 Task: Create a business company presentation with infographics template.
Action: Mouse moved to (362, 166)
Screenshot: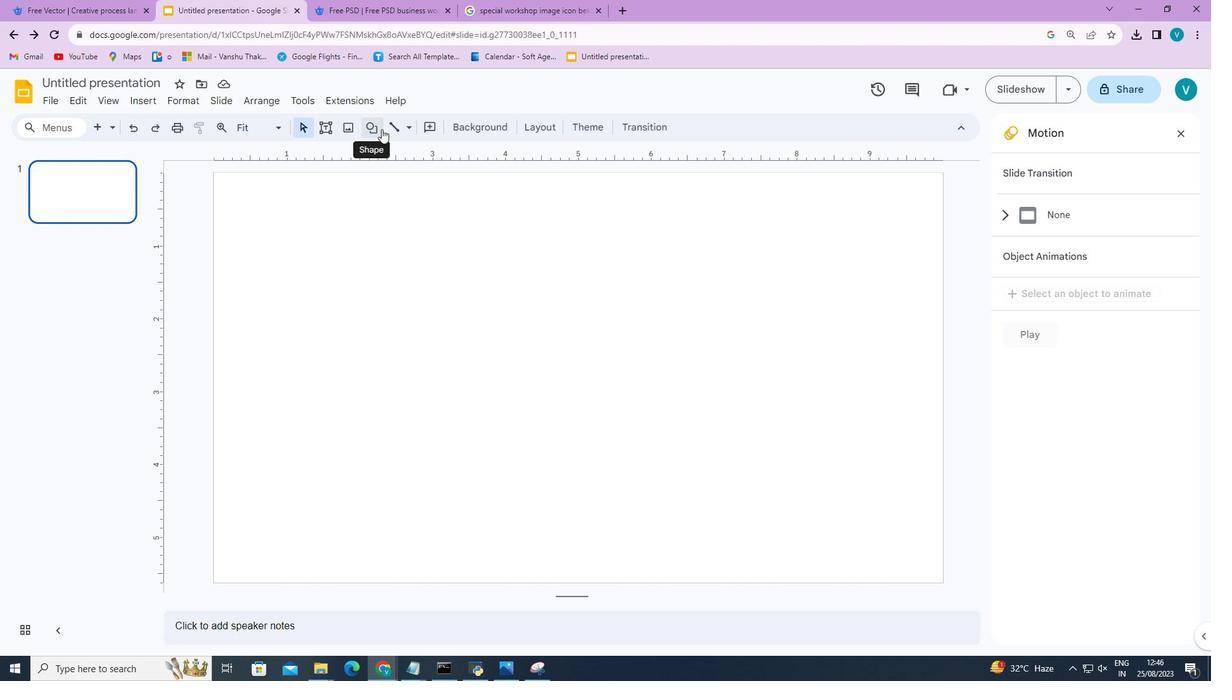 
Action: Mouse pressed left at (362, 166)
Screenshot: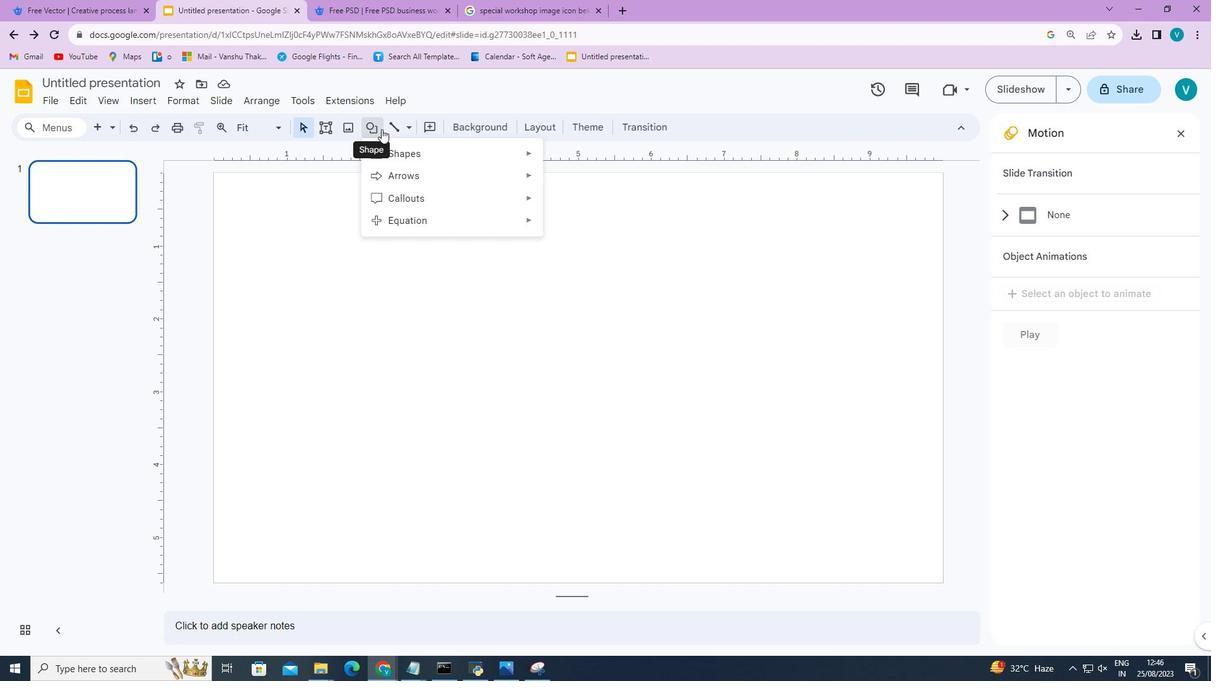 
Action: Mouse moved to (451, 165)
Screenshot: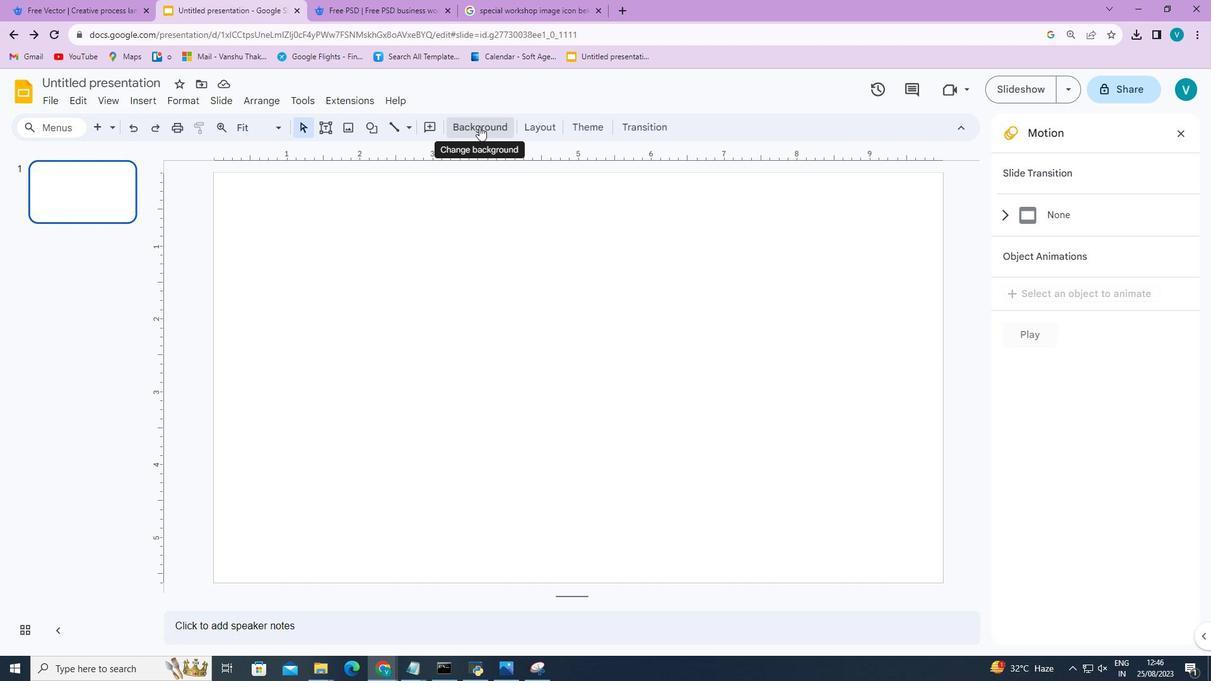 
Action: Mouse pressed left at (451, 165)
Screenshot: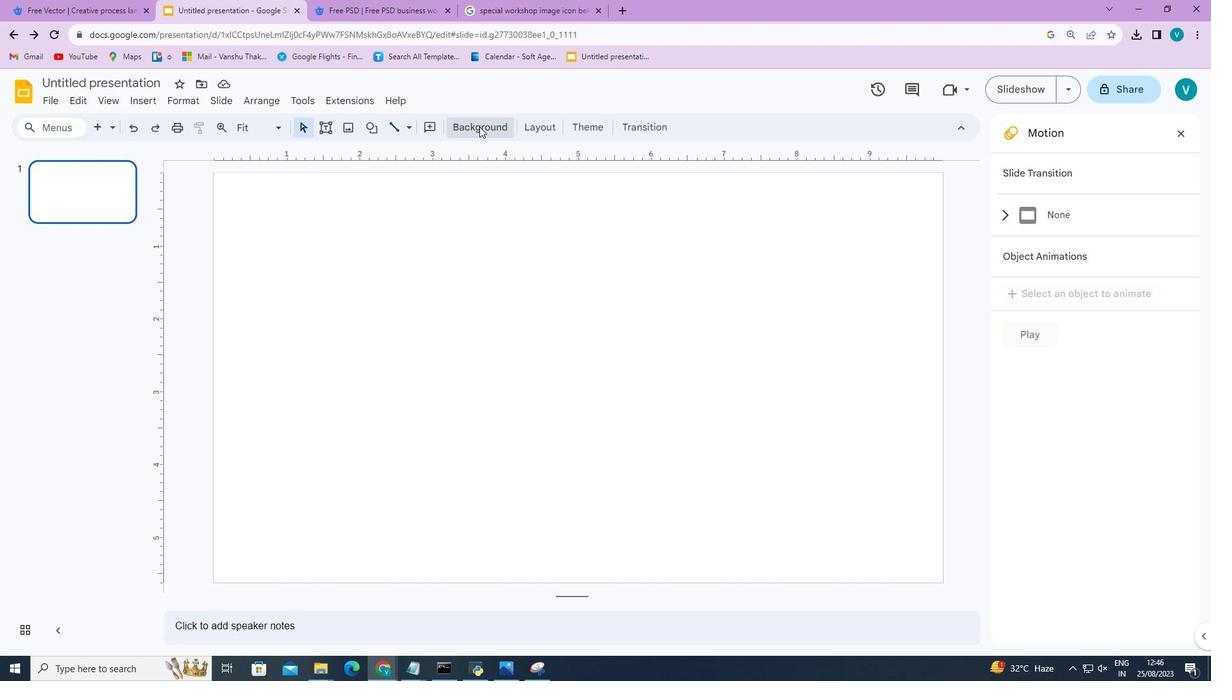 
Action: Mouse moved to (645, 256)
Screenshot: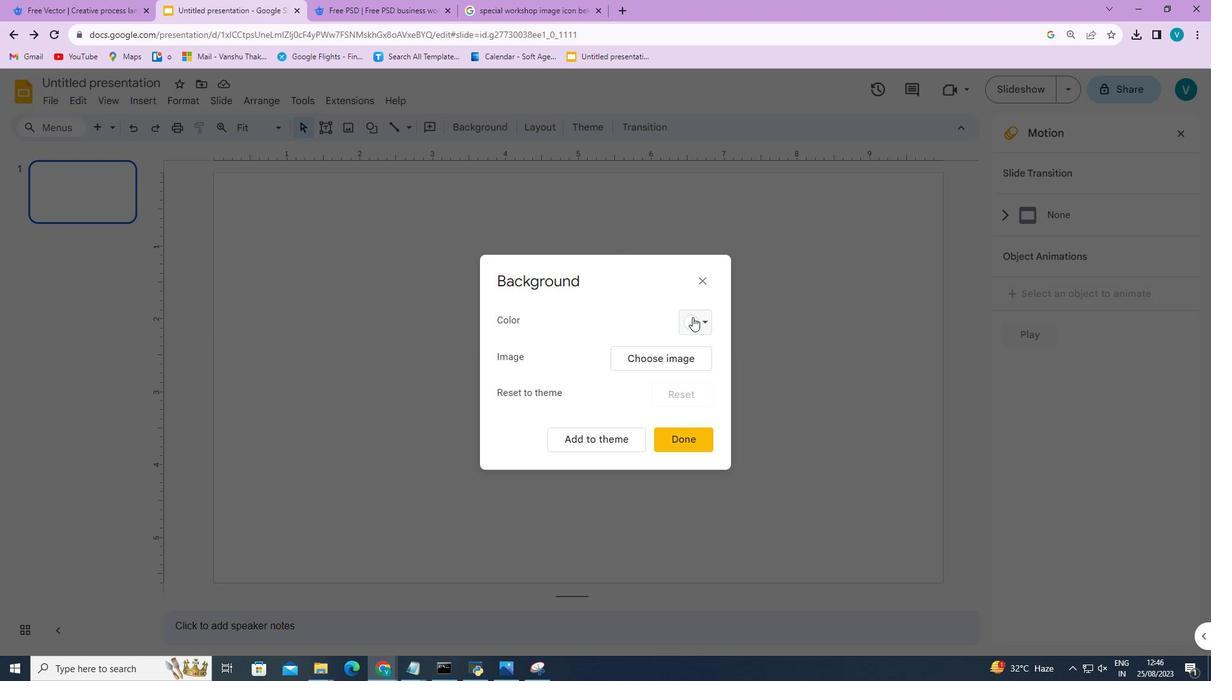 
Action: Mouse pressed left at (645, 256)
Screenshot: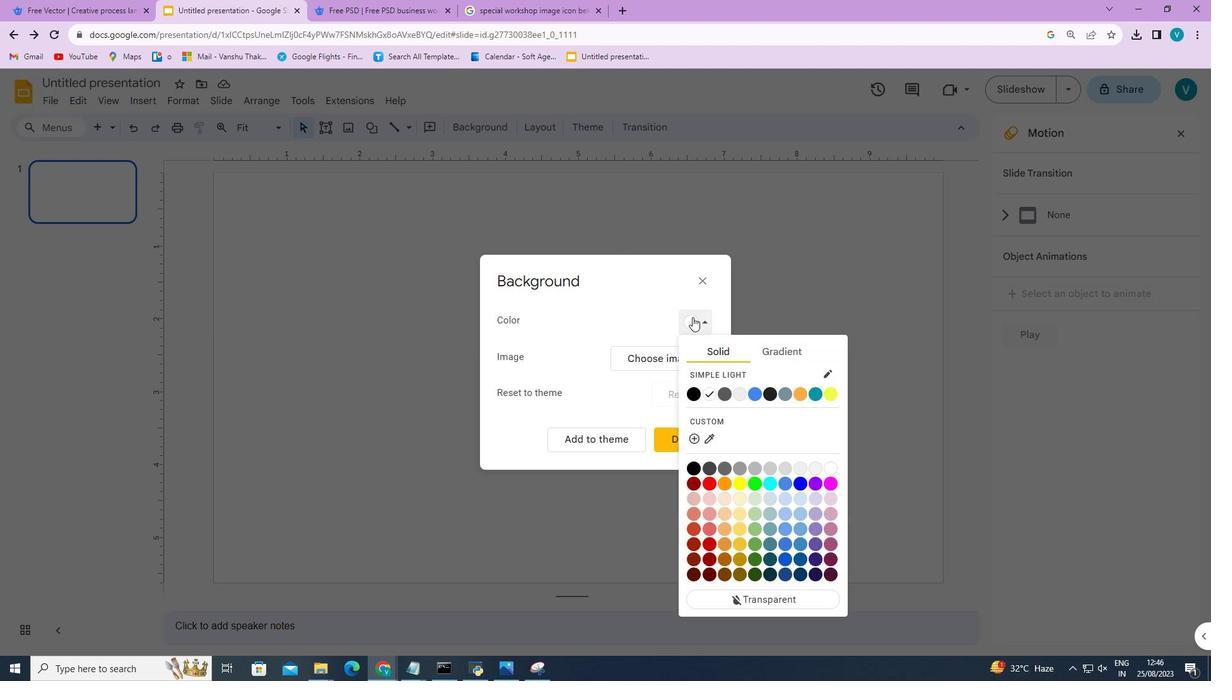 
Action: Mouse moved to (688, 291)
Screenshot: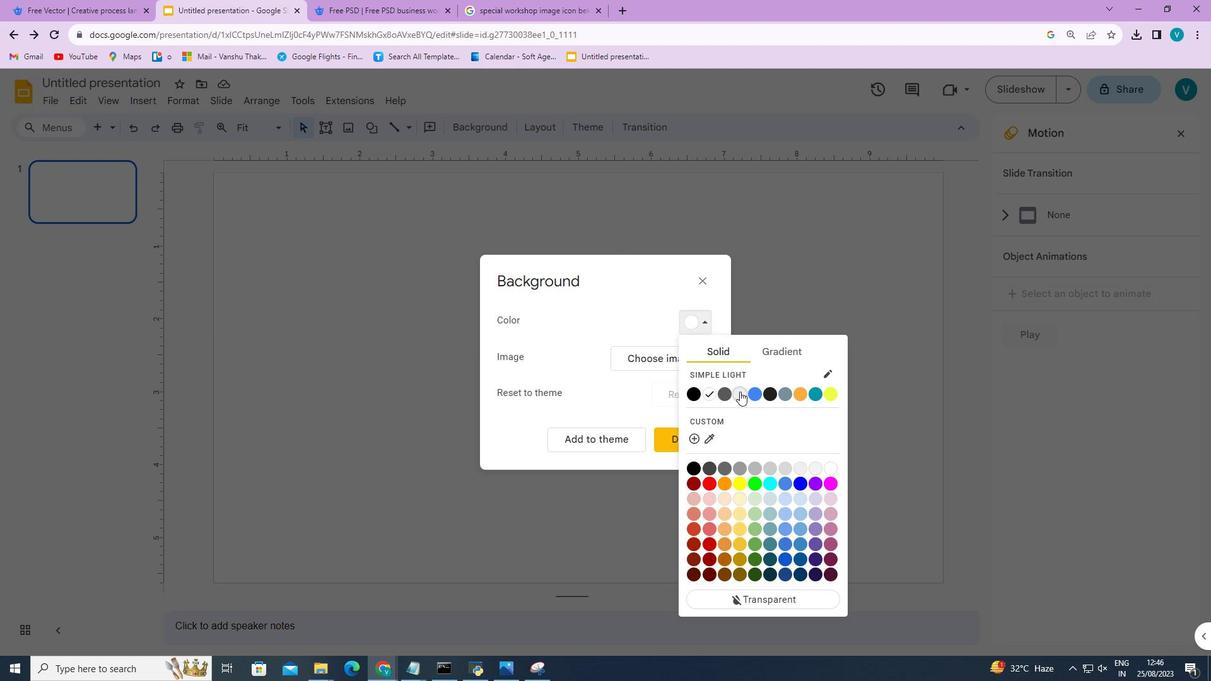 
Action: Mouse pressed left at (688, 291)
Screenshot: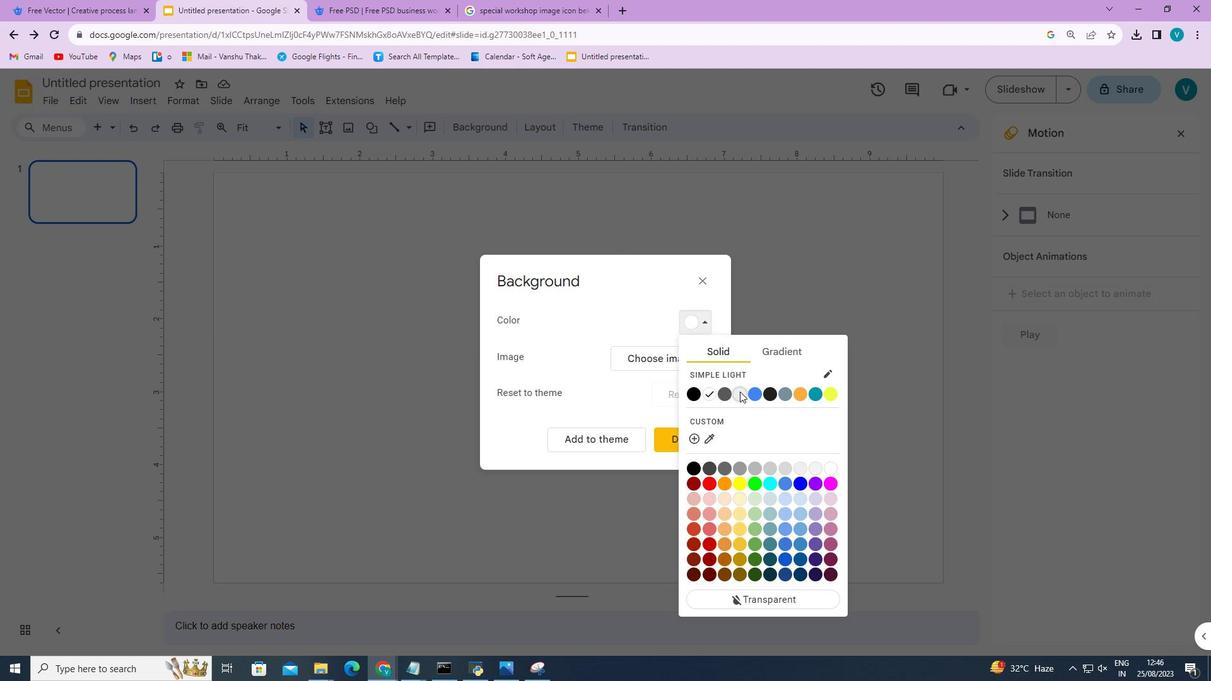 
Action: Mouse moved to (636, 314)
Screenshot: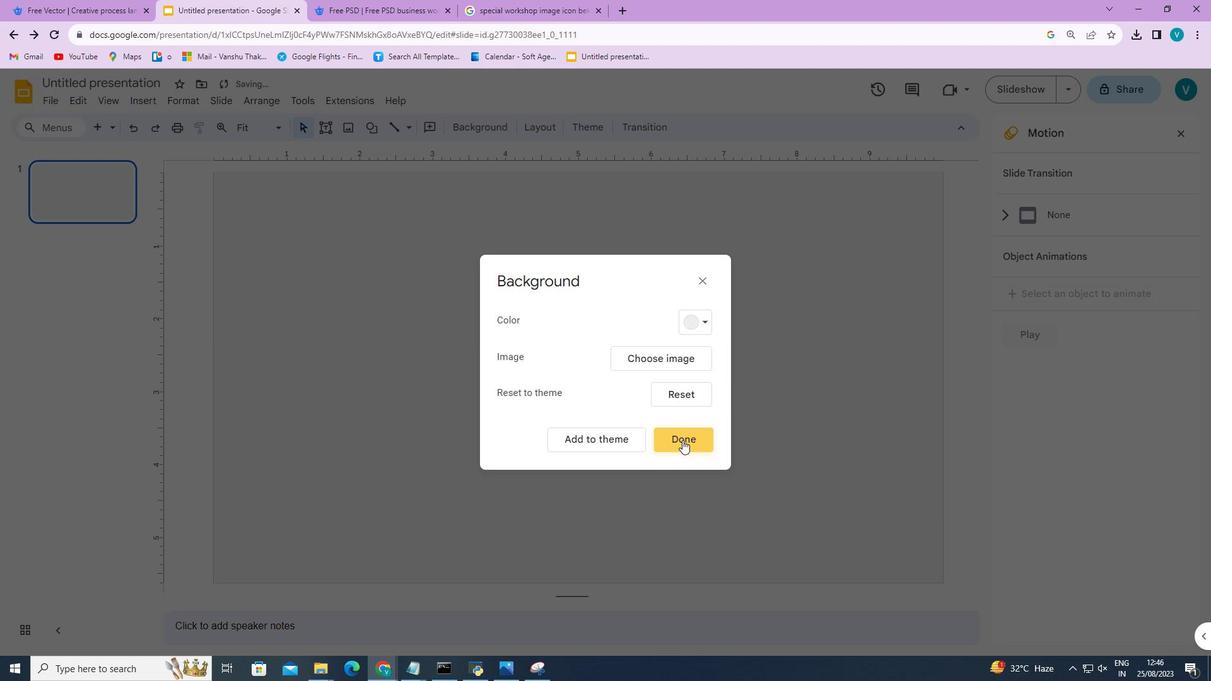 
Action: Mouse pressed left at (636, 314)
Screenshot: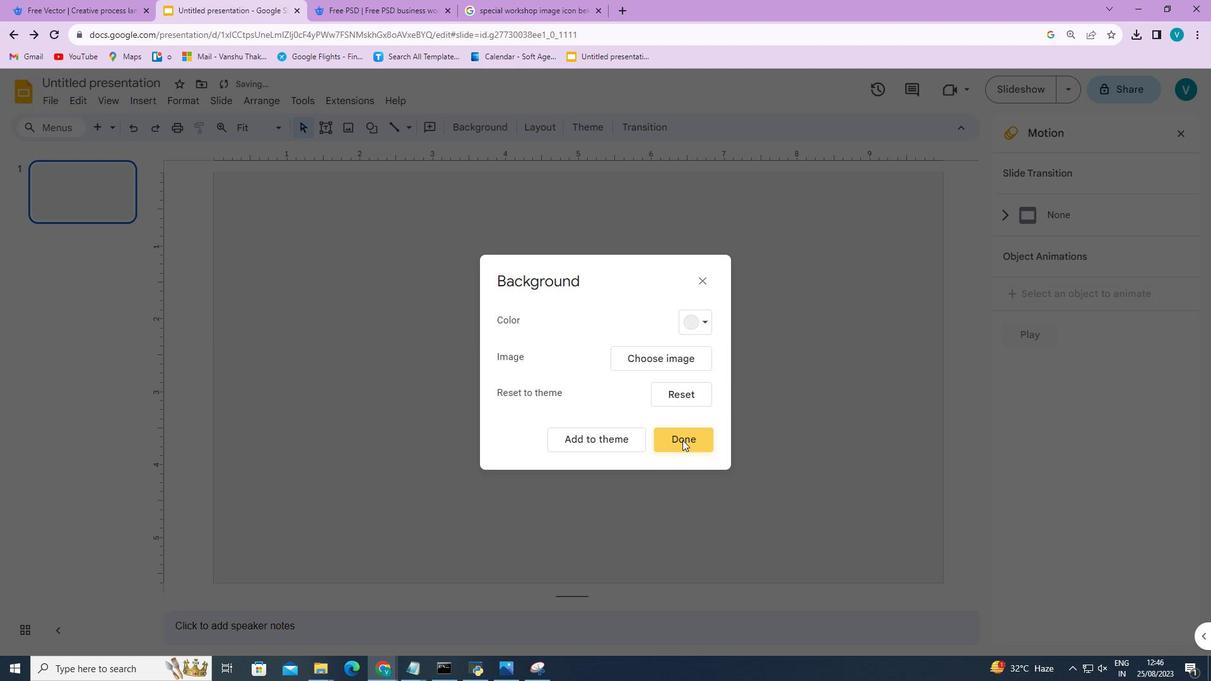 
Action: Mouse moved to (478, 277)
Screenshot: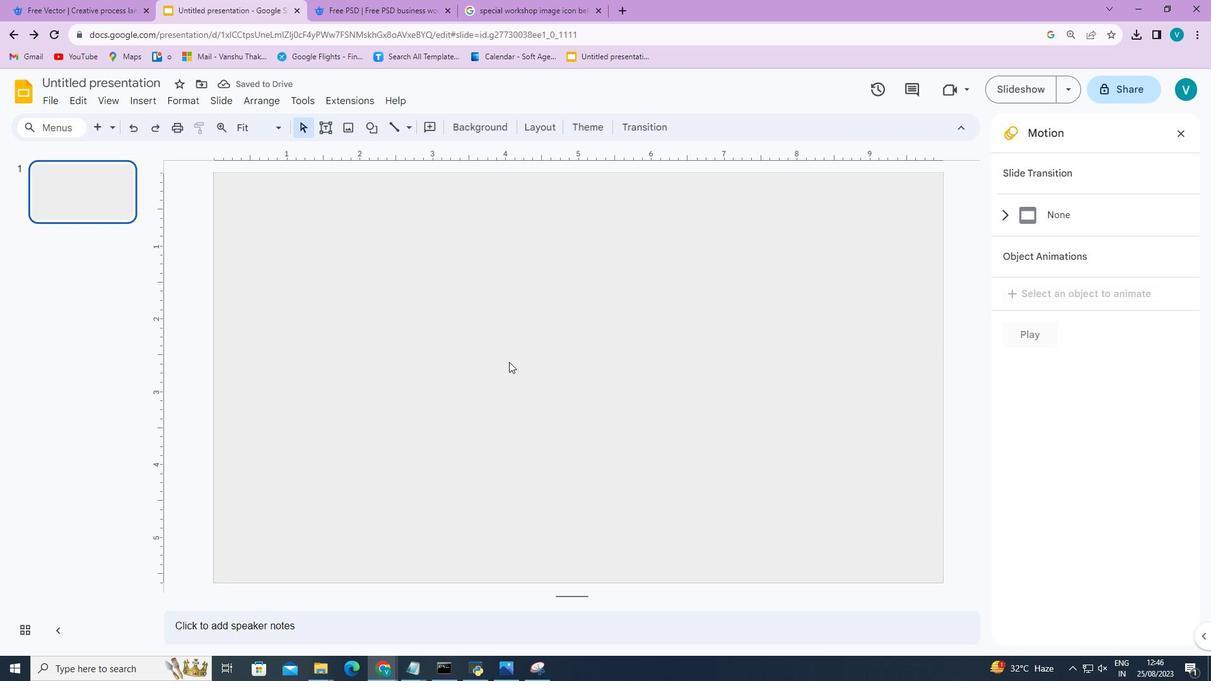 
Action: Mouse pressed left at (478, 277)
Screenshot: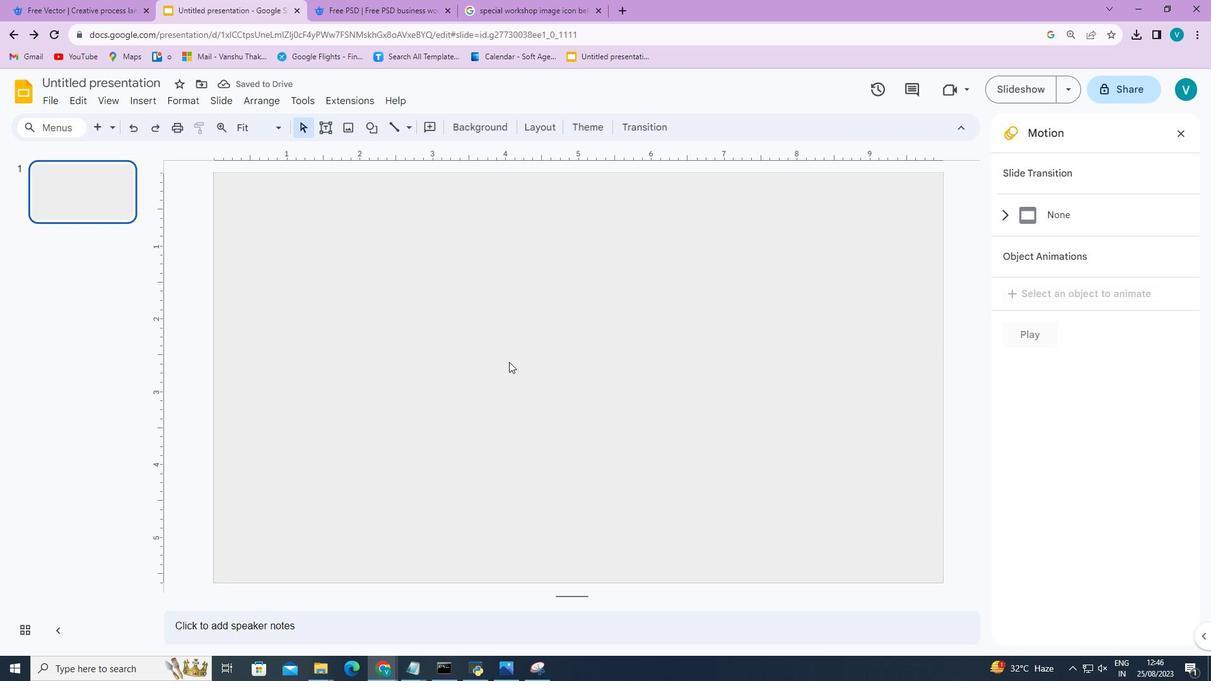 
Action: Mouse moved to (481, 242)
Screenshot: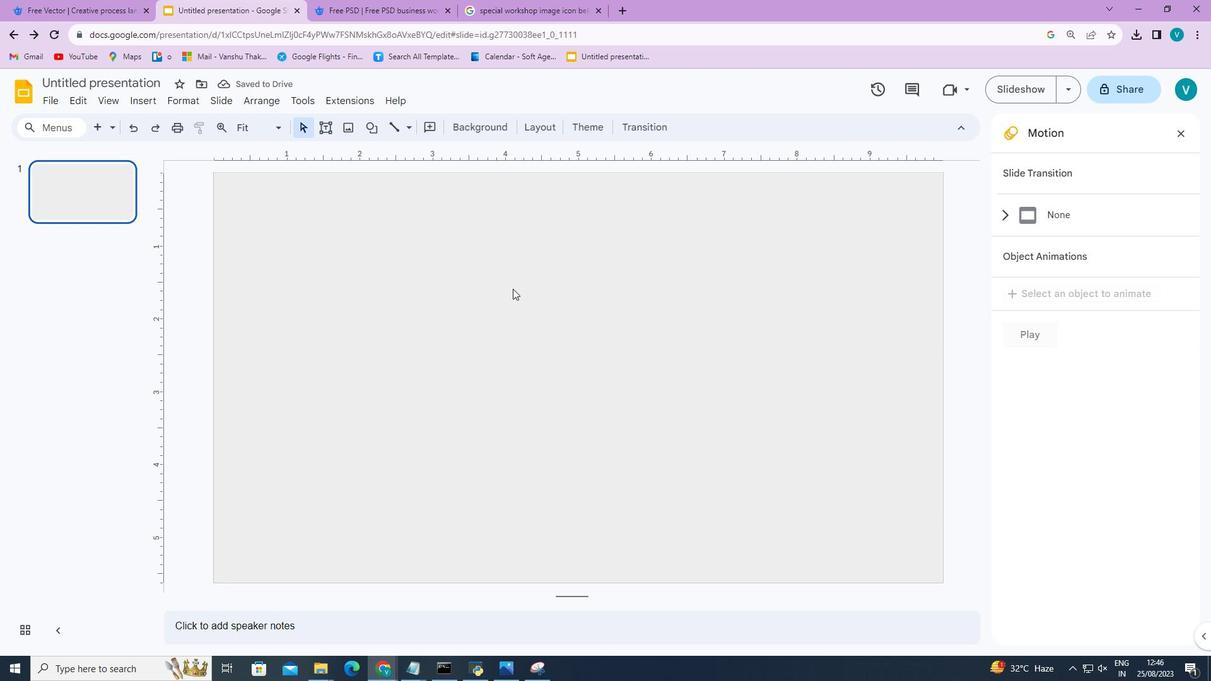 
Action: Mouse pressed left at (481, 242)
Screenshot: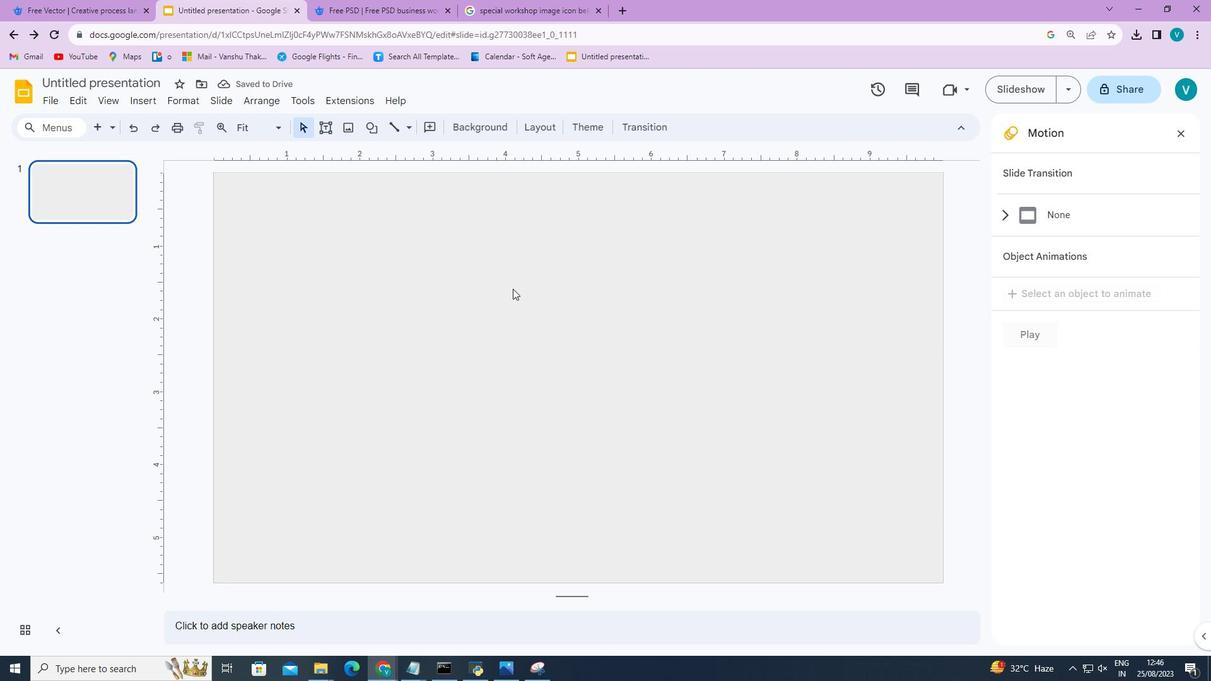 
Action: Mouse moved to (357, 165)
Screenshot: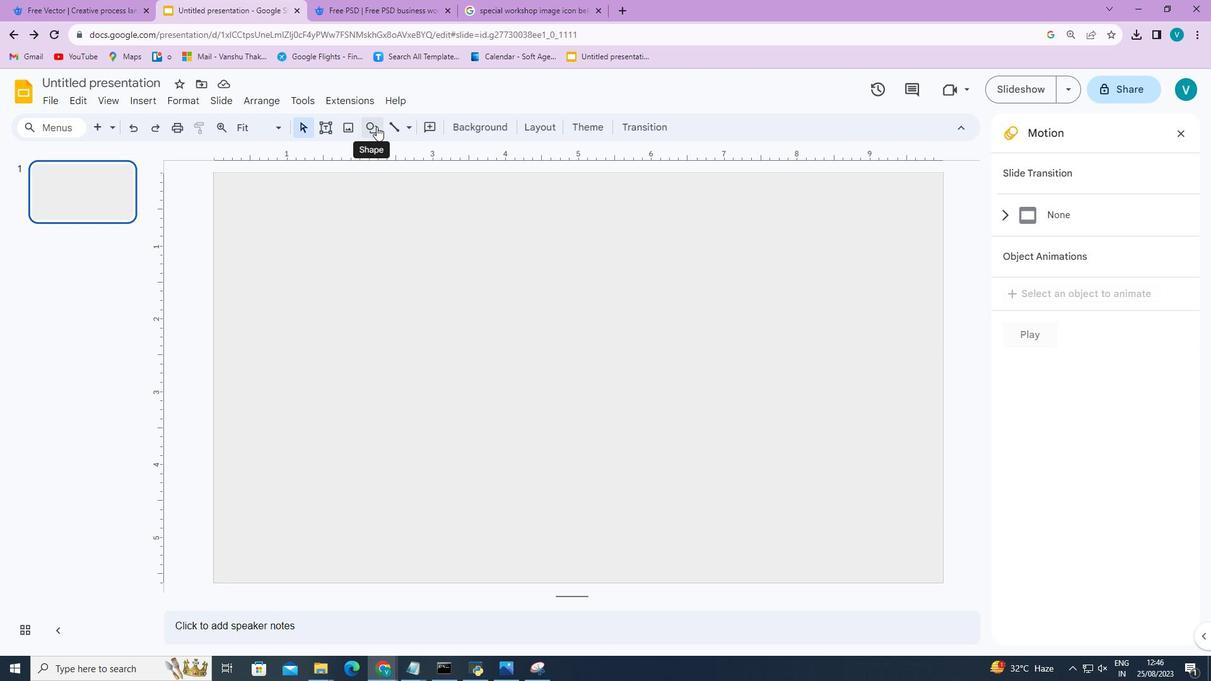 
Action: Mouse pressed left at (357, 165)
Screenshot: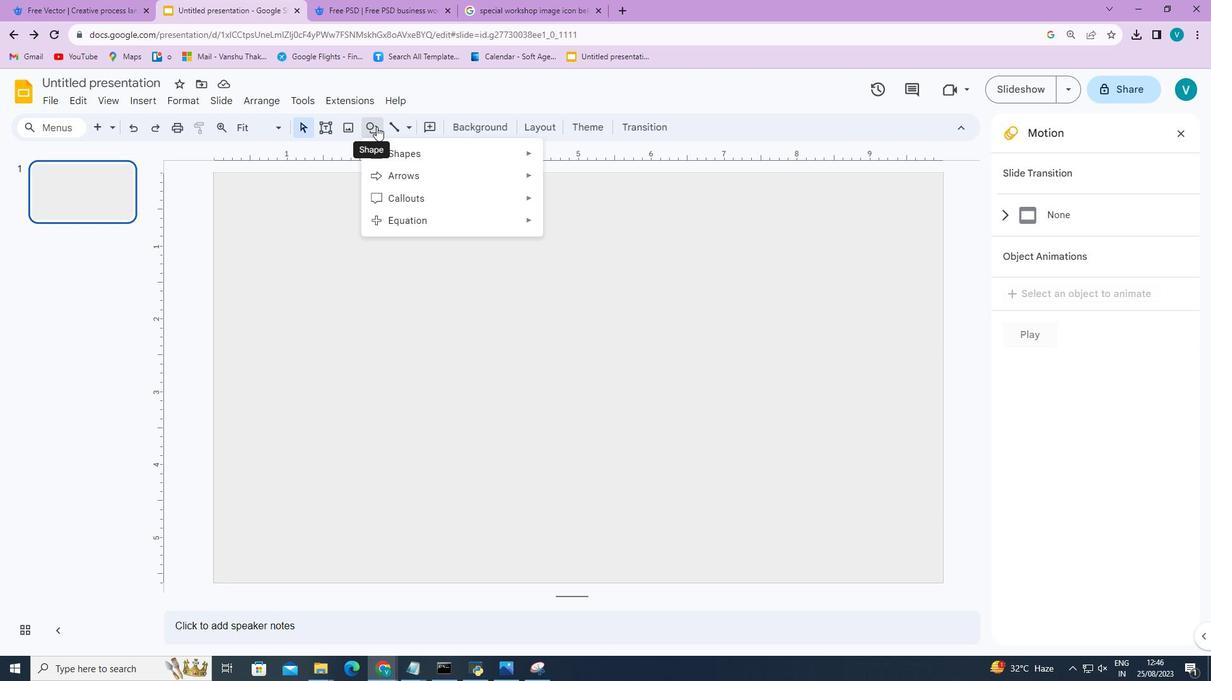 
Action: Mouse moved to (518, 227)
Screenshot: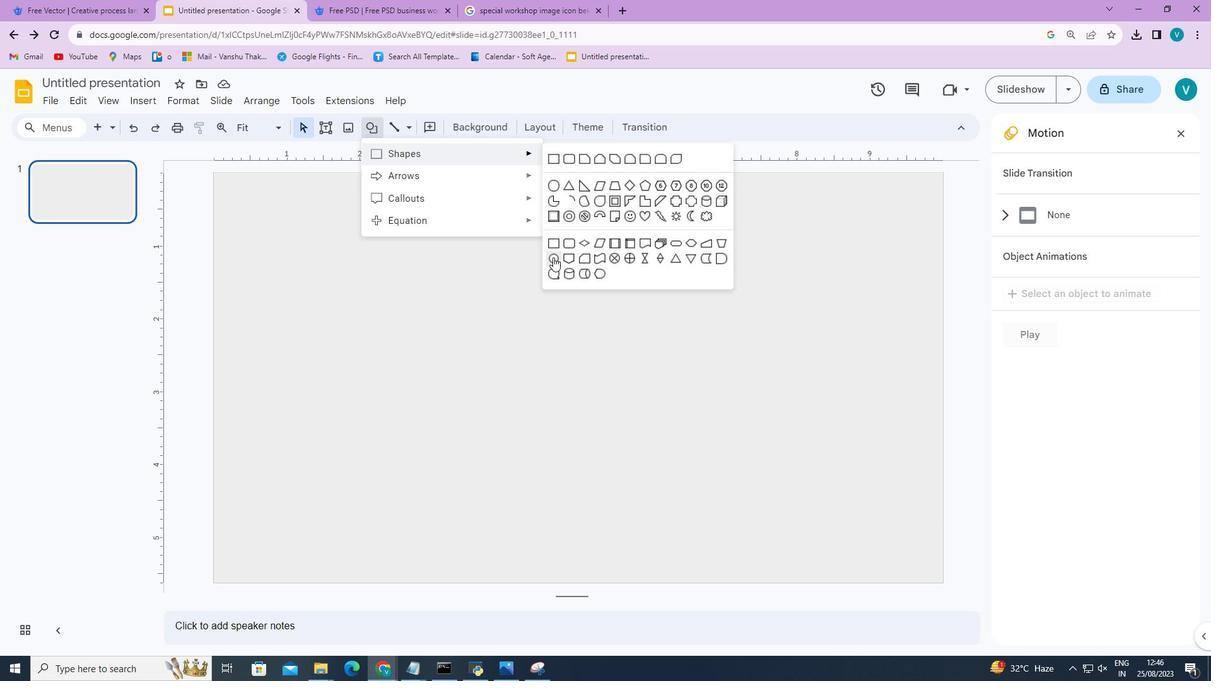 
Action: Mouse pressed left at (518, 227)
Screenshot: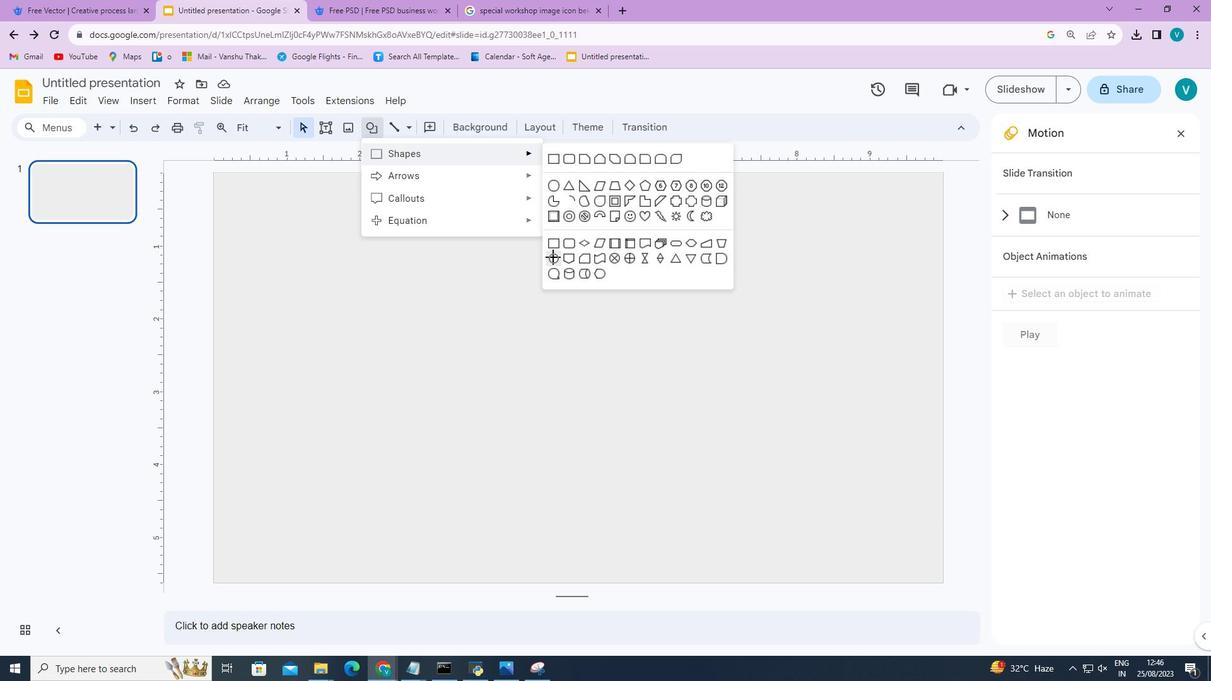 
Action: Mouse moved to (559, 198)
Screenshot: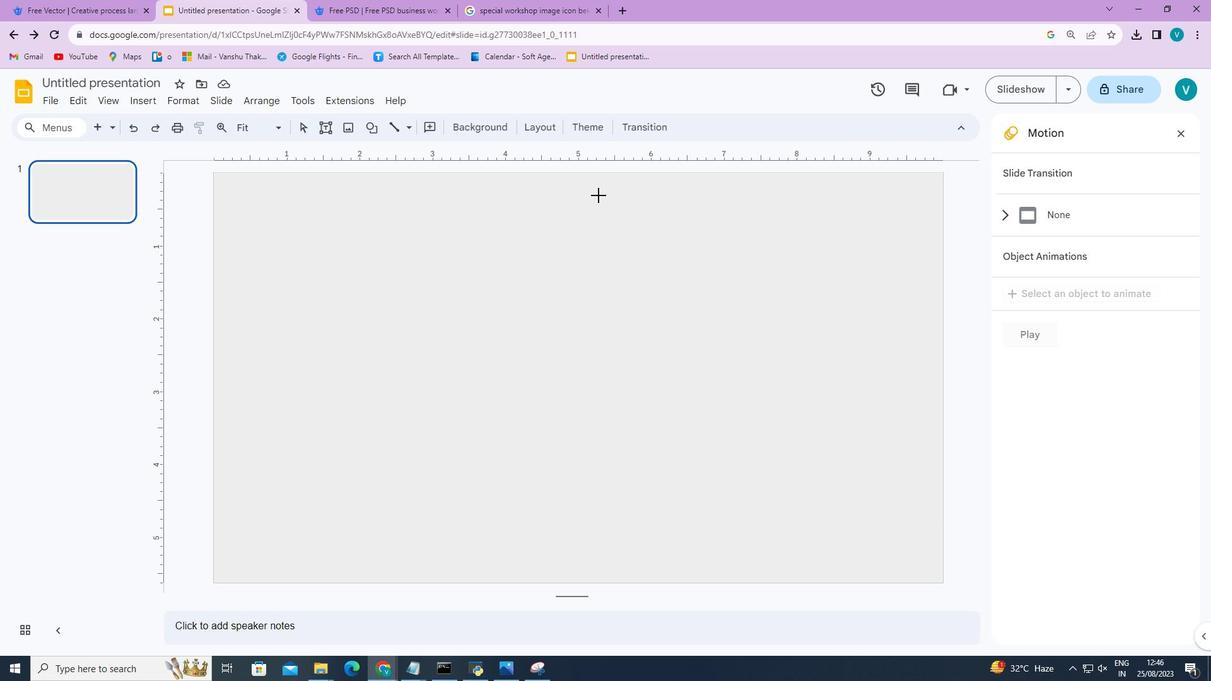 
Action: Mouse pressed left at (559, 198)
Screenshot: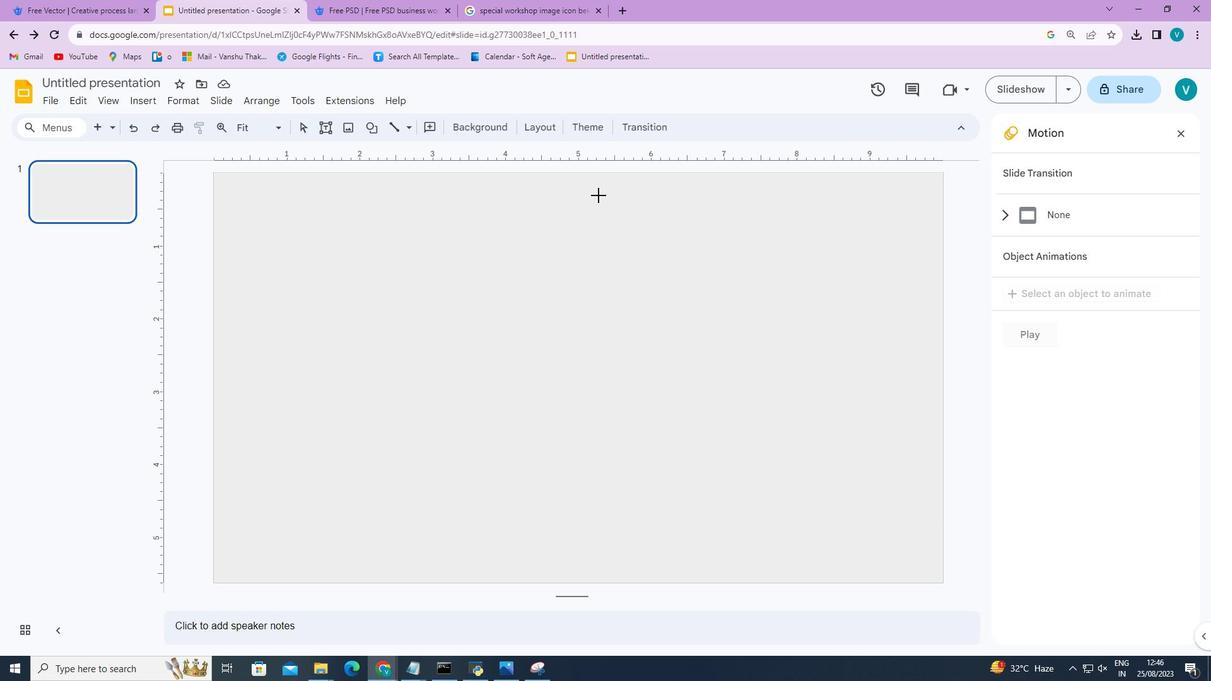 
Action: Mouse moved to (406, 167)
Screenshot: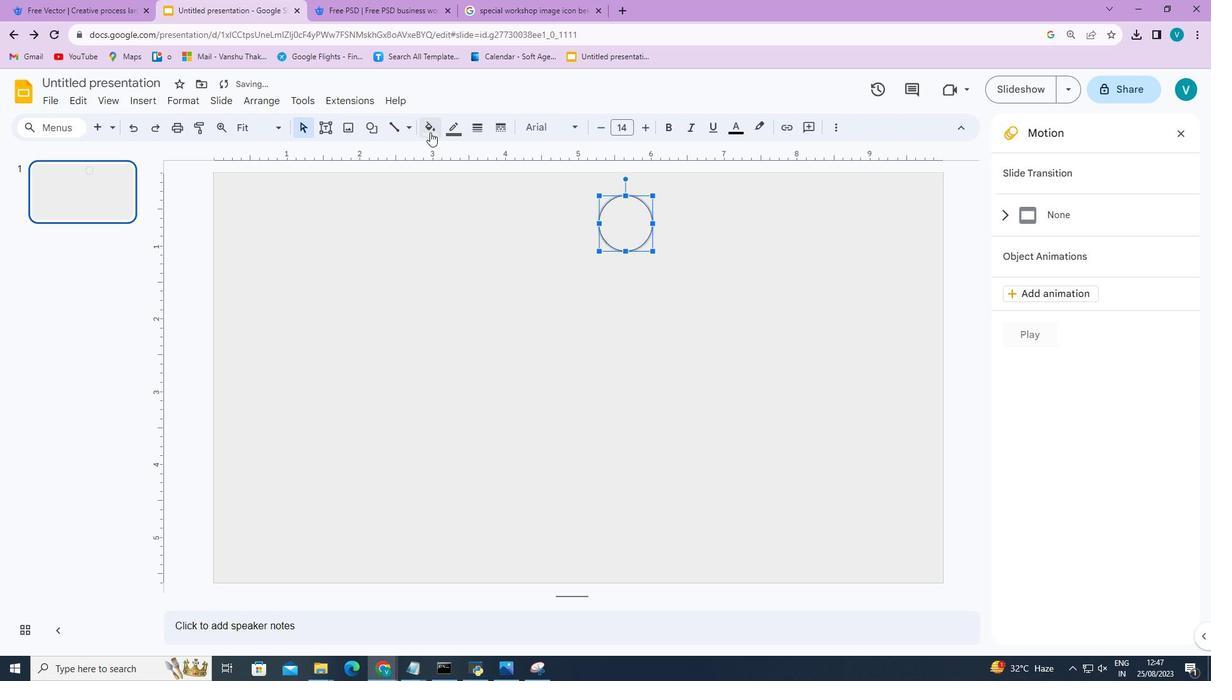 
Action: Mouse pressed left at (406, 167)
Screenshot: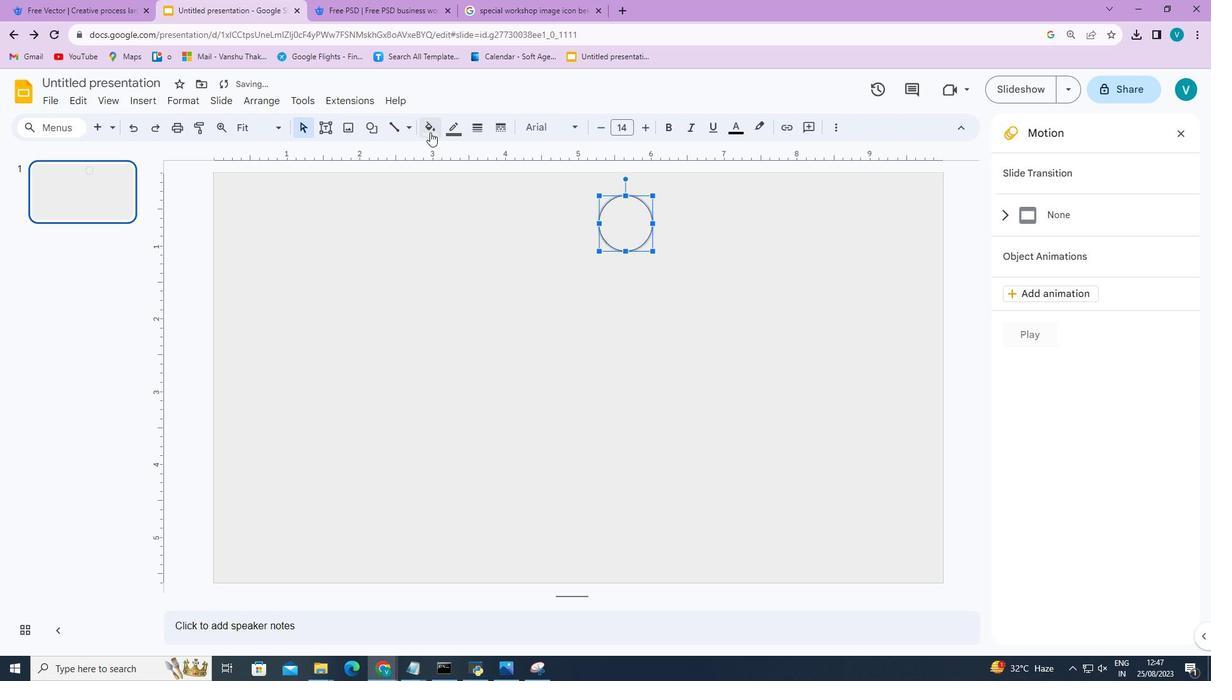 
Action: Mouse moved to (466, 199)
Screenshot: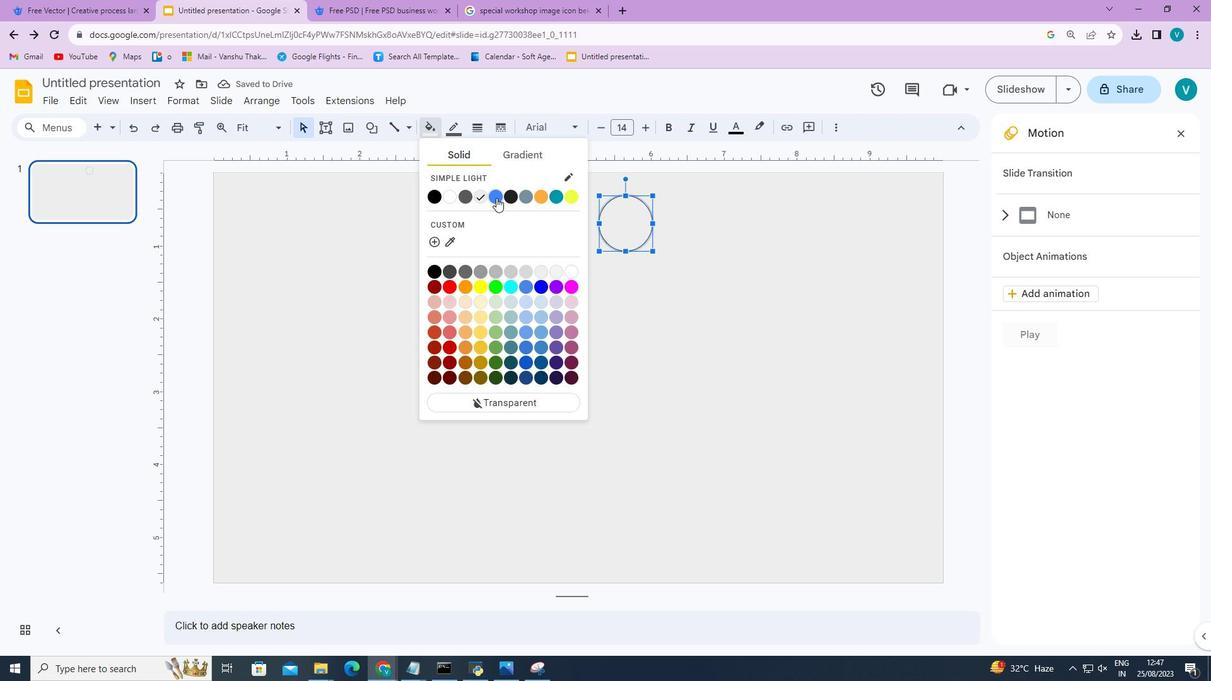 
Action: Mouse pressed left at (466, 199)
Screenshot: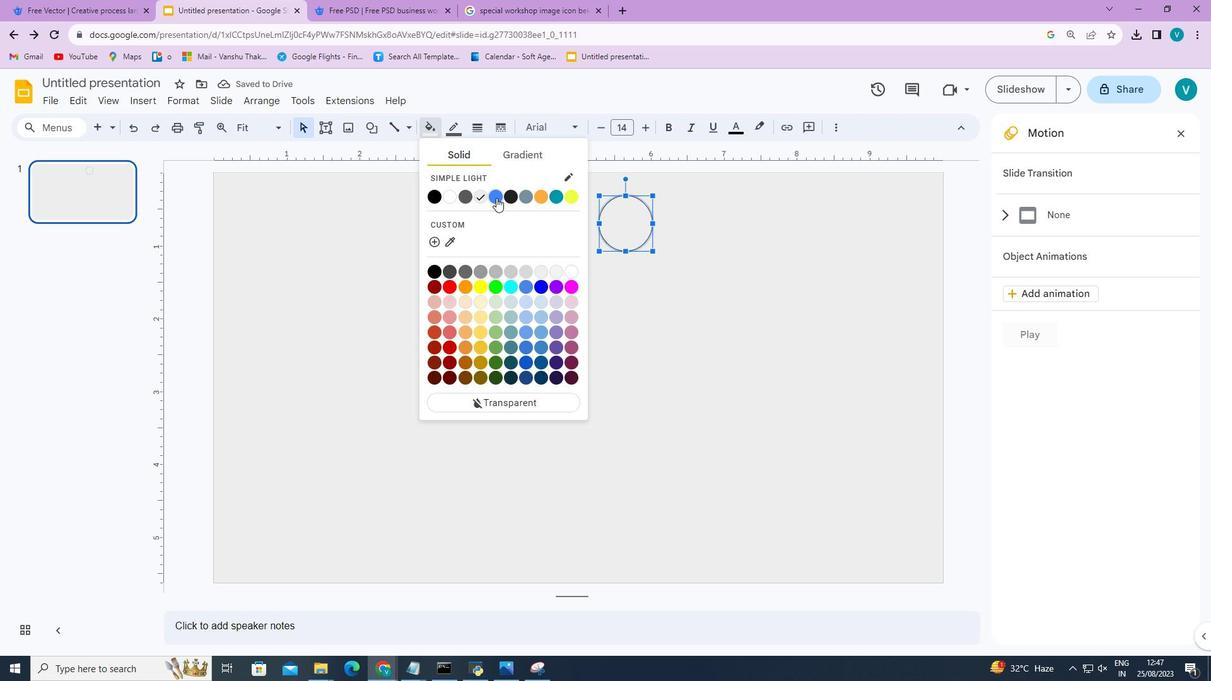 
Action: Mouse moved to (533, 246)
Screenshot: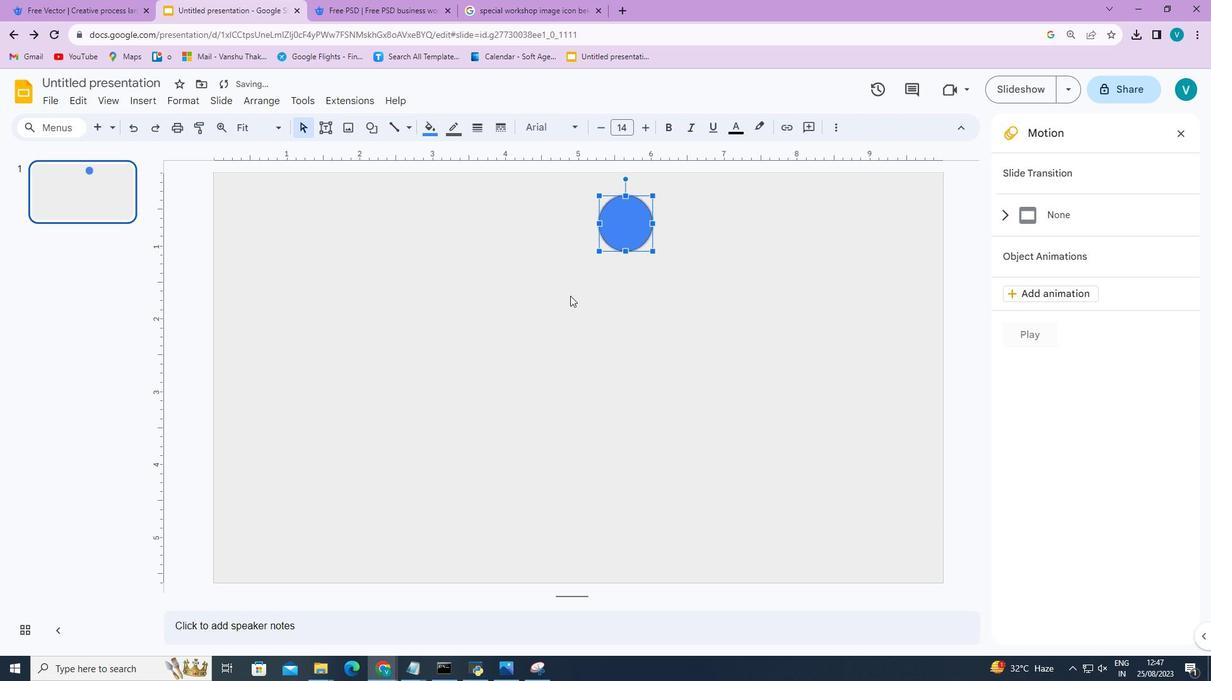 
Action: Mouse pressed left at (533, 246)
Screenshot: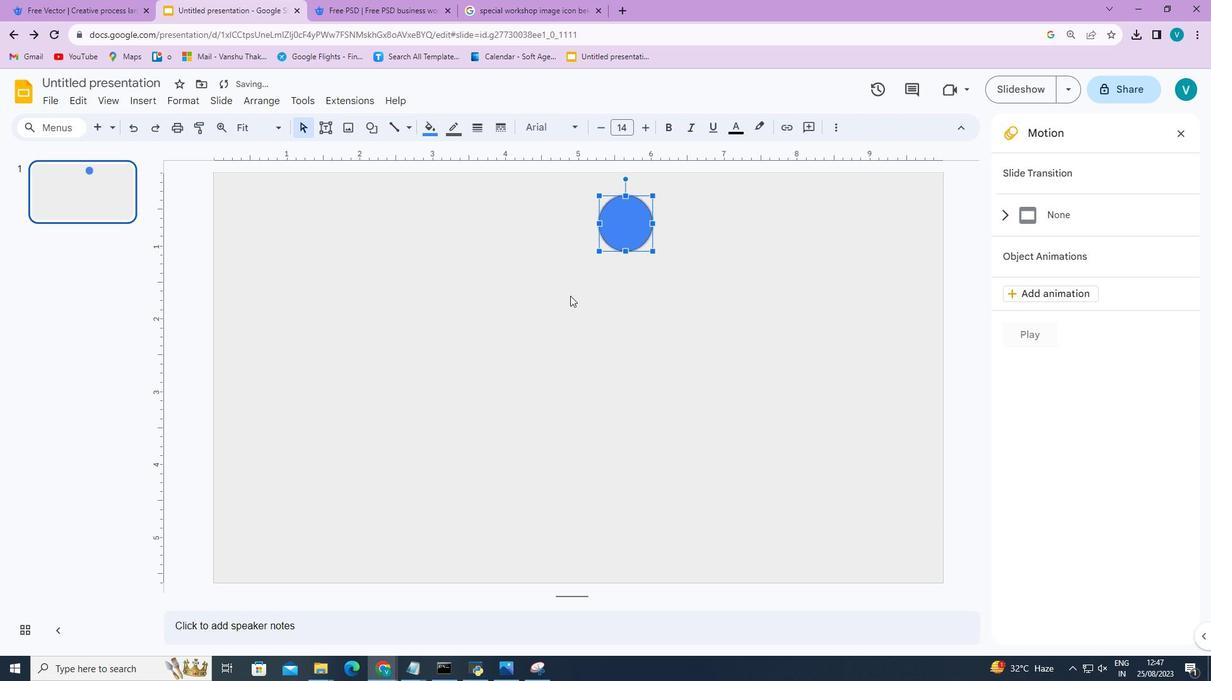
Action: Mouse moved to (685, 234)
Screenshot: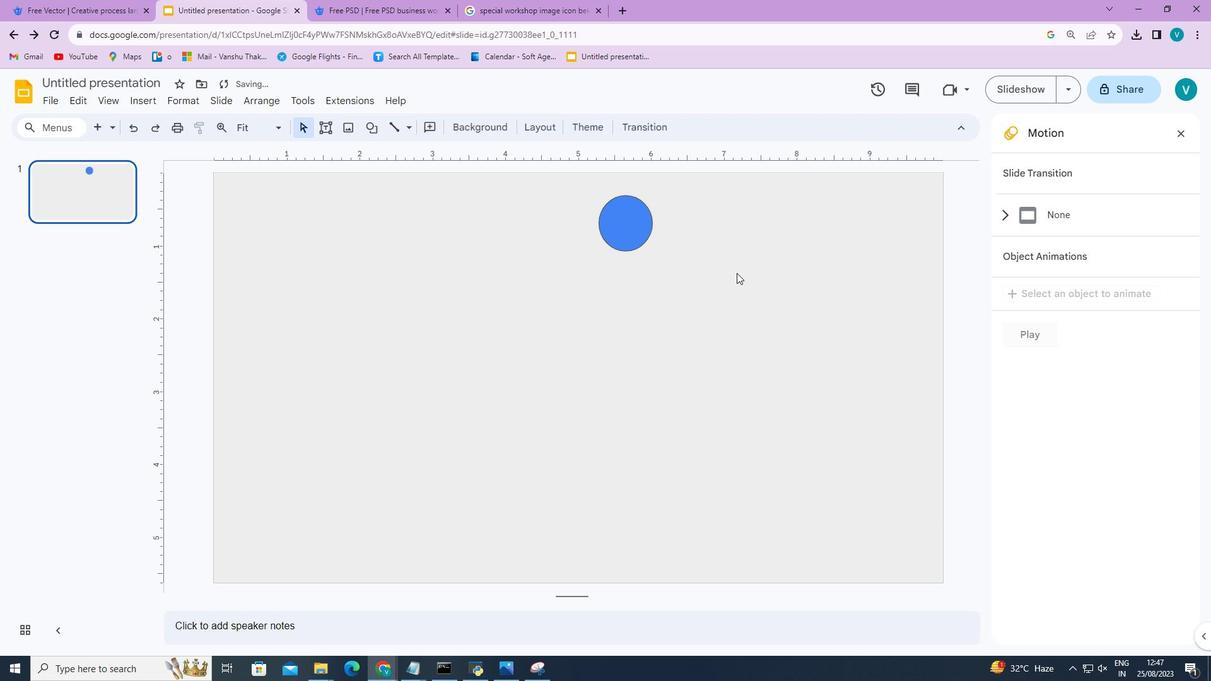 
Action: Mouse pressed left at (685, 234)
Screenshot: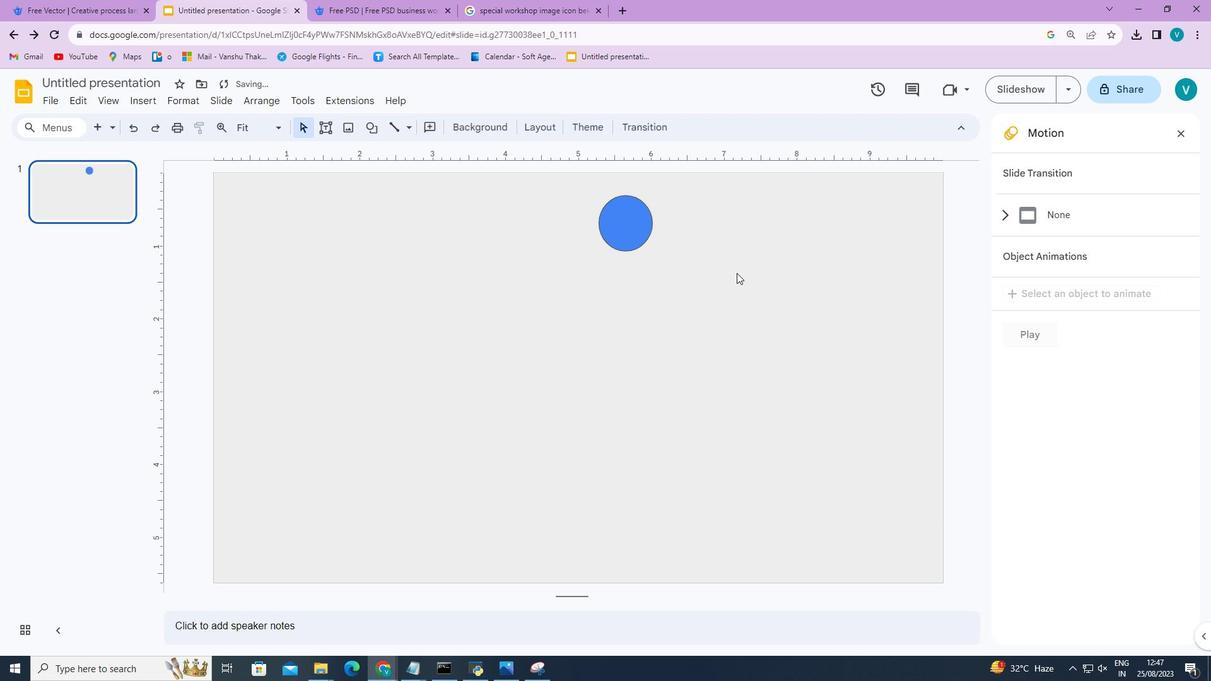
Action: Mouse moved to (683, 235)
Screenshot: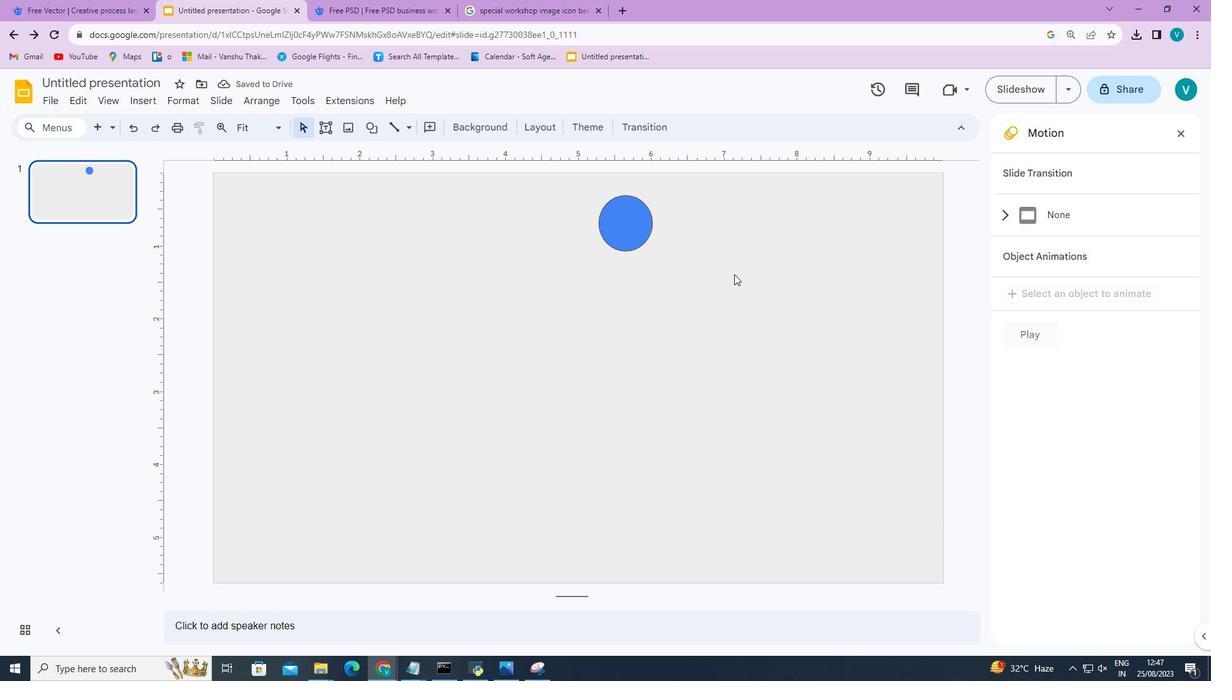
Action: Mouse pressed left at (683, 235)
Screenshot: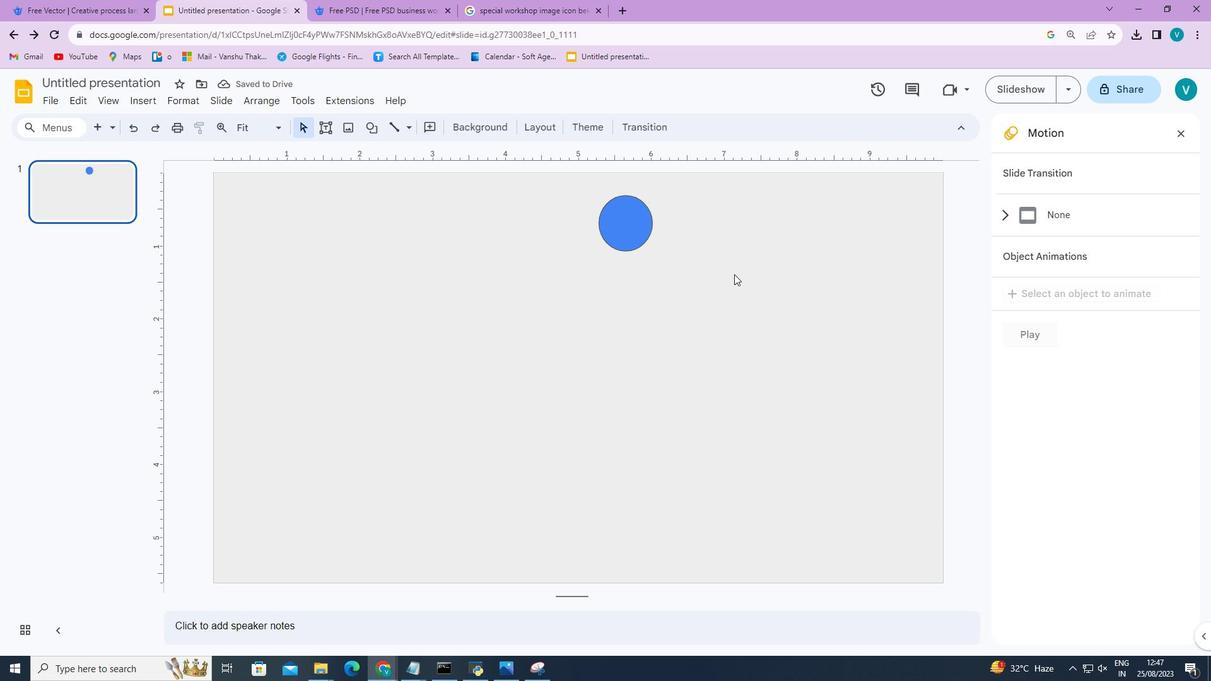 
Action: Mouse moved to (352, 165)
Screenshot: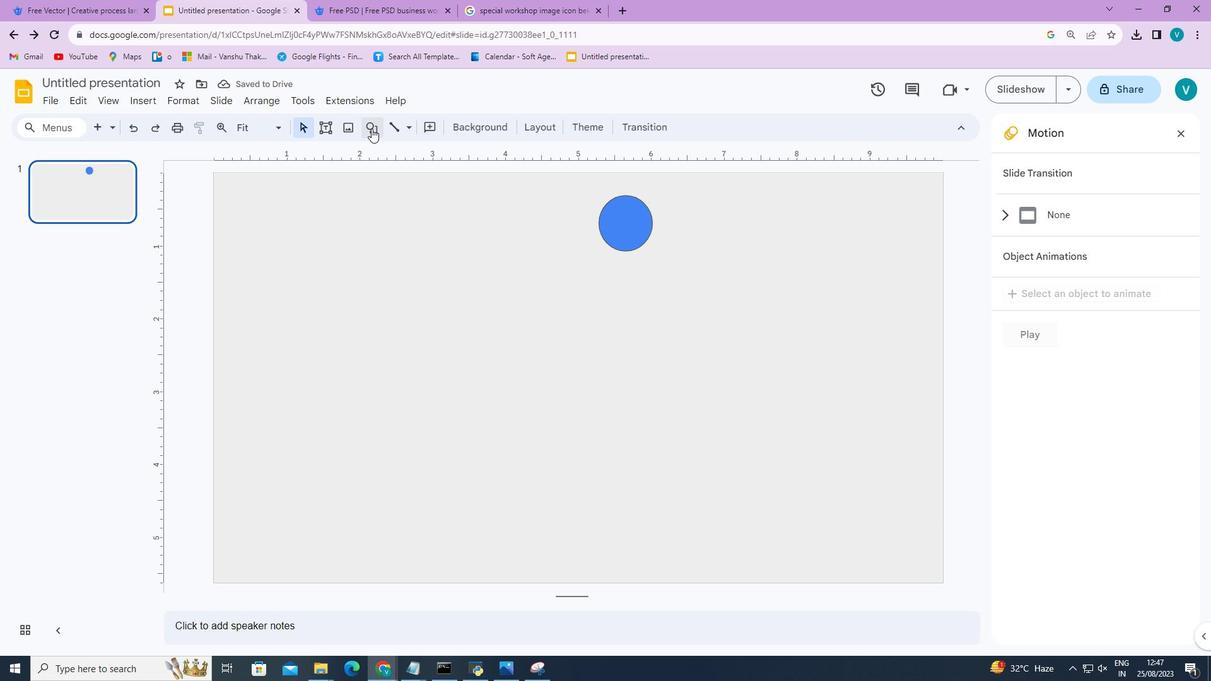 
Action: Mouse pressed left at (352, 165)
Screenshot: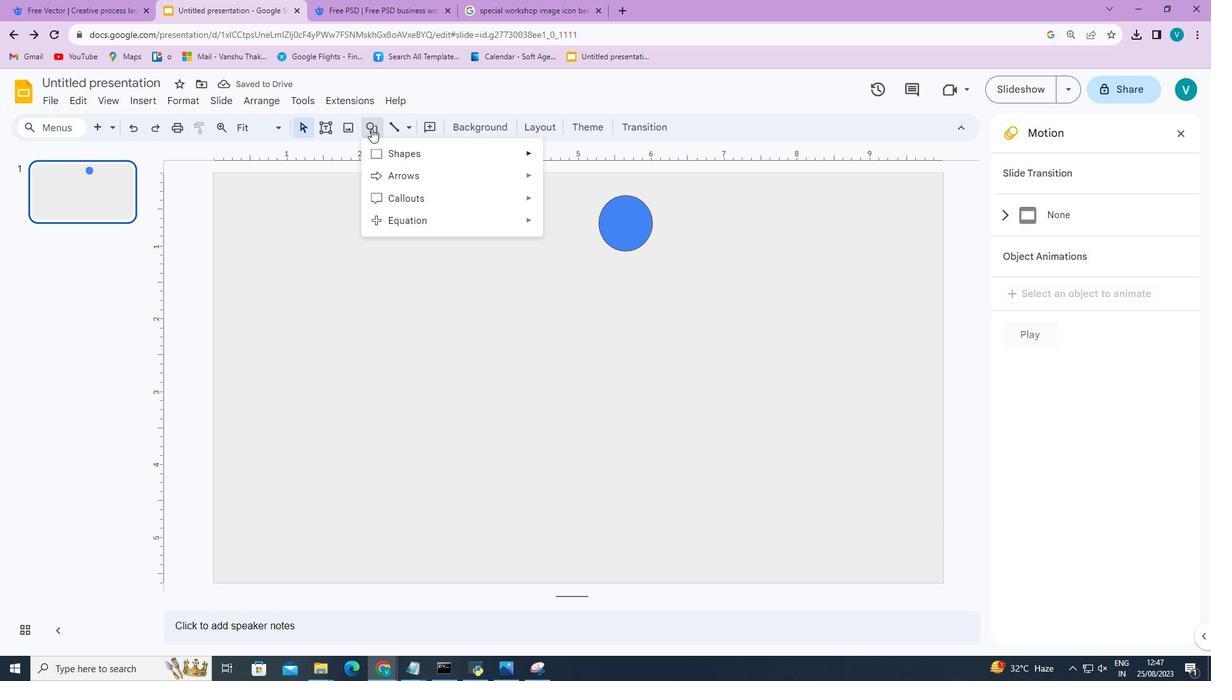 
Action: Mouse moved to (561, 206)
Screenshot: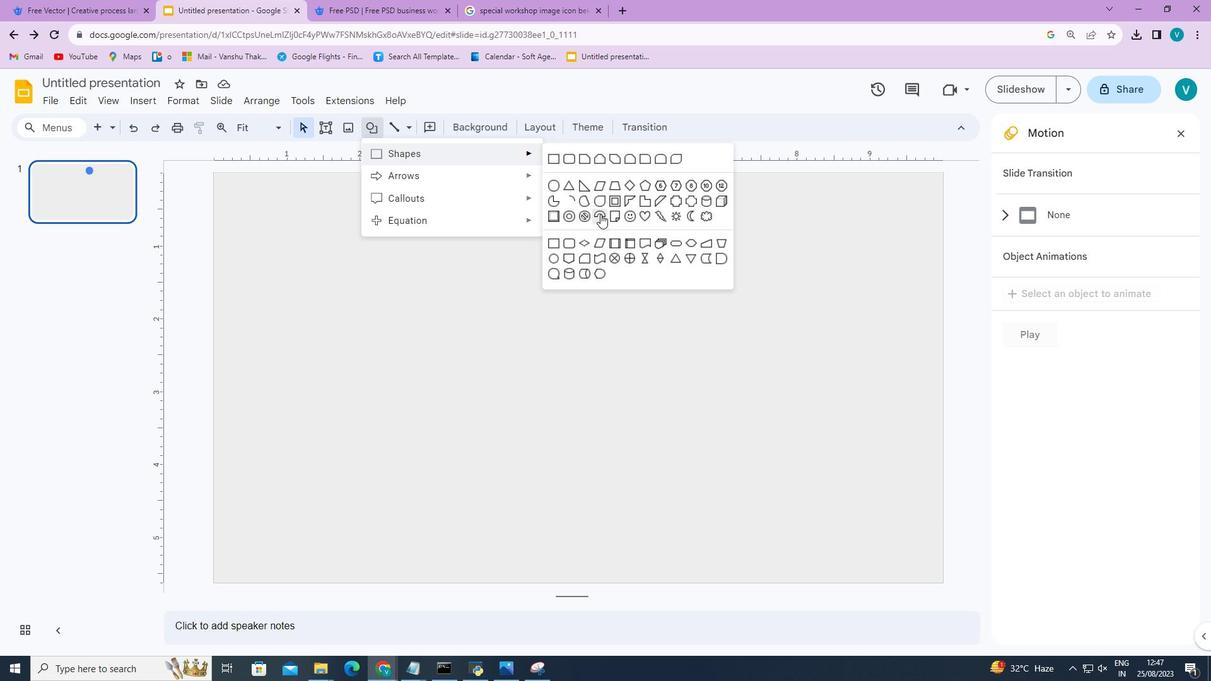 
Action: Mouse pressed left at (561, 206)
Screenshot: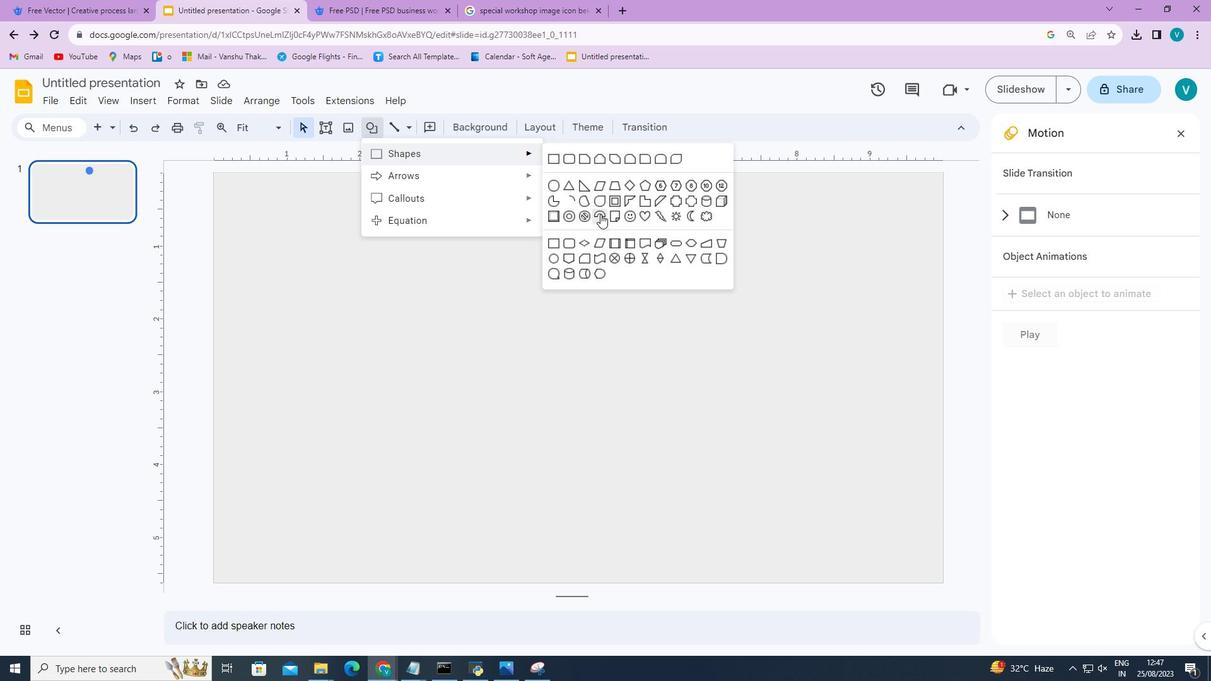 
Action: Mouse moved to (683, 186)
Screenshot: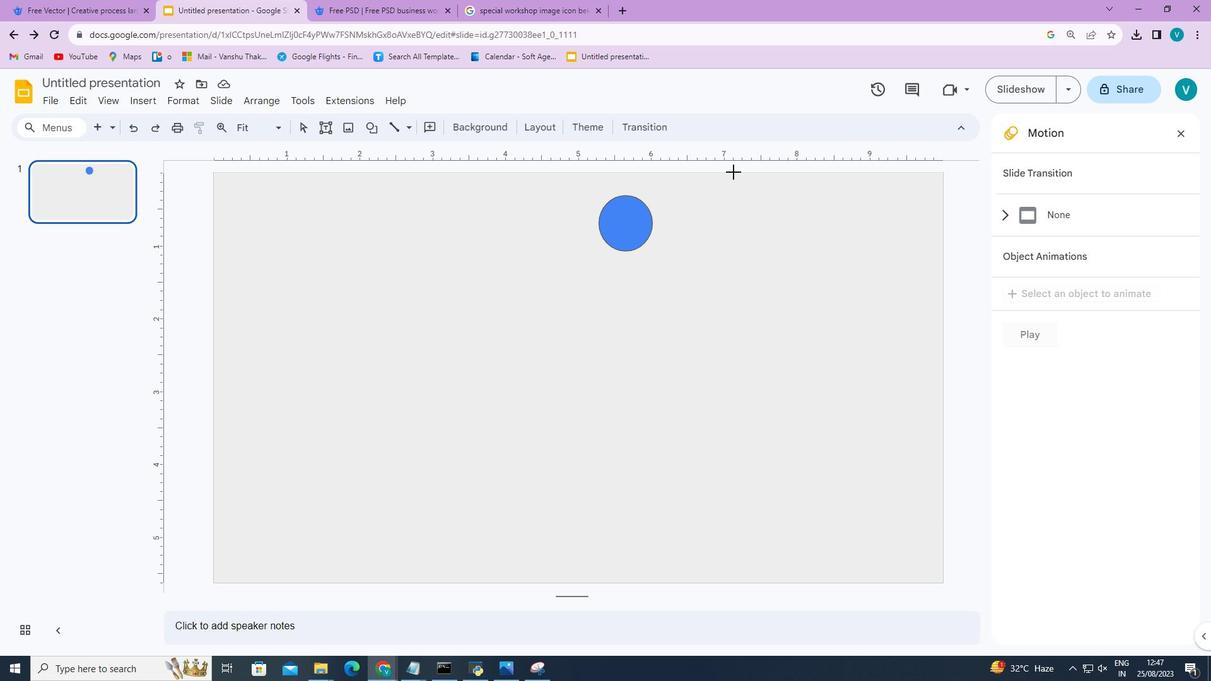 
Action: Mouse pressed left at (683, 186)
Screenshot: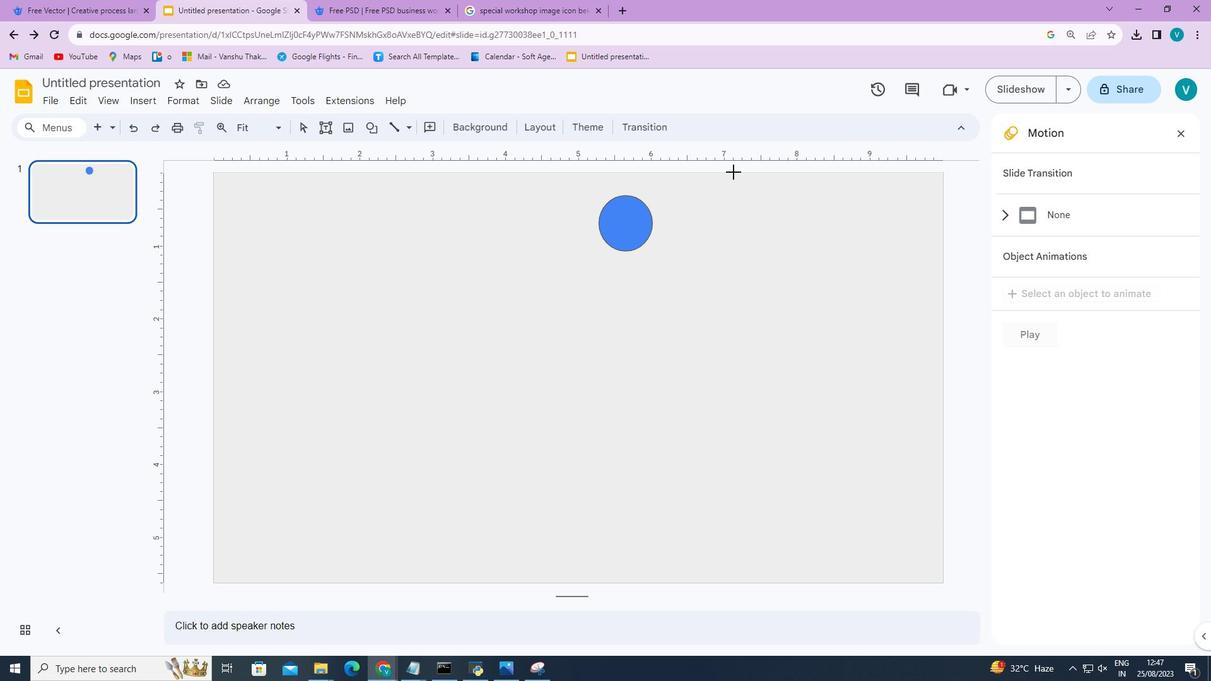 
Action: Mouse moved to (683, 239)
Screenshot: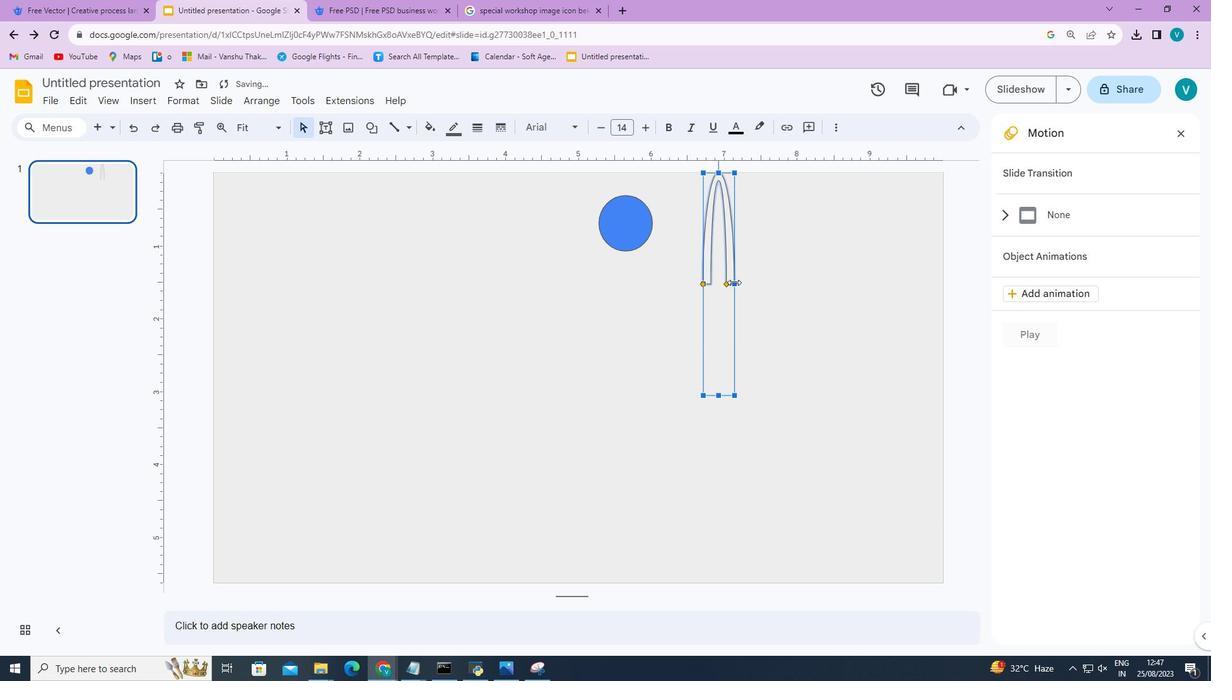 
Action: Mouse pressed left at (683, 239)
Screenshot: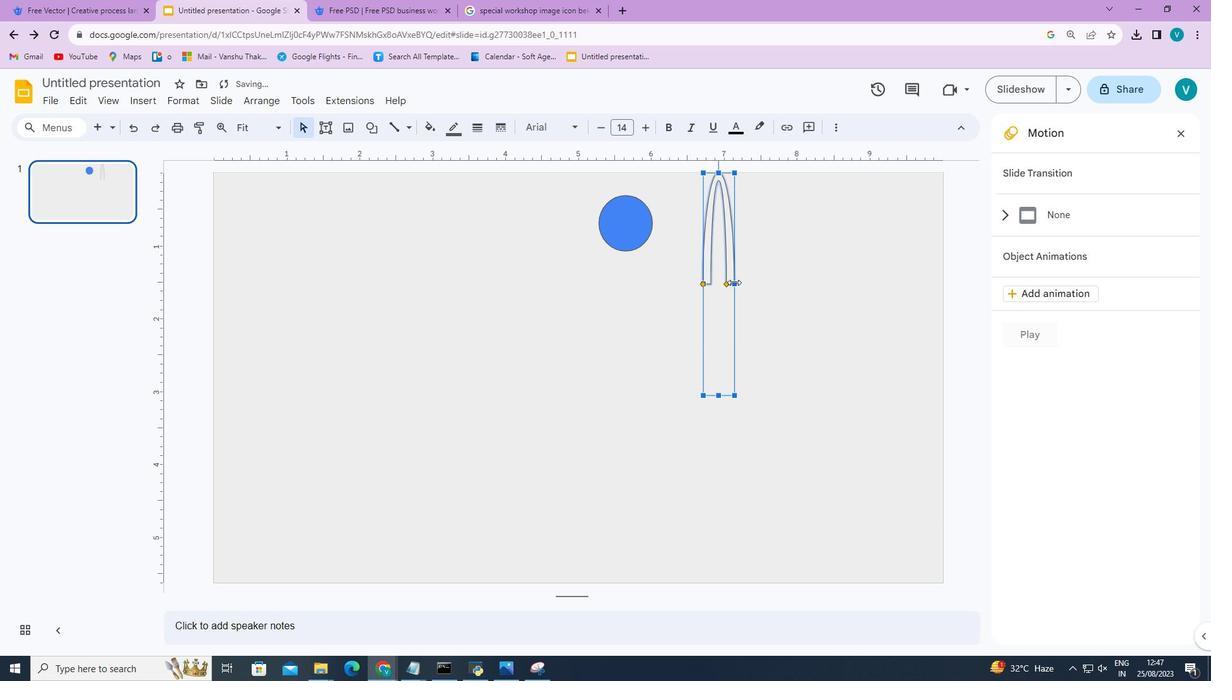 
Action: Mouse moved to (656, 239)
Screenshot: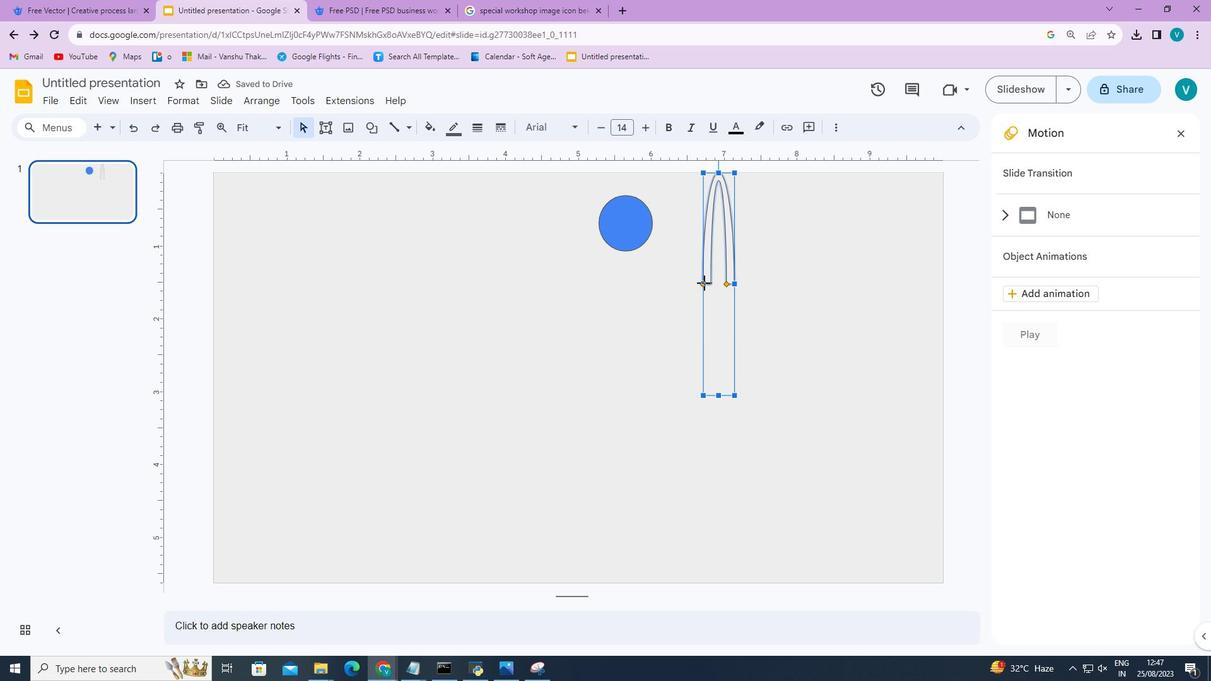
Action: Mouse pressed left at (656, 239)
Screenshot: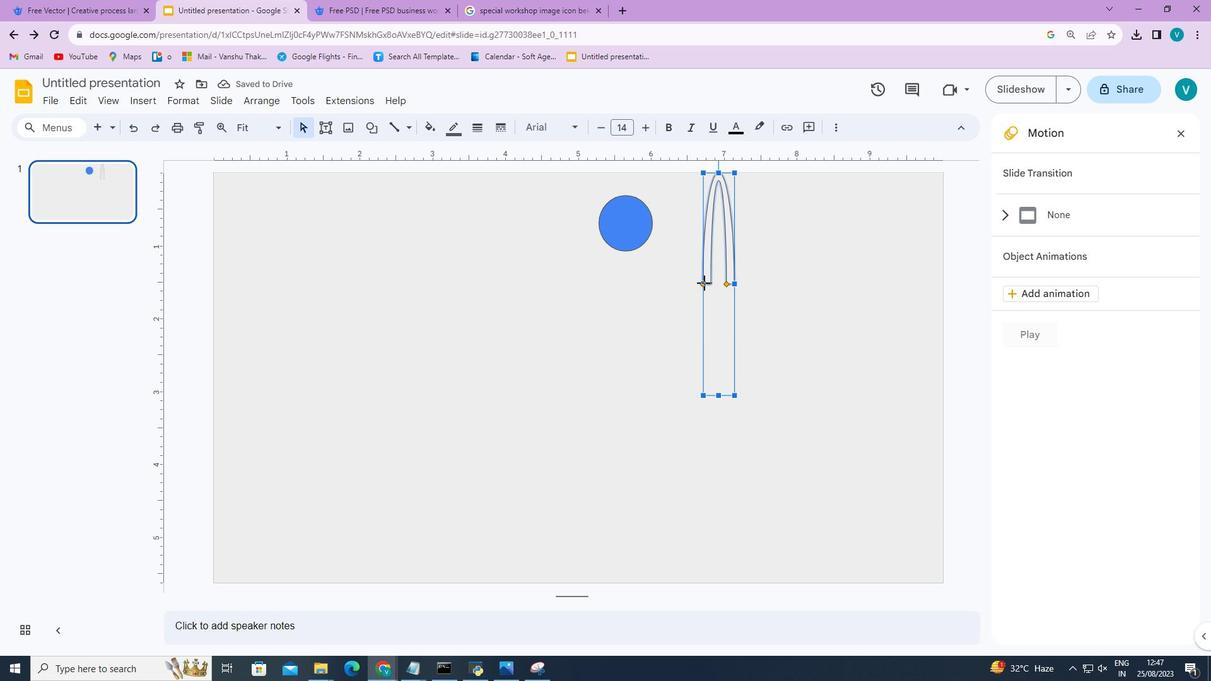 
Action: Mouse moved to (656, 240)
Screenshot: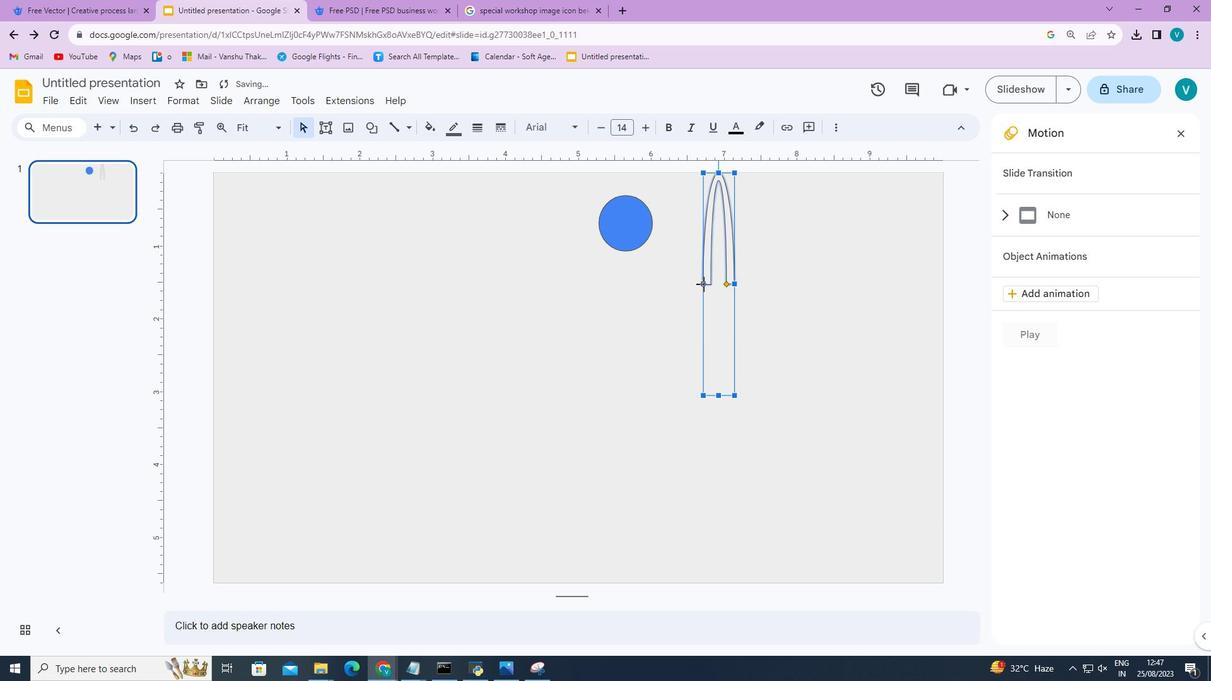 
Action: Mouse pressed left at (656, 240)
Screenshot: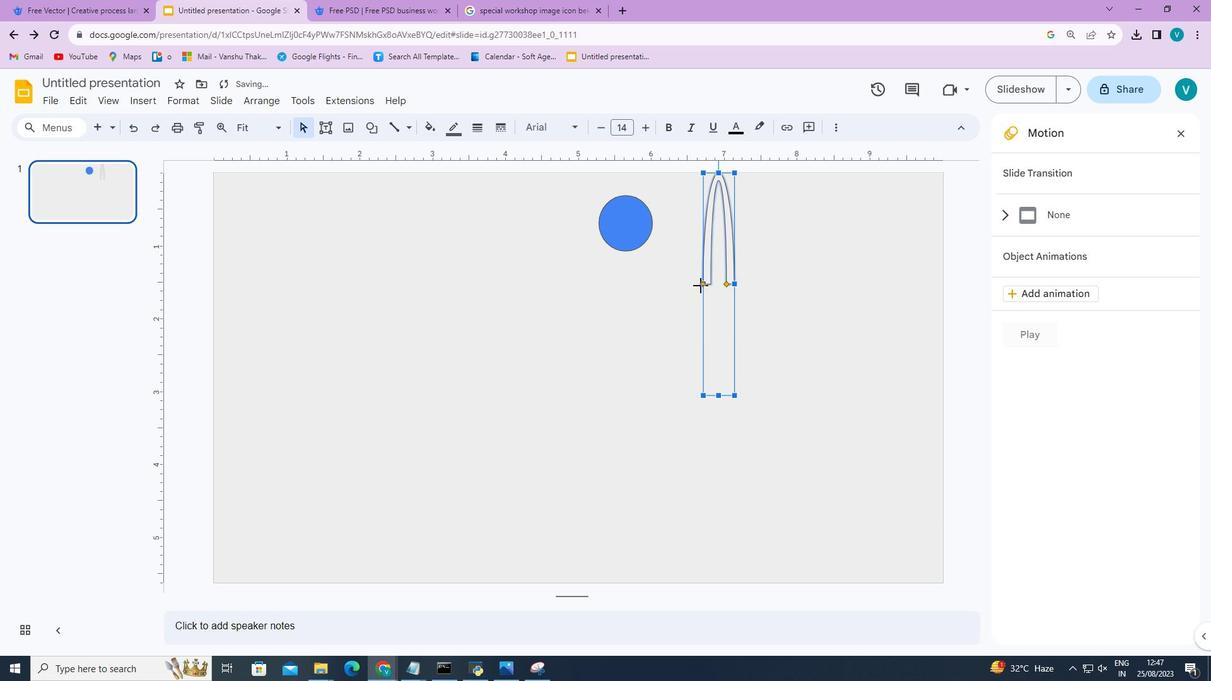 
Action: Mouse moved to (683, 239)
Screenshot: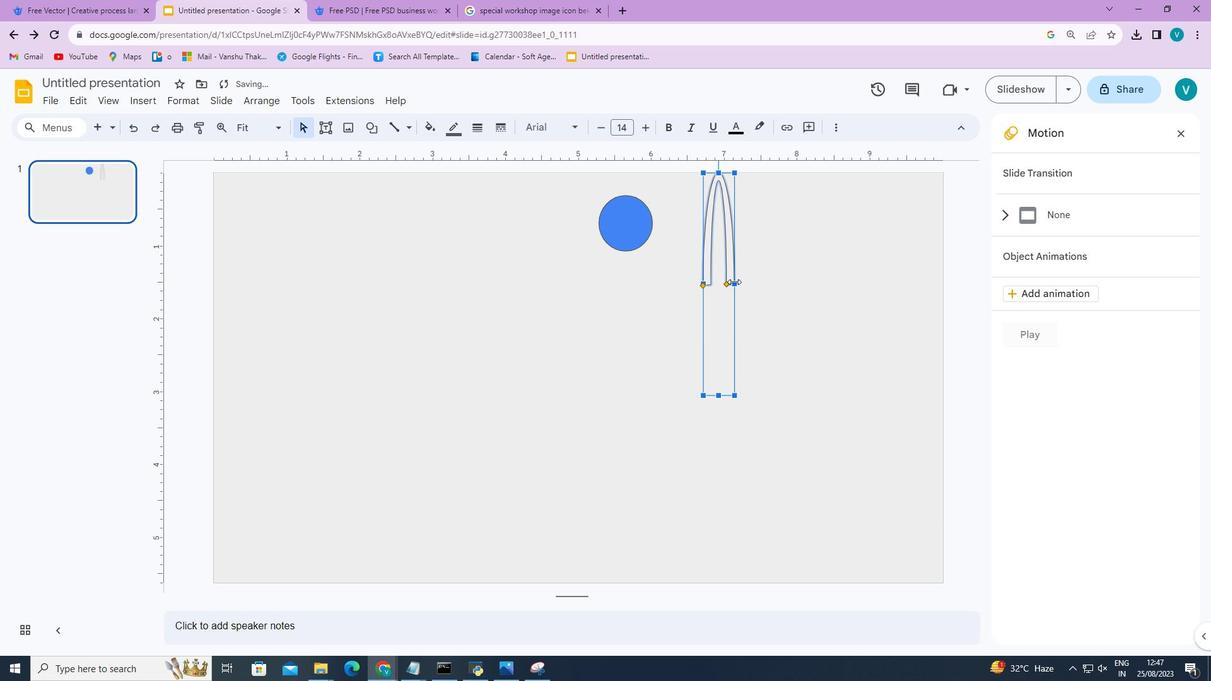 
Action: Mouse pressed left at (683, 239)
Screenshot: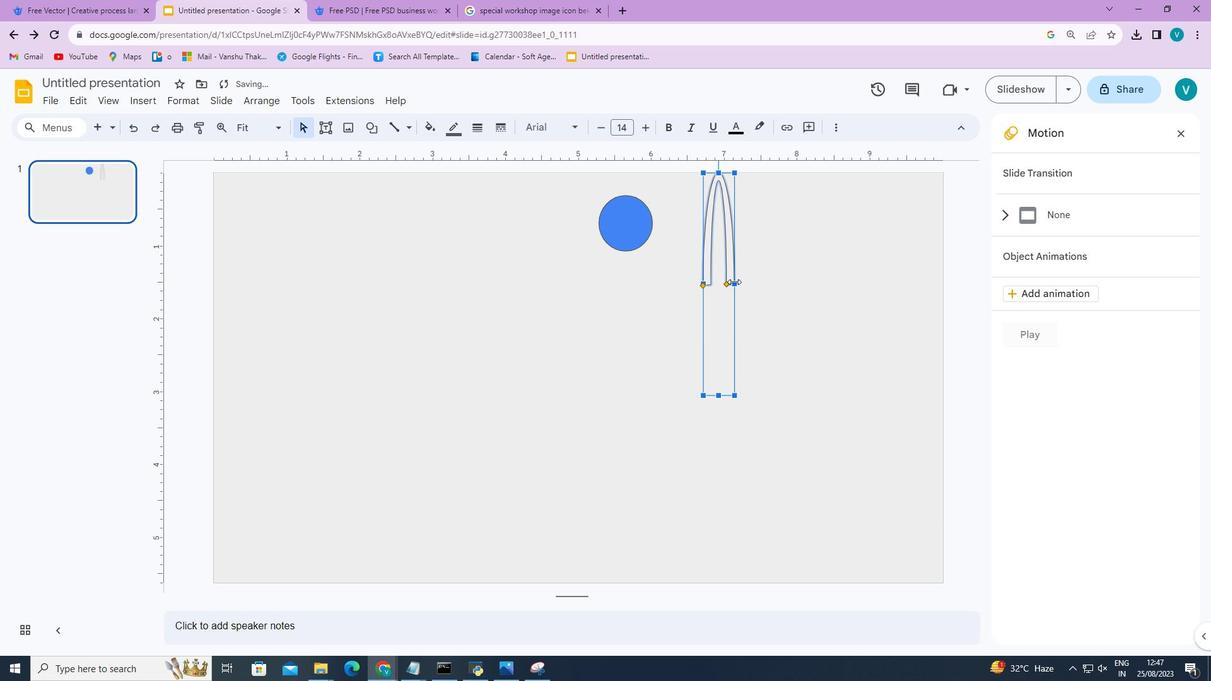 
Action: Mouse moved to (654, 240)
Screenshot: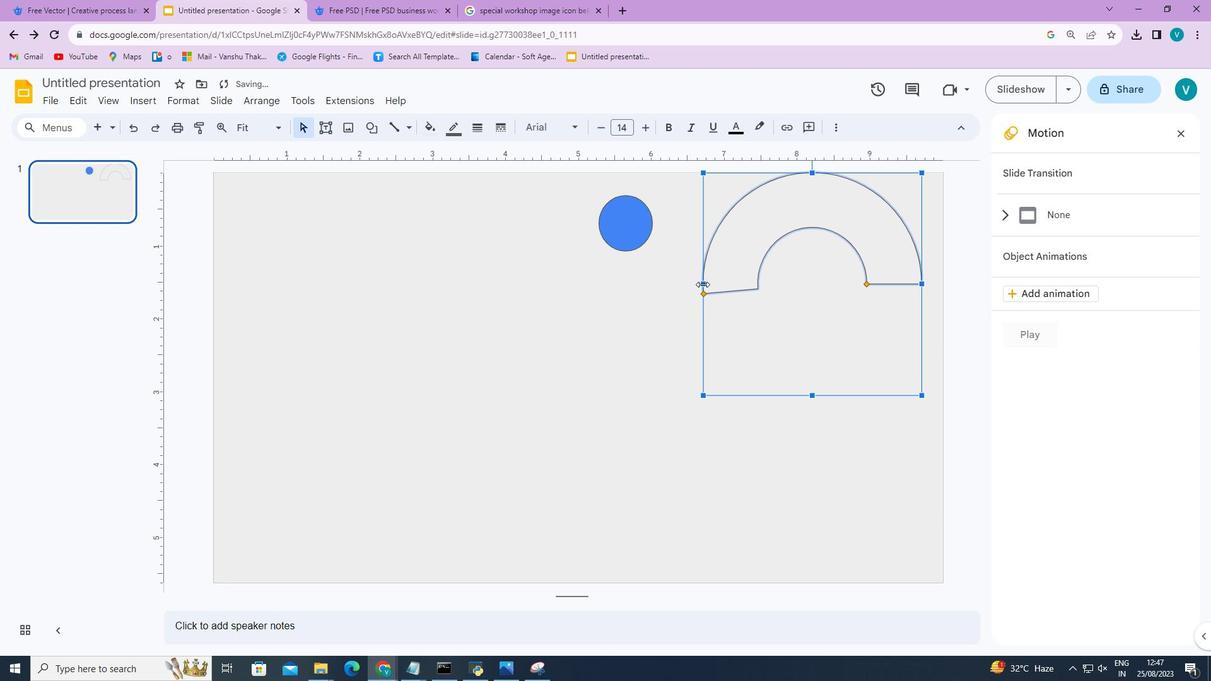 
Action: Mouse pressed left at (654, 240)
Screenshot: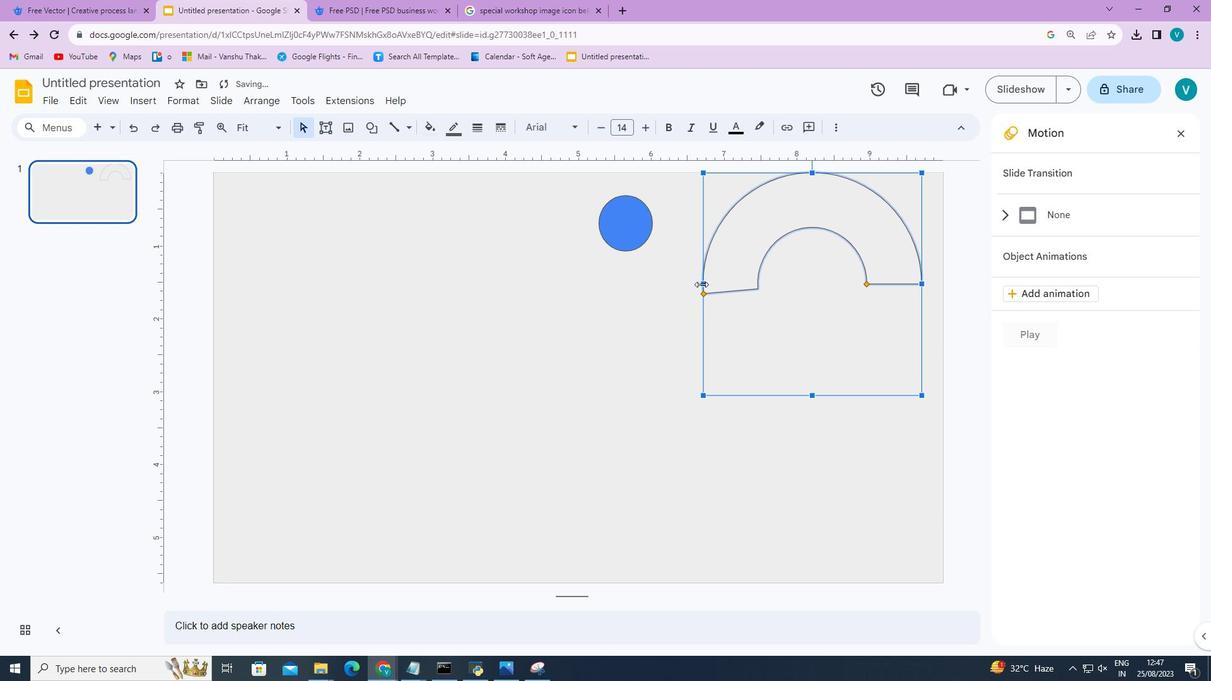 
Action: Mouse moved to (600, 194)
Screenshot: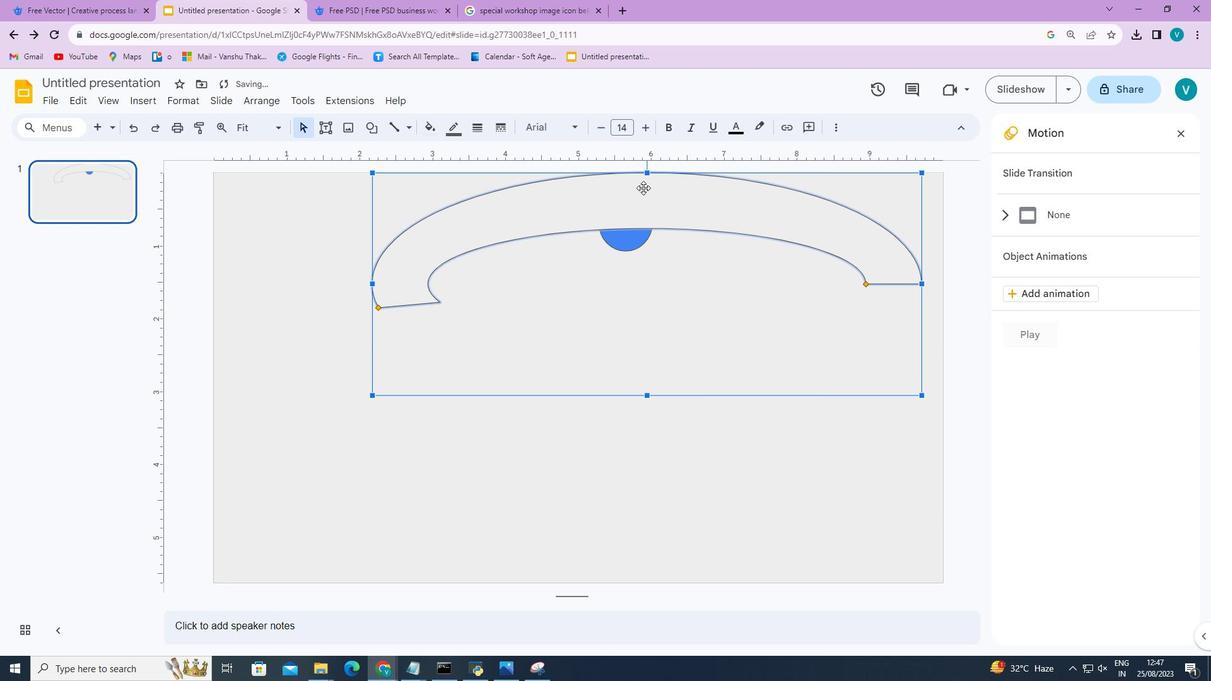 
Action: Mouse pressed left at (600, 194)
Screenshot: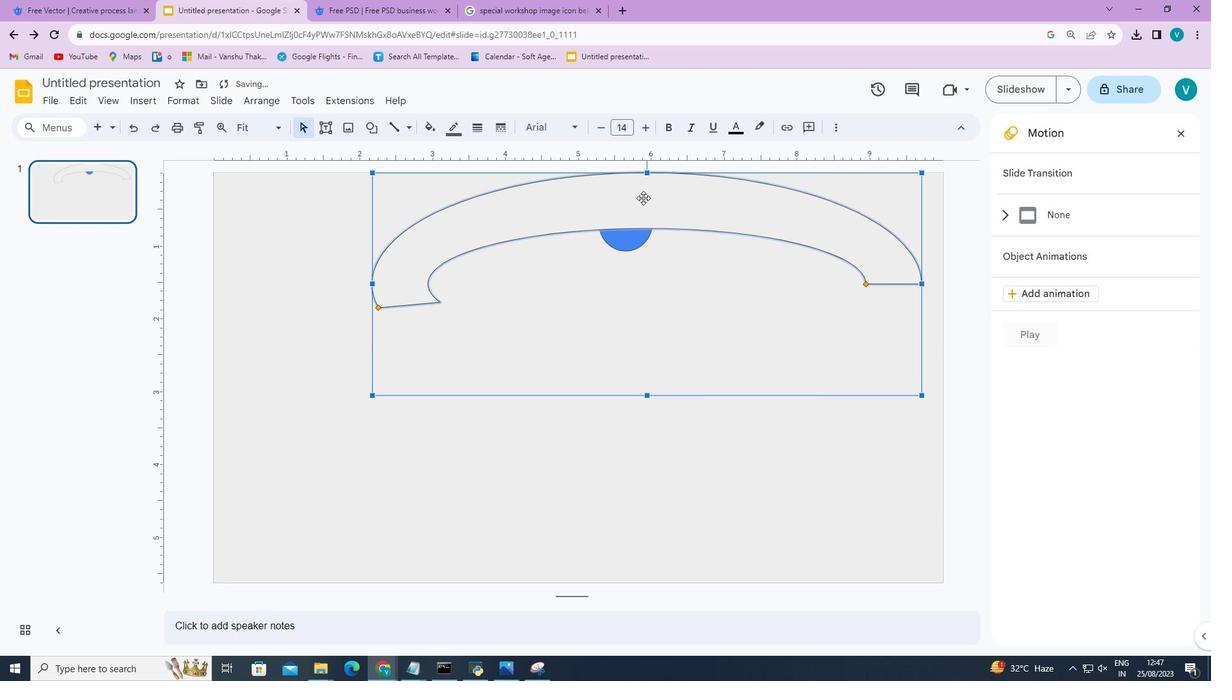 
Action: Mouse moved to (606, 235)
Screenshot: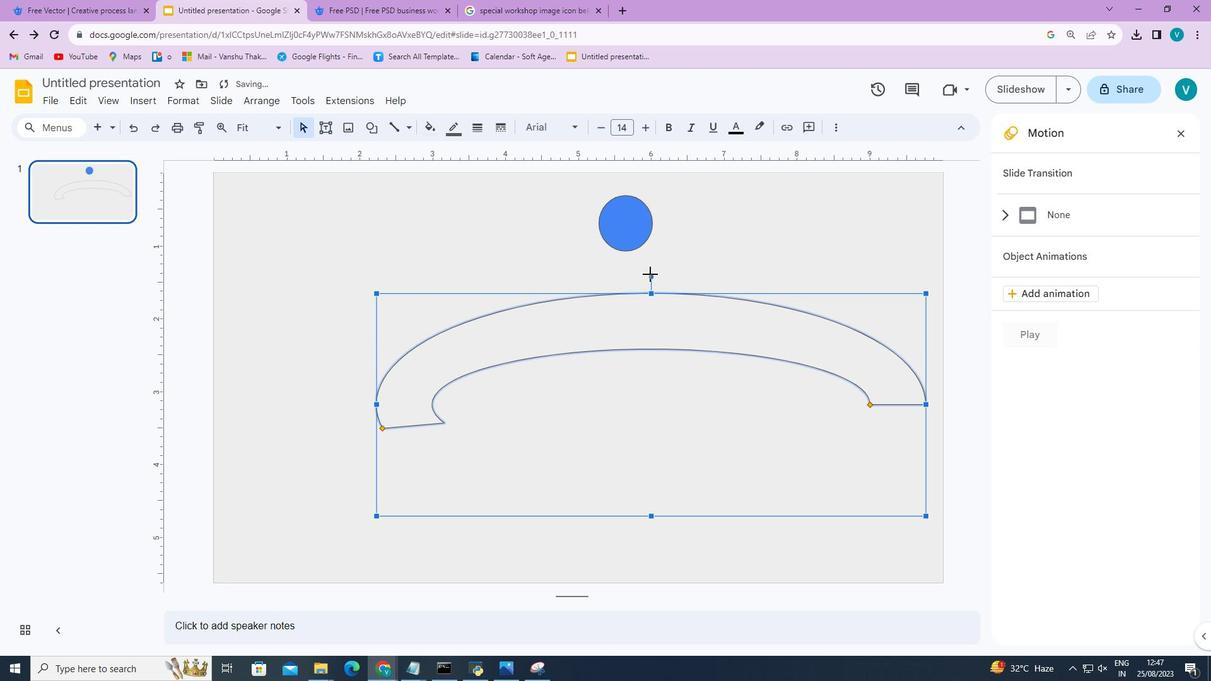 
Action: Mouse pressed left at (606, 235)
Screenshot: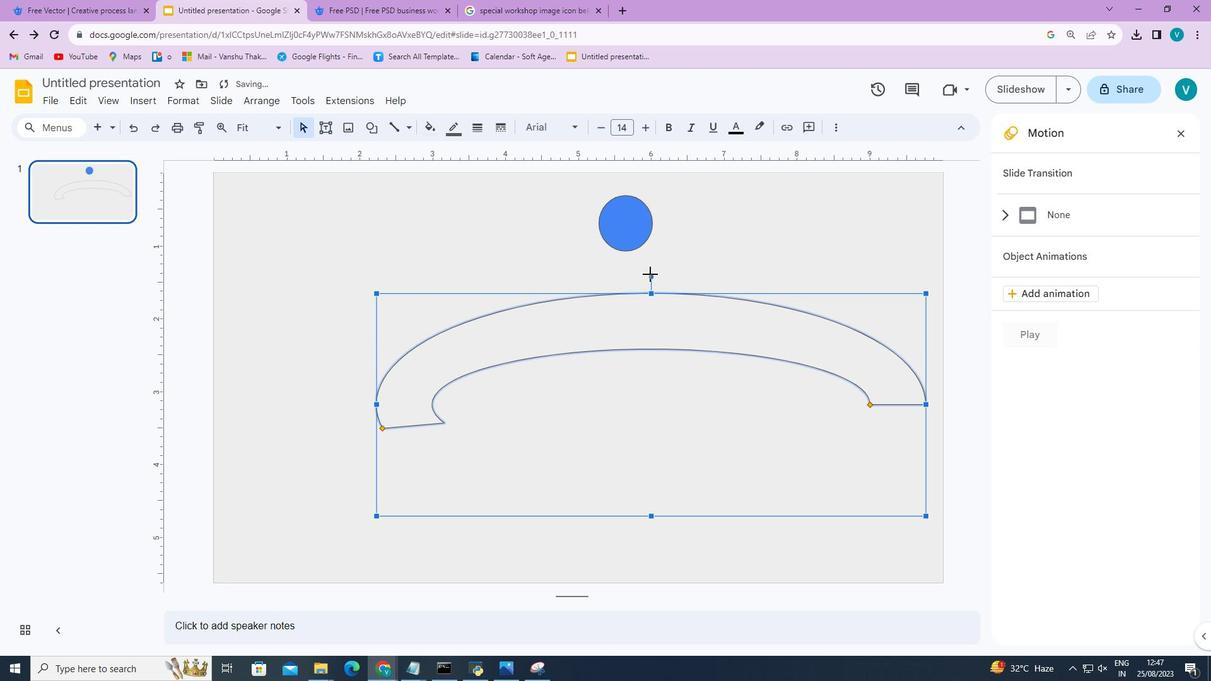 
Action: Mouse moved to (529, 281)
Screenshot: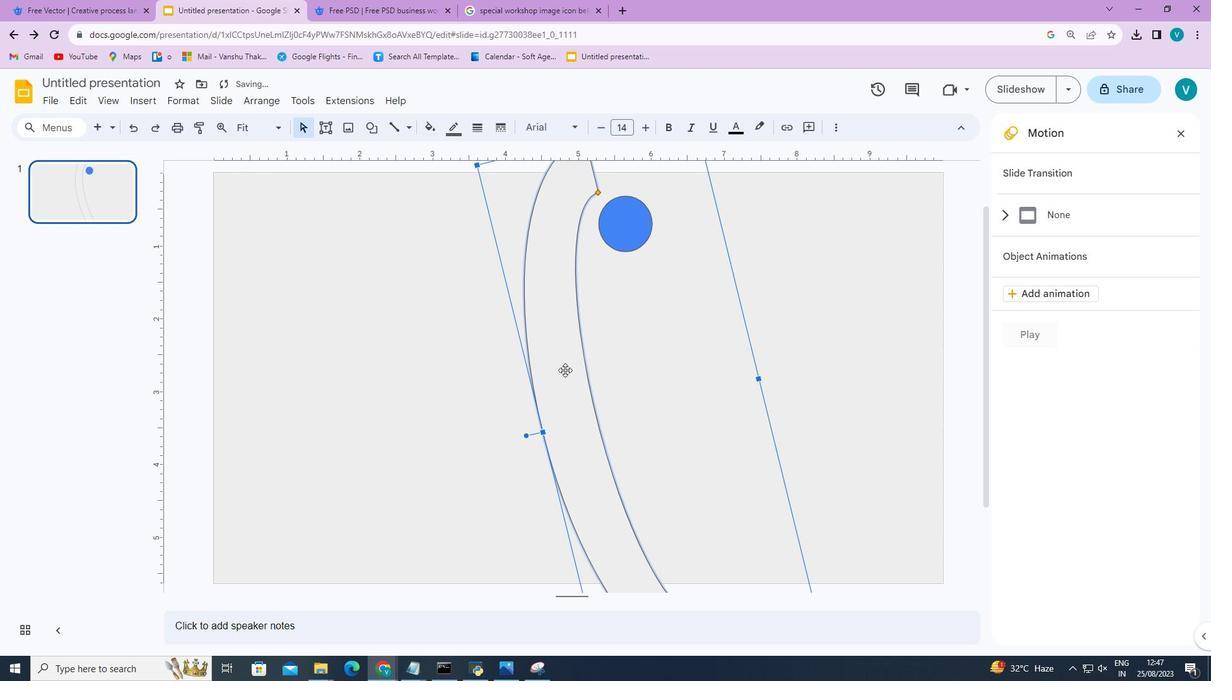 
Action: Key pressed <Key.delete>
Screenshot: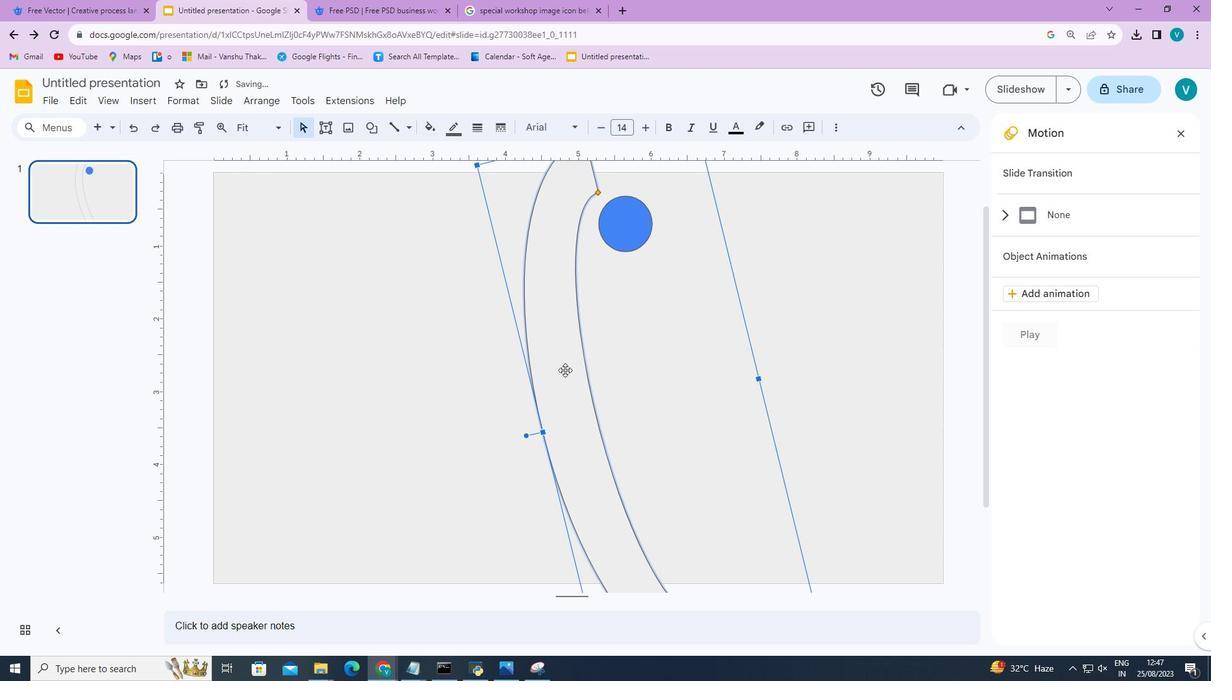 
Action: Mouse moved to (550, 251)
Screenshot: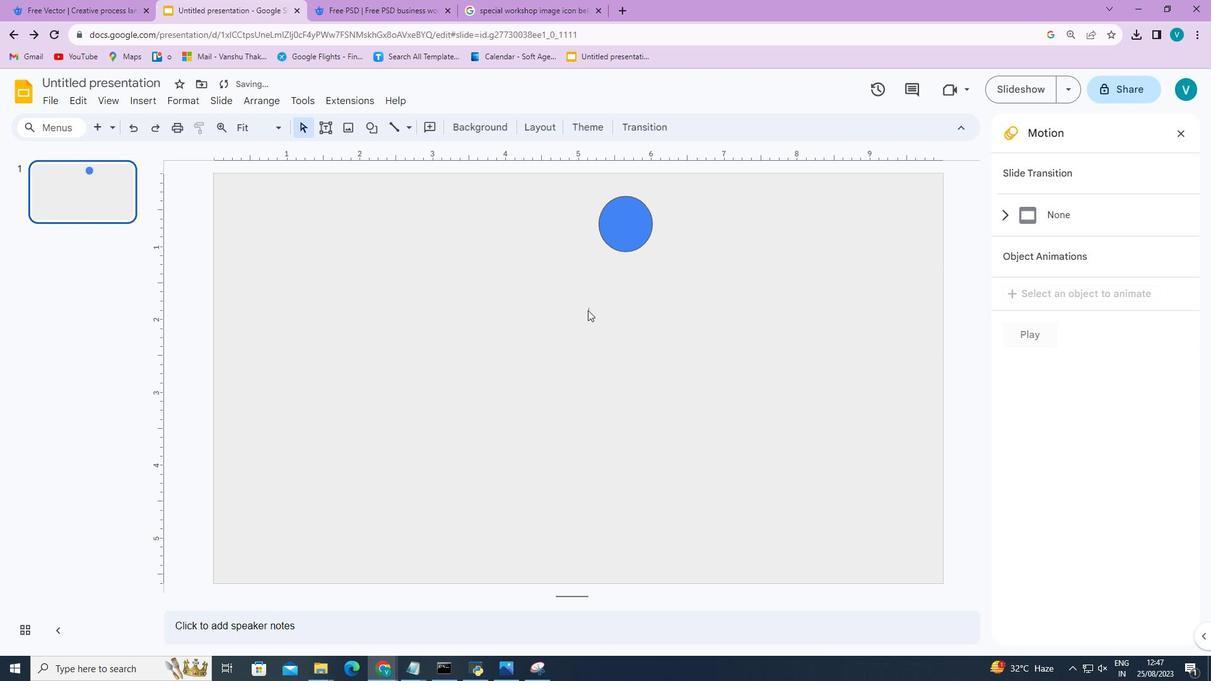 
Action: Mouse pressed left at (550, 251)
Screenshot: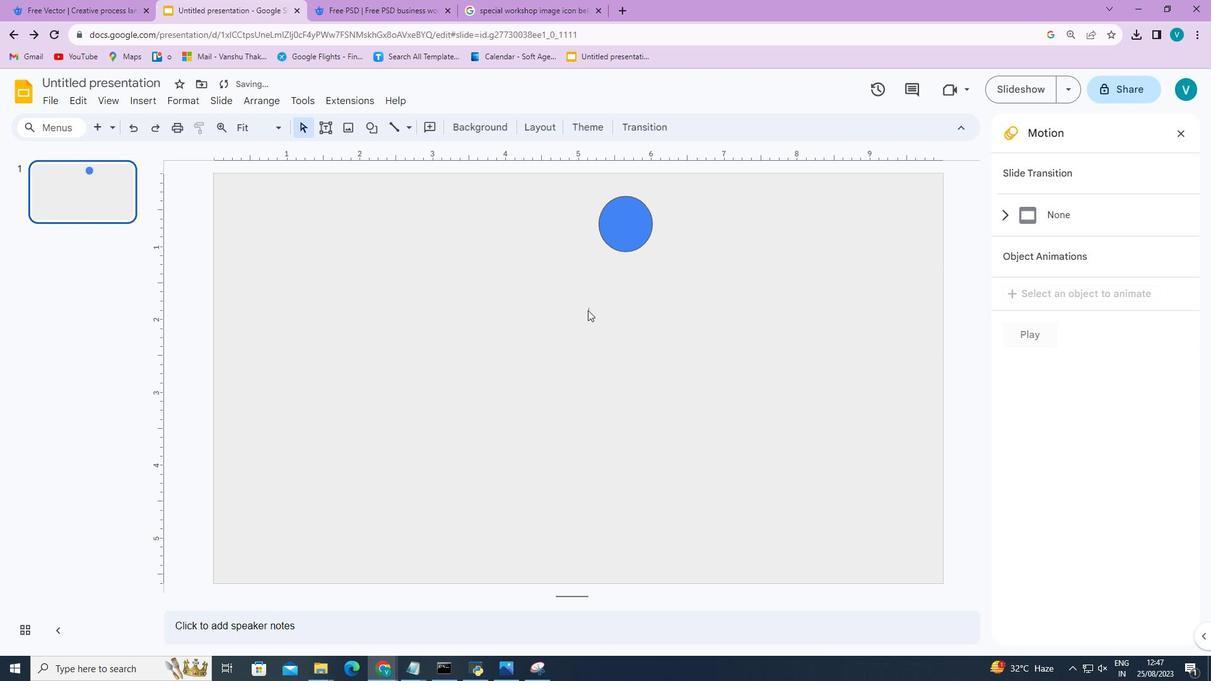 
Action: Mouse moved to (150, 151)
Screenshot: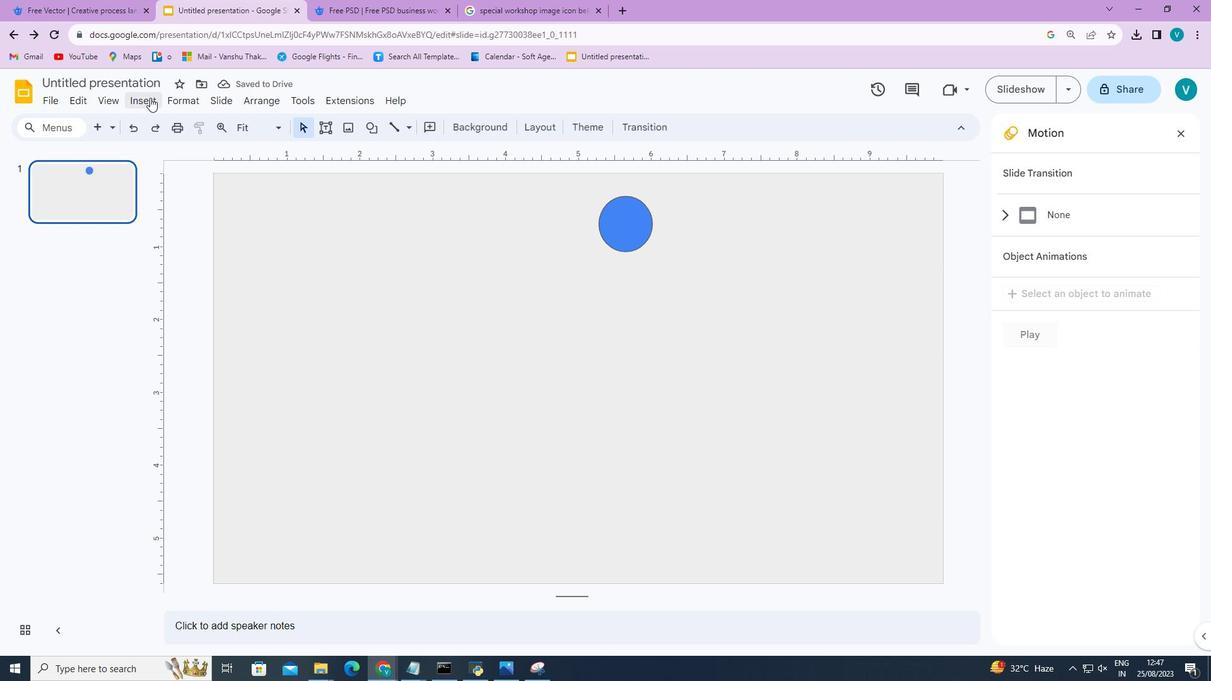 
Action: Mouse pressed left at (150, 151)
Screenshot: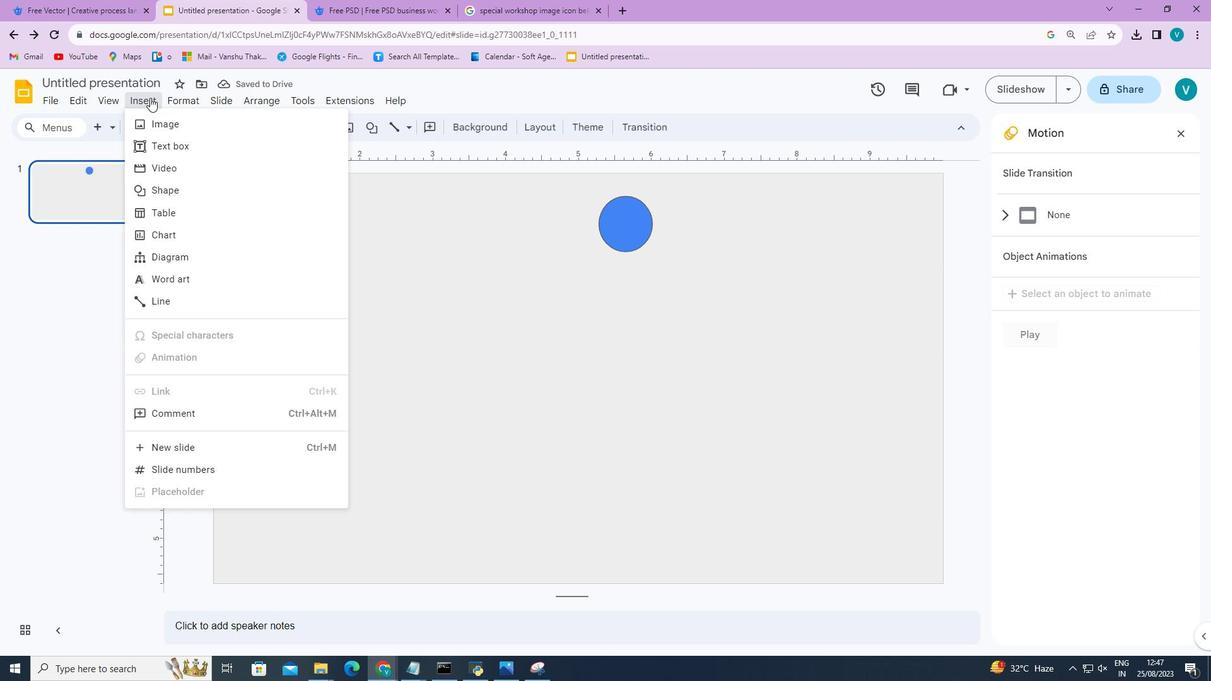 
Action: Mouse moved to (165, 164)
Screenshot: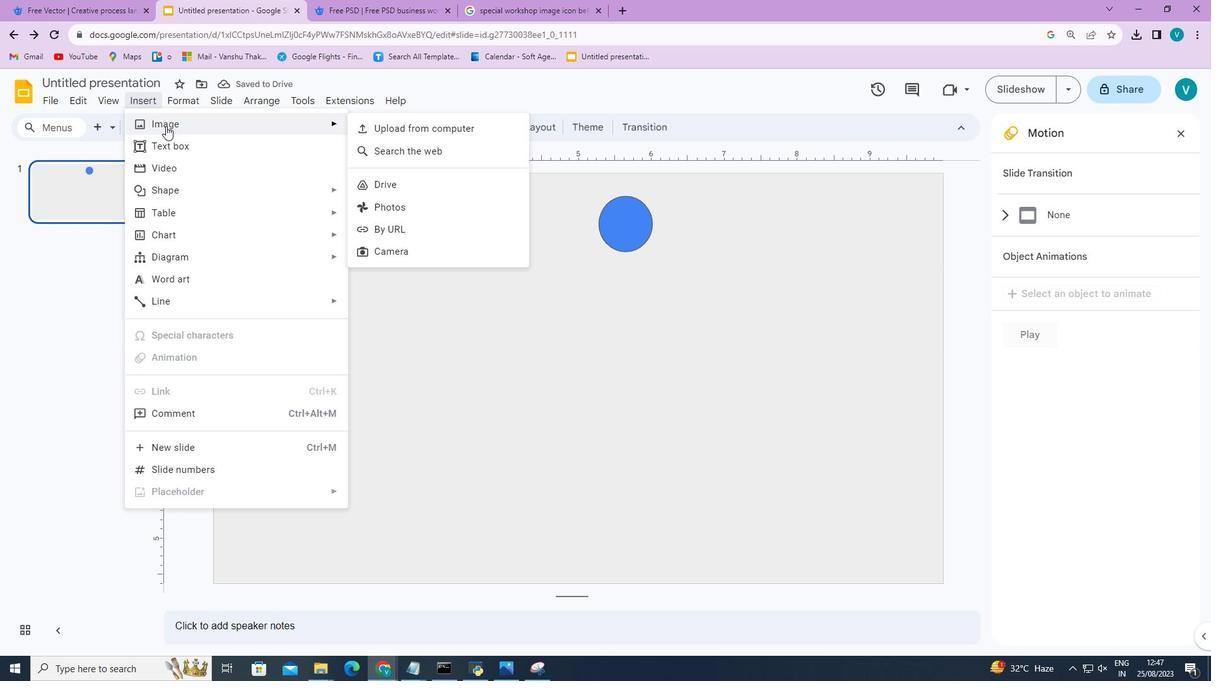 
Action: Mouse pressed left at (165, 164)
Screenshot: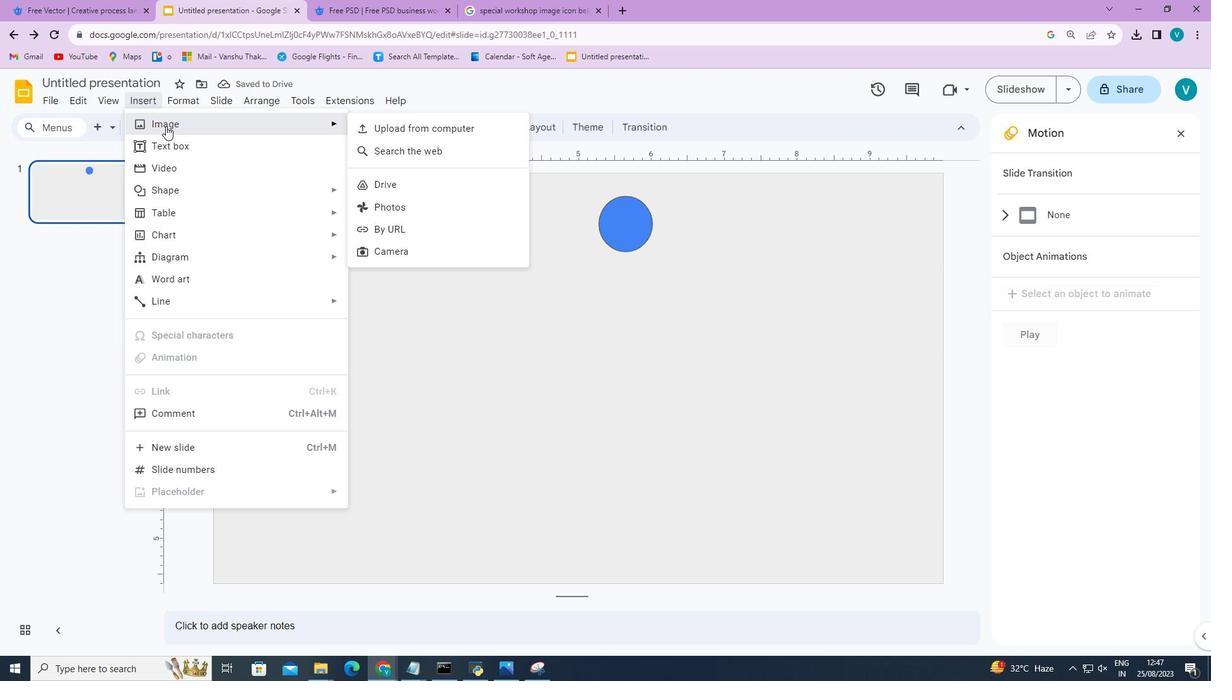 
Action: Mouse moved to (379, 168)
Screenshot: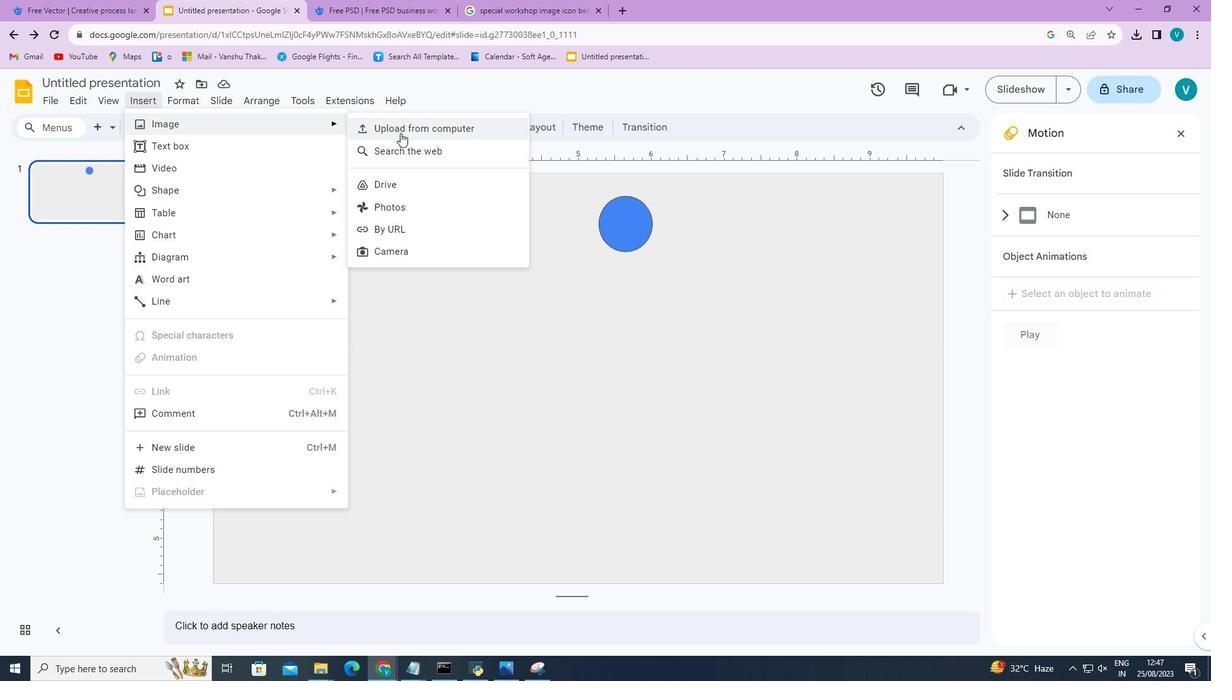 
Action: Mouse pressed left at (379, 168)
Screenshot: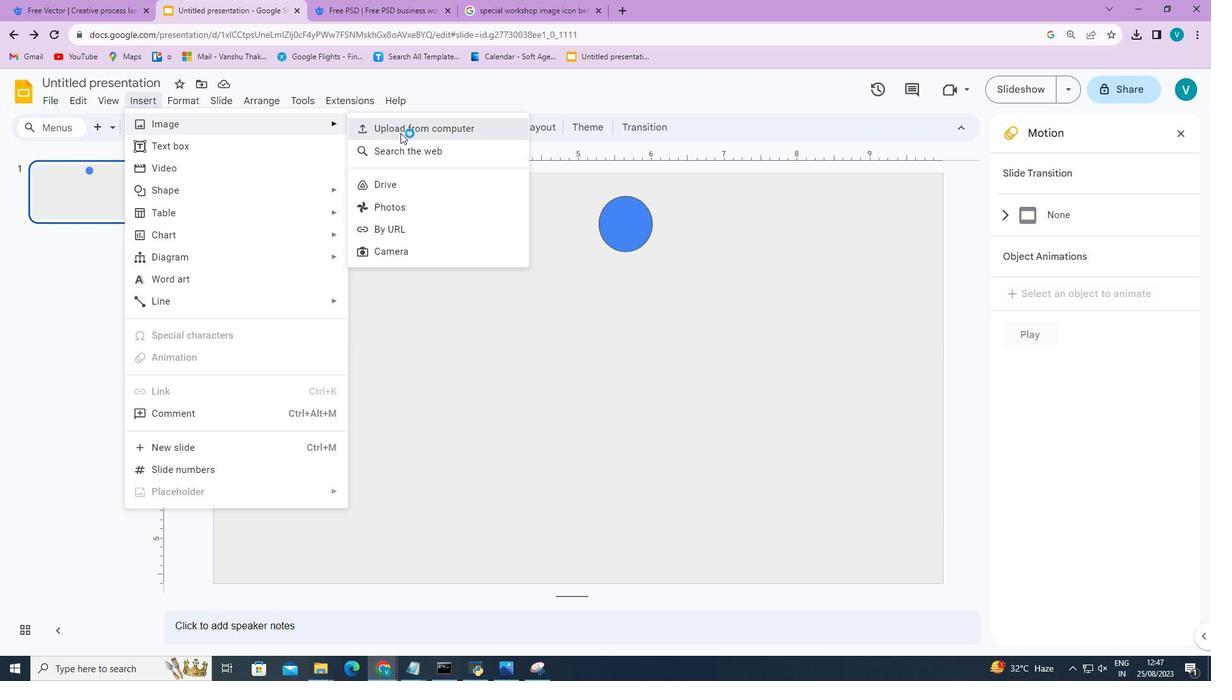 
Action: Mouse moved to (172, 155)
Screenshot: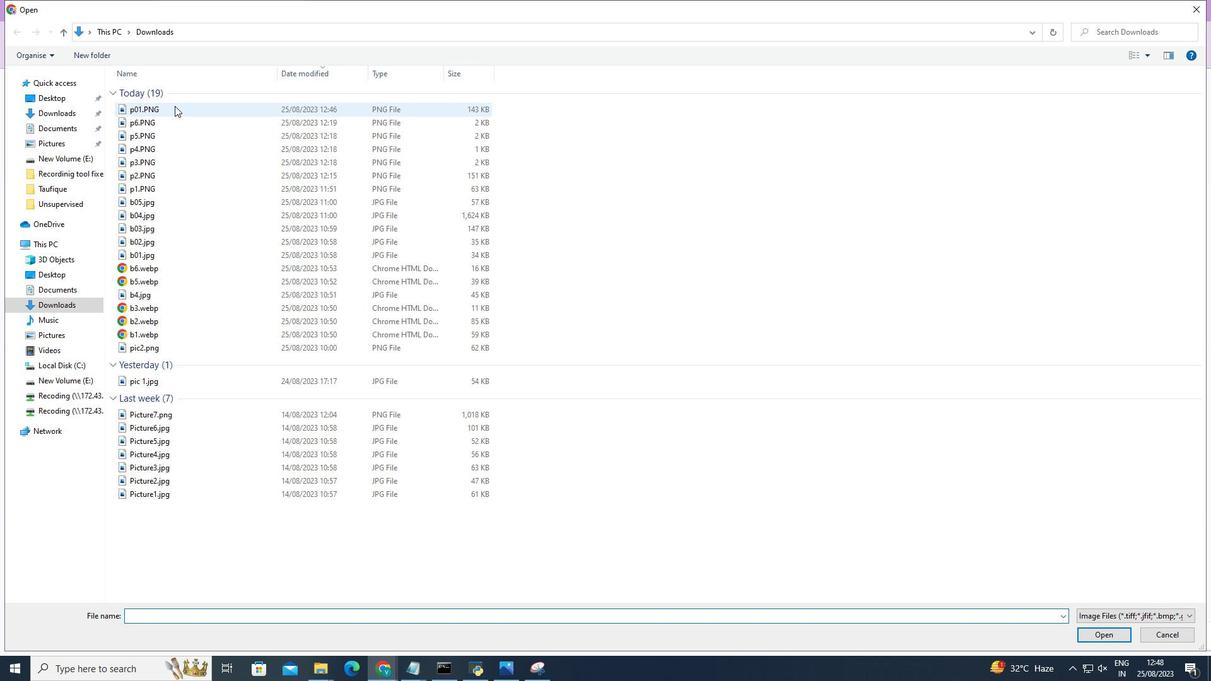 
Action: Mouse pressed left at (172, 155)
Screenshot: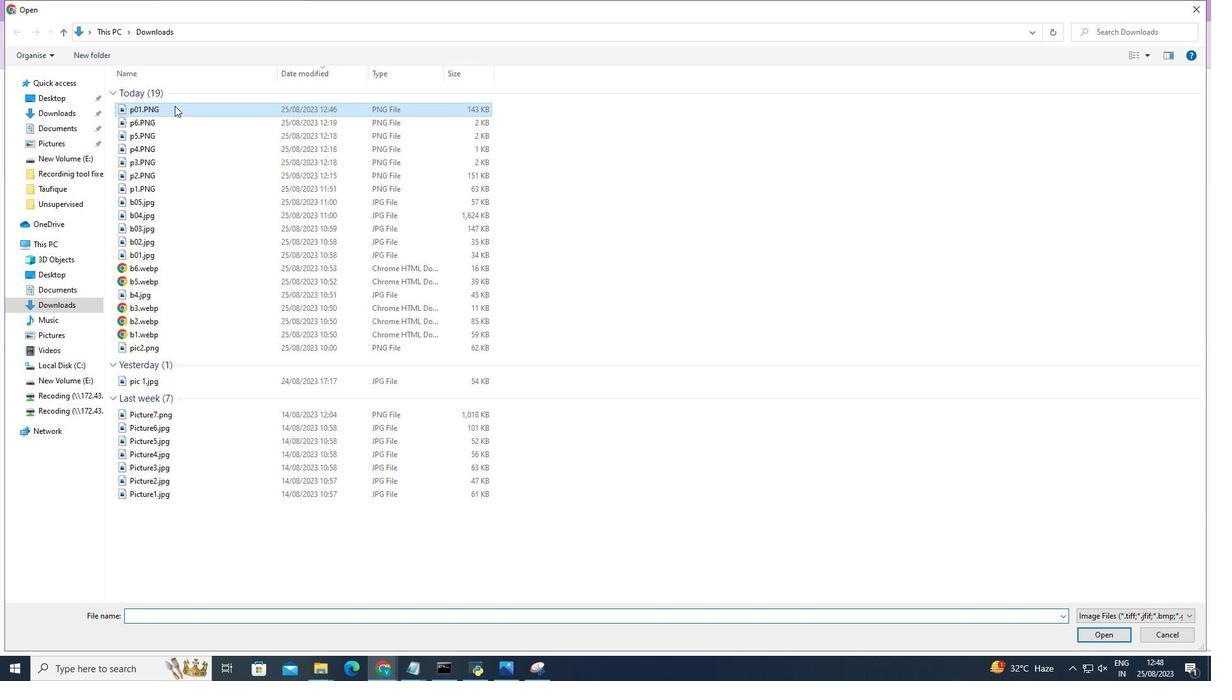 
Action: Mouse pressed left at (172, 155)
Screenshot: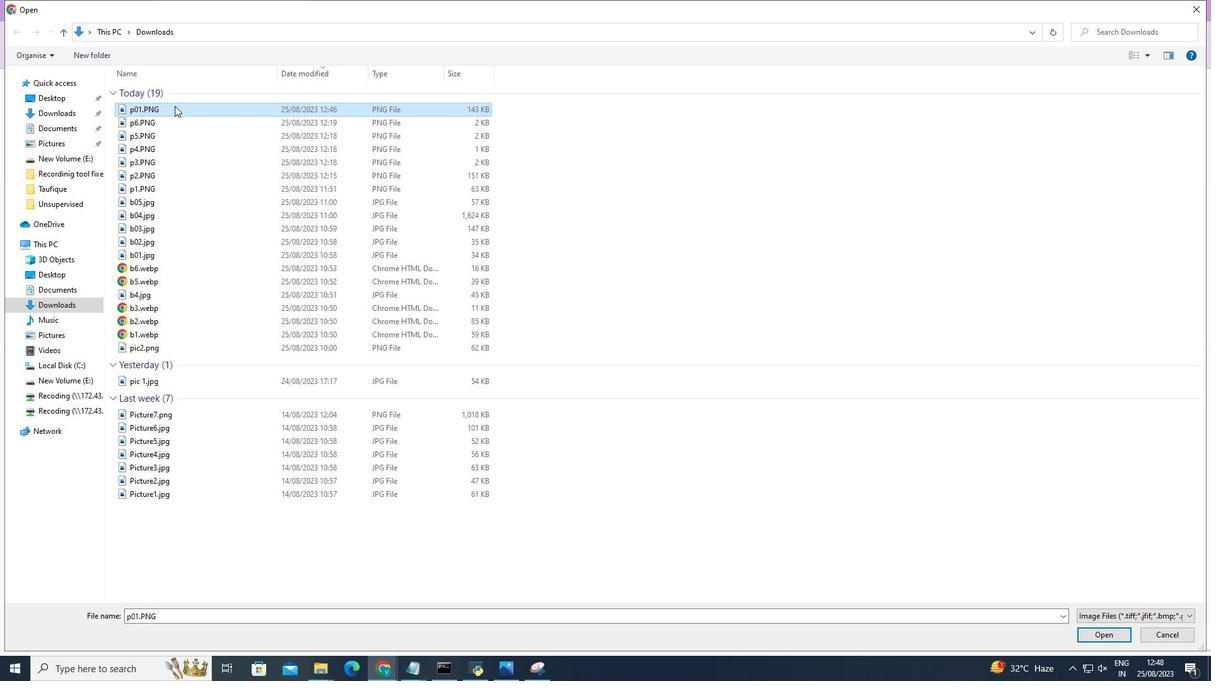 
Action: Mouse pressed left at (172, 155)
Screenshot: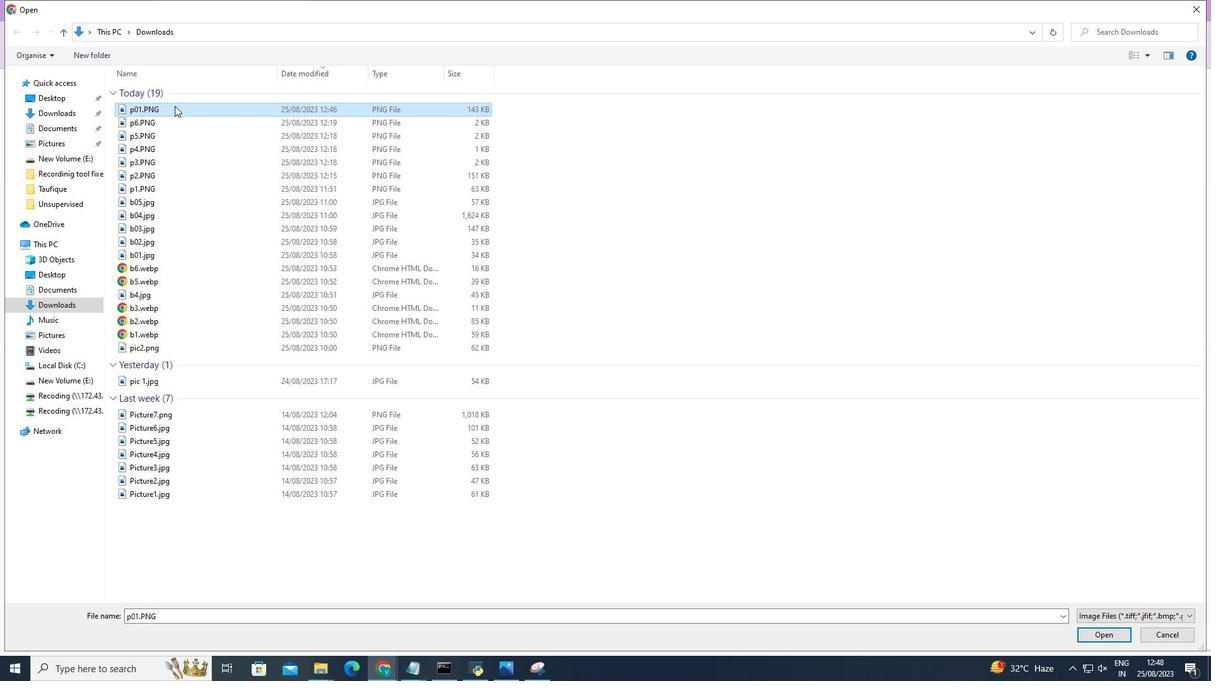
Action: Mouse moved to (521, 166)
Screenshot: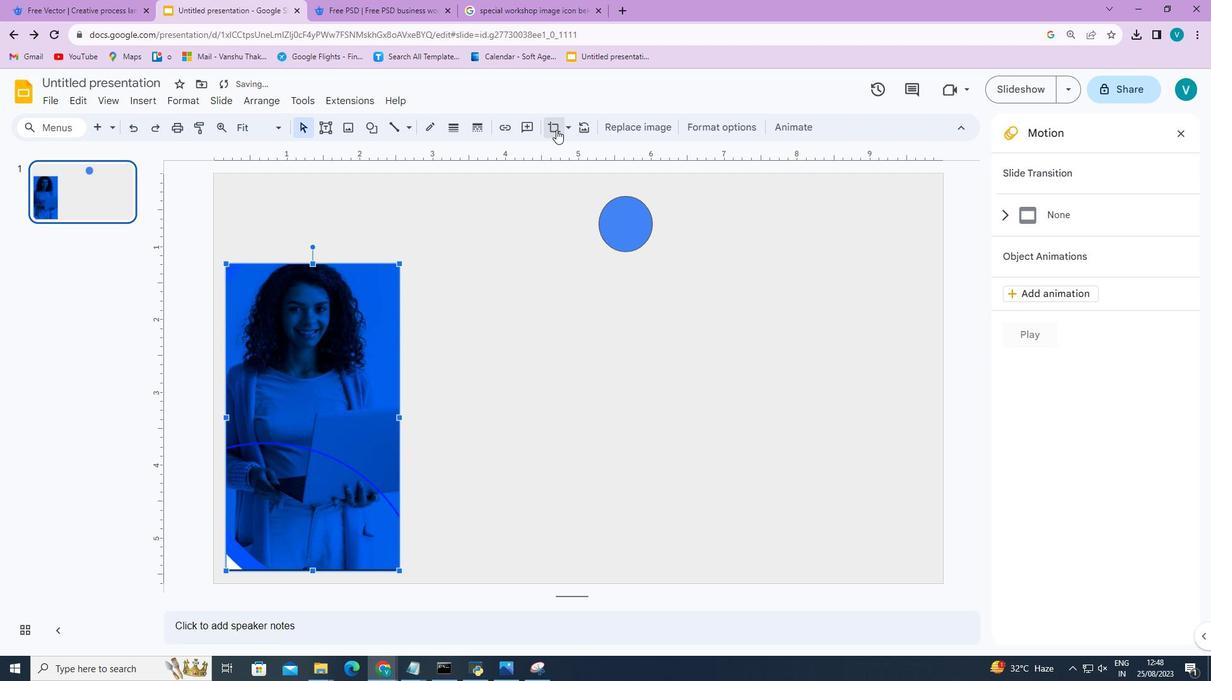 
Action: Mouse pressed left at (521, 166)
Screenshot: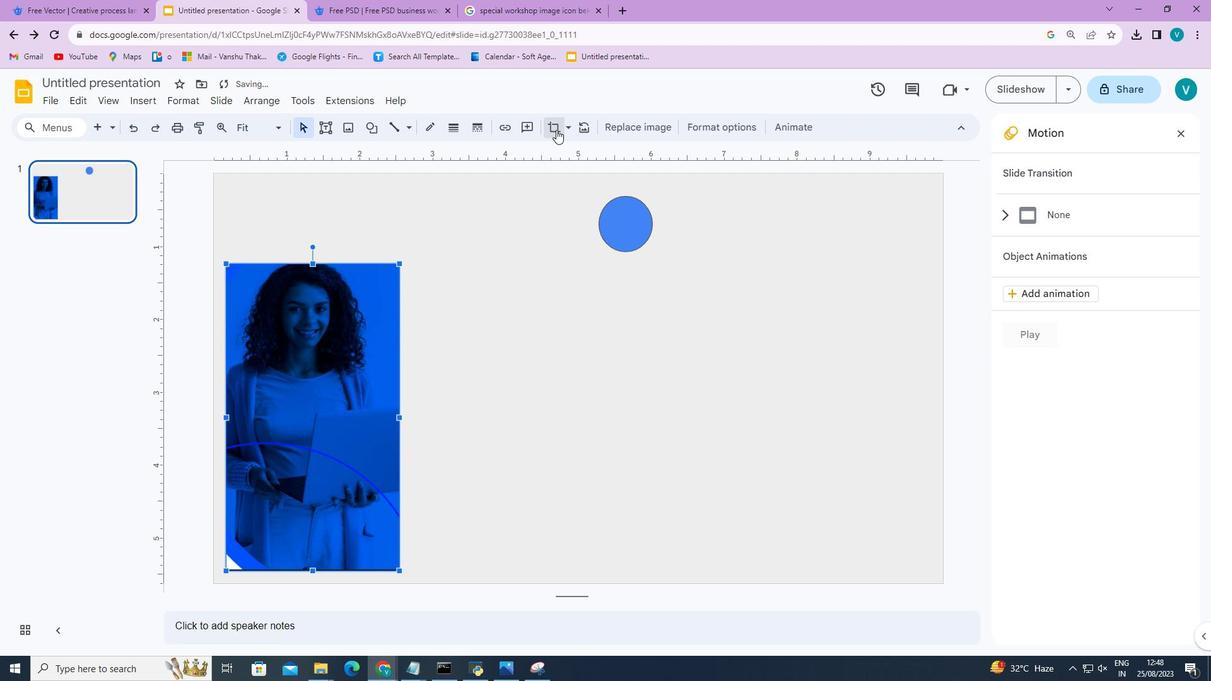 
Action: Mouse moved to (535, 164)
Screenshot: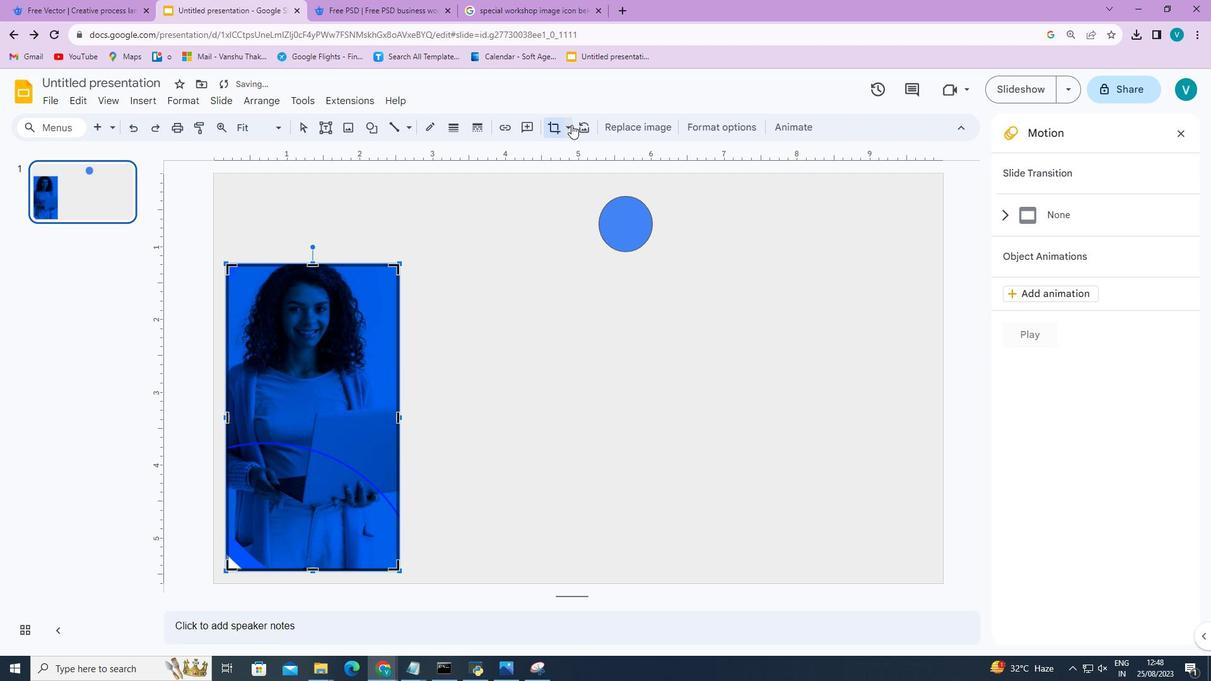 
Action: Mouse pressed left at (535, 164)
Screenshot: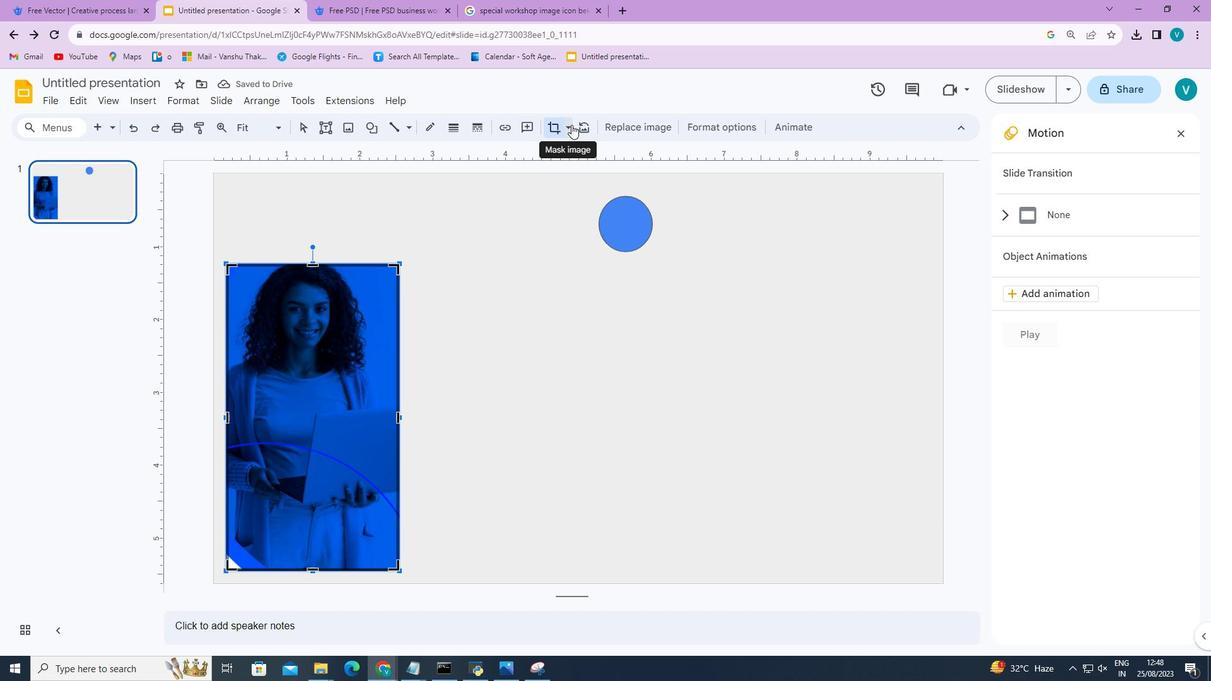 
Action: Mouse moved to (634, 208)
Screenshot: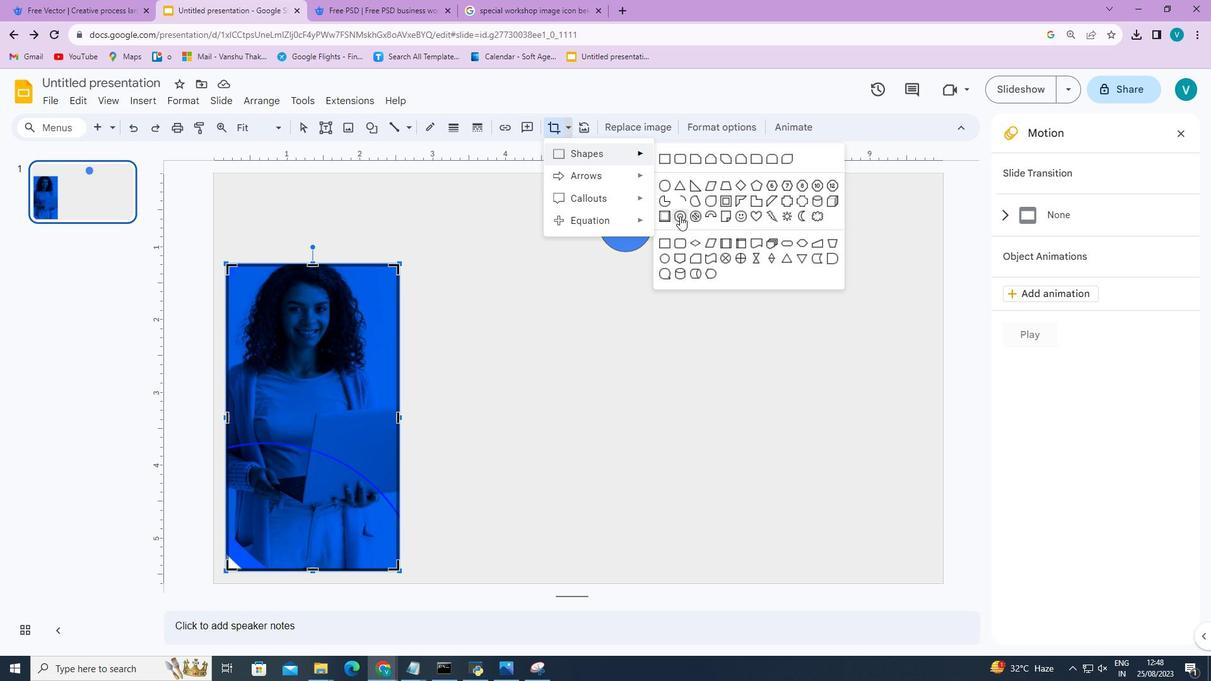 
Action: Mouse pressed left at (634, 208)
Screenshot: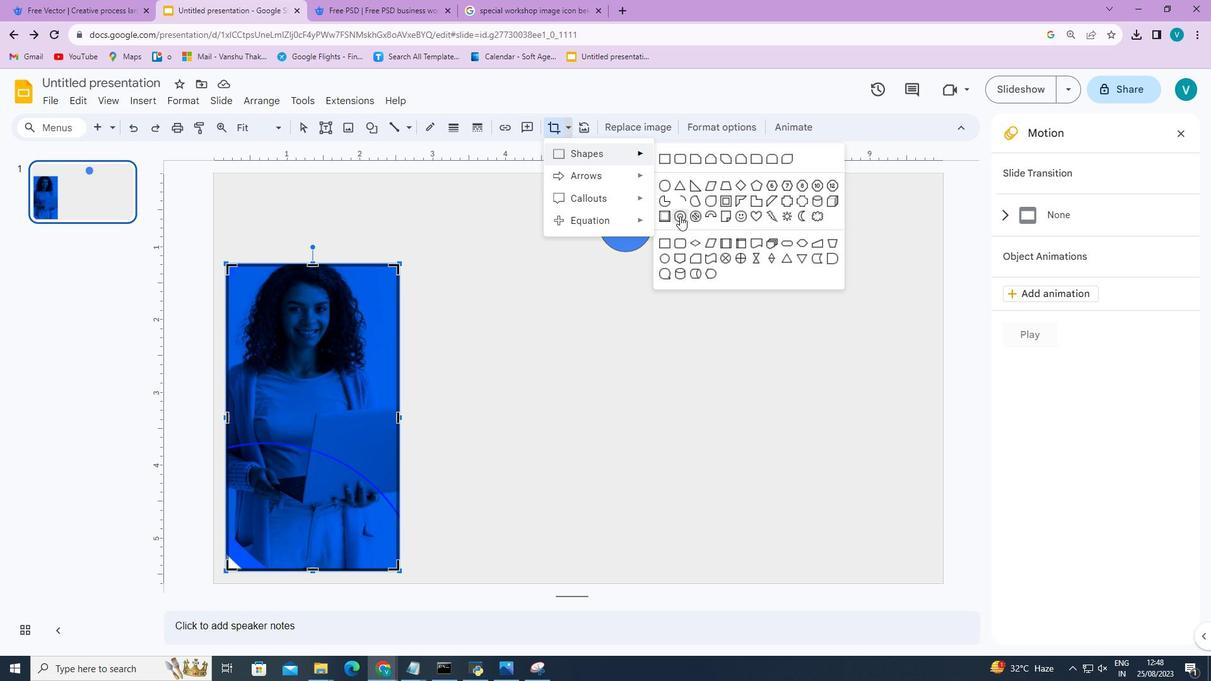 
Action: Mouse moved to (517, 163)
Screenshot: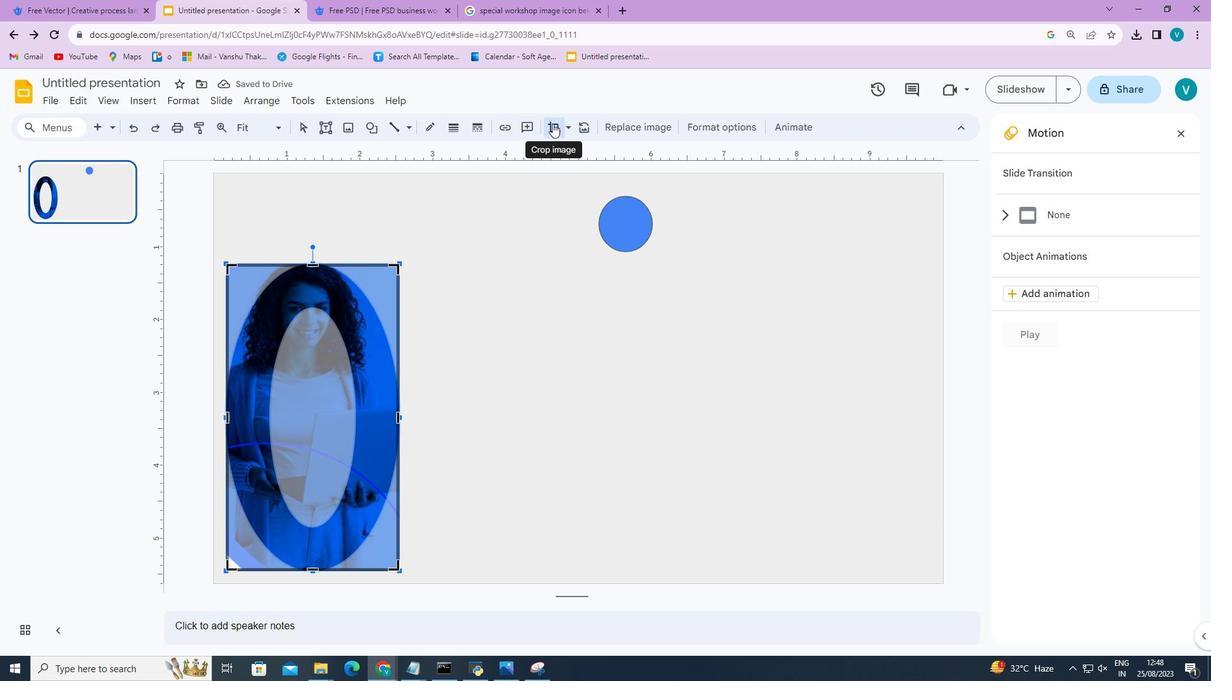 
Action: Mouse pressed left at (517, 163)
Screenshot: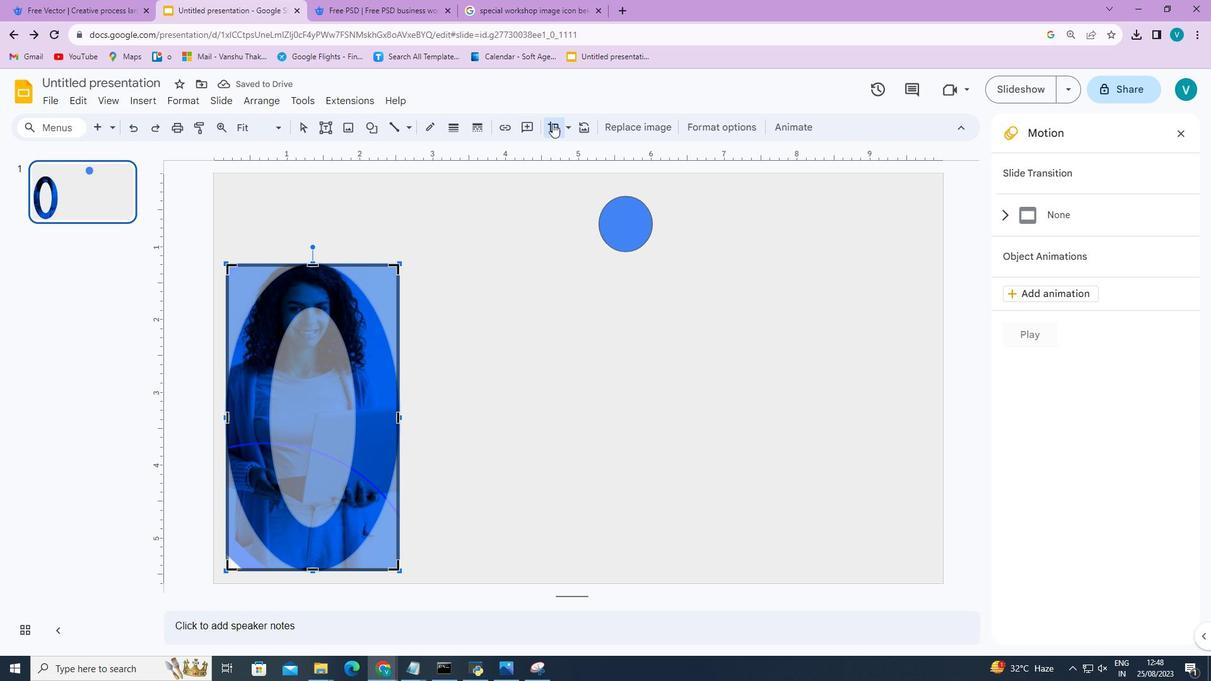 
Action: Mouse moved to (533, 165)
Screenshot: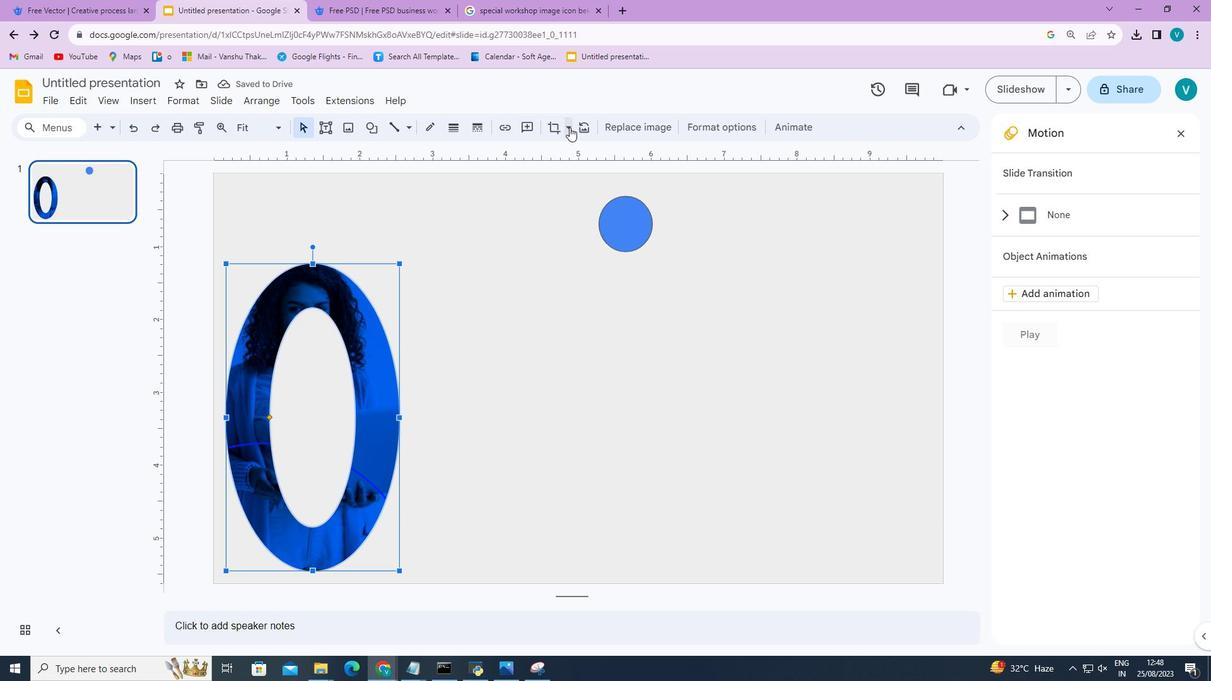
Action: Mouse pressed left at (533, 165)
Screenshot: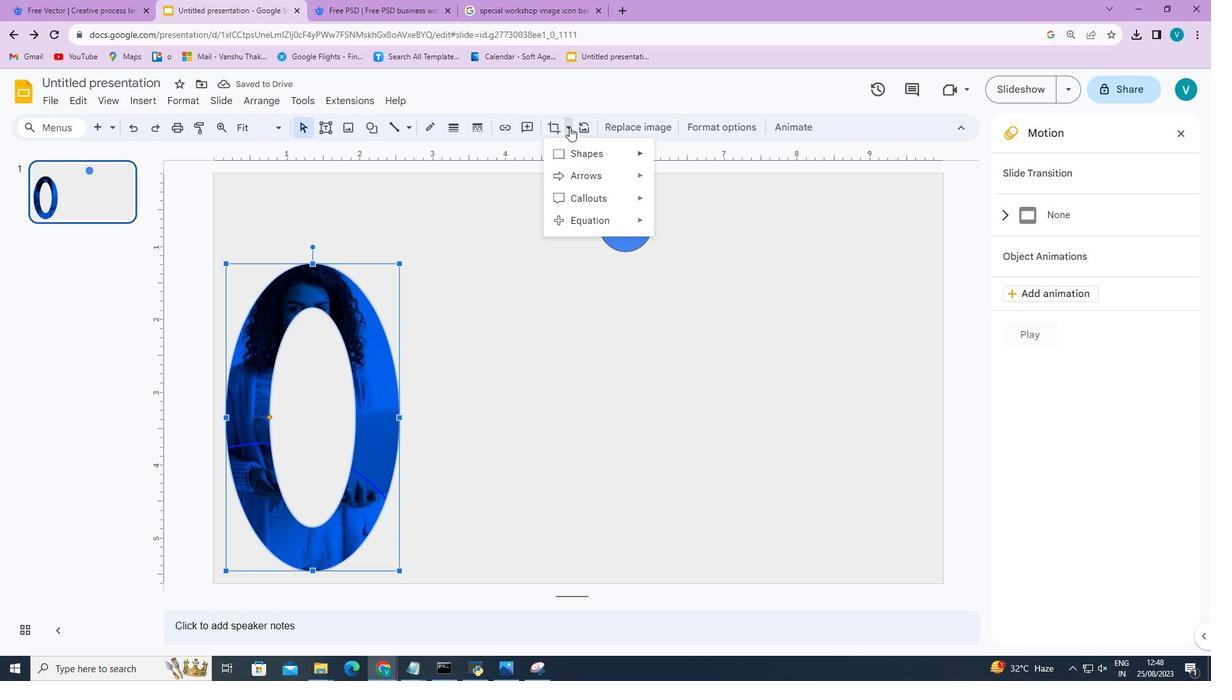 
Action: Mouse moved to (623, 194)
Screenshot: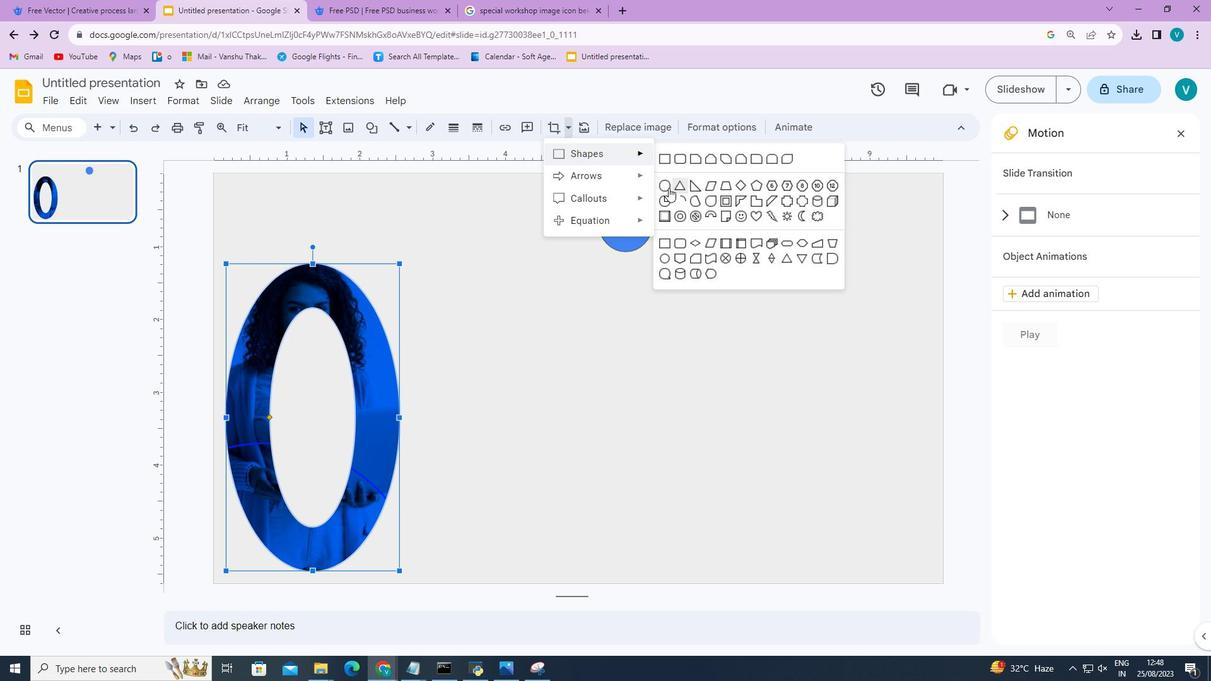 
Action: Mouse pressed left at (623, 194)
Screenshot: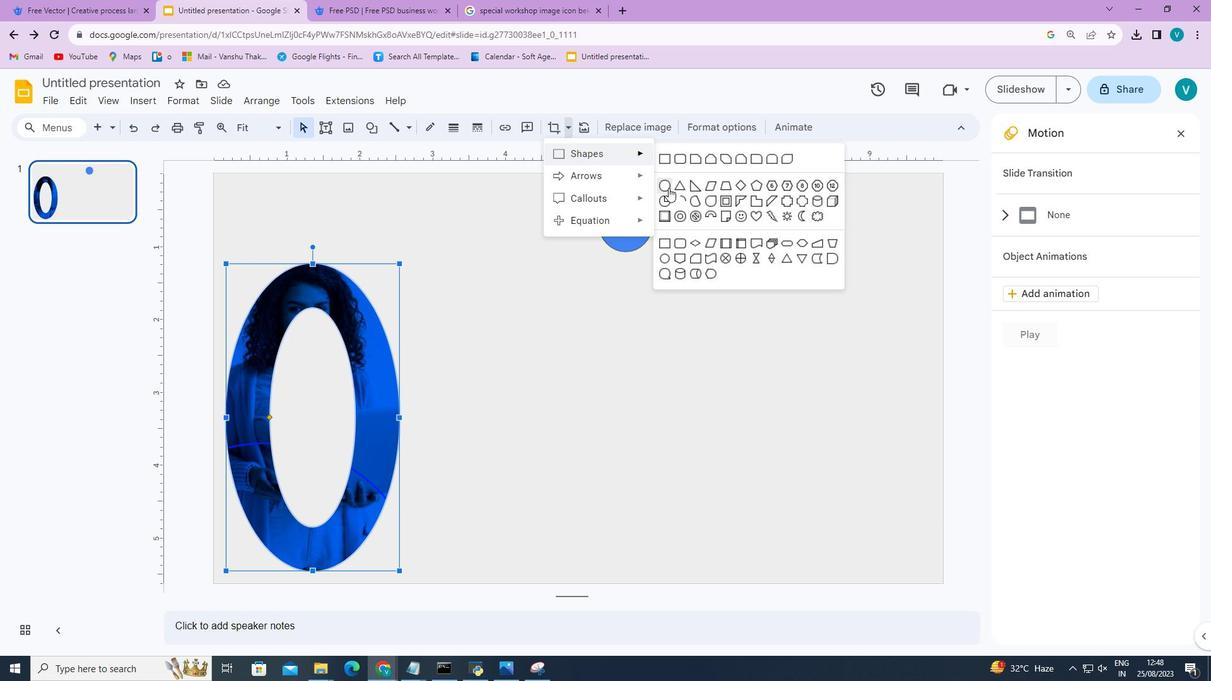 
Action: Mouse moved to (378, 302)
Screenshot: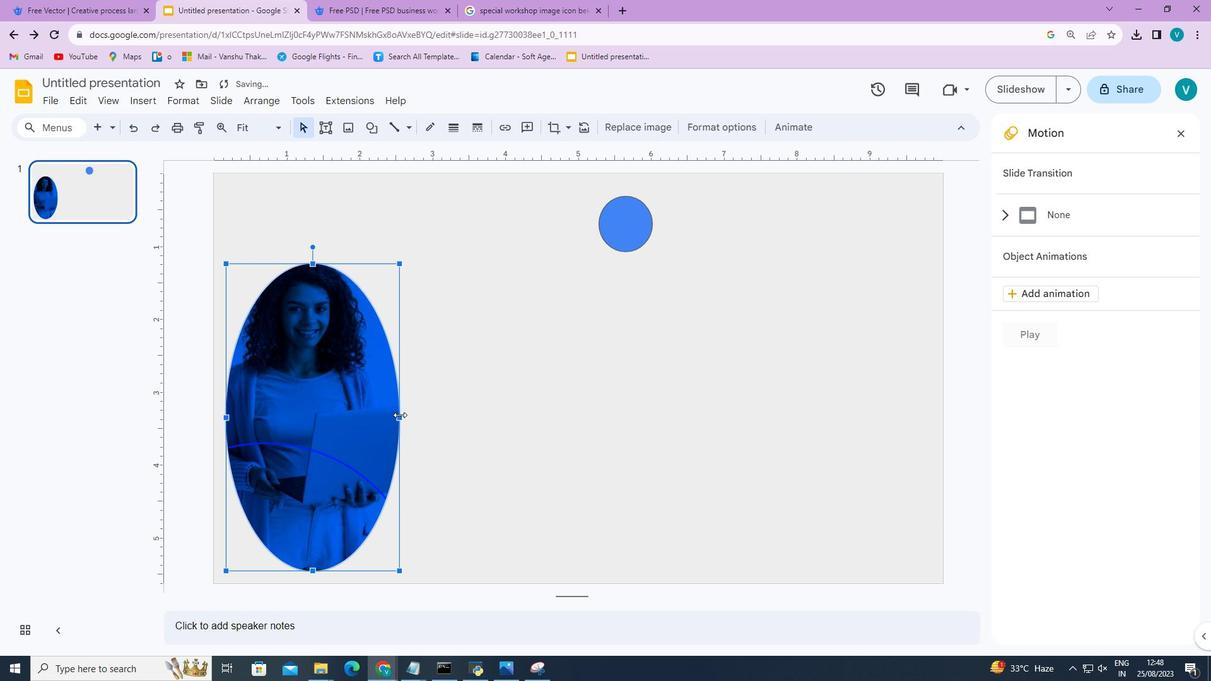 
Action: Mouse pressed left at (378, 302)
Screenshot: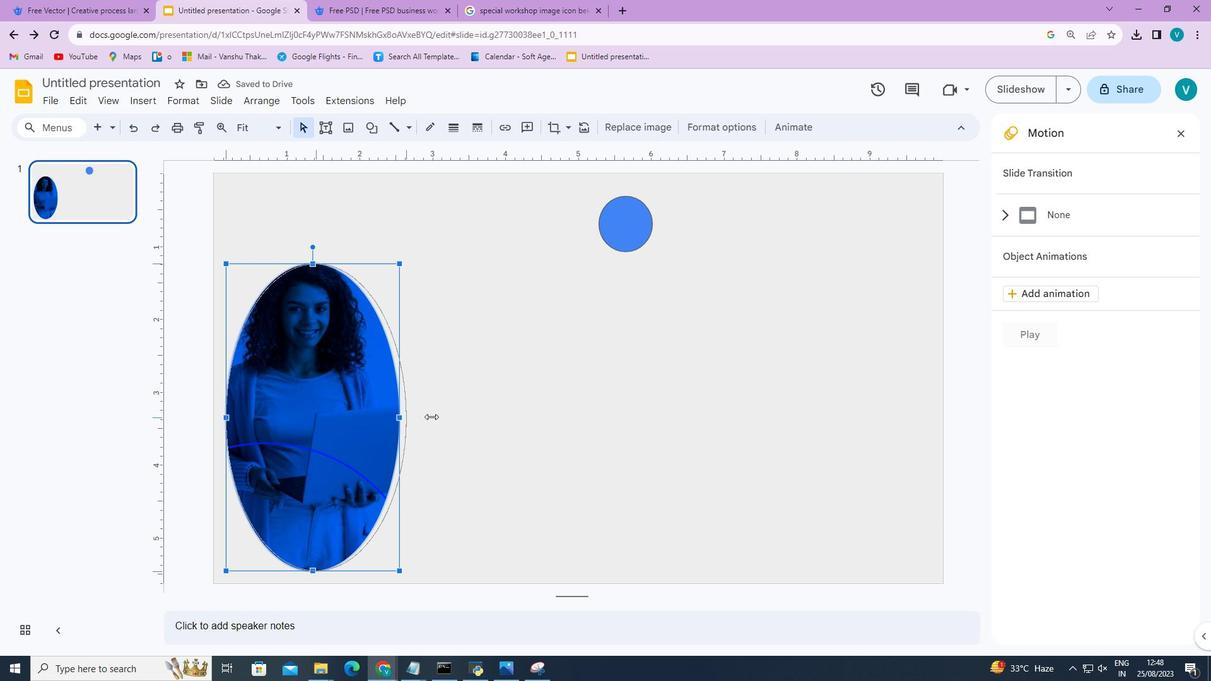 
Action: Mouse moved to (382, 307)
Screenshot: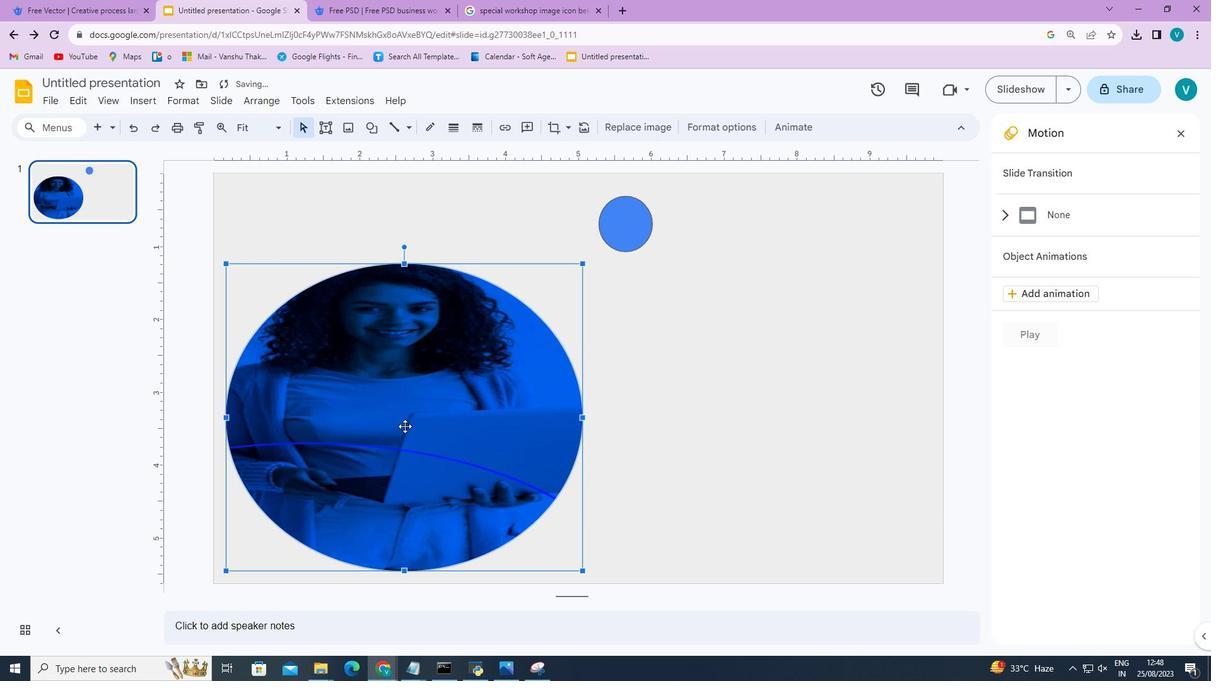 
Action: Mouse pressed left at (382, 307)
Screenshot: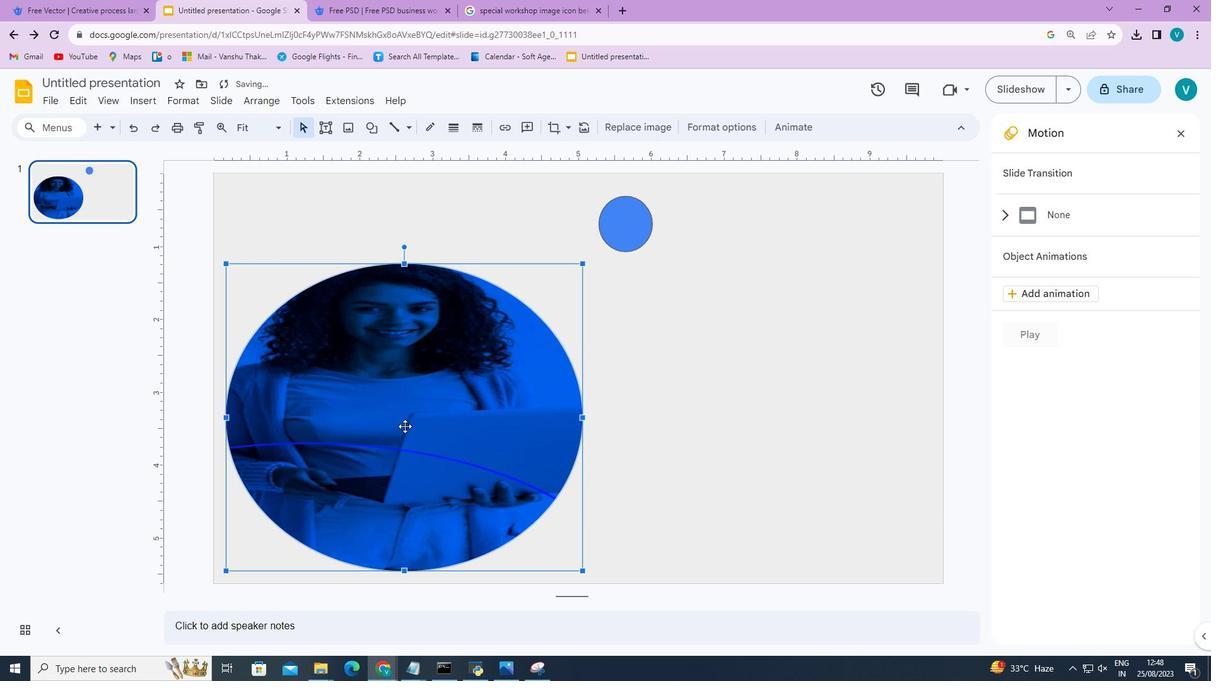 
Action: Mouse moved to (769, 328)
Screenshot: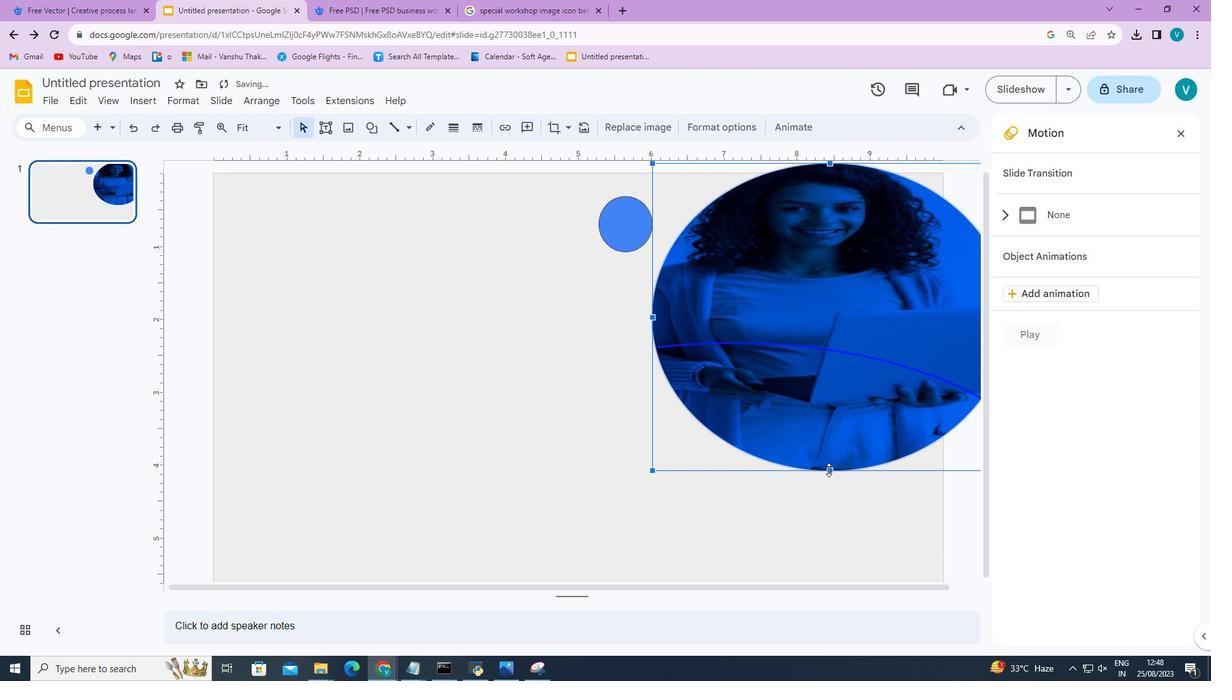 
Action: Mouse pressed left at (769, 328)
Screenshot: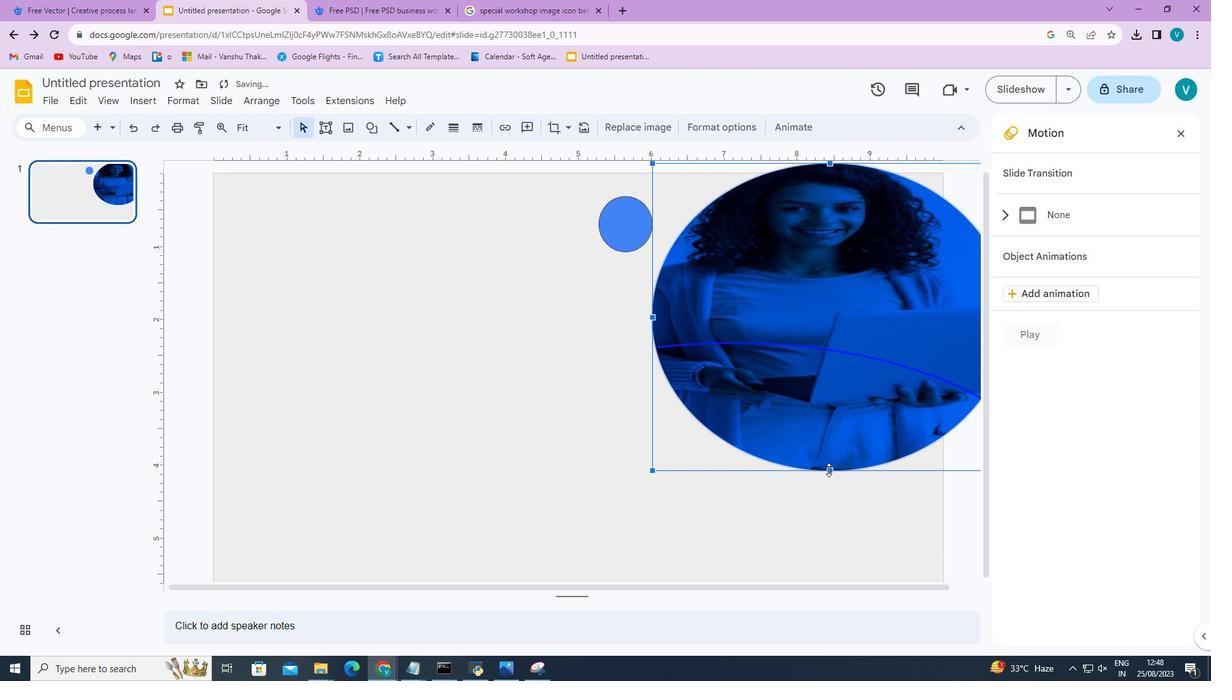 
Action: Mouse moved to (608, 329)
Screenshot: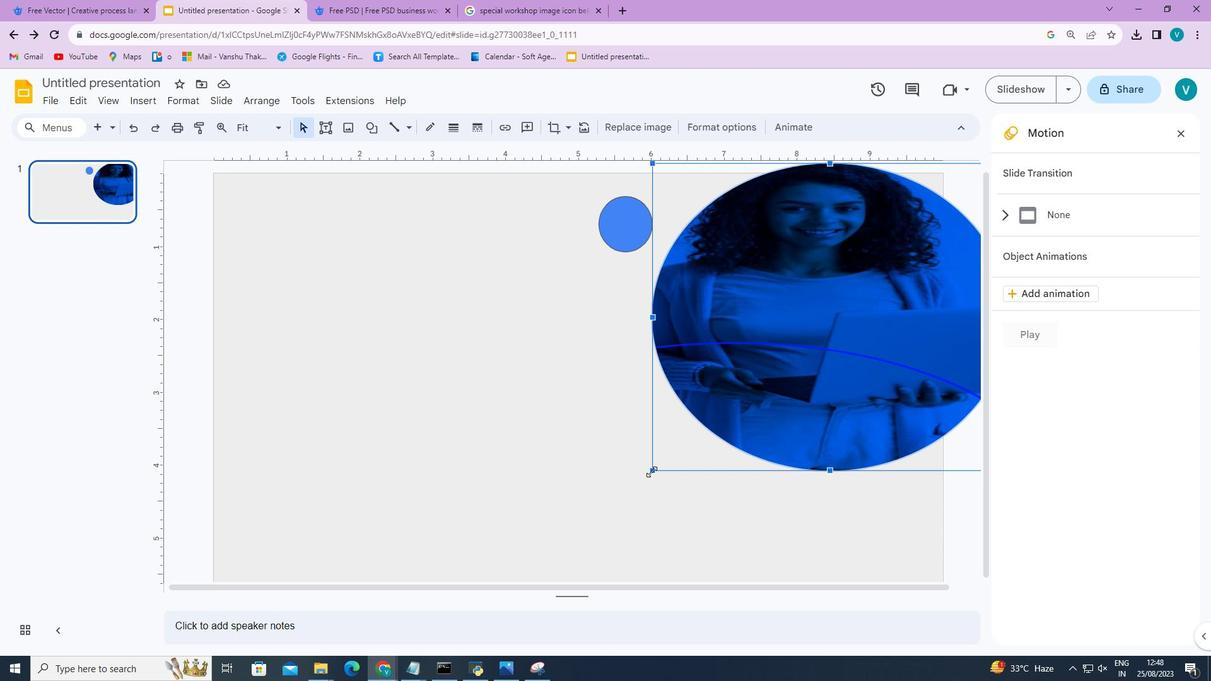 
Action: Mouse pressed left at (608, 329)
Screenshot: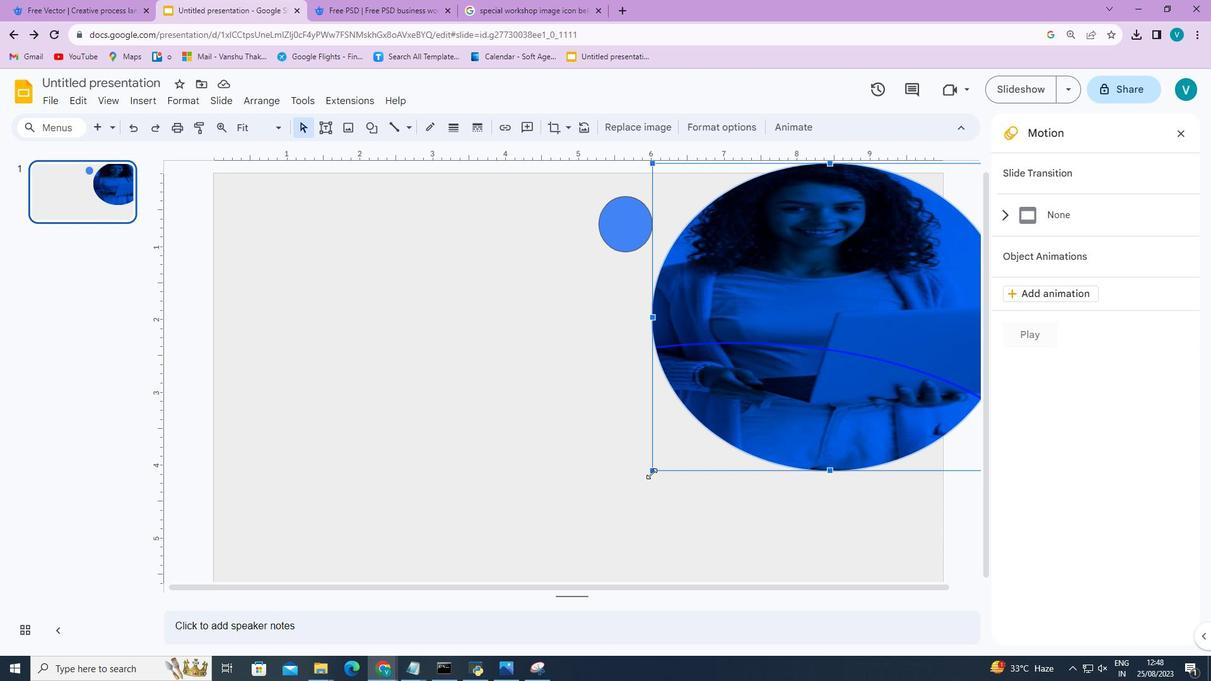
Action: Mouse moved to (771, 329)
Screenshot: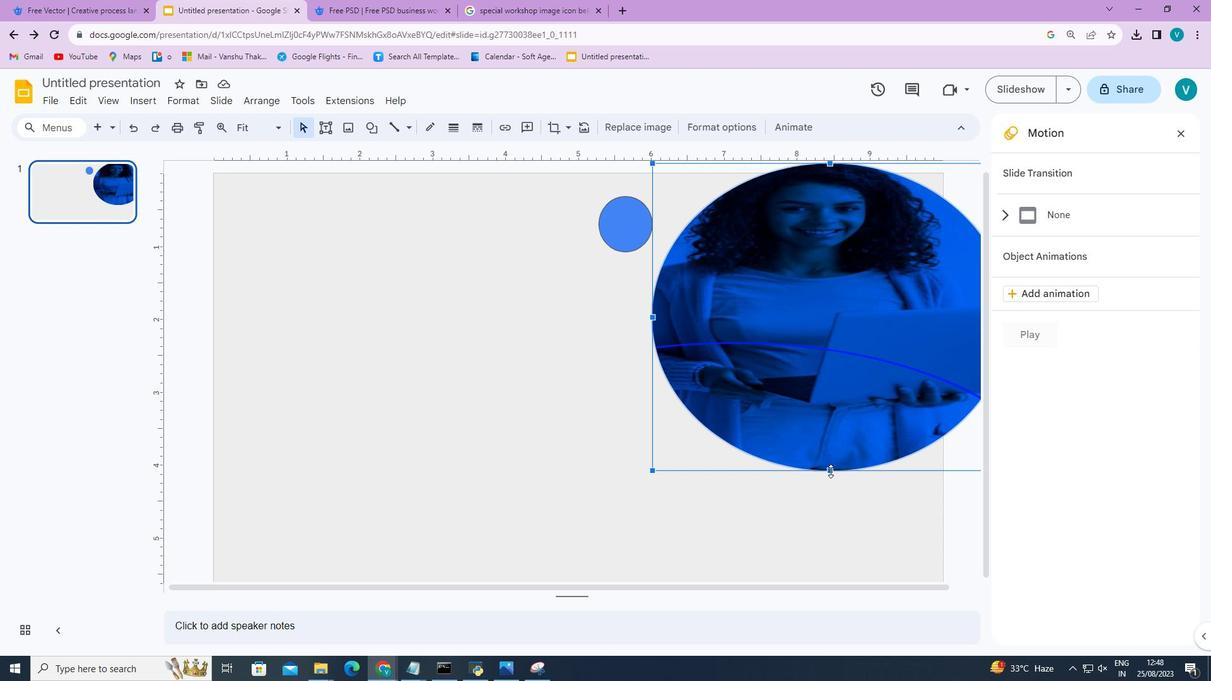 
Action: Mouse pressed left at (771, 329)
Screenshot: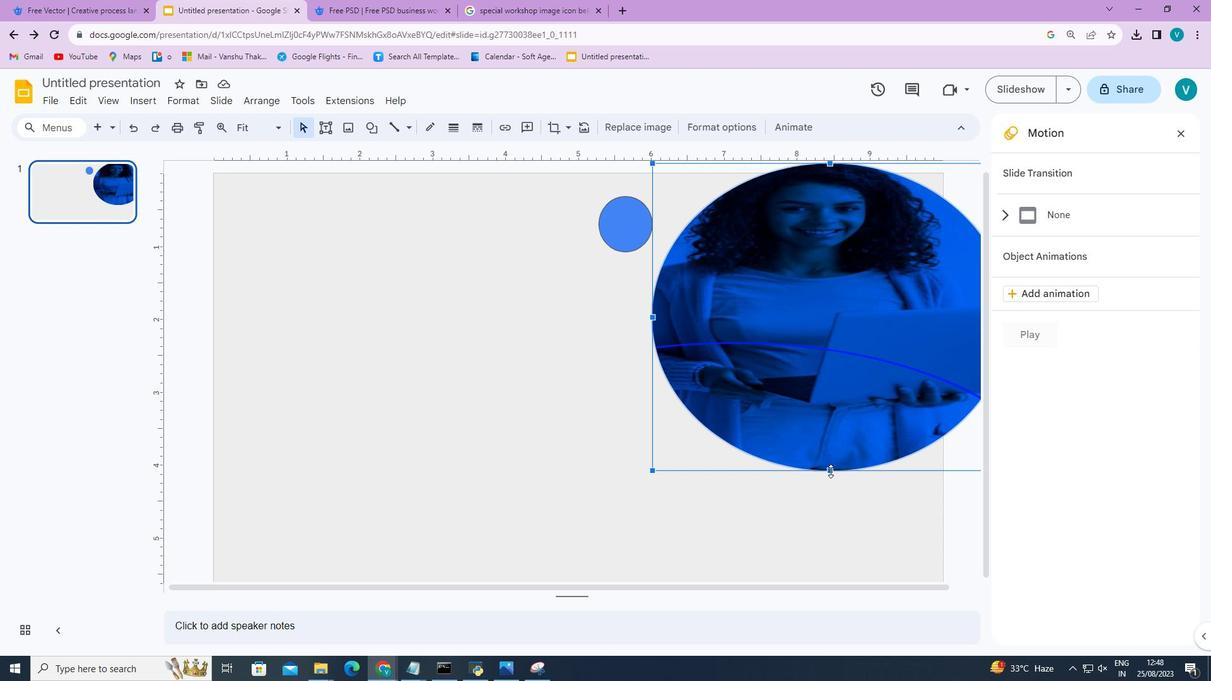 
Action: Mouse moved to (798, 273)
Screenshot: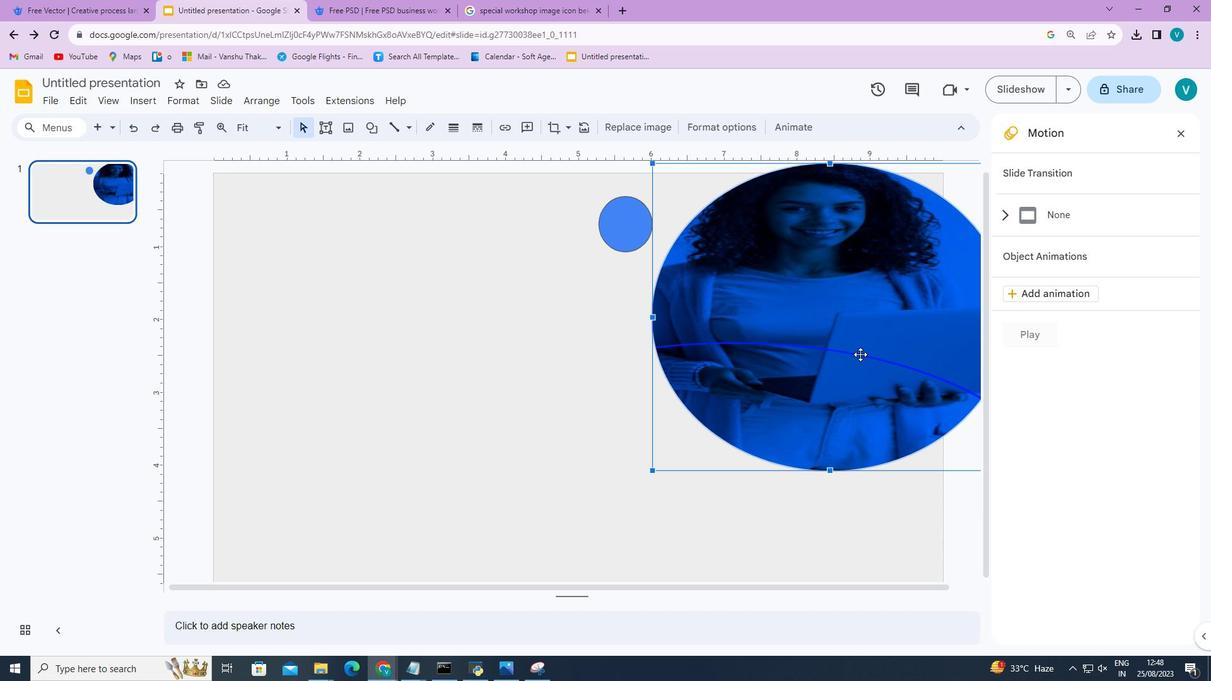
Action: Mouse pressed left at (798, 273)
Screenshot: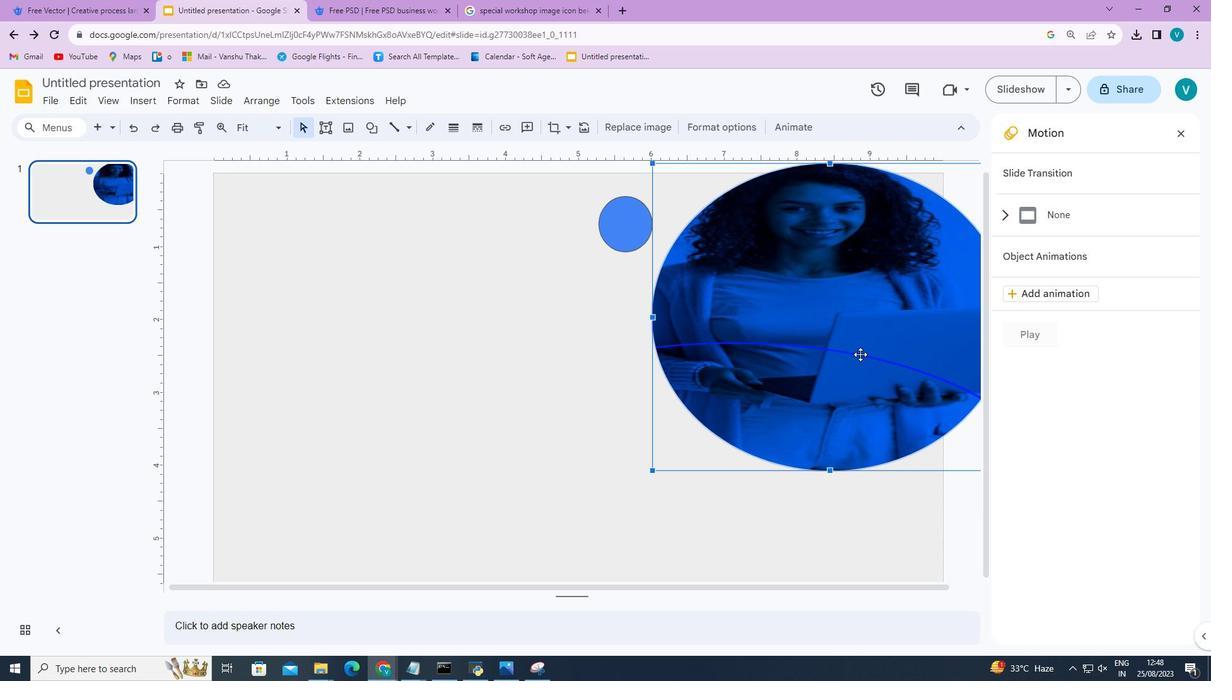 
Action: Mouse moved to (750, 358)
Screenshot: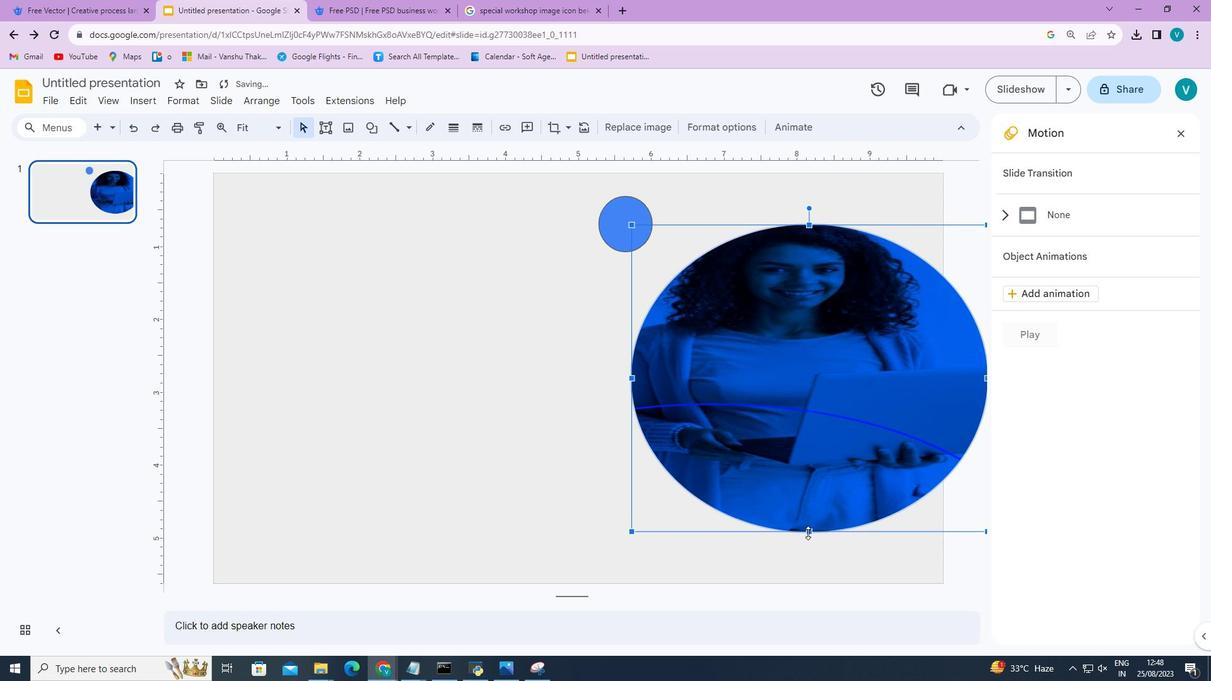 
Action: Mouse pressed left at (750, 358)
Screenshot: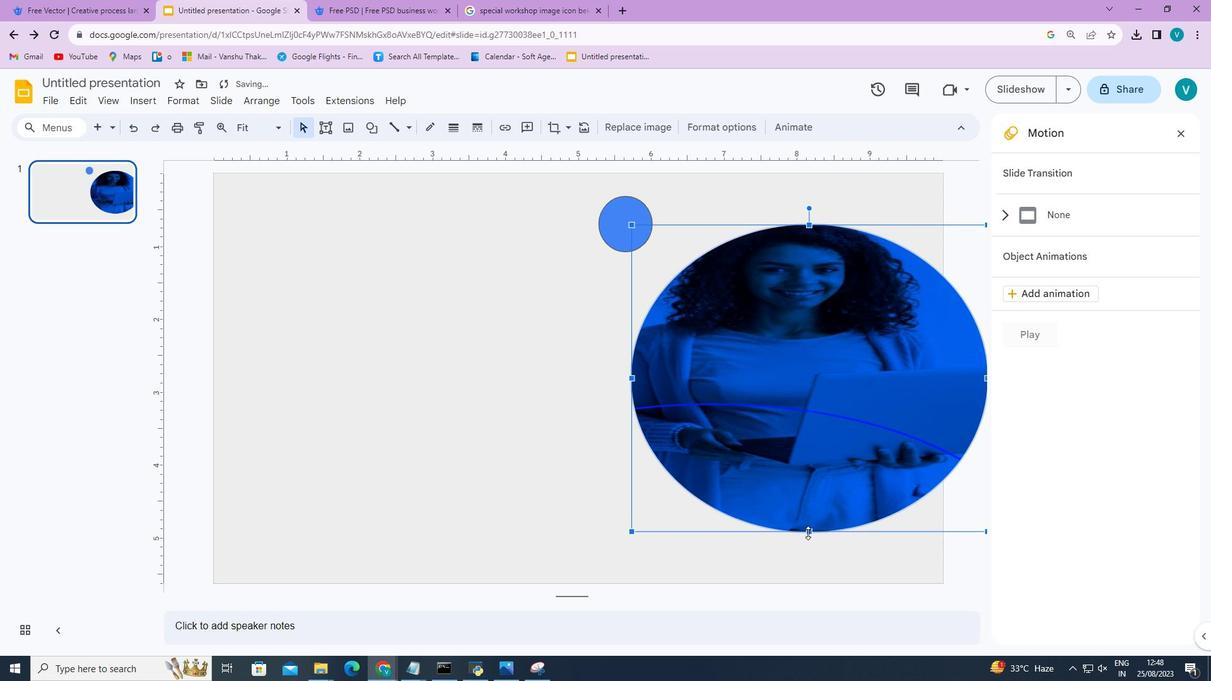 
Action: Mouse moved to (750, 356)
Screenshot: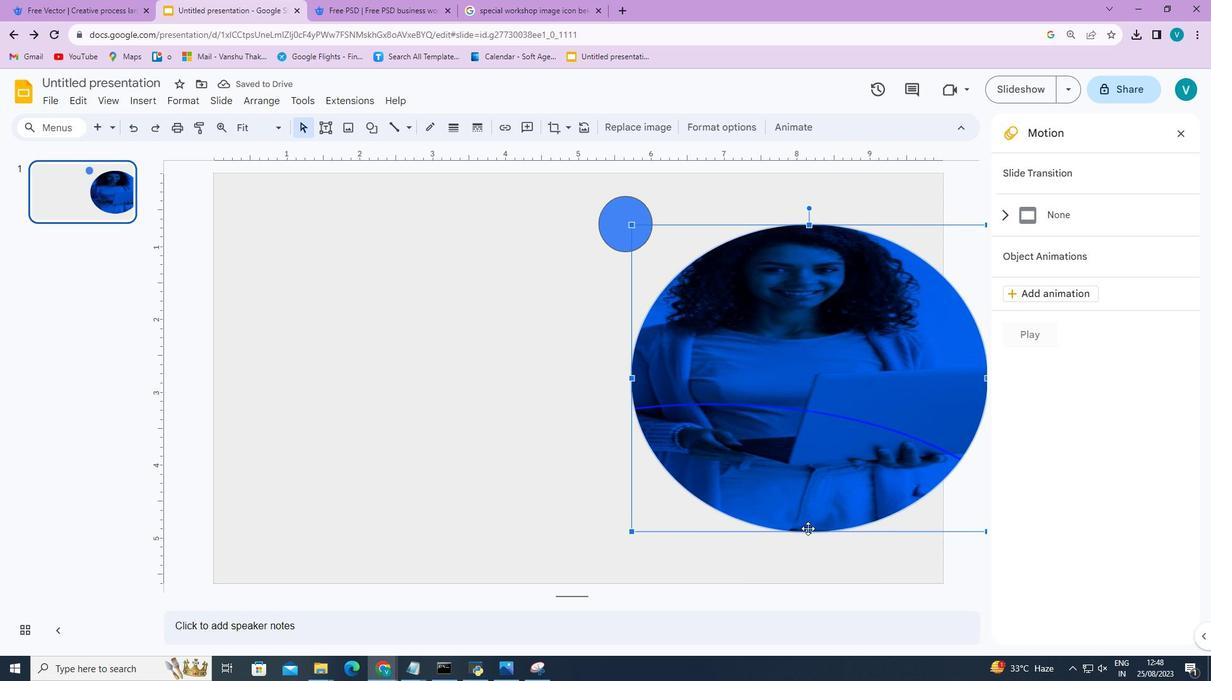 
Action: Mouse pressed left at (750, 356)
Screenshot: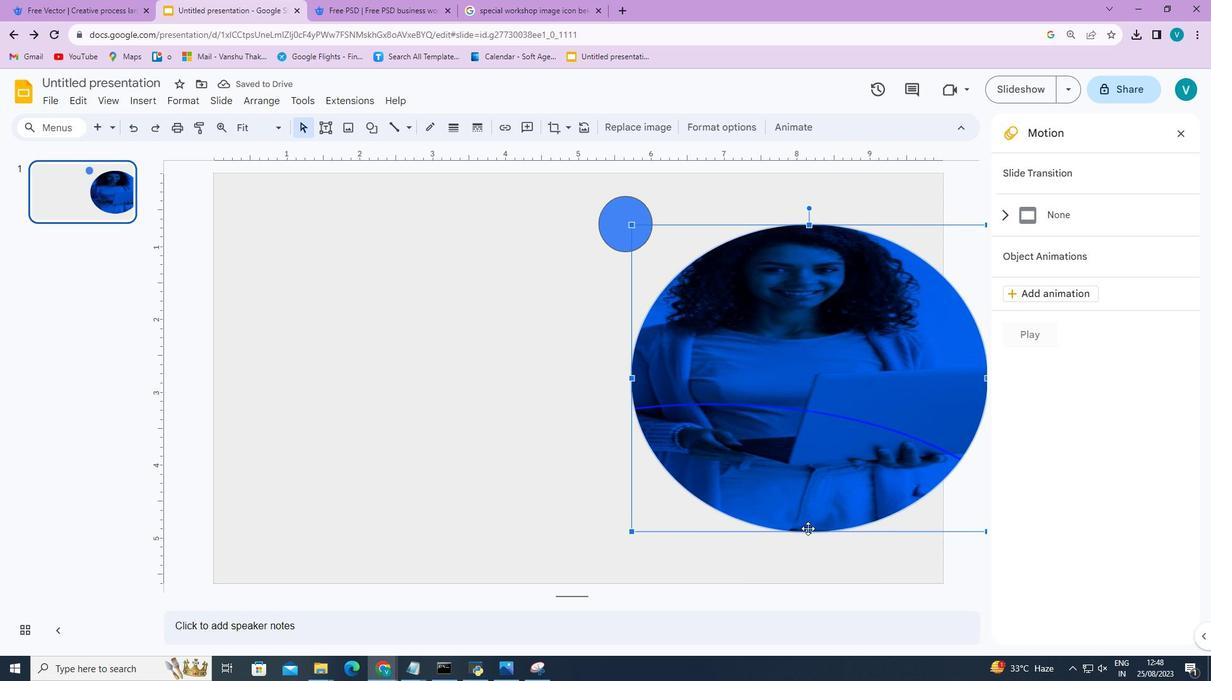 
Action: Mouse moved to (753, 211)
Screenshot: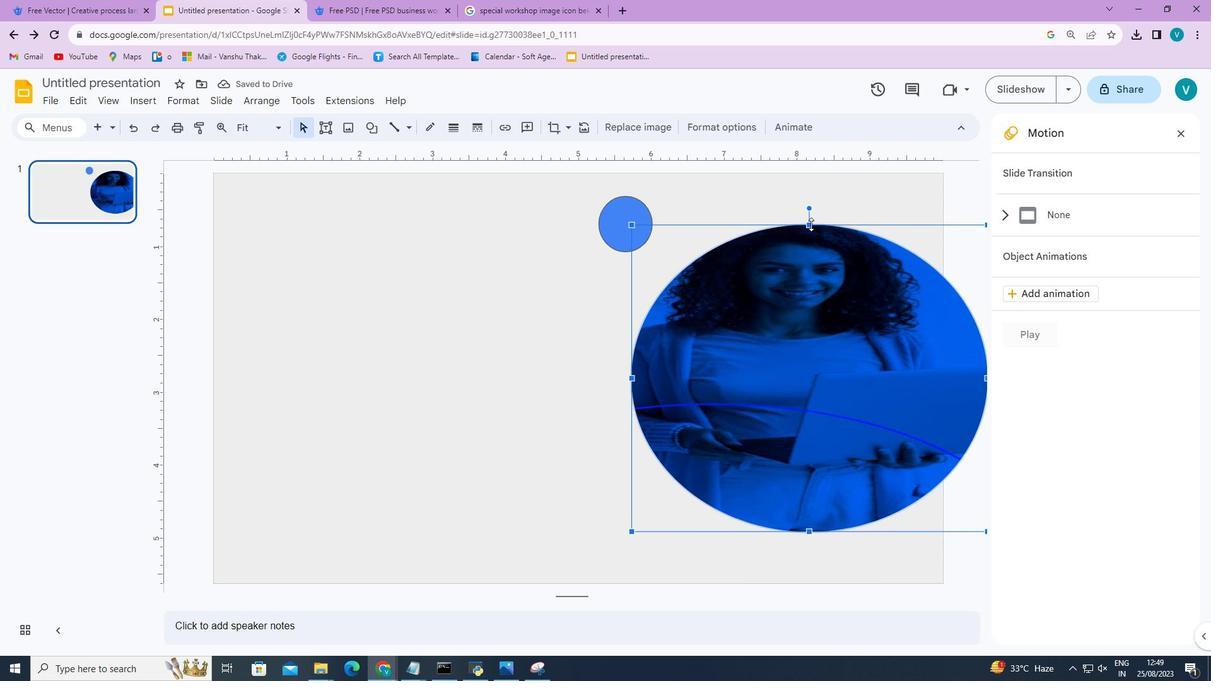 
Action: Mouse pressed left at (753, 211)
Screenshot: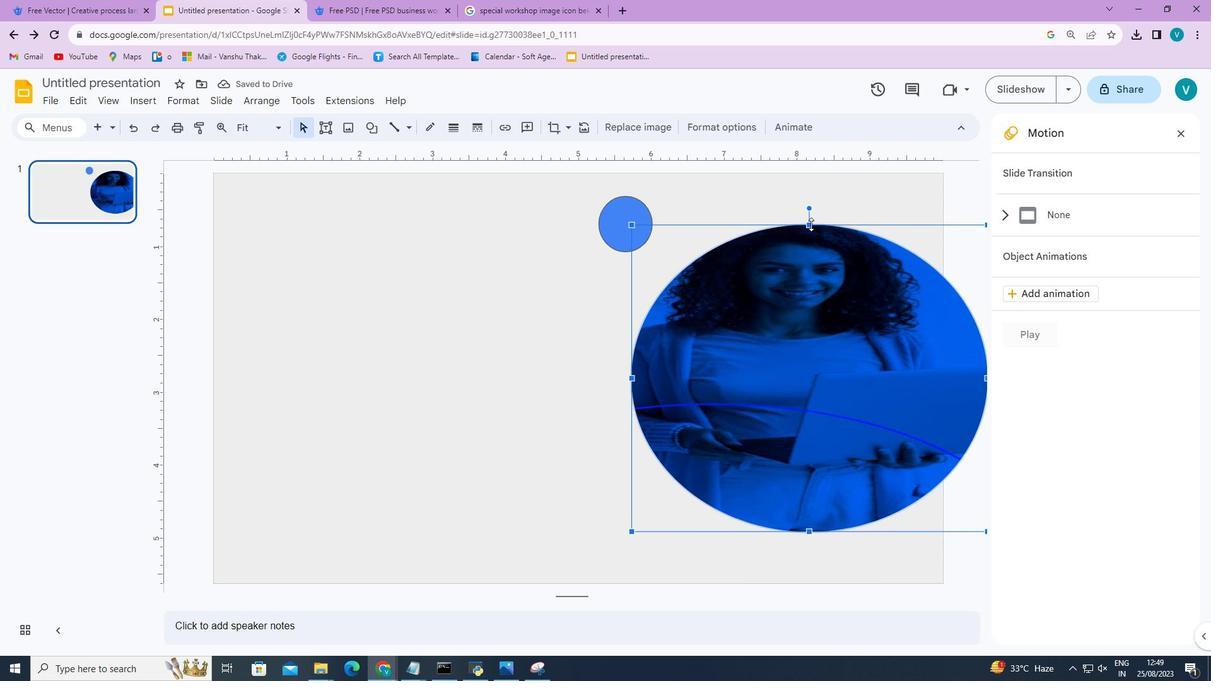 
Action: Mouse moved to (753, 195)
Screenshot: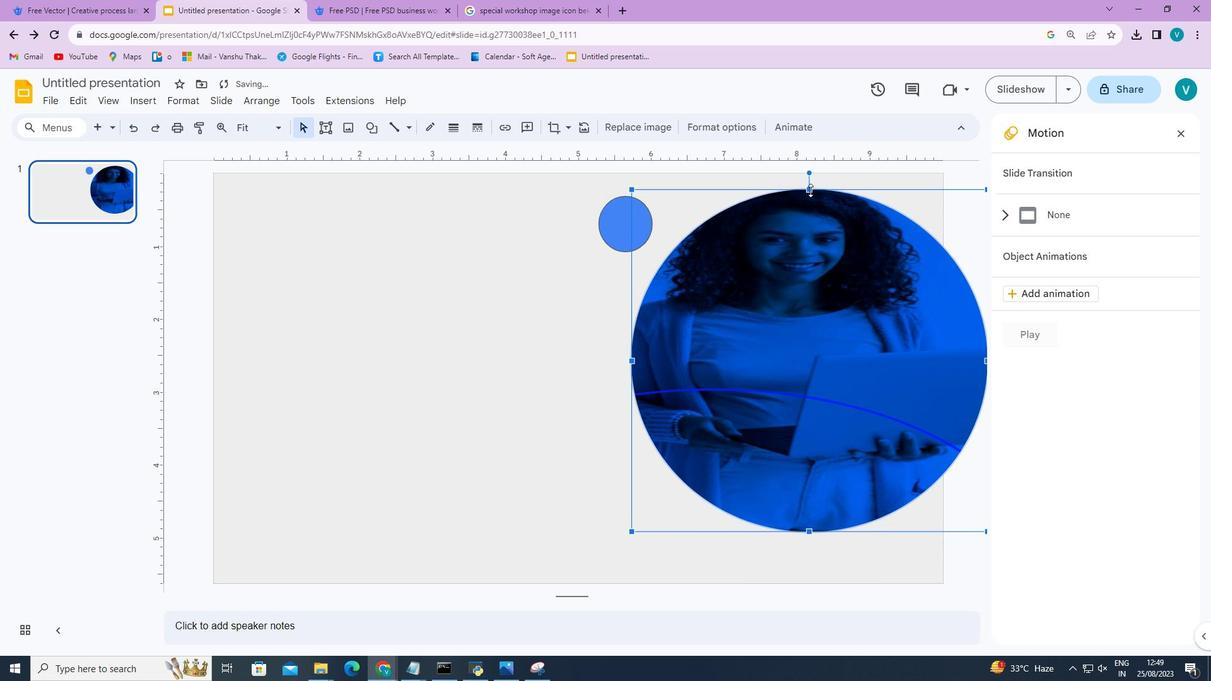 
Action: Mouse pressed left at (753, 195)
Screenshot: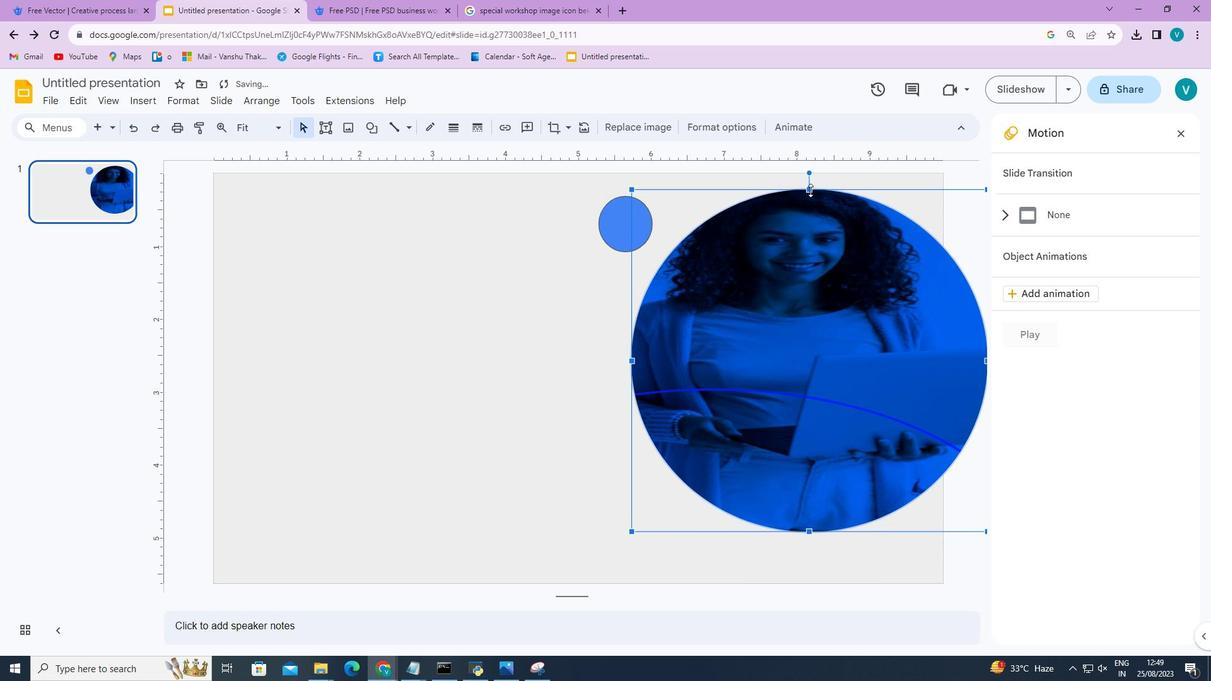 
Action: Mouse moved to (775, 261)
Screenshot: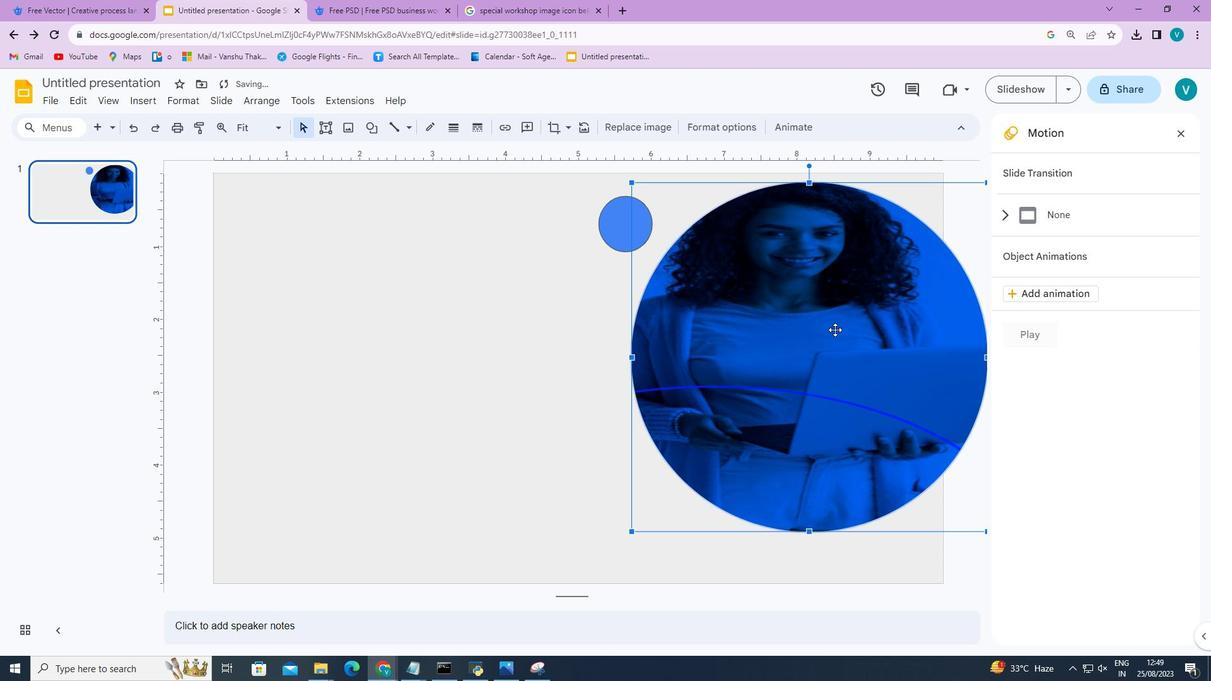 
Action: Mouse pressed left at (775, 261)
Screenshot: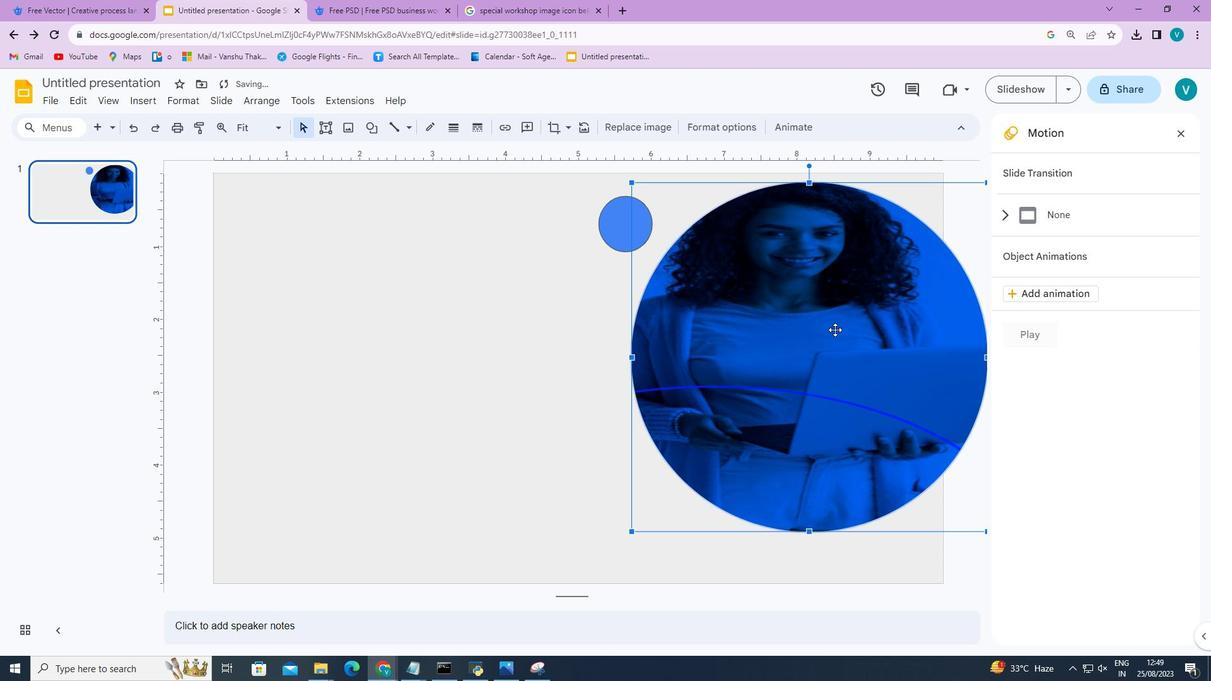 
Action: Mouse moved to (738, 218)
Screenshot: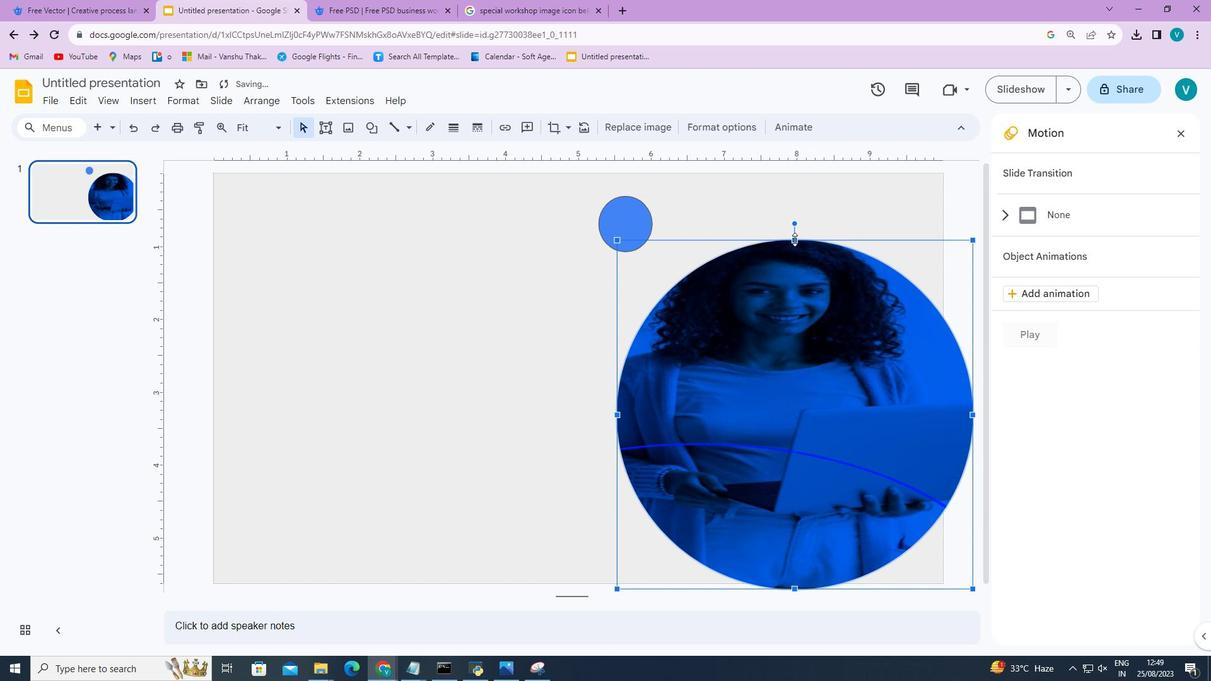 
Action: Mouse pressed left at (738, 218)
Screenshot: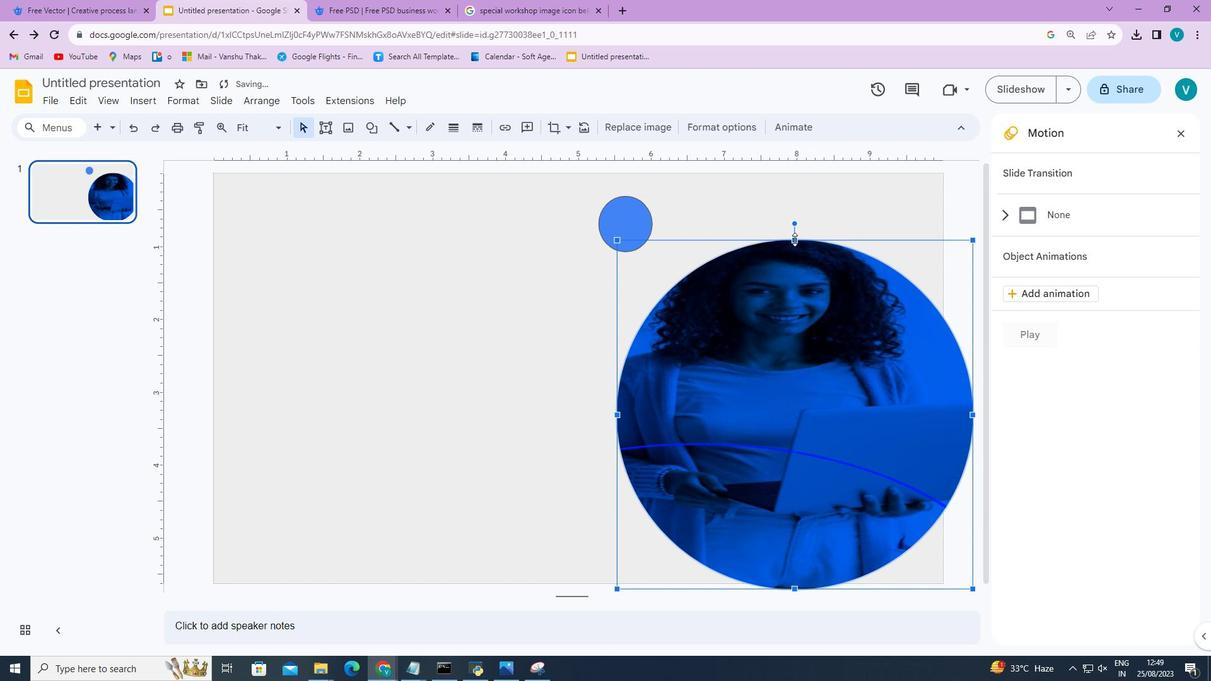 
Action: Mouse moved to (575, 286)
Screenshot: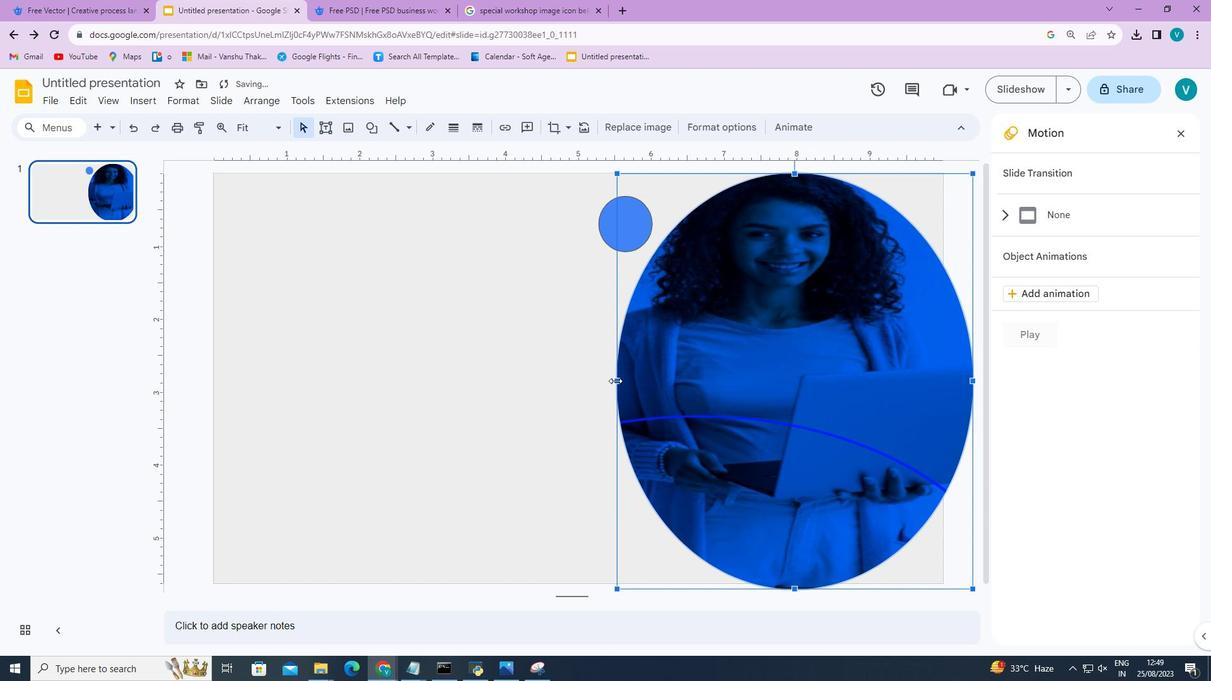 
Action: Mouse pressed left at (575, 286)
Screenshot: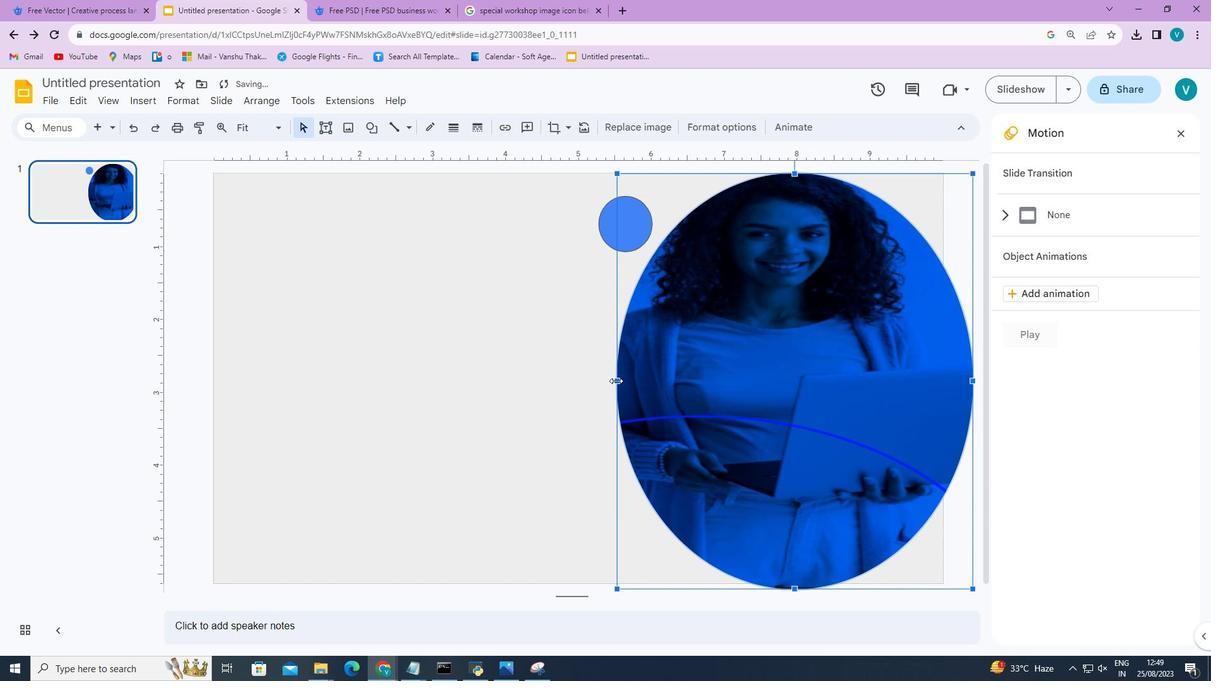 
Action: Mouse moved to (739, 301)
Screenshot: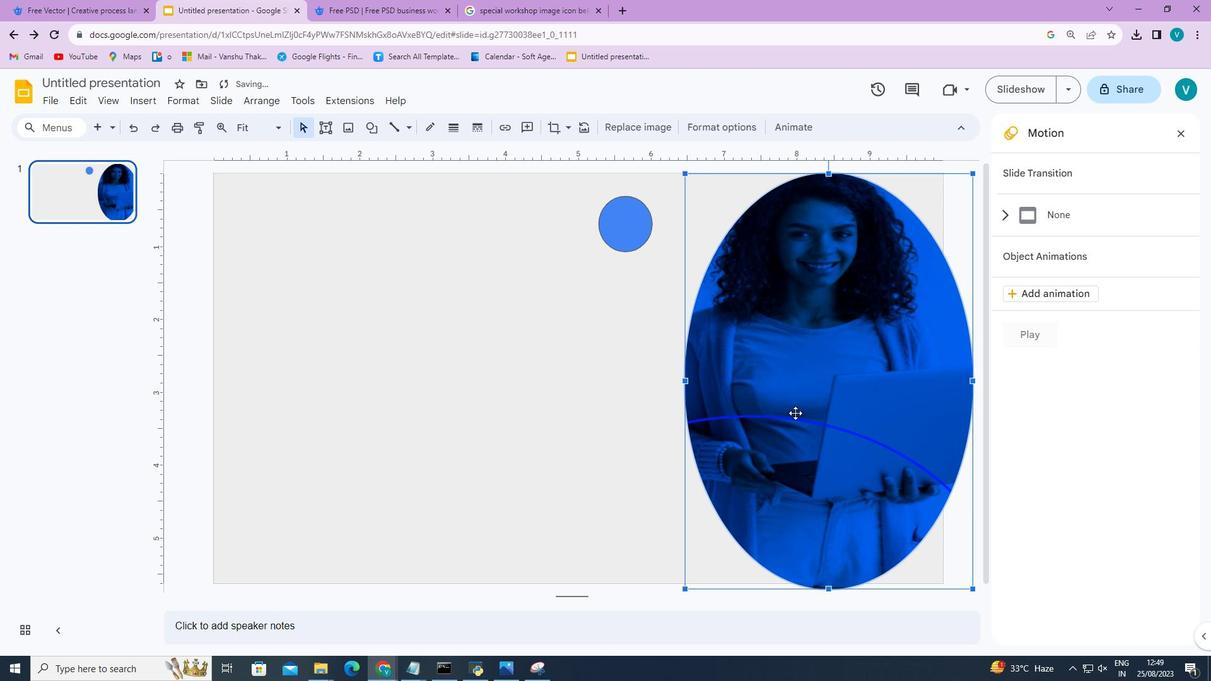 
Action: Mouse pressed left at (739, 301)
Screenshot: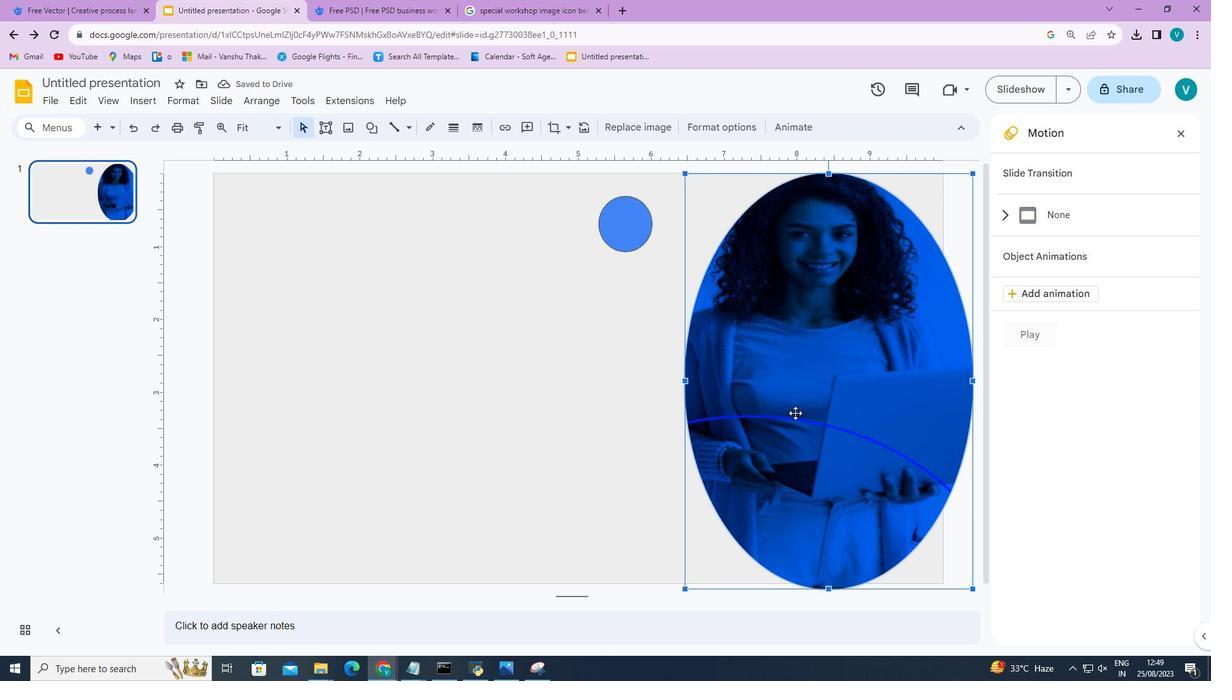 
Action: Mouse moved to (615, 300)
Screenshot: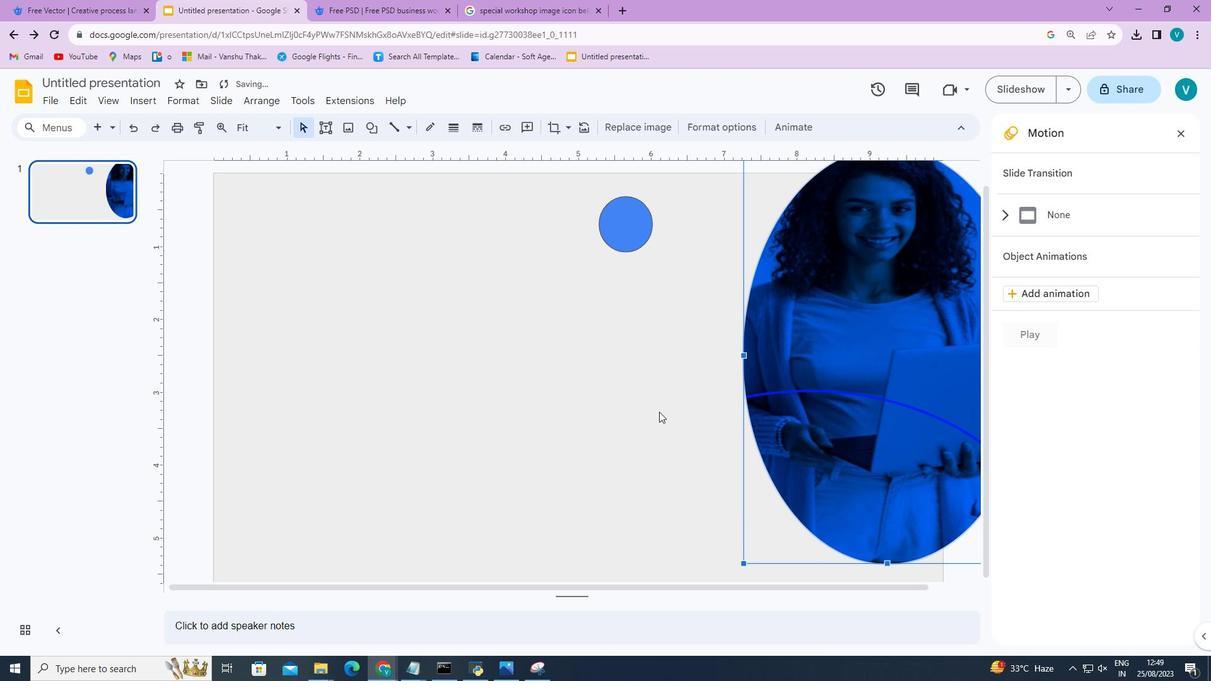 
Action: Mouse pressed left at (615, 300)
Screenshot: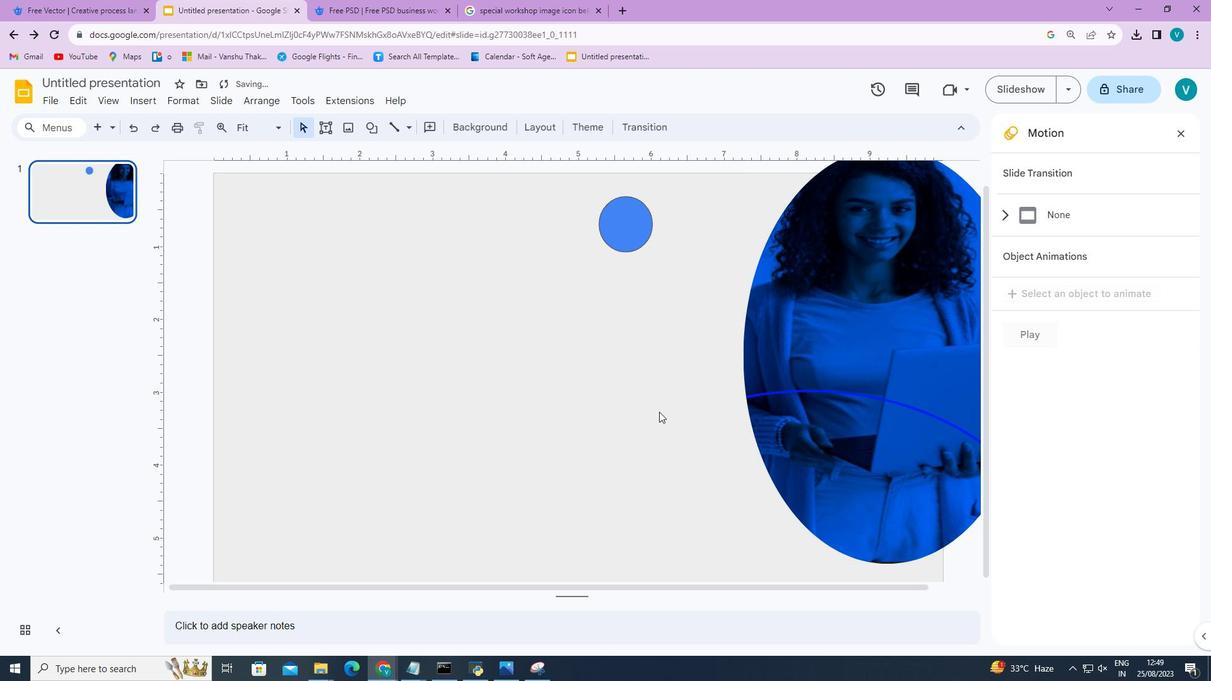 
Action: Mouse pressed left at (615, 300)
Screenshot: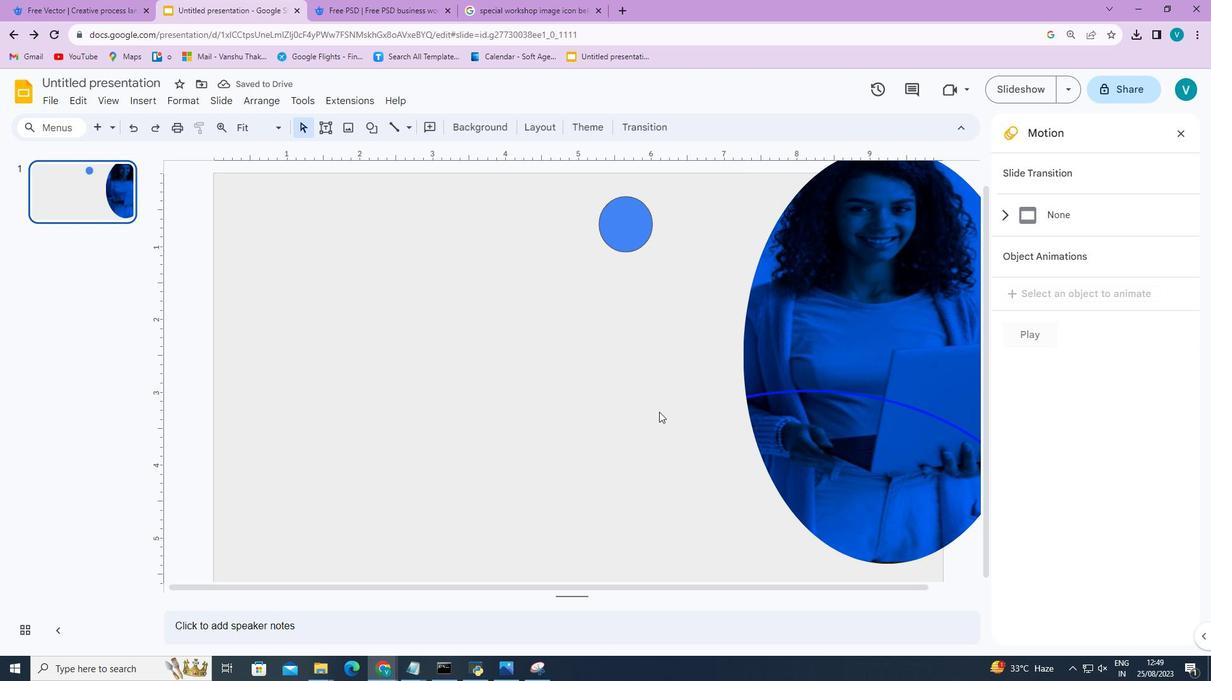 
Action: Mouse moved to (696, 292)
Screenshot: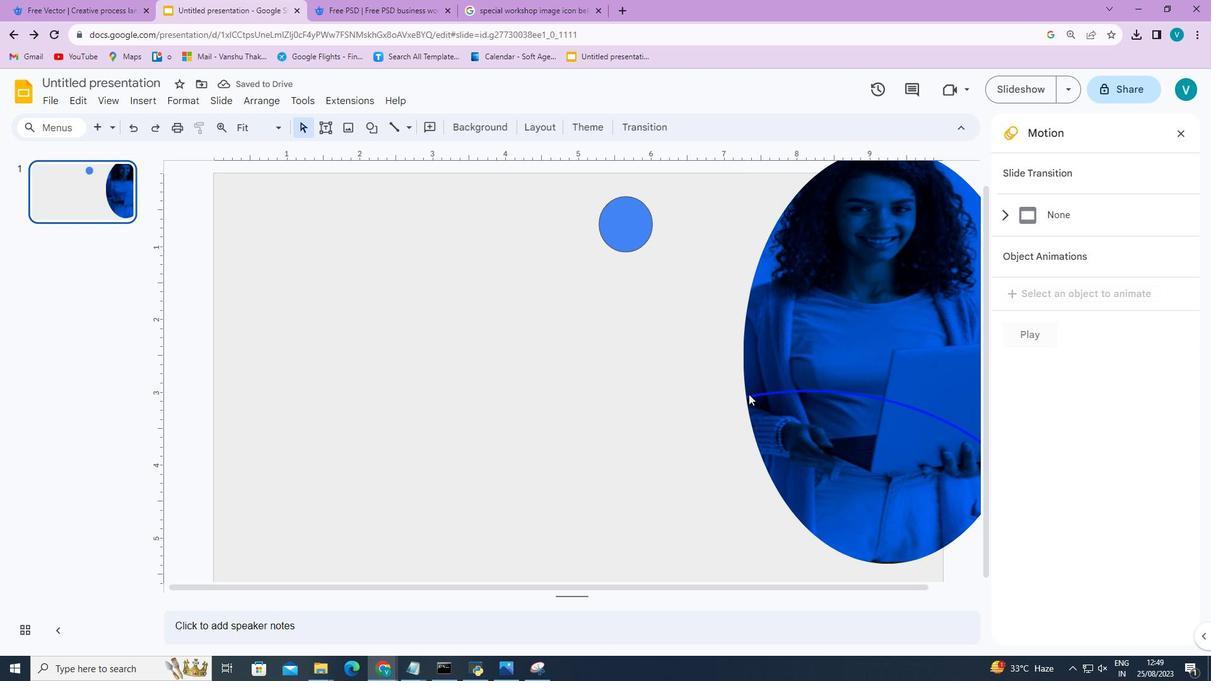 
Action: Mouse pressed left at (696, 292)
Screenshot: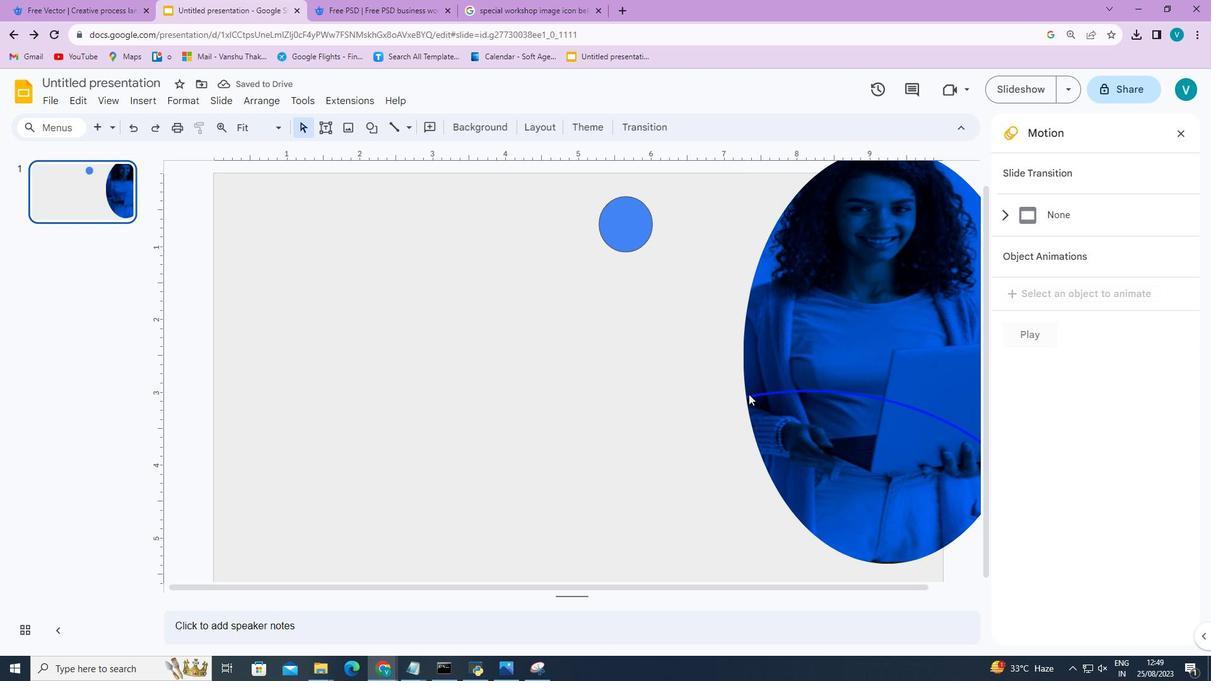 
Action: Mouse moved to (431, 165)
Screenshot: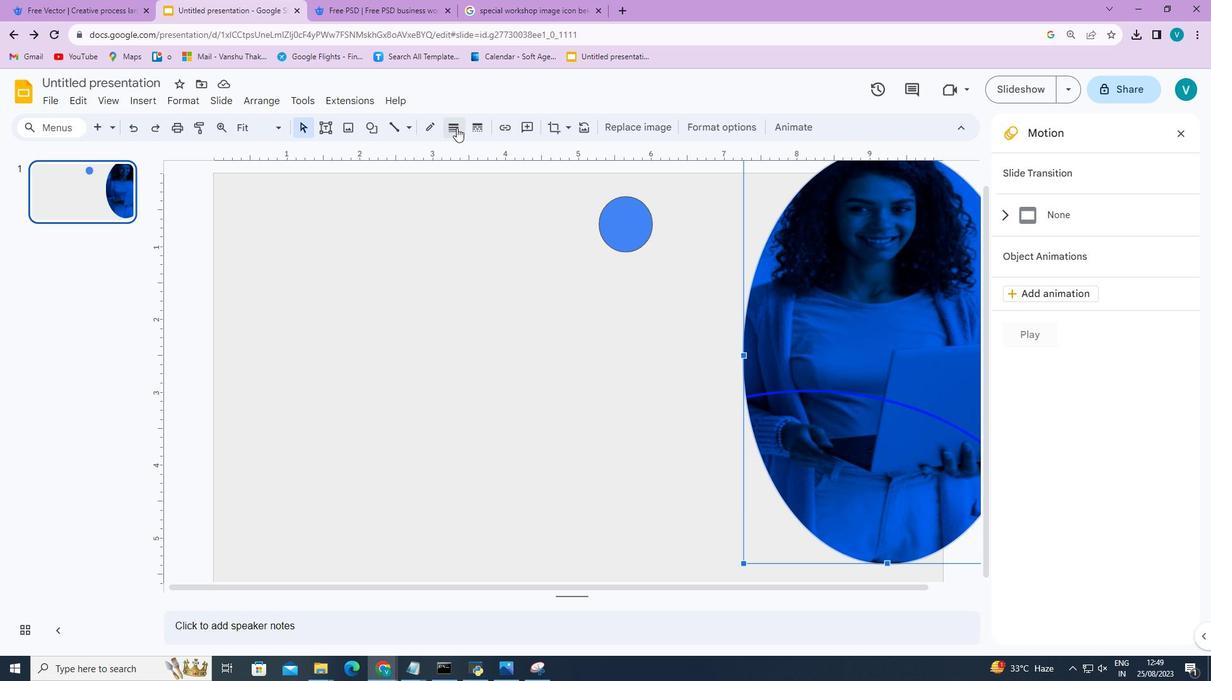 
Action: Mouse pressed left at (431, 165)
Screenshot: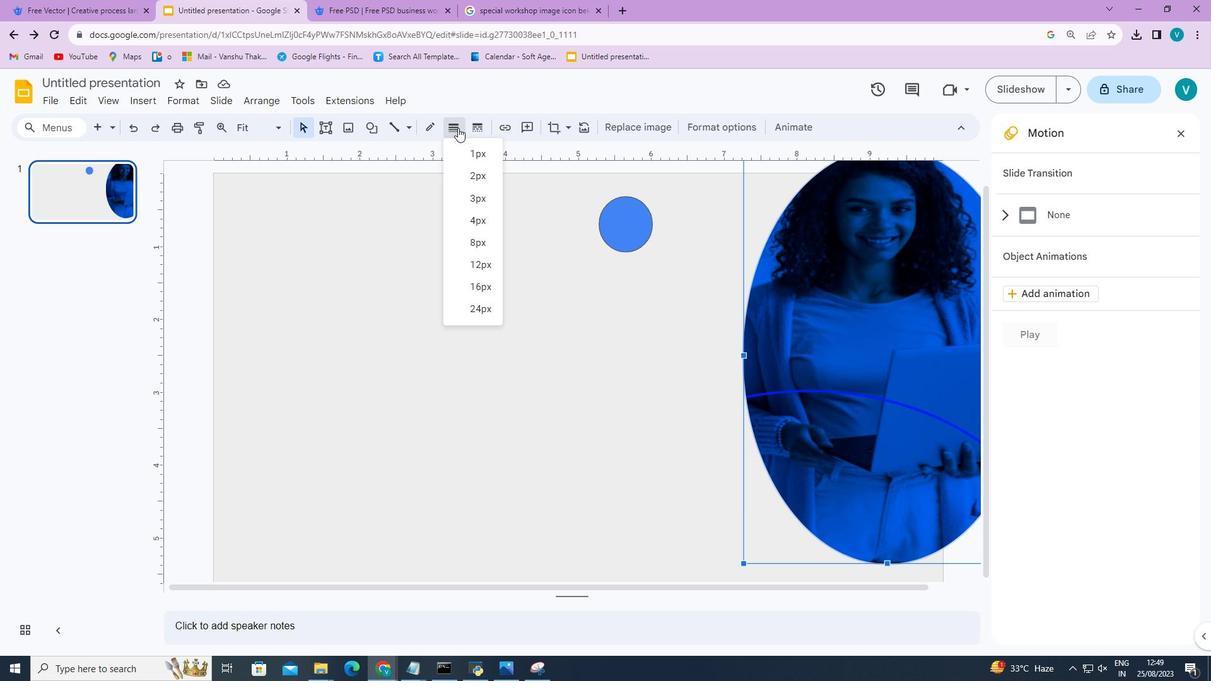 
Action: Mouse moved to (451, 218)
Screenshot: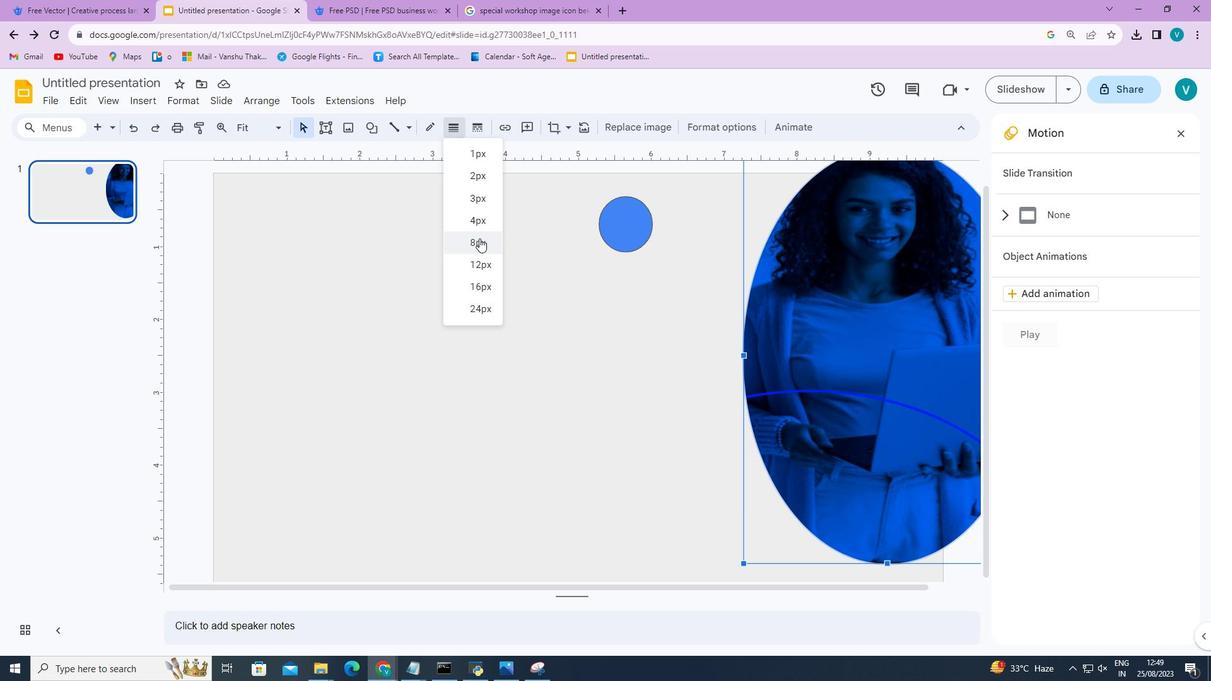 
Action: Mouse pressed left at (451, 218)
Screenshot: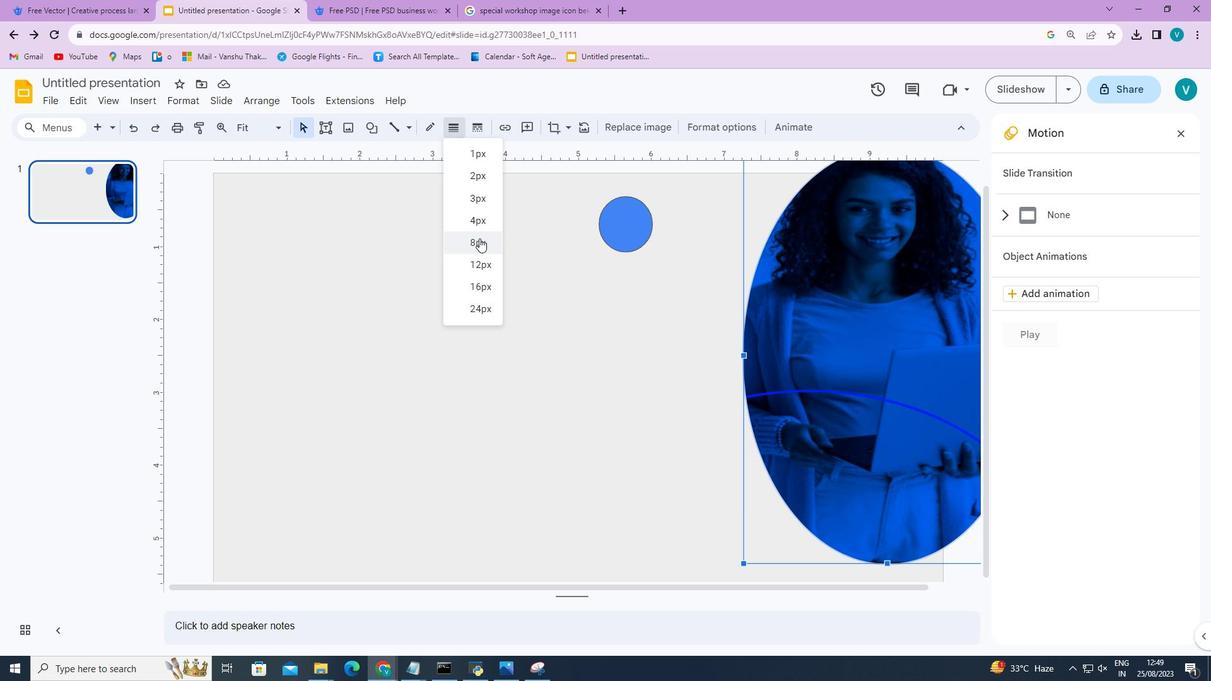 
Action: Mouse moved to (406, 166)
Screenshot: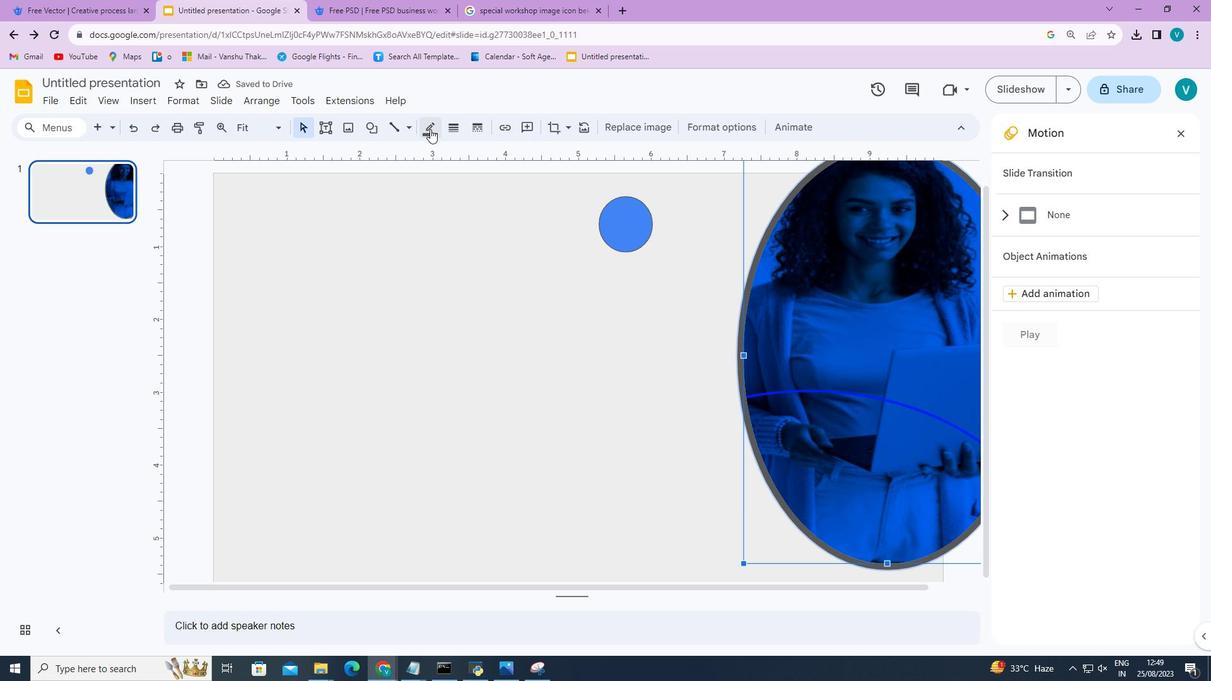 
Action: Mouse pressed left at (406, 166)
Screenshot: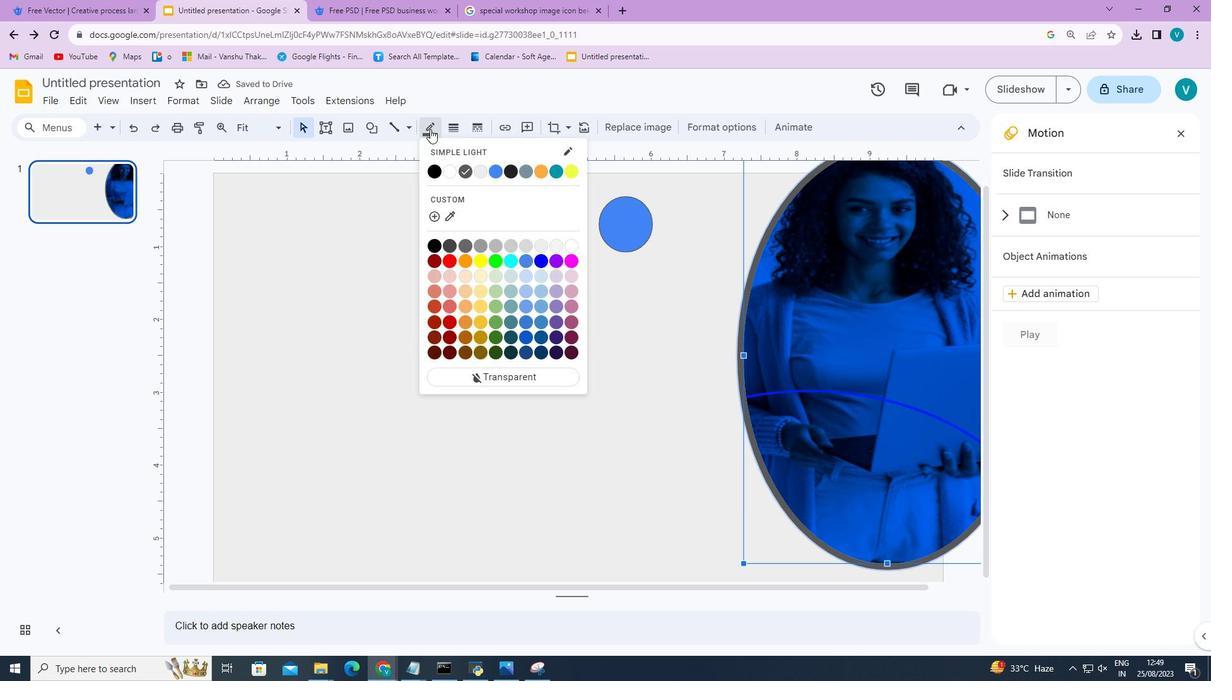 
Action: Mouse moved to (506, 230)
Screenshot: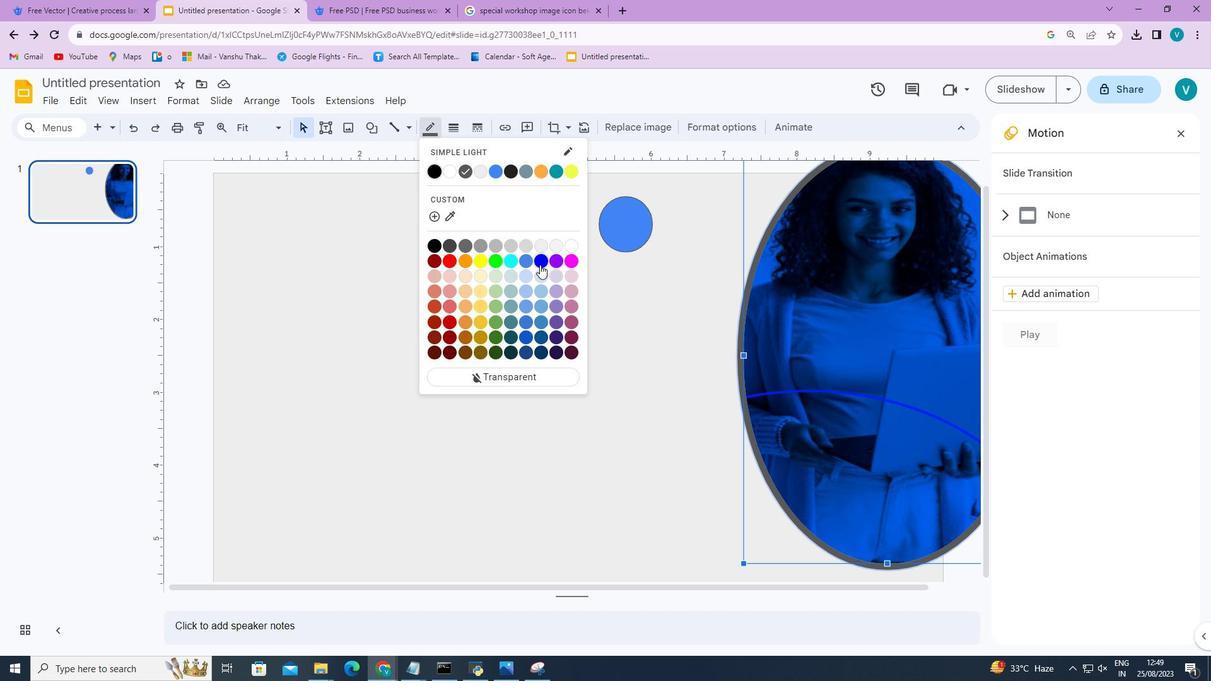 
Action: Mouse pressed left at (506, 230)
Screenshot: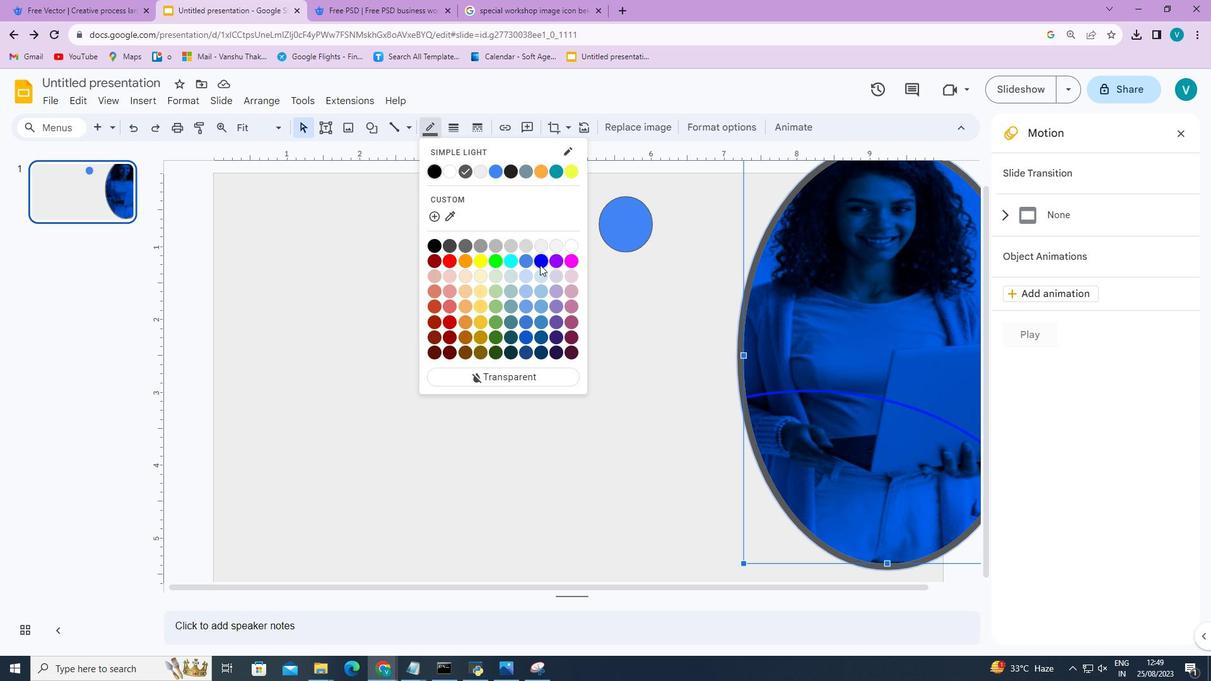 
Action: Mouse moved to (434, 166)
Screenshot: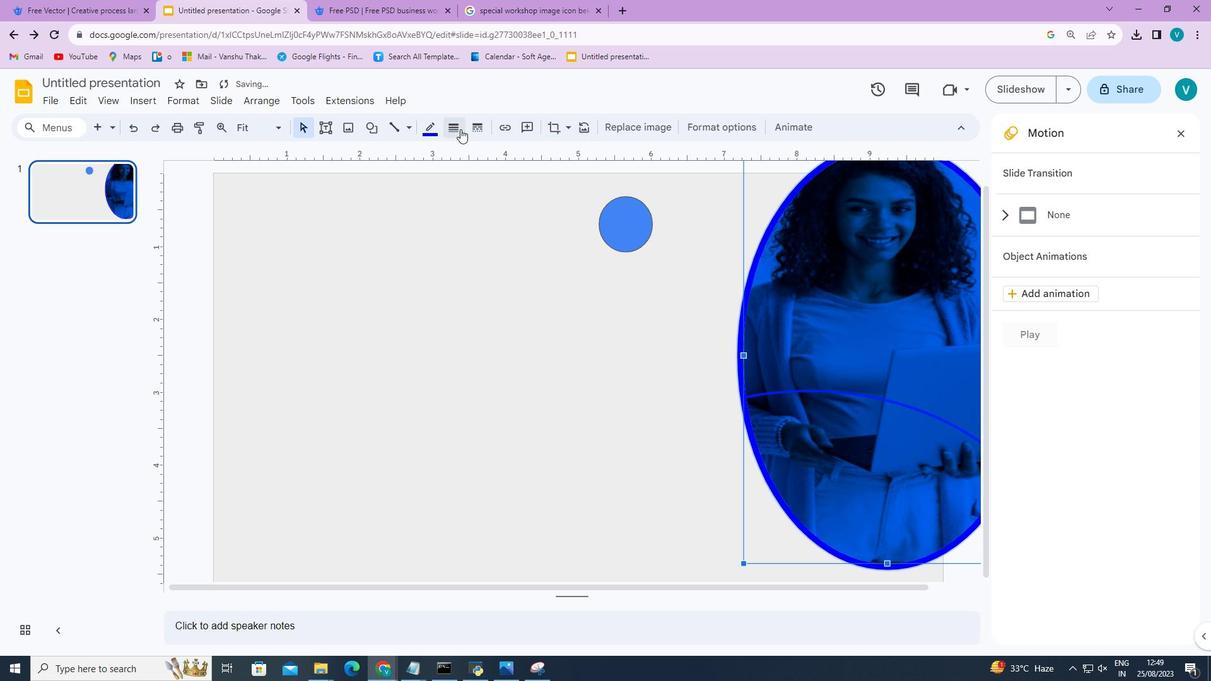 
Action: Mouse pressed left at (434, 166)
Screenshot: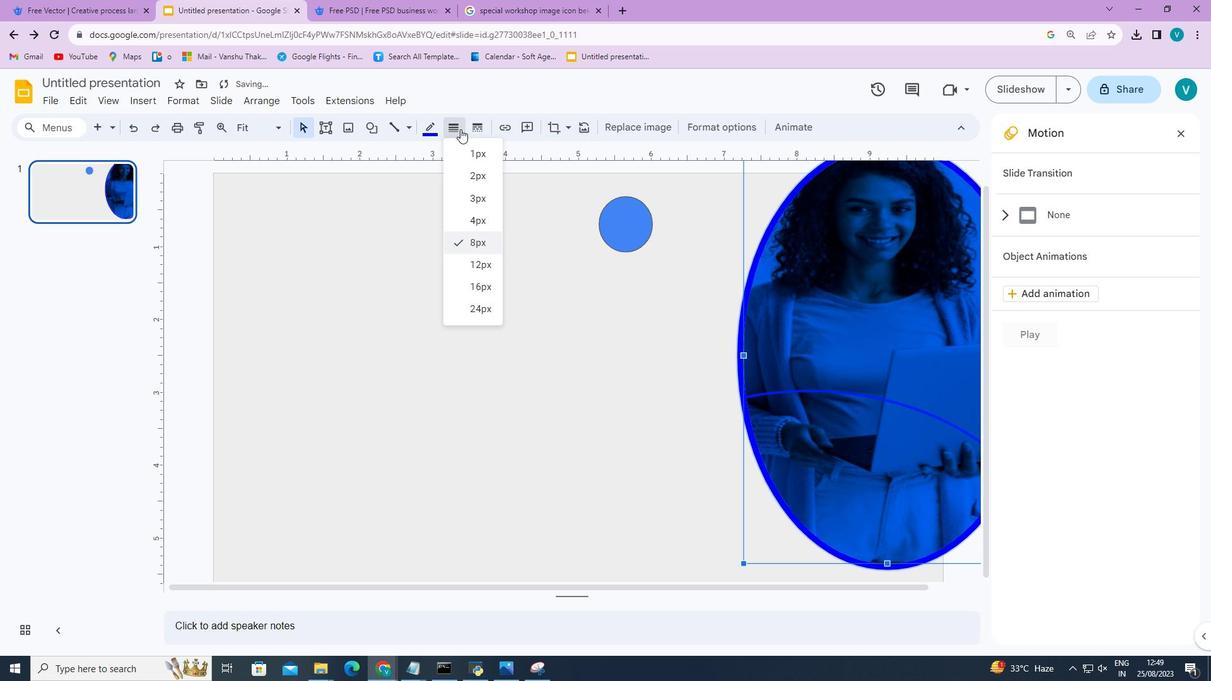 
Action: Mouse moved to (455, 240)
Screenshot: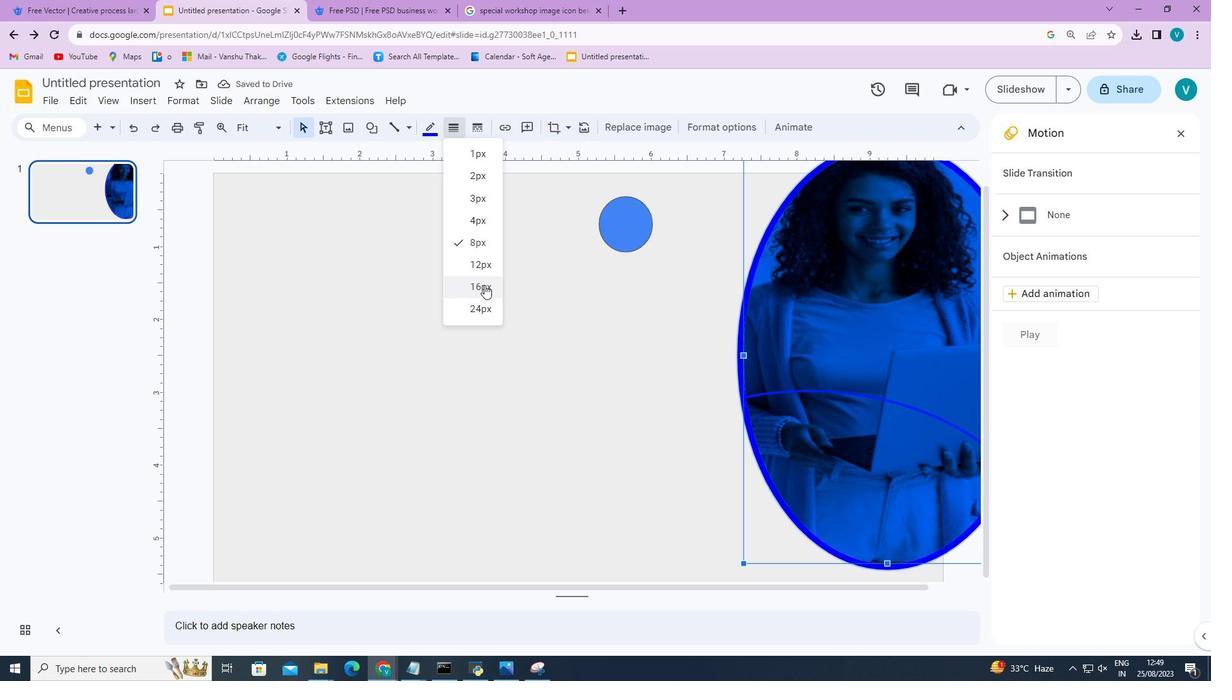 
Action: Mouse pressed left at (455, 240)
Screenshot: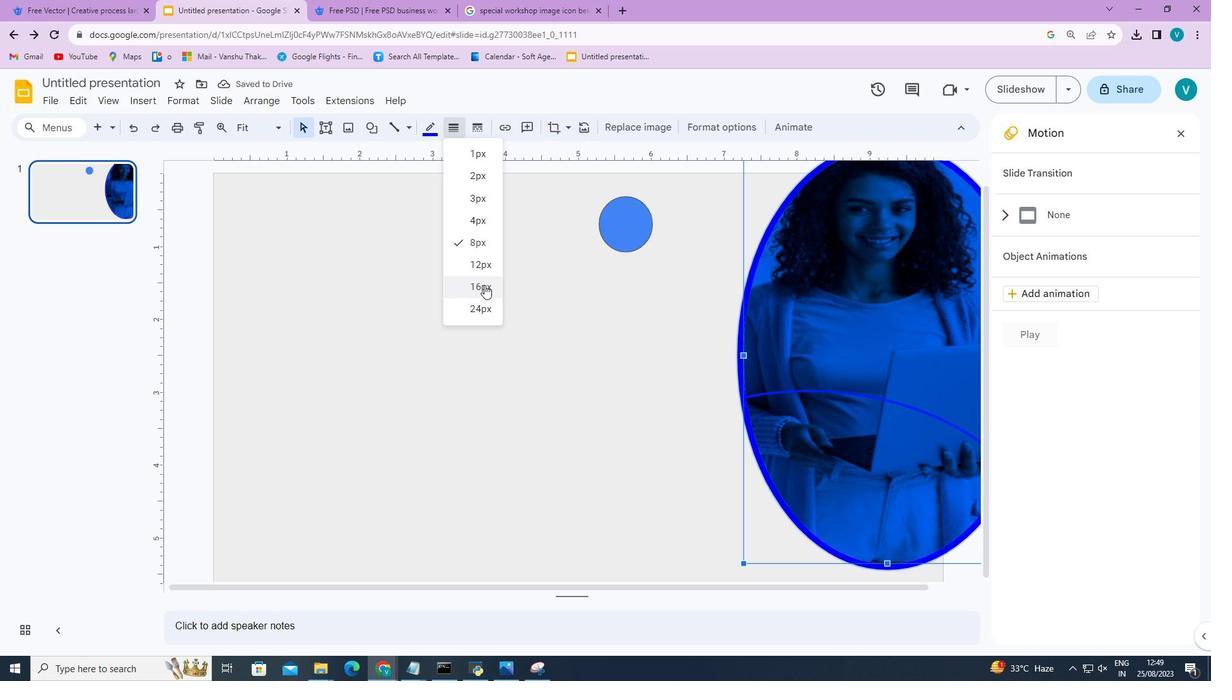 
Action: Mouse moved to (464, 267)
Screenshot: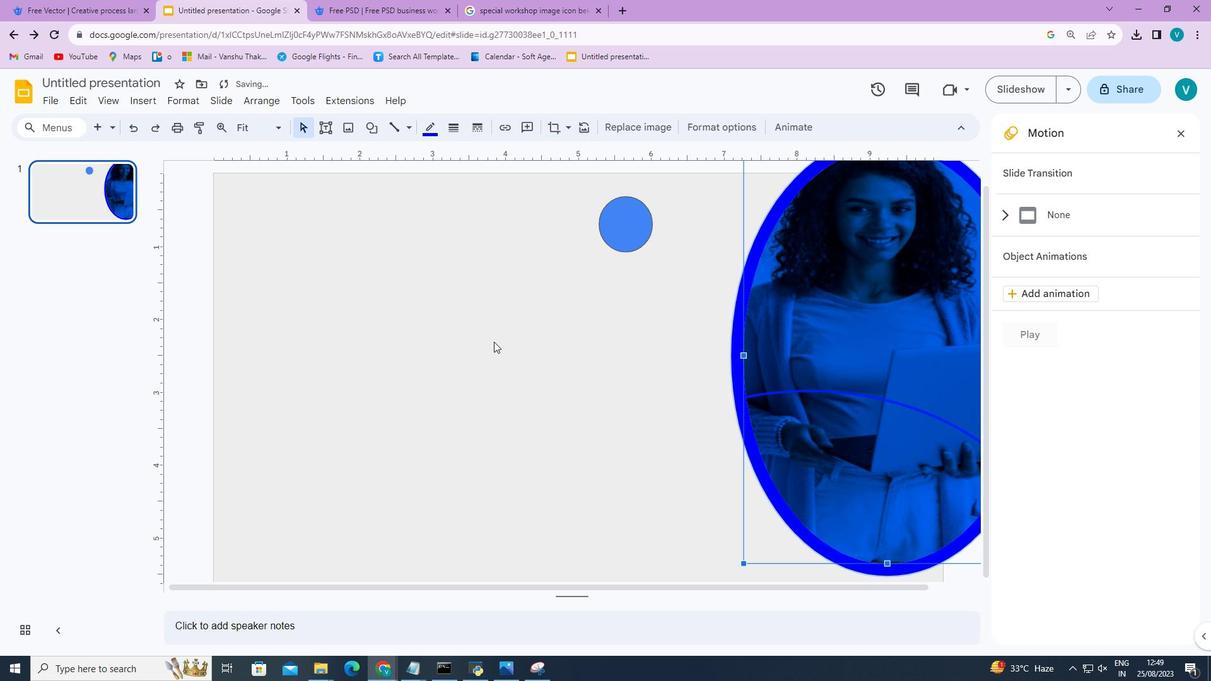 
Action: Mouse pressed left at (464, 267)
Screenshot: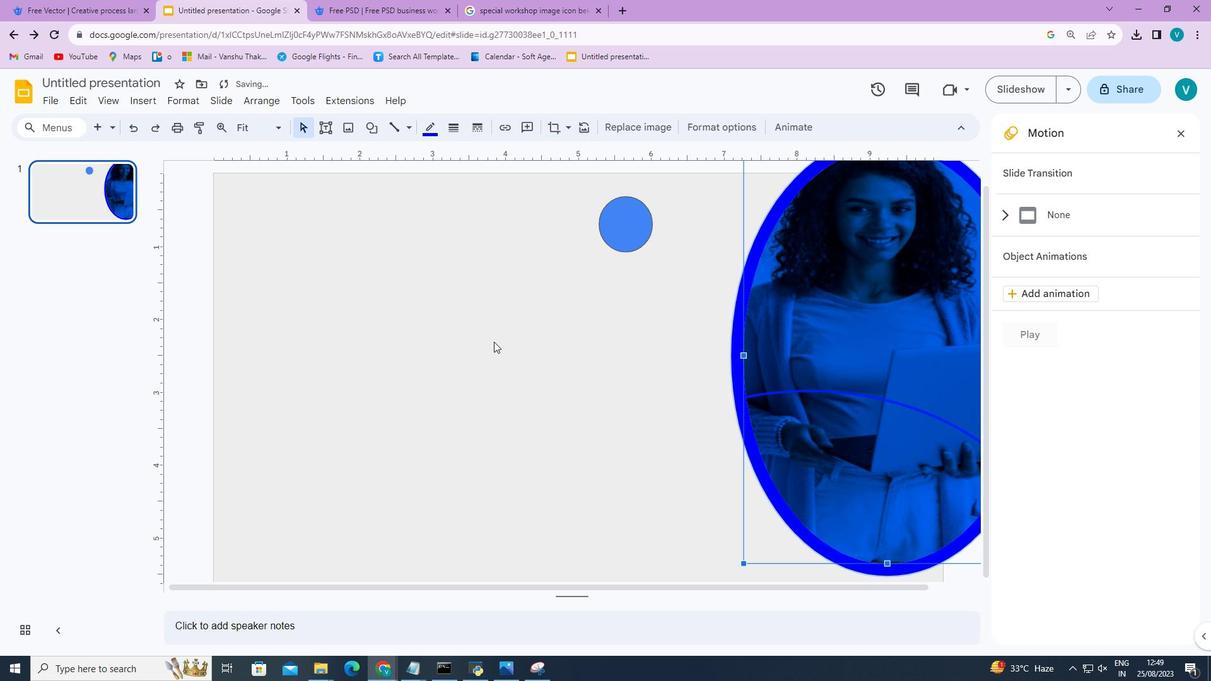 
Action: Mouse moved to (746, 281)
Screenshot: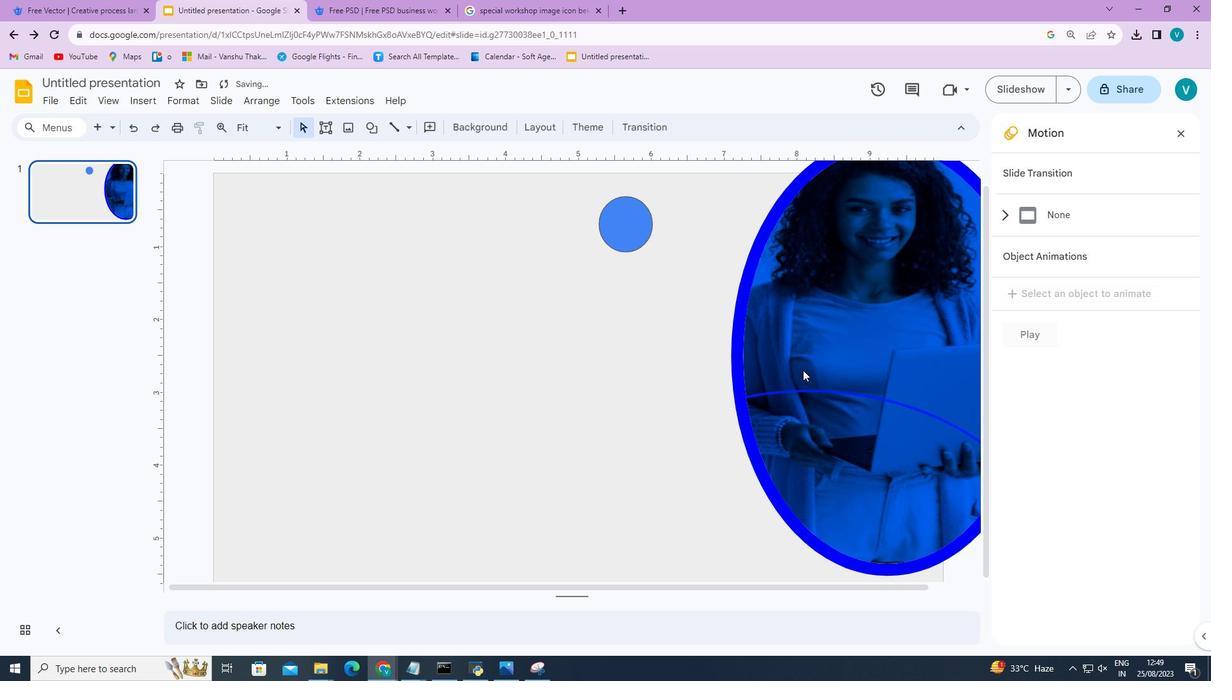 
Action: Mouse pressed left at (746, 281)
Screenshot: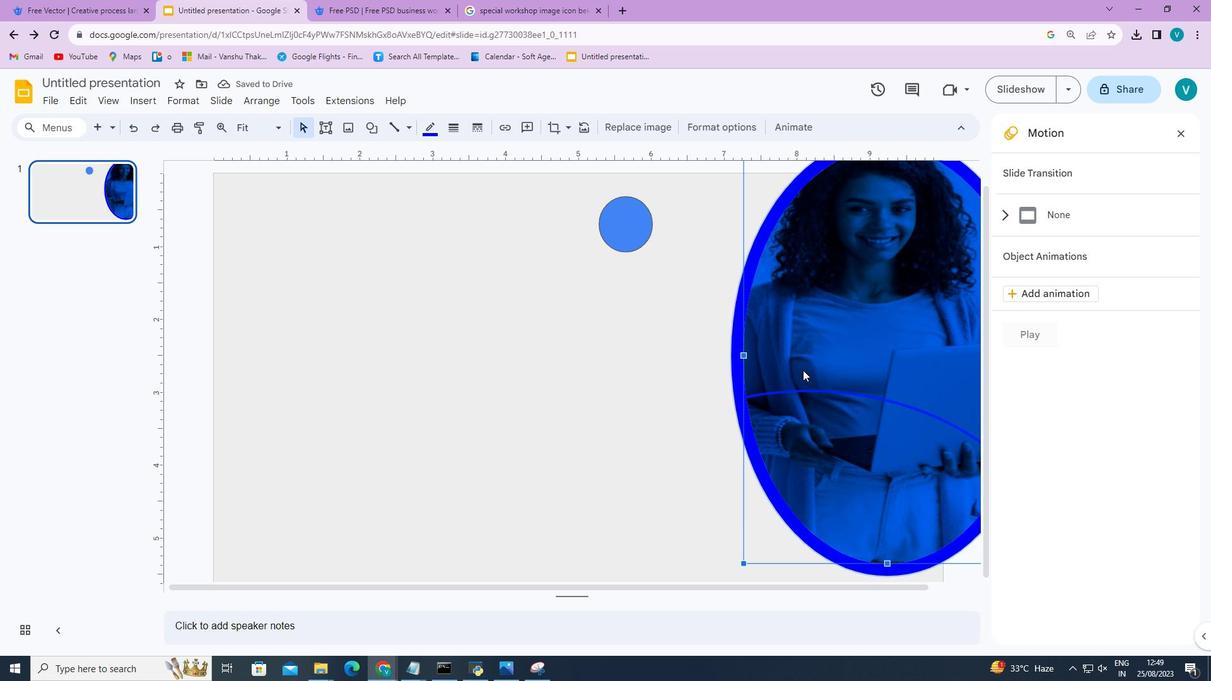 
Action: Mouse moved to (759, 278)
Screenshot: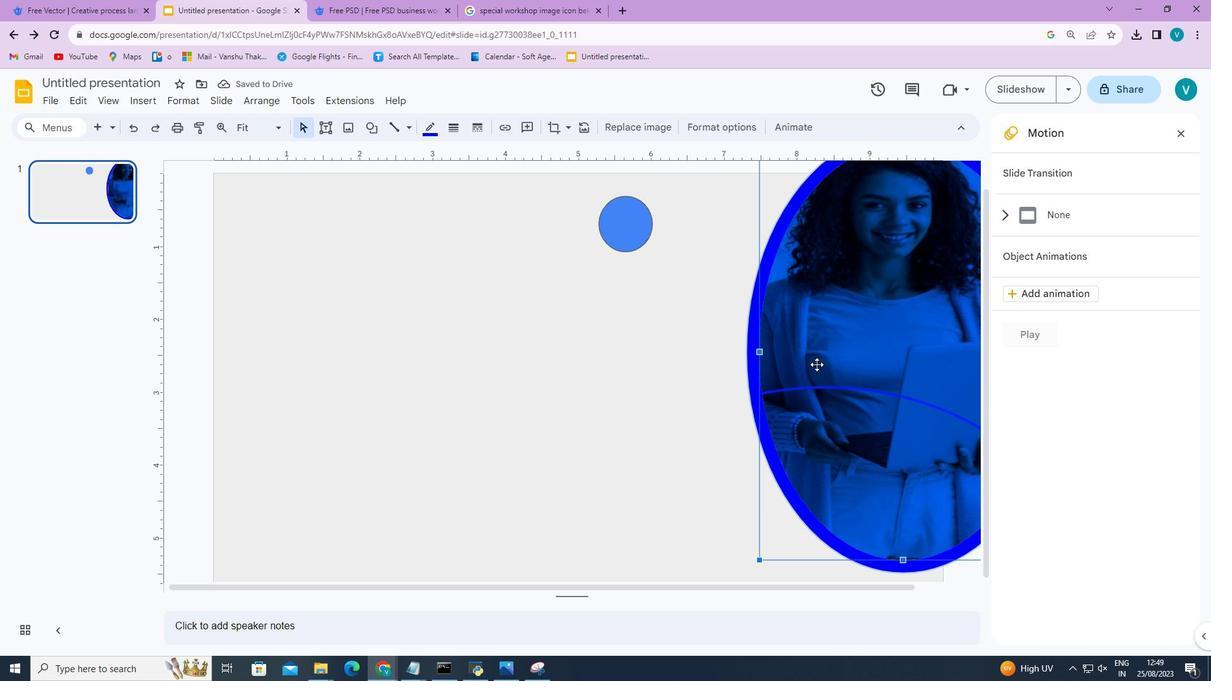 
Action: Mouse pressed left at (759, 278)
Screenshot: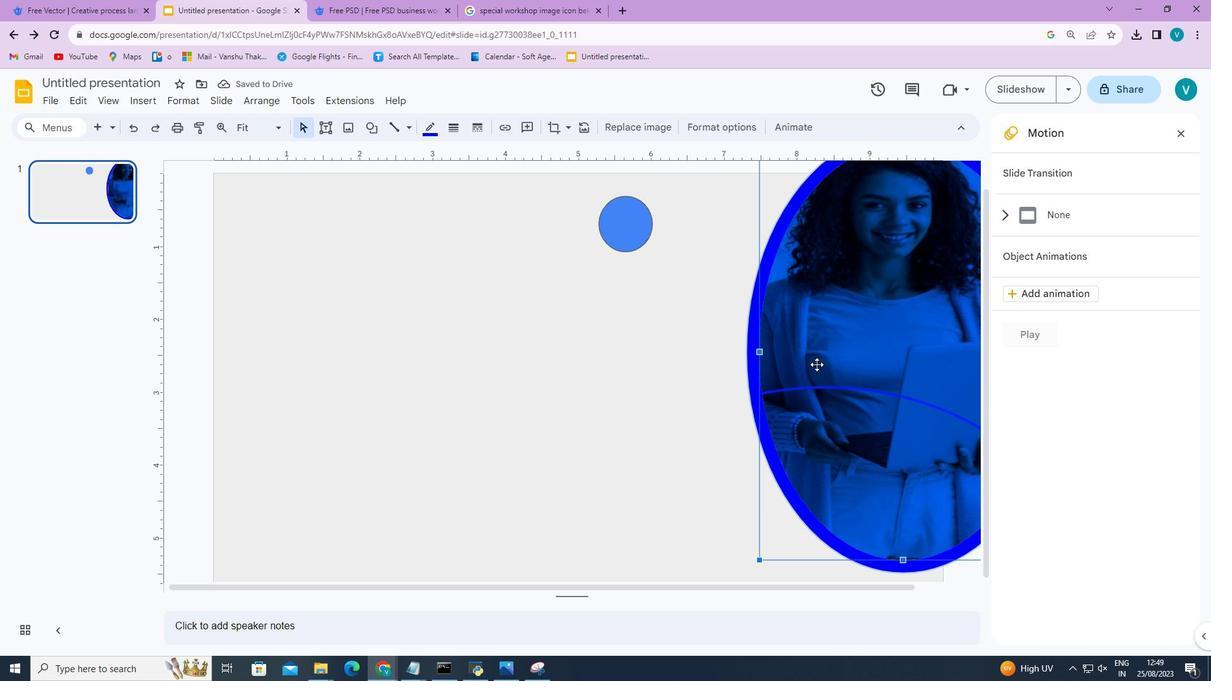 
Action: Mouse moved to (589, 293)
Screenshot: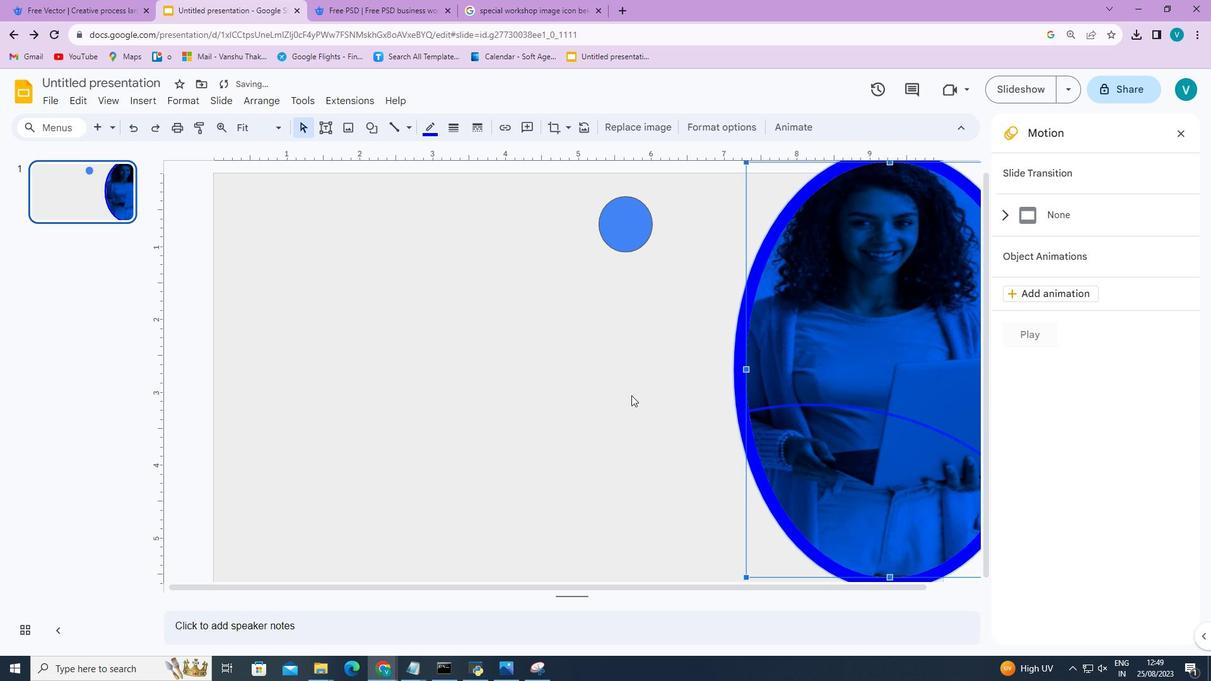
Action: Mouse pressed left at (589, 293)
Screenshot: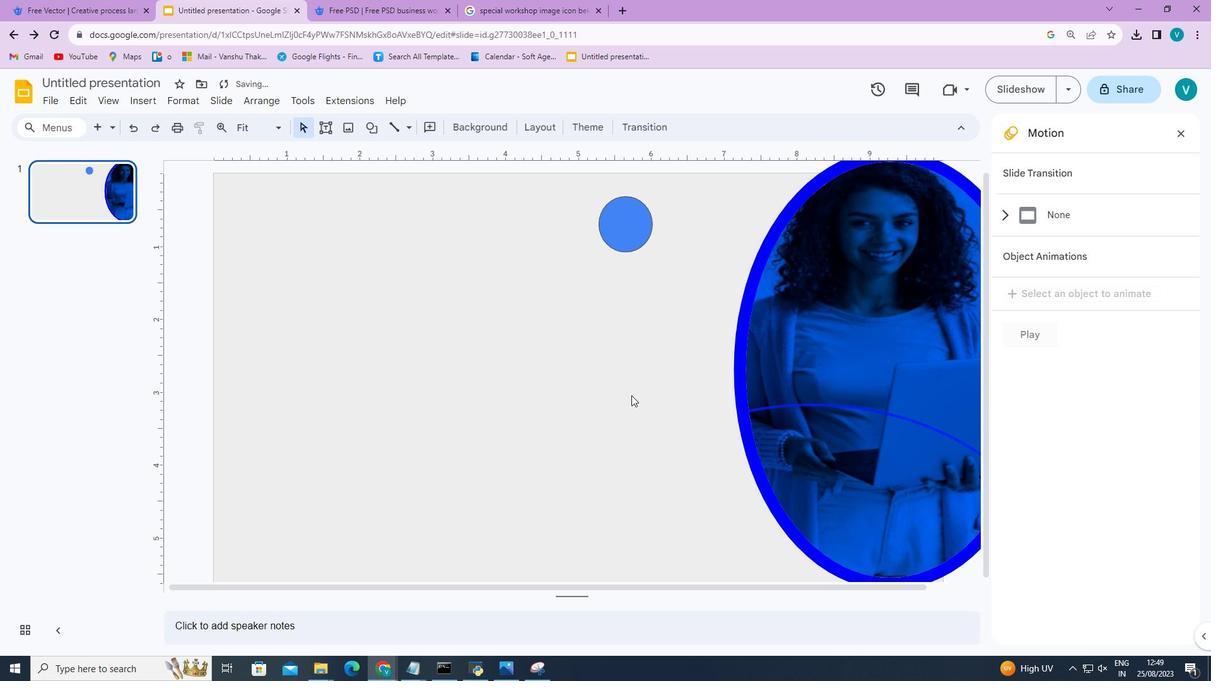 
Action: Mouse moved to (712, 228)
Screenshot: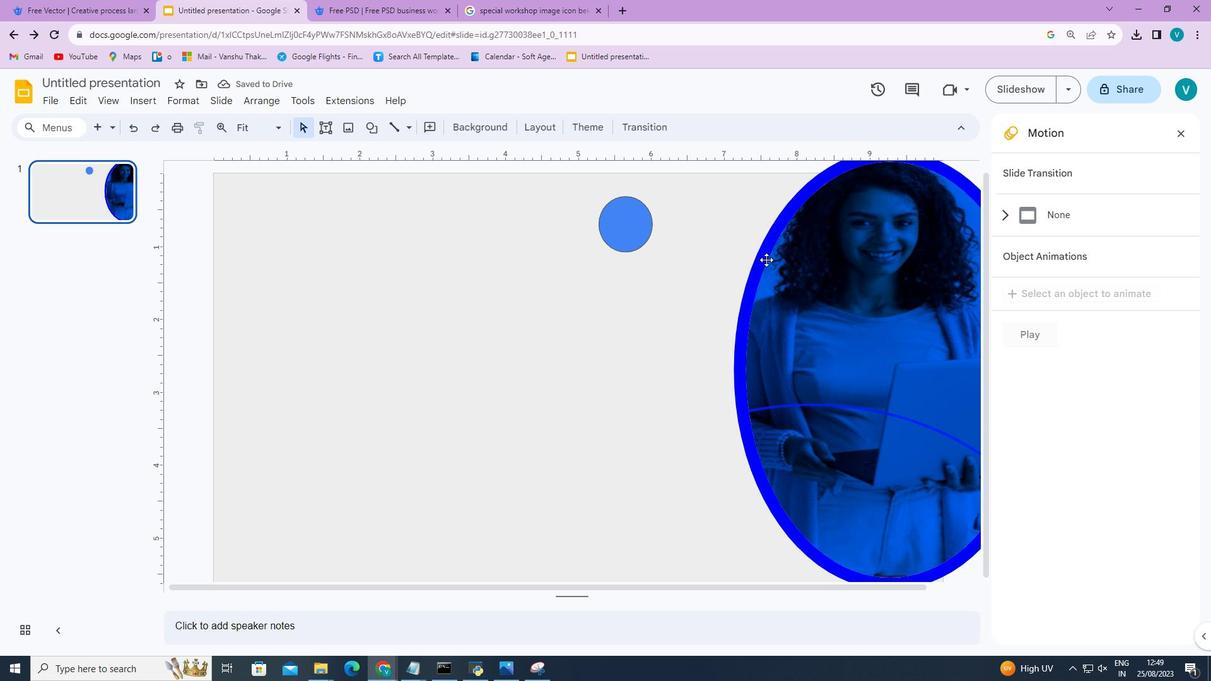 
Action: Mouse pressed left at (712, 228)
Screenshot: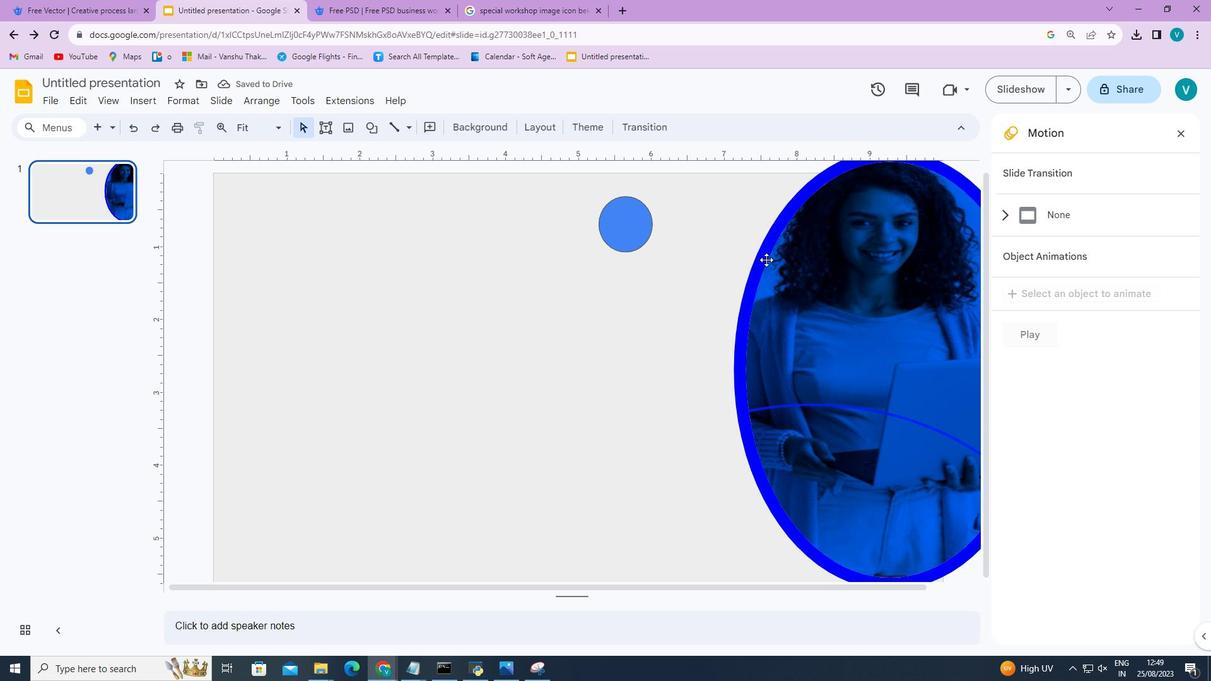 
Action: Mouse moved to (695, 280)
Screenshot: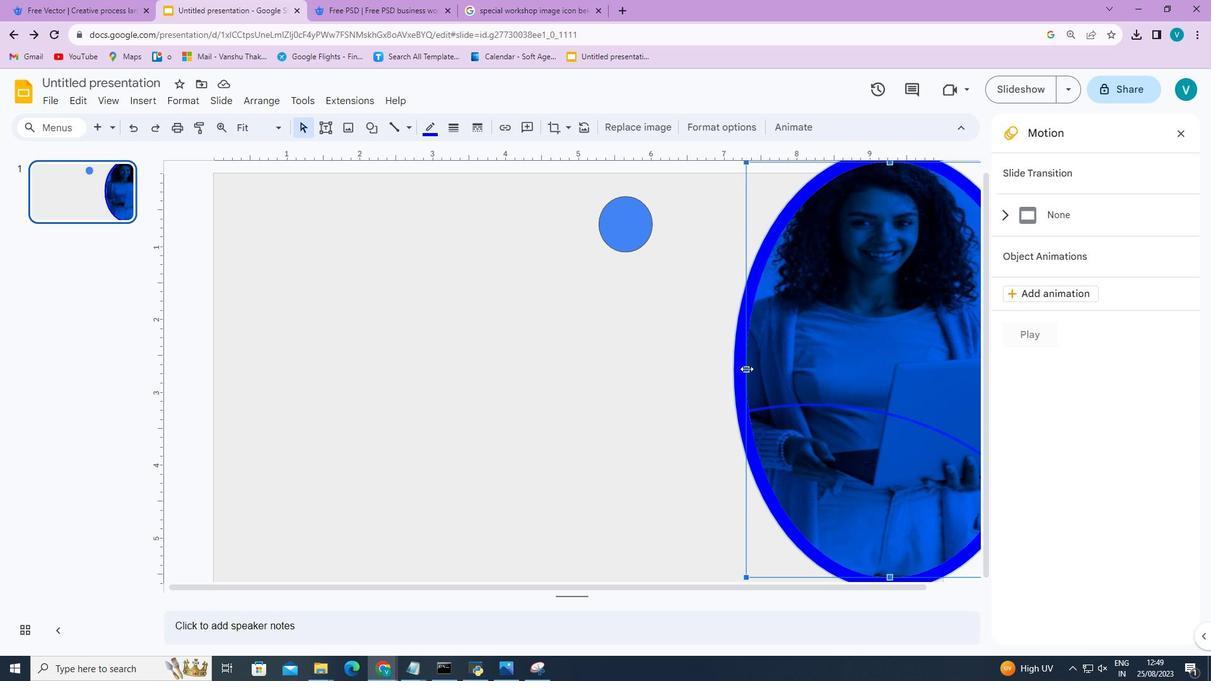 
Action: Mouse pressed left at (695, 280)
Screenshot: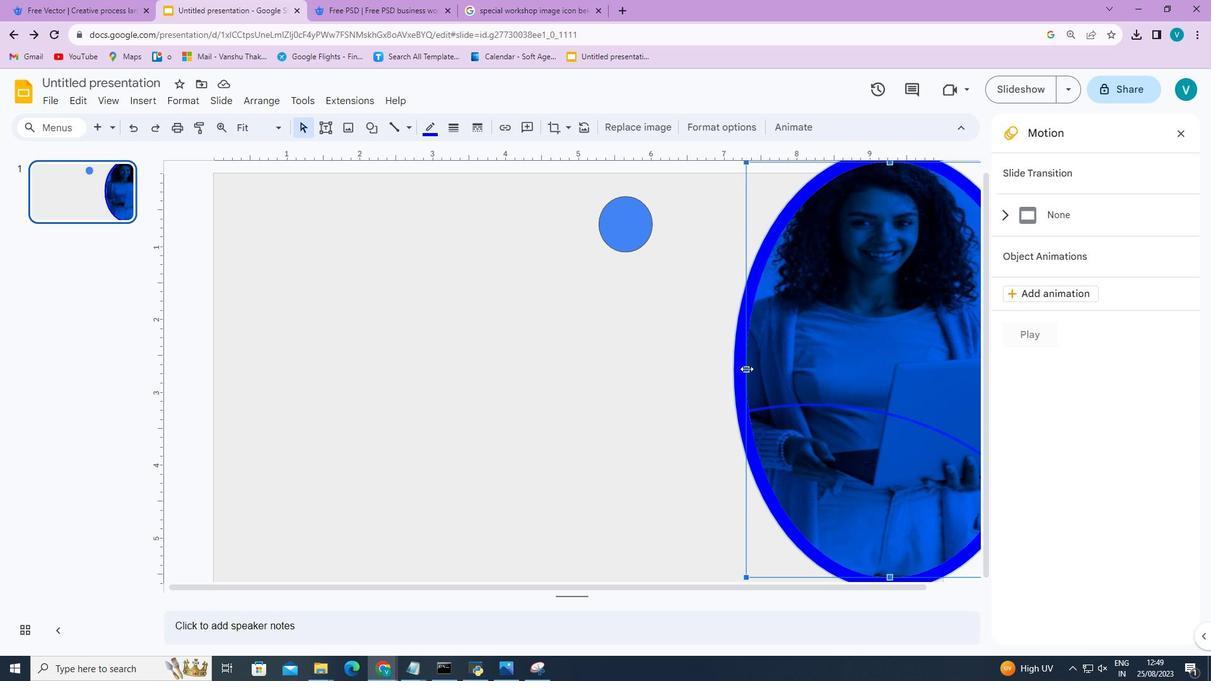 
Action: Mouse moved to (692, 182)
Screenshot: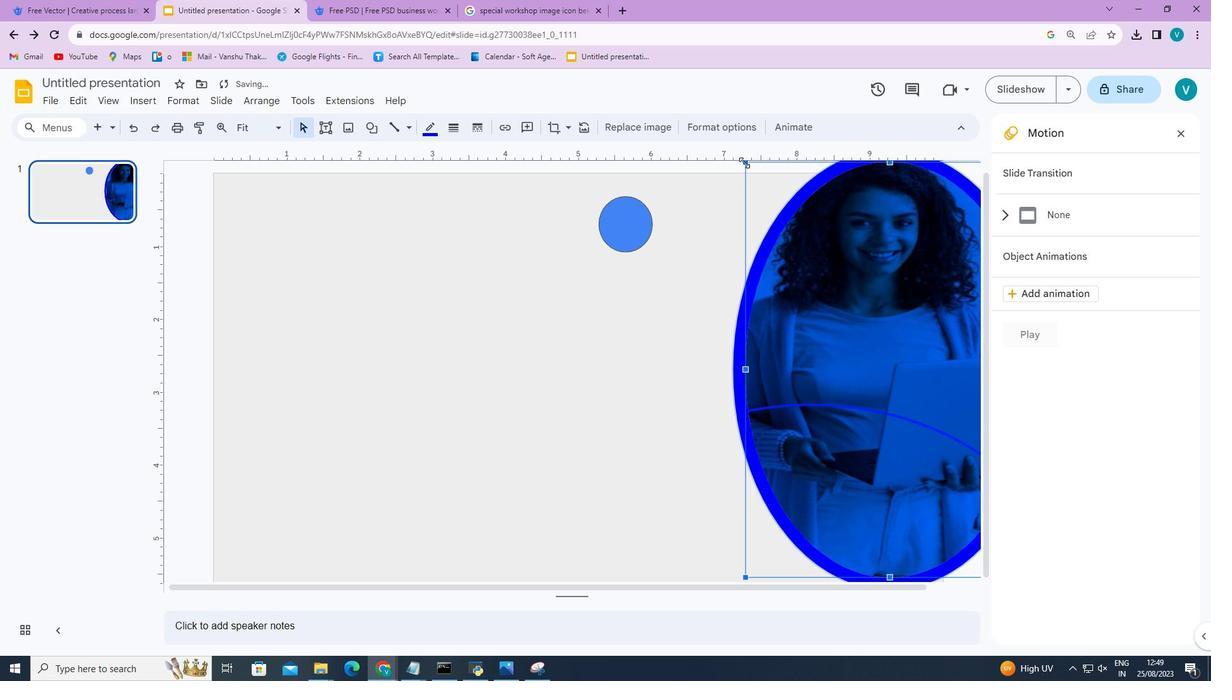 
Action: Mouse pressed left at (692, 182)
Screenshot: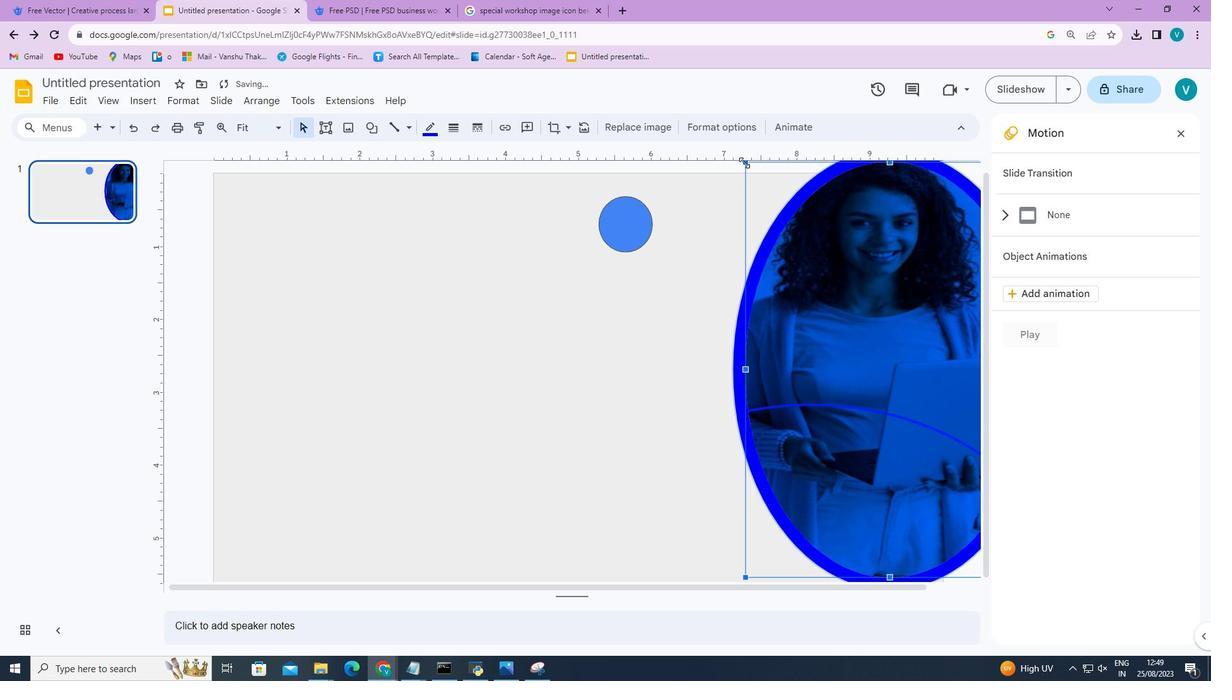 
Action: Mouse moved to (753, 259)
Screenshot: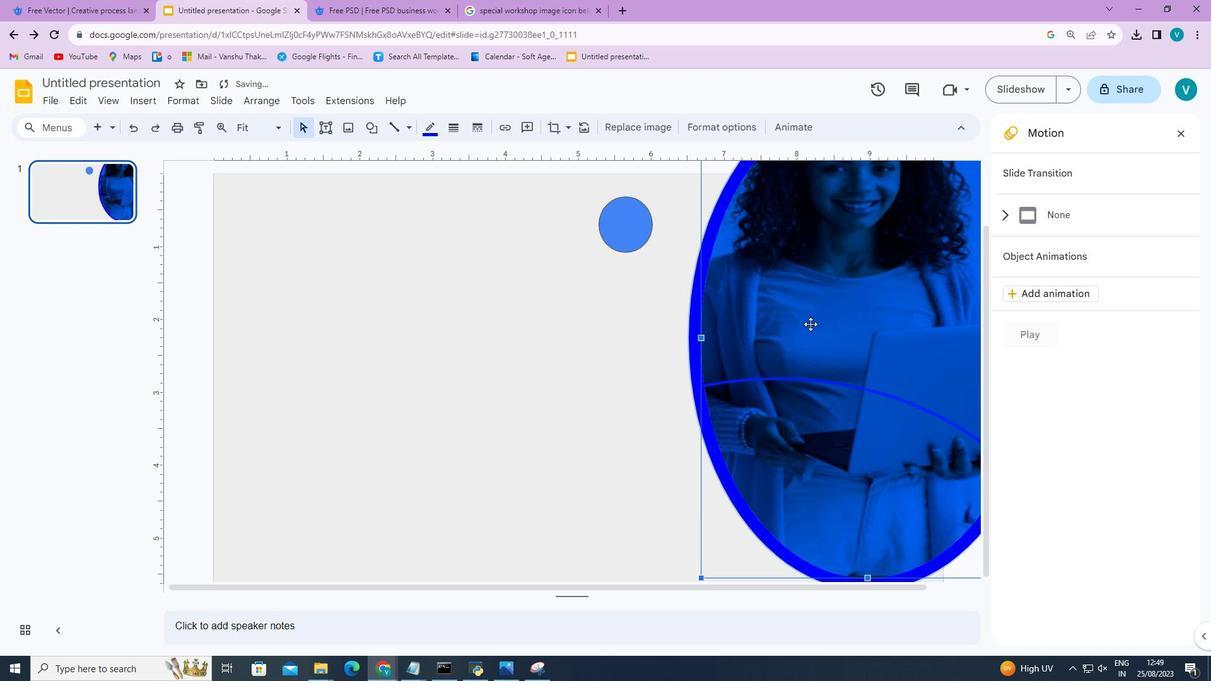 
Action: Mouse pressed left at (753, 259)
Screenshot: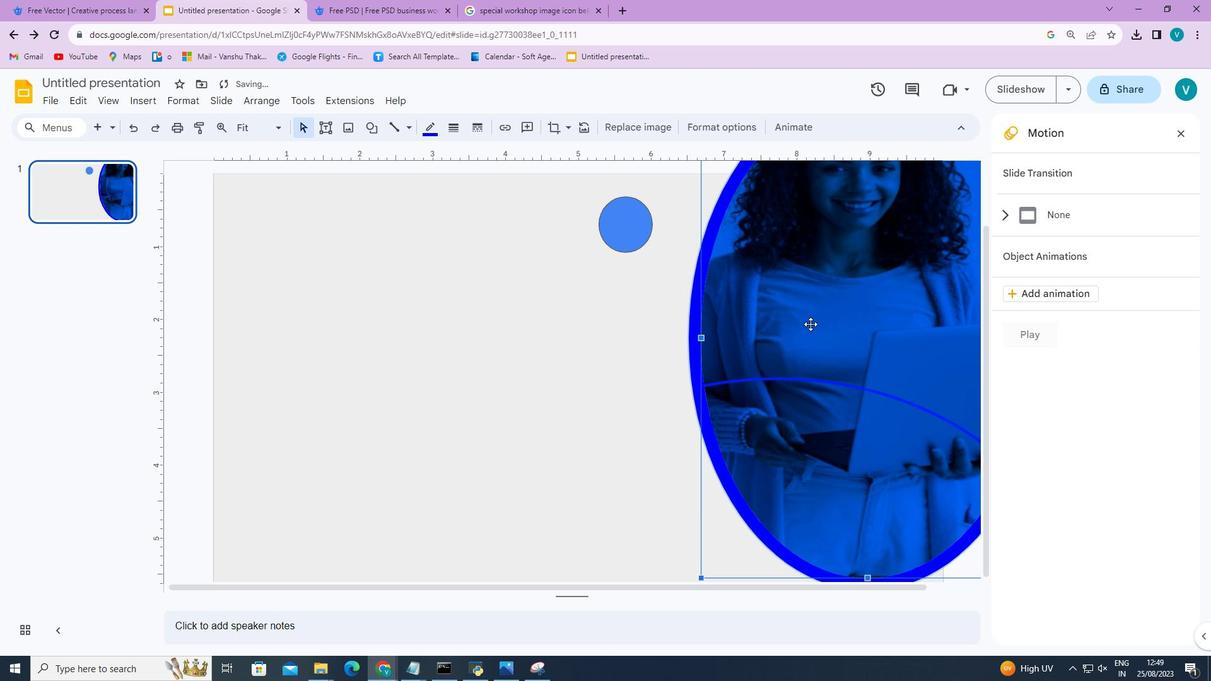 
Action: Mouse moved to (745, 266)
Screenshot: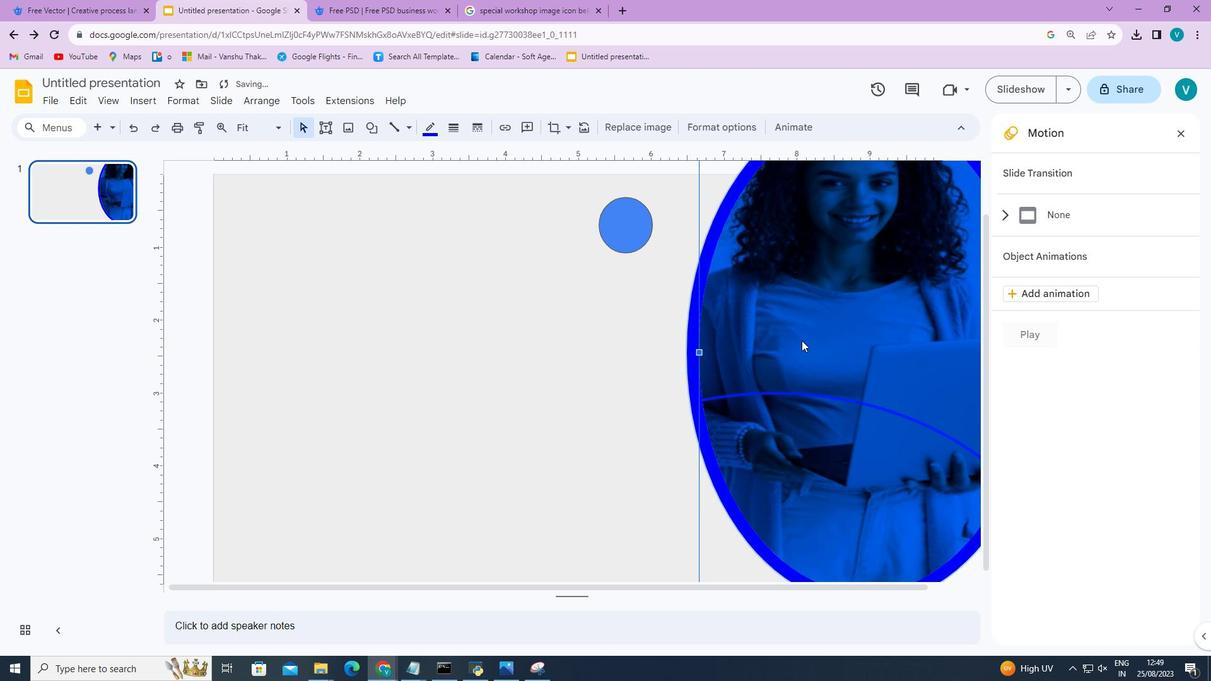 
Action: Mouse pressed left at (745, 266)
Screenshot: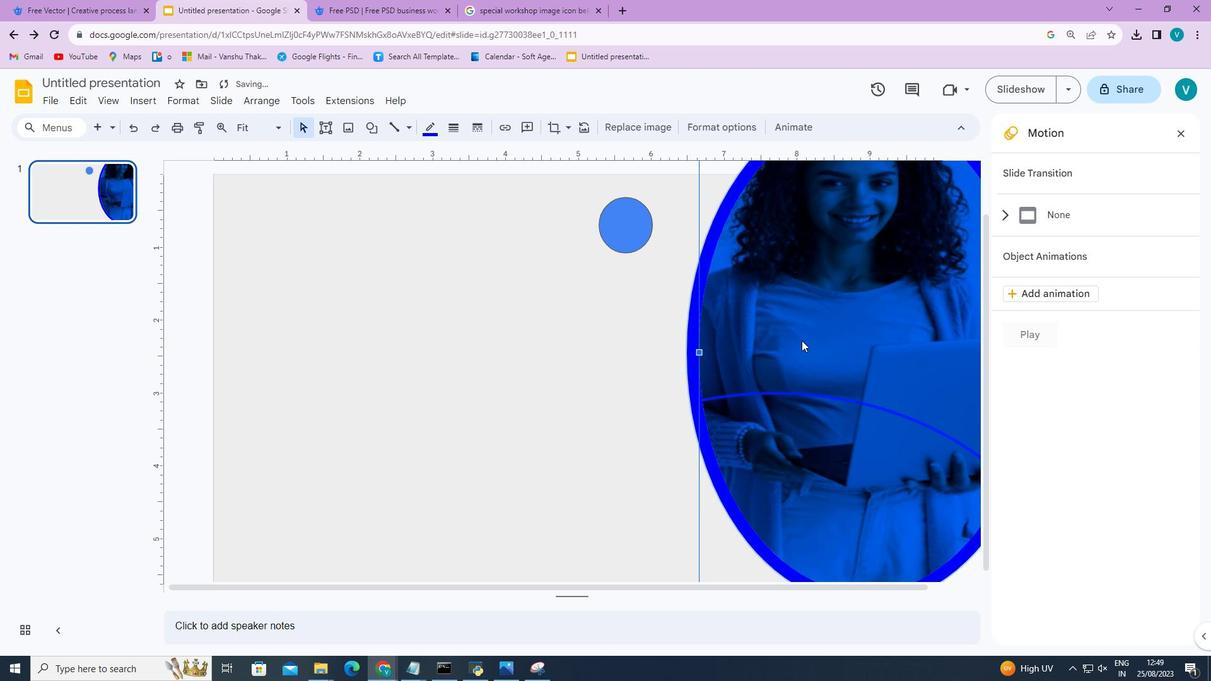 
Action: Mouse moved to (723, 297)
Screenshot: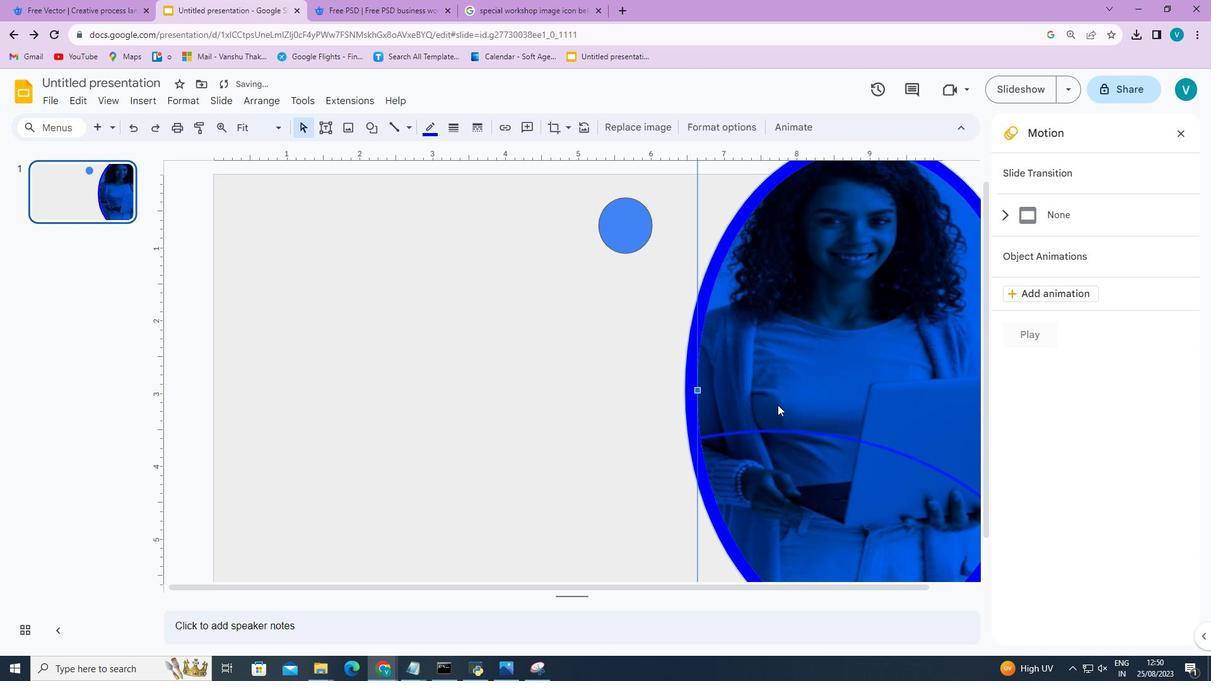 
Action: Mouse scrolled (723, 297) with delta (0, 0)
Screenshot: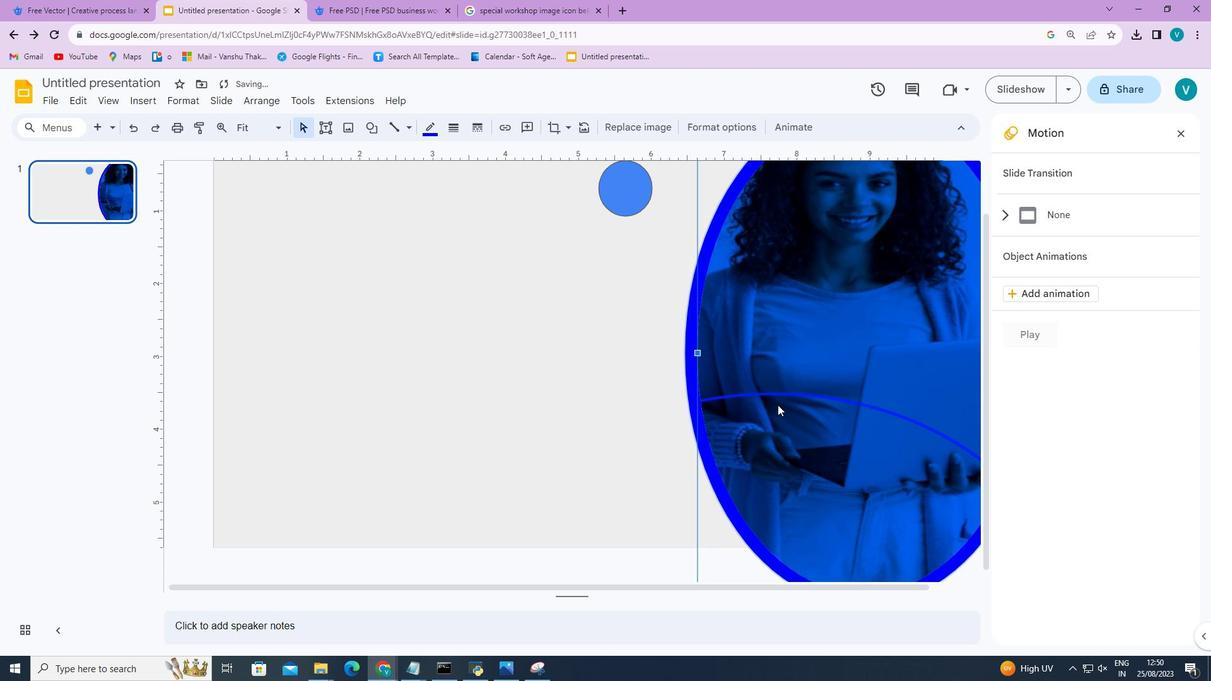 
Action: Mouse scrolled (723, 297) with delta (0, 0)
Screenshot: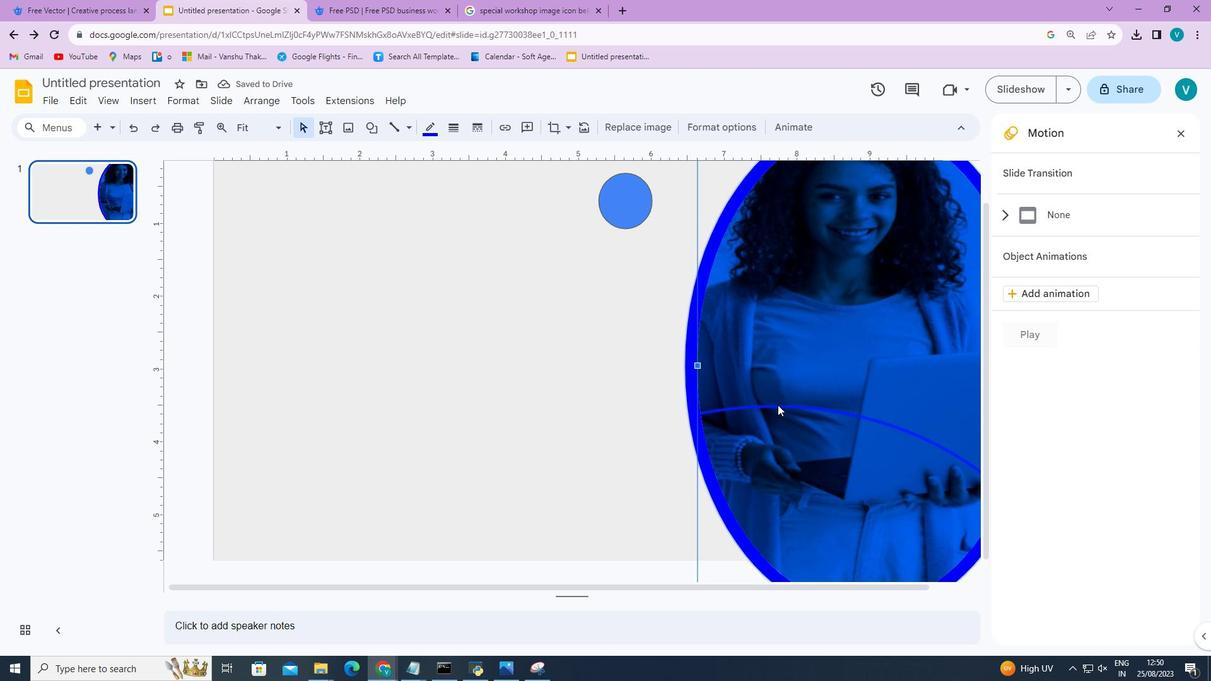 
Action: Mouse moved to (557, 302)
Screenshot: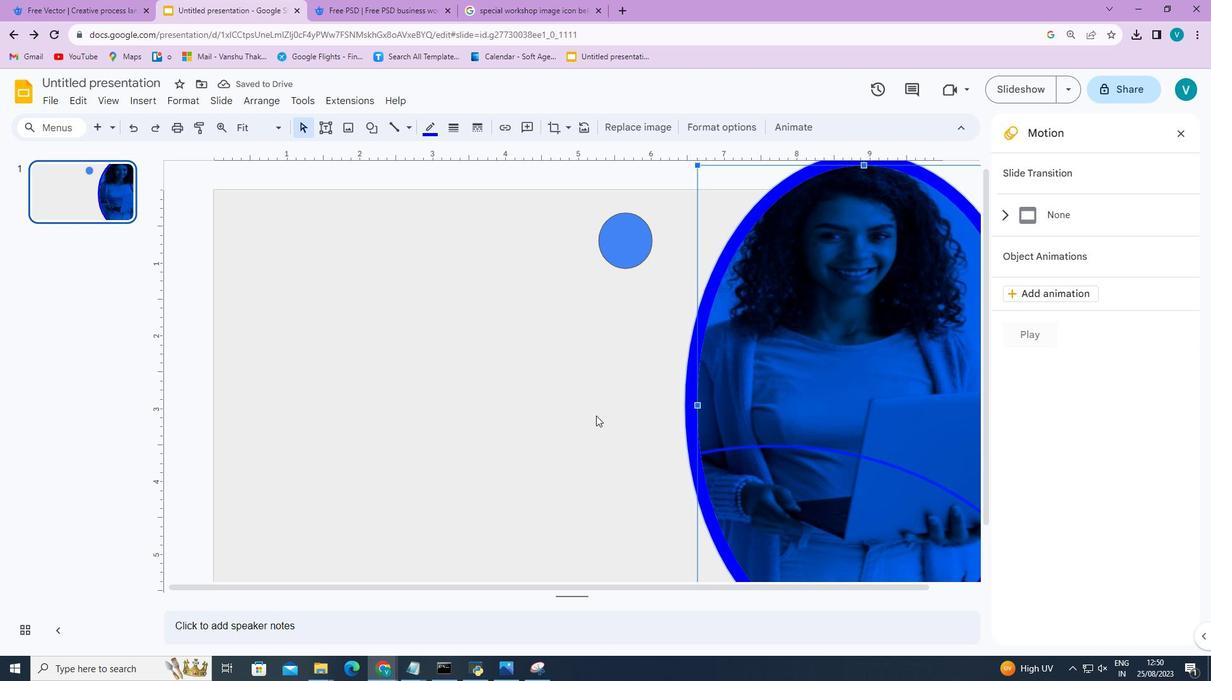 
Action: Mouse pressed left at (557, 302)
Screenshot: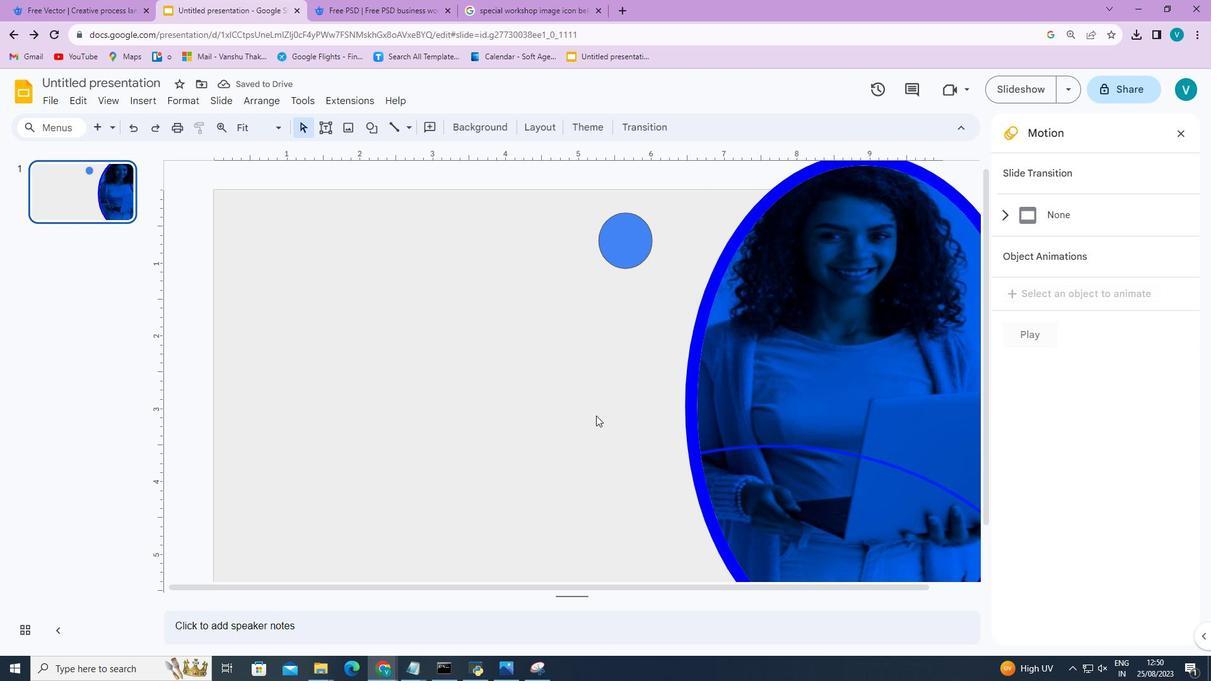 
Action: Mouse moved to (558, 301)
Screenshot: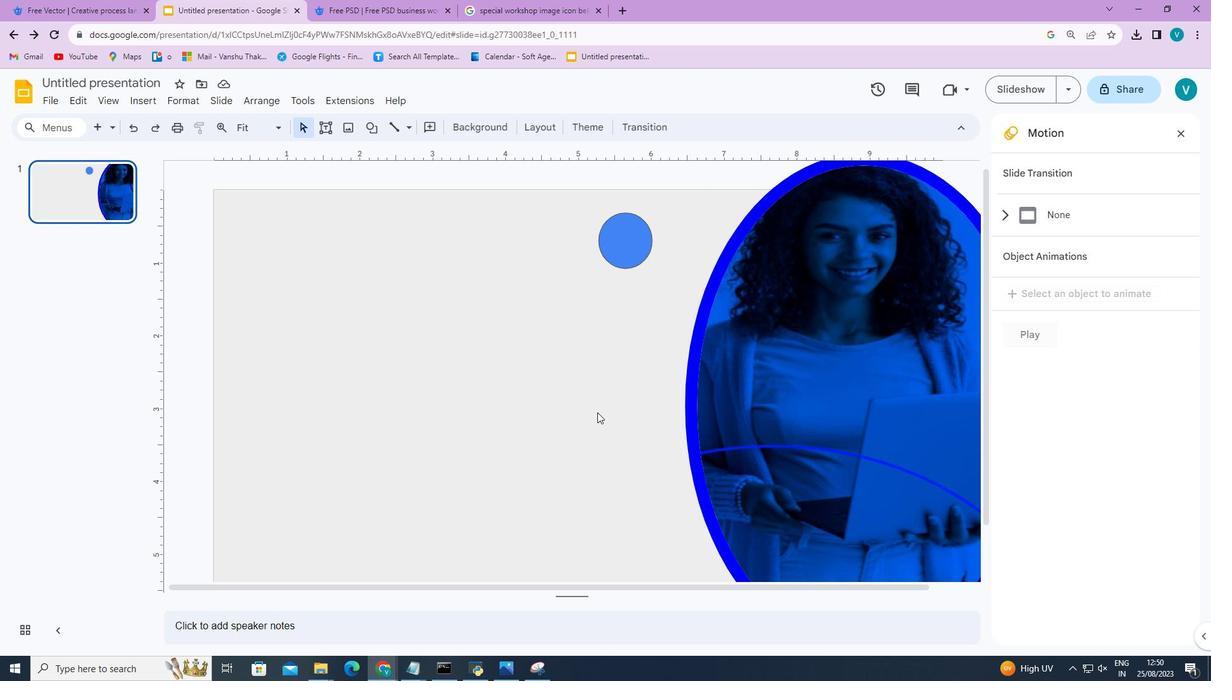 
Action: Mouse pressed left at (558, 301)
Screenshot: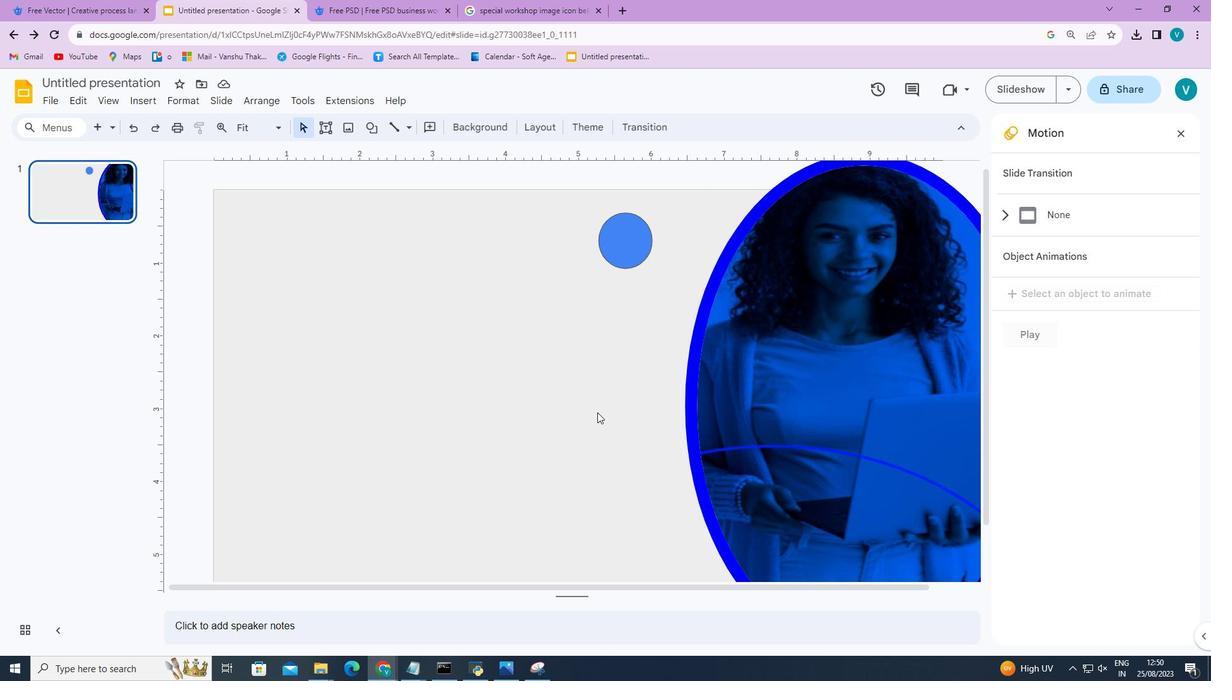 
Action: Mouse moved to (562, 299)
Screenshot: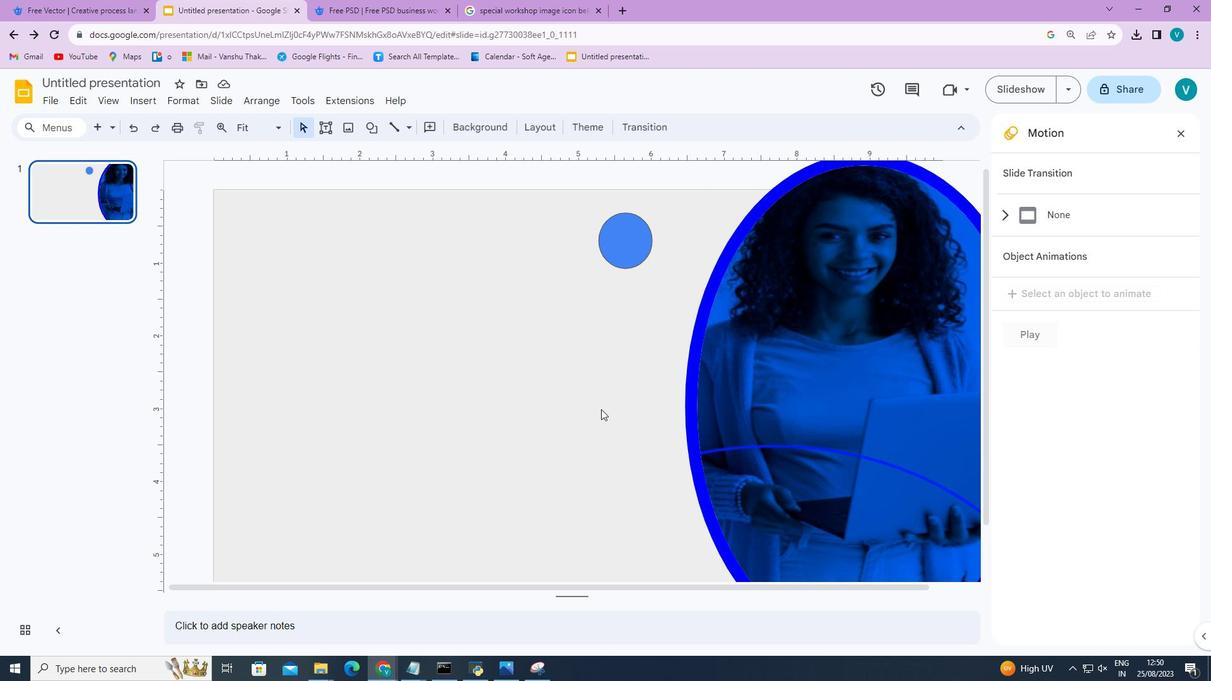 
Action: Mouse pressed left at (562, 299)
Screenshot: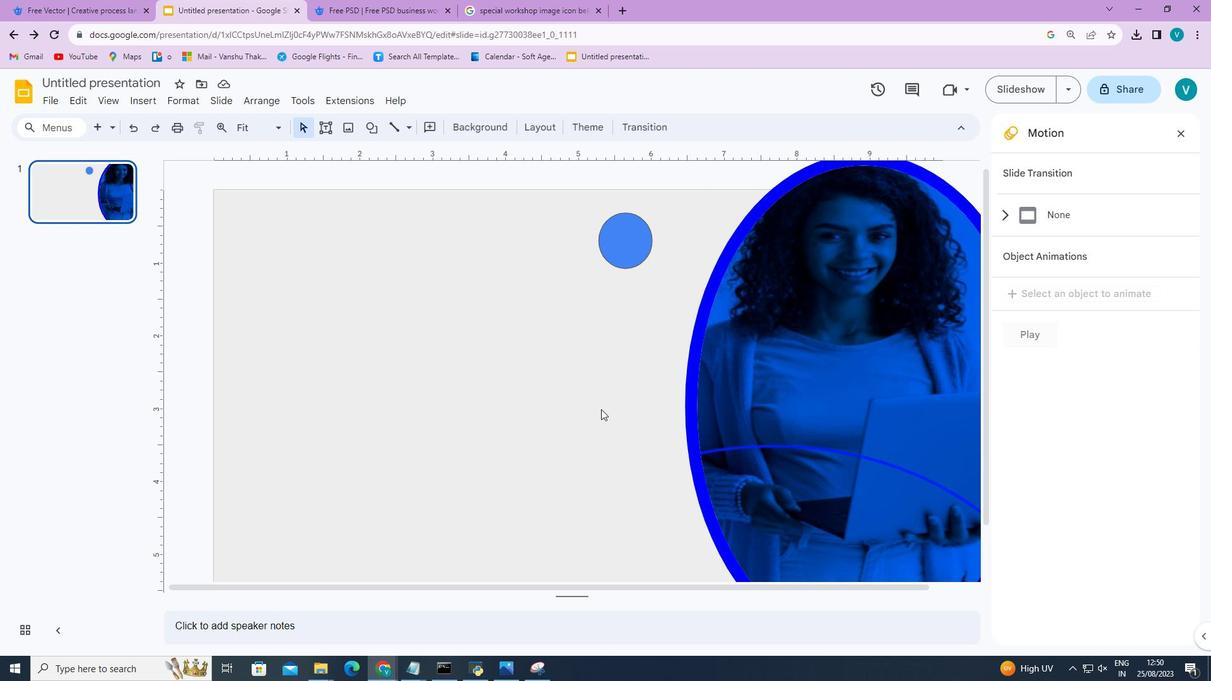 
Action: Mouse moved to (497, 266)
Screenshot: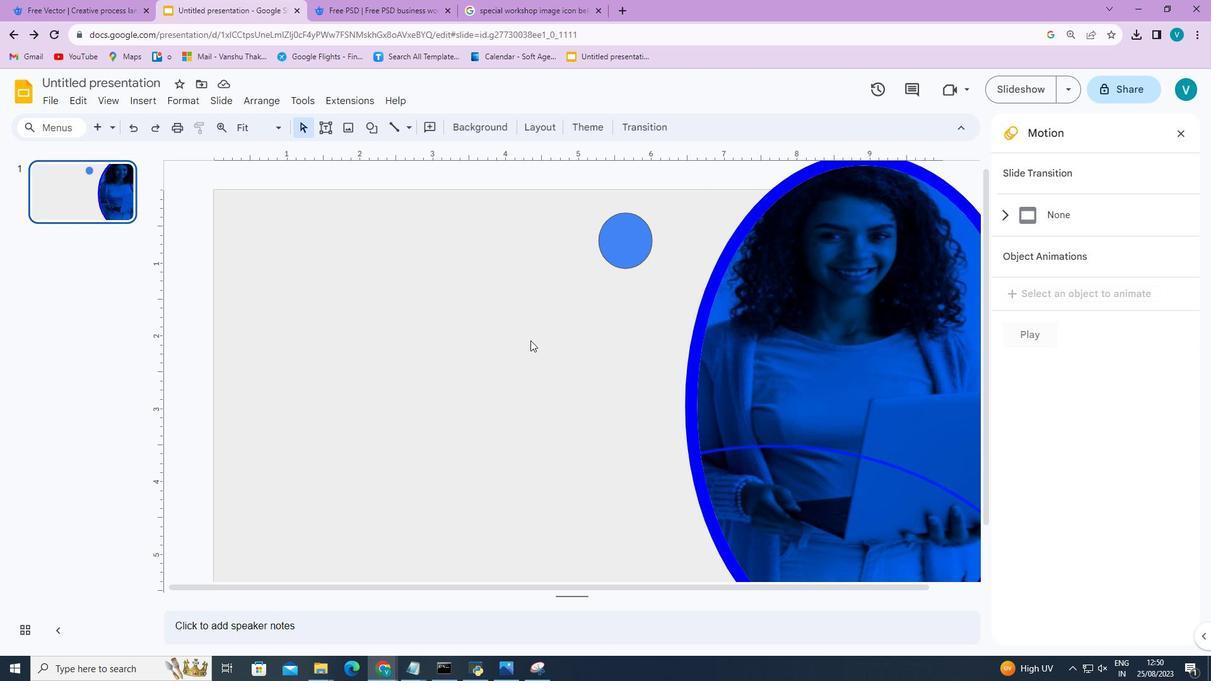 
Action: Mouse pressed left at (497, 266)
Screenshot: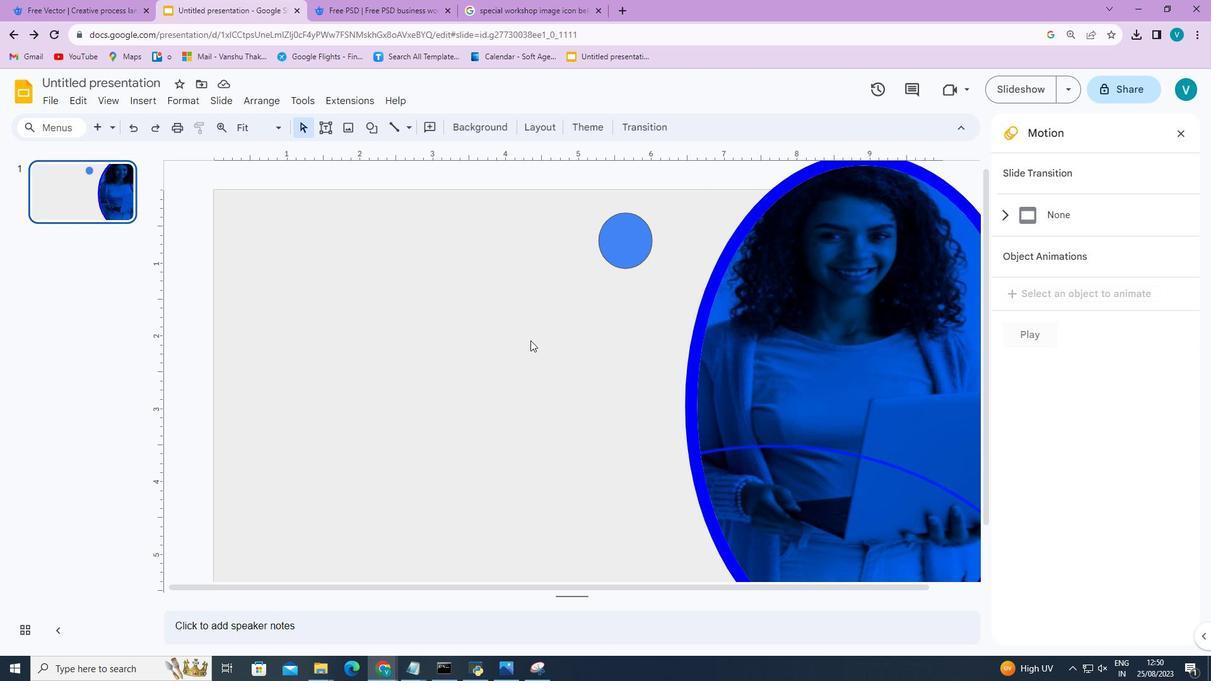 
Action: Mouse moved to (360, 165)
Screenshot: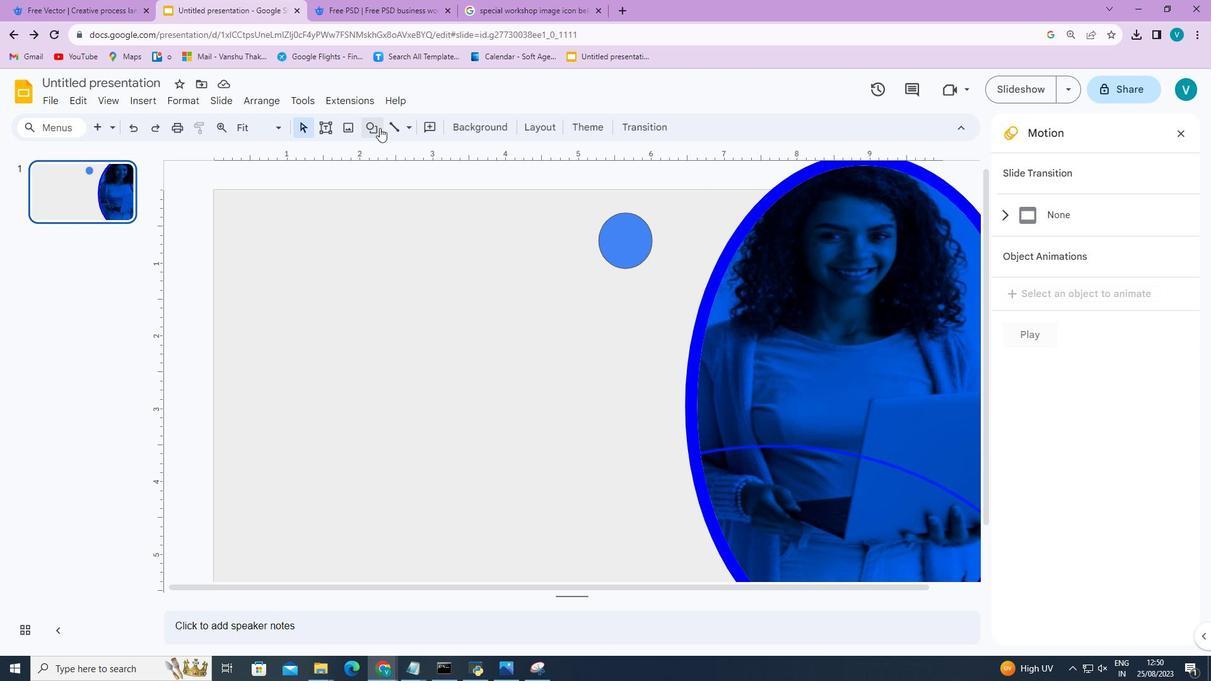 
Action: Mouse pressed left at (360, 165)
Screenshot: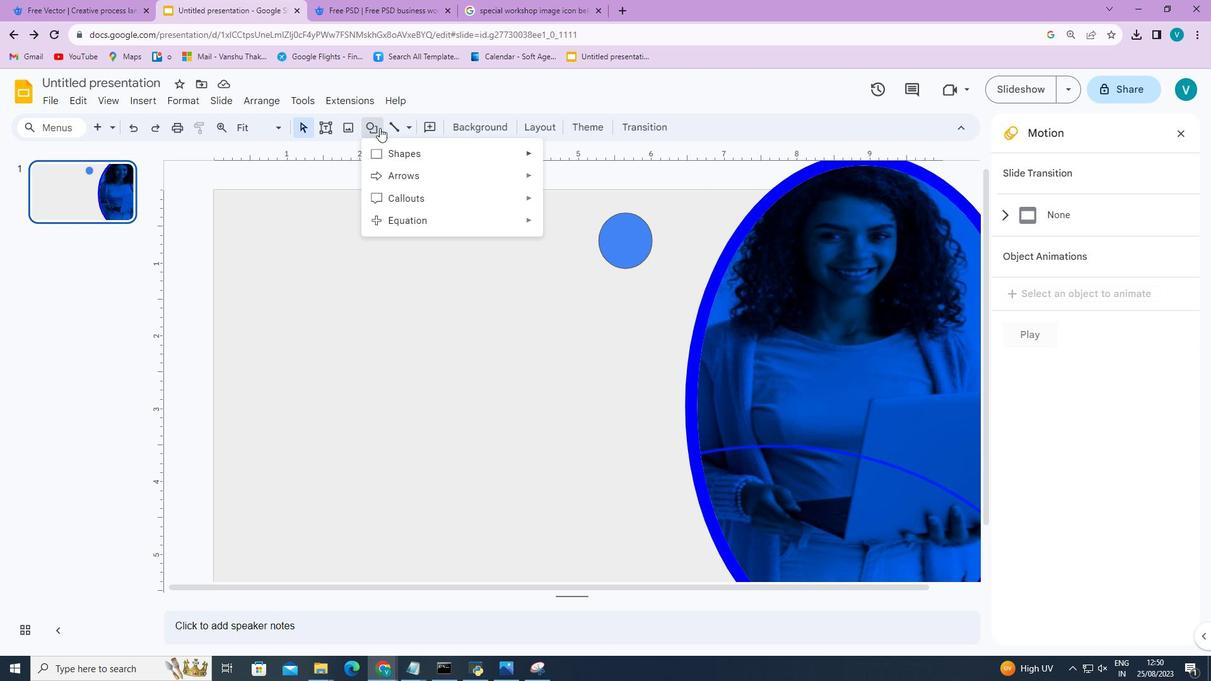 
Action: Mouse moved to (519, 191)
Screenshot: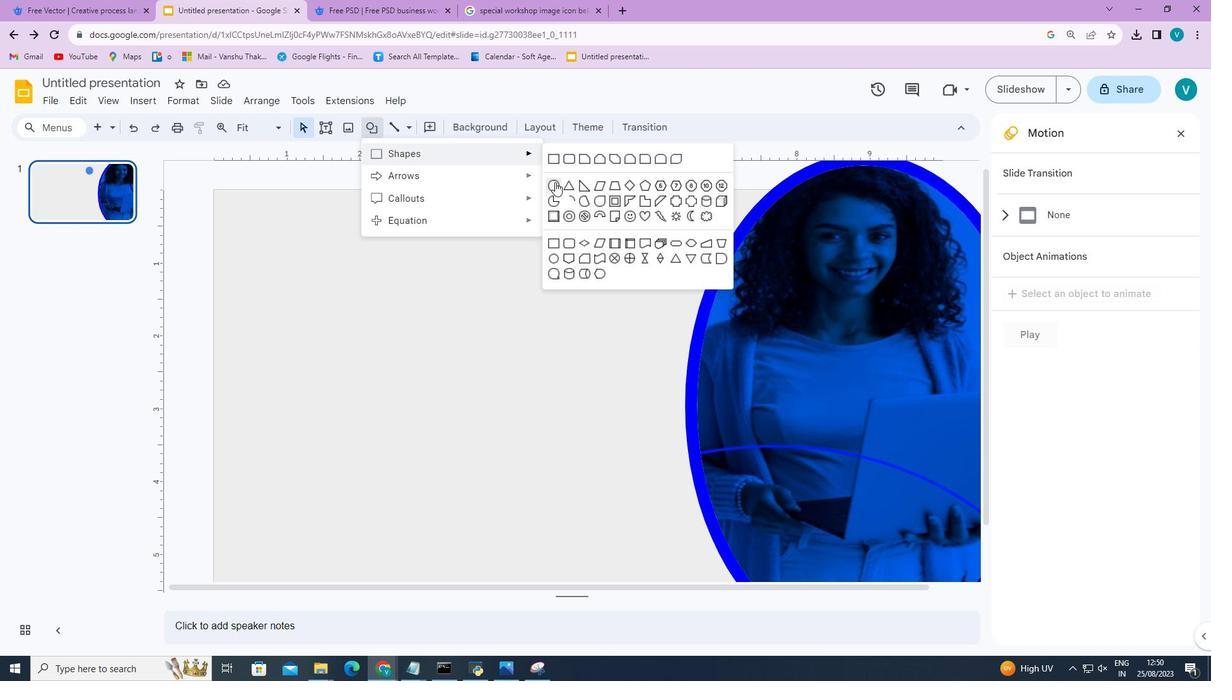 
Action: Mouse pressed left at (519, 191)
Screenshot: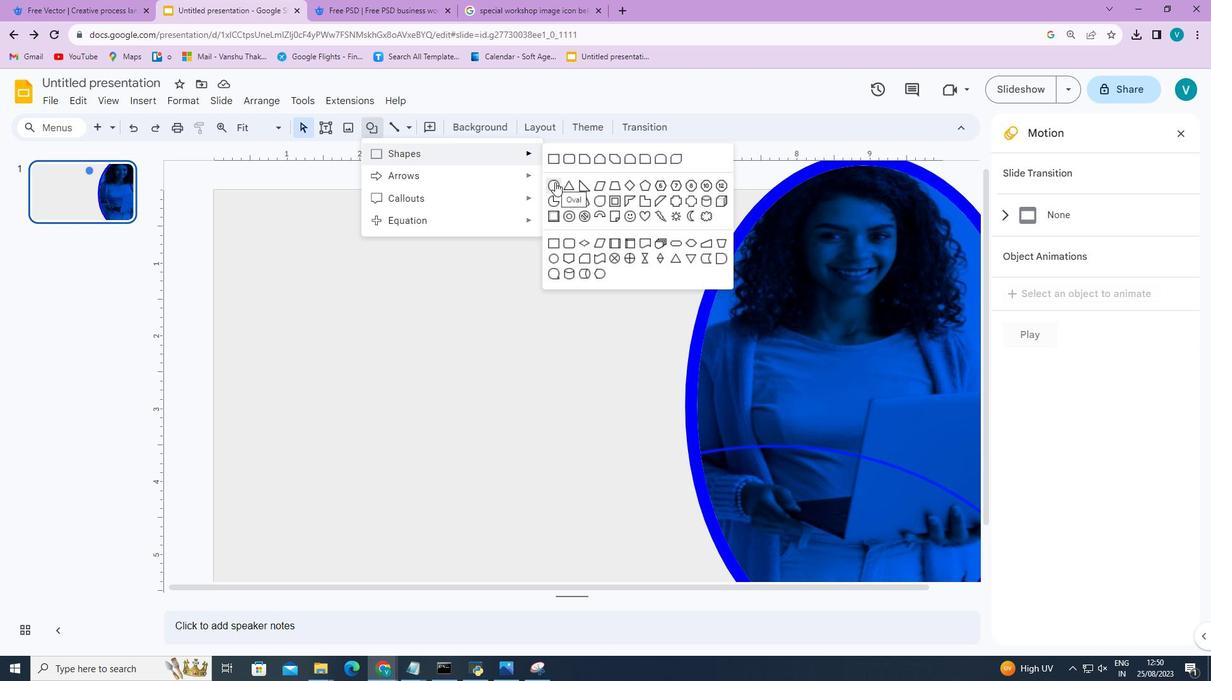 
Action: Mouse moved to (311, 196)
Screenshot: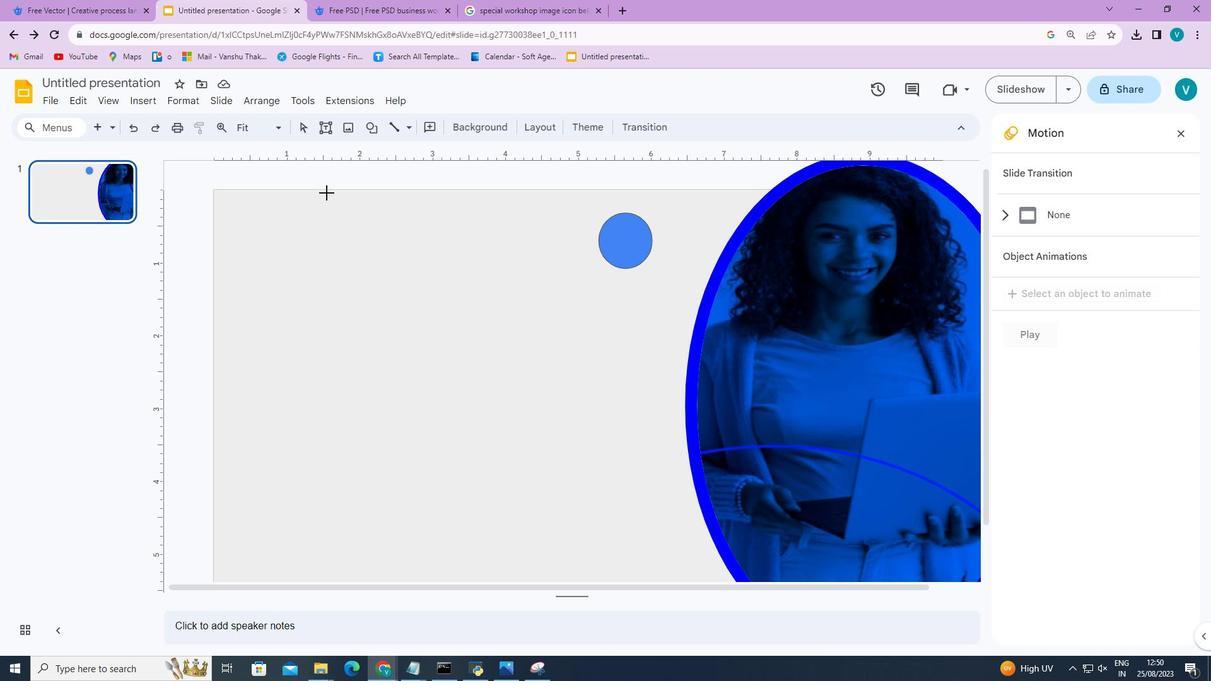 
Action: Mouse pressed left at (311, 196)
Screenshot: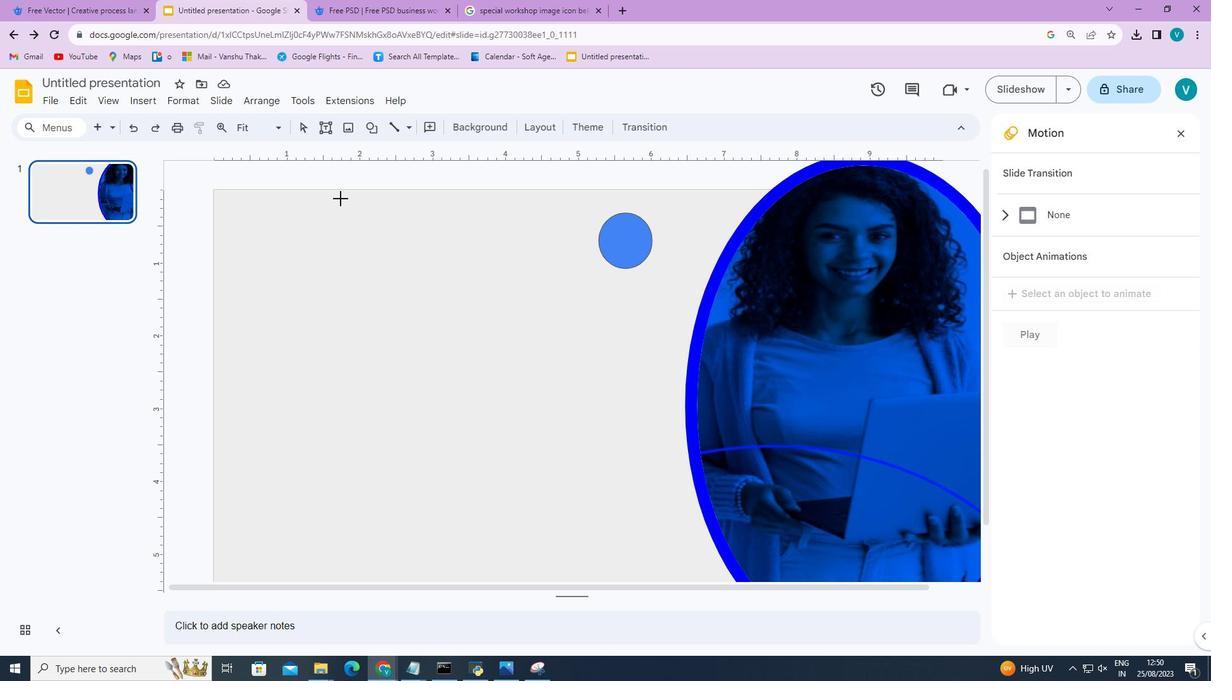 
Action: Mouse moved to (449, 165)
Screenshot: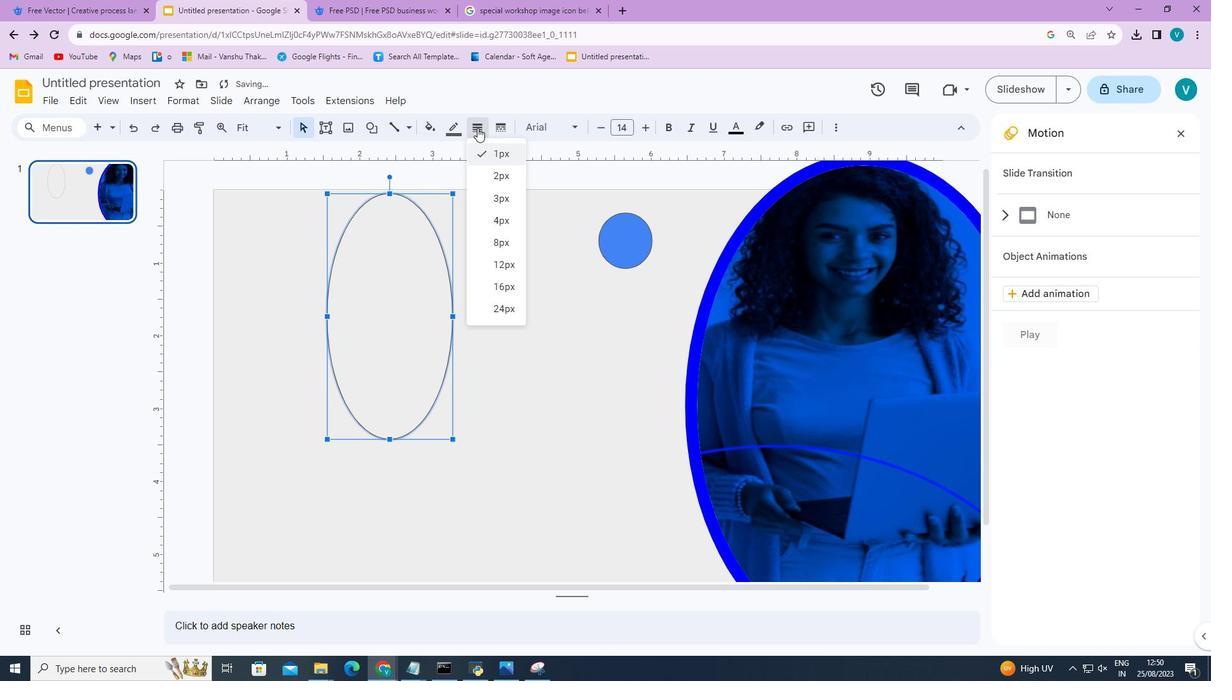 
Action: Mouse pressed left at (449, 165)
Screenshot: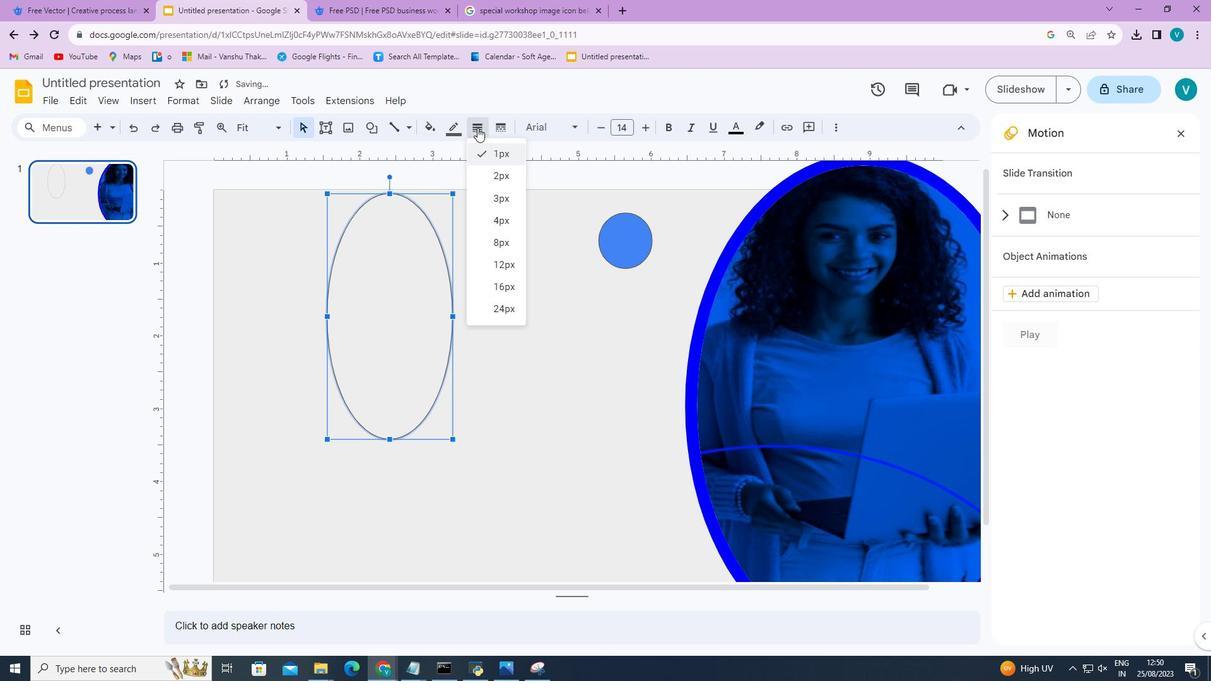 
Action: Mouse moved to (471, 208)
Screenshot: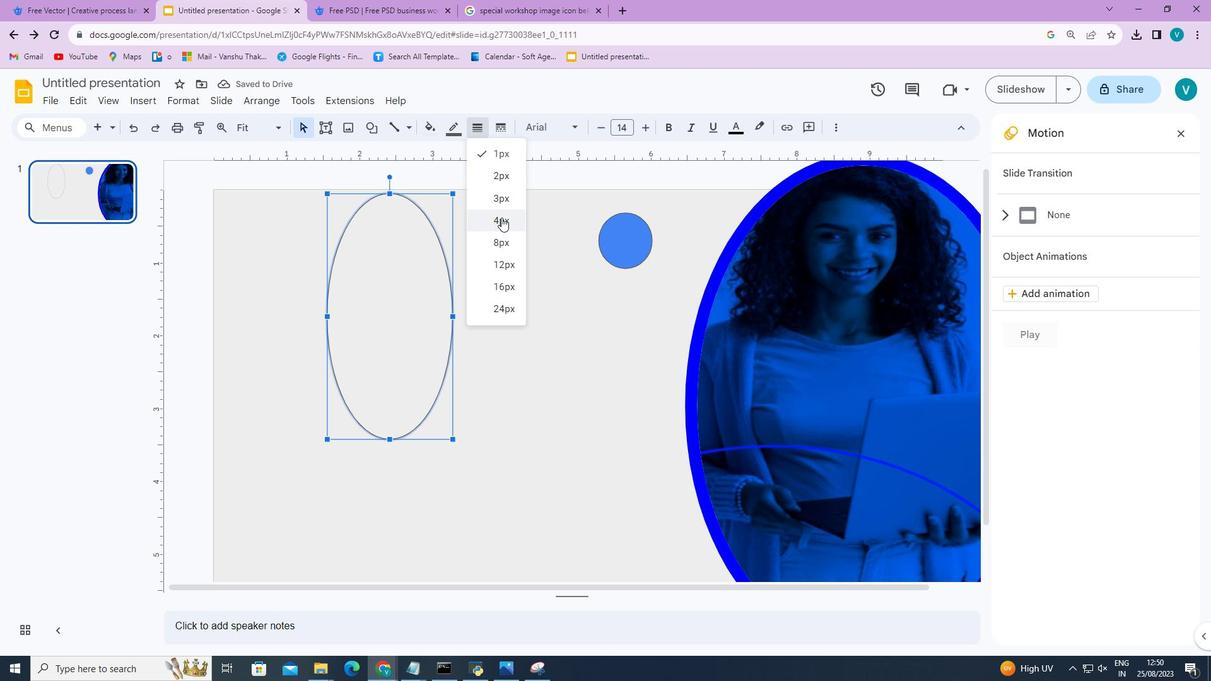 
Action: Mouse pressed left at (471, 208)
Screenshot: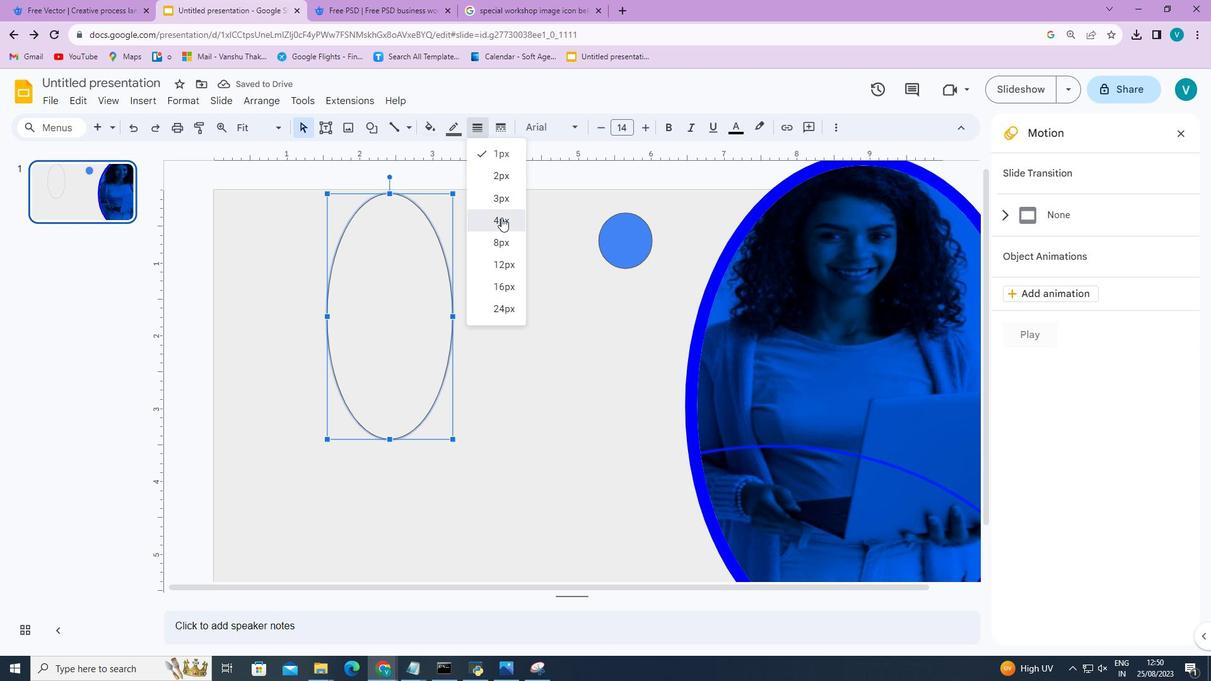 
Action: Mouse moved to (429, 167)
Screenshot: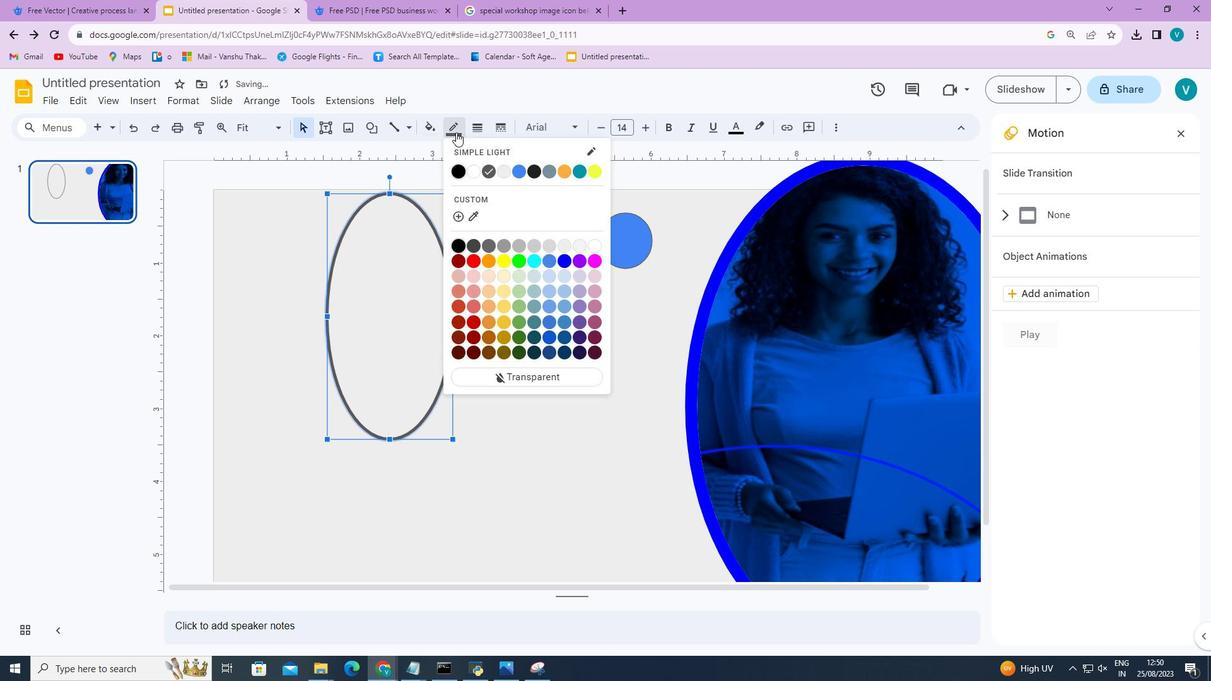 
Action: Mouse pressed left at (429, 167)
Screenshot: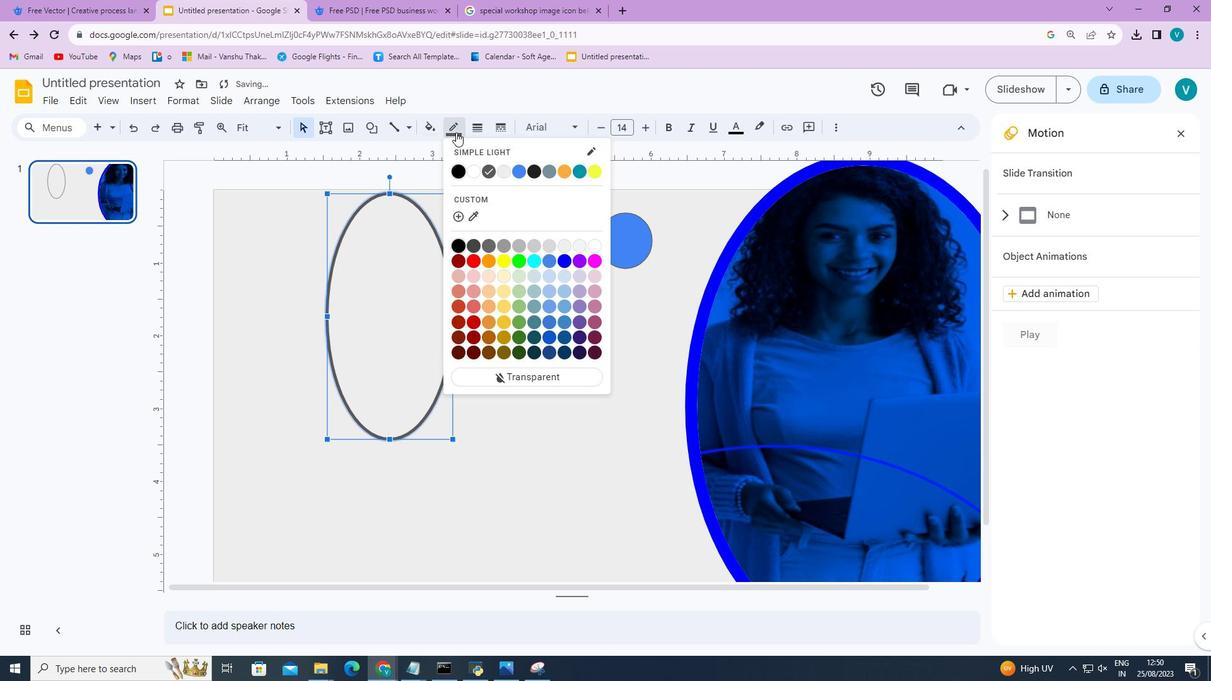 
Action: Mouse moved to (528, 227)
Screenshot: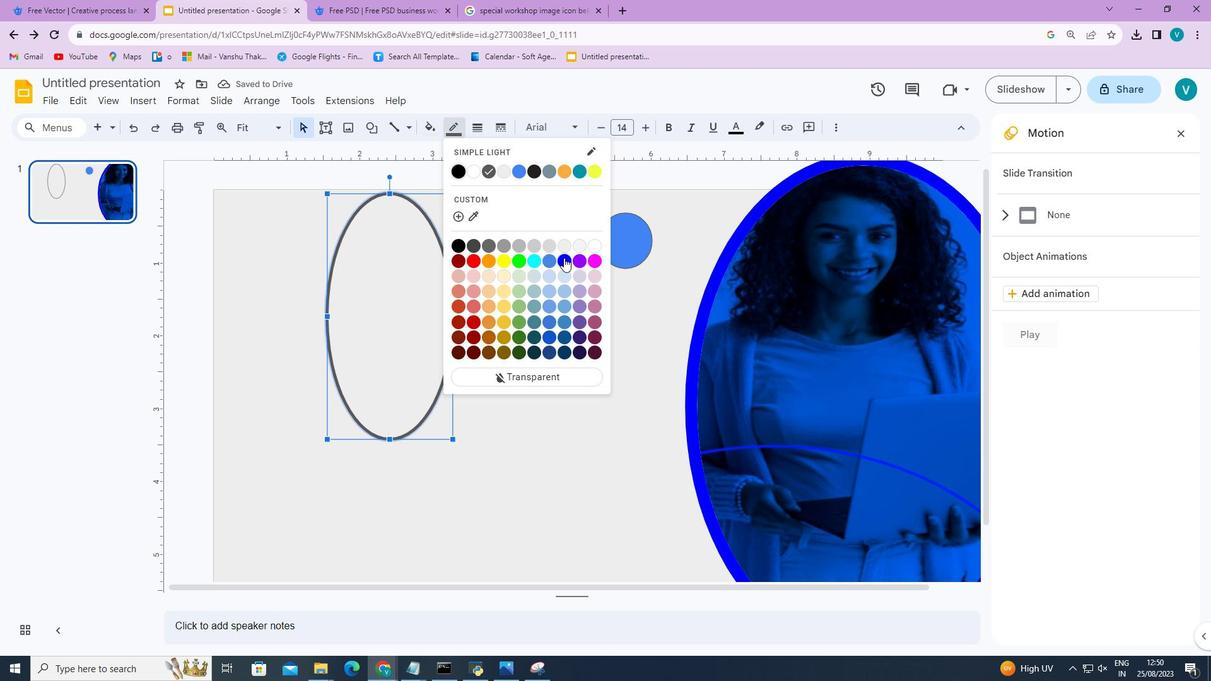 
Action: Mouse pressed left at (528, 227)
Screenshot: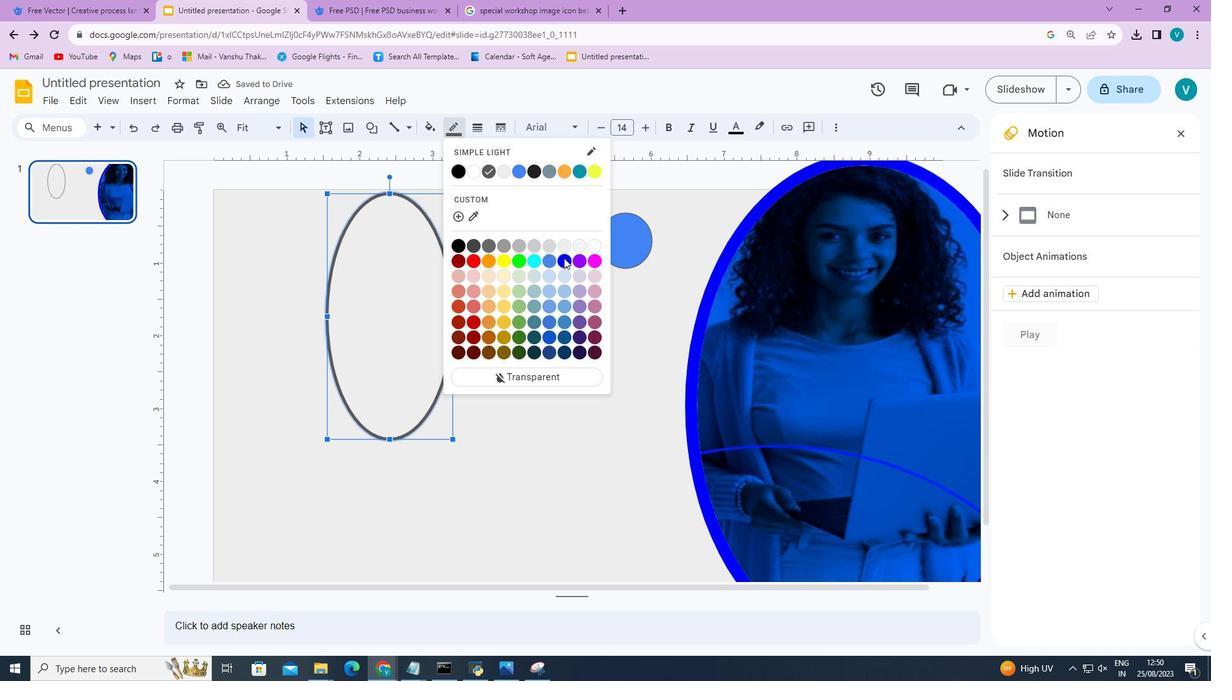
Action: Mouse moved to (310, 256)
Screenshot: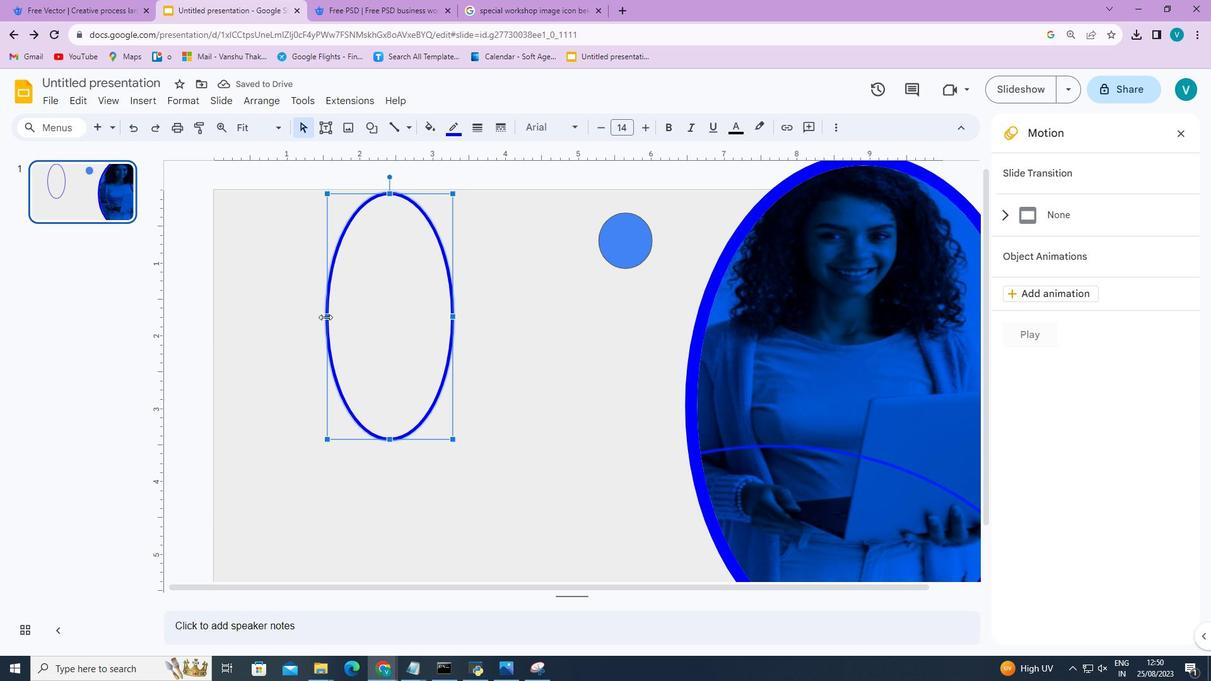 
Action: Mouse pressed left at (310, 256)
Screenshot: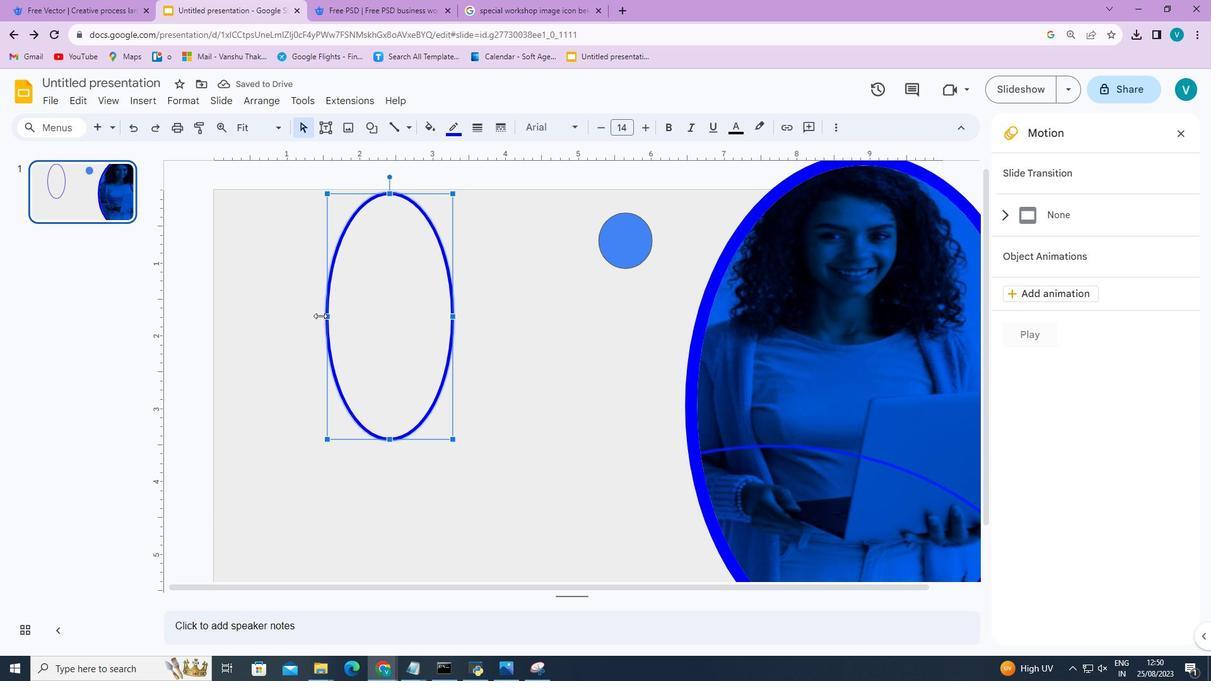 
Action: Mouse moved to (316, 315)
Screenshot: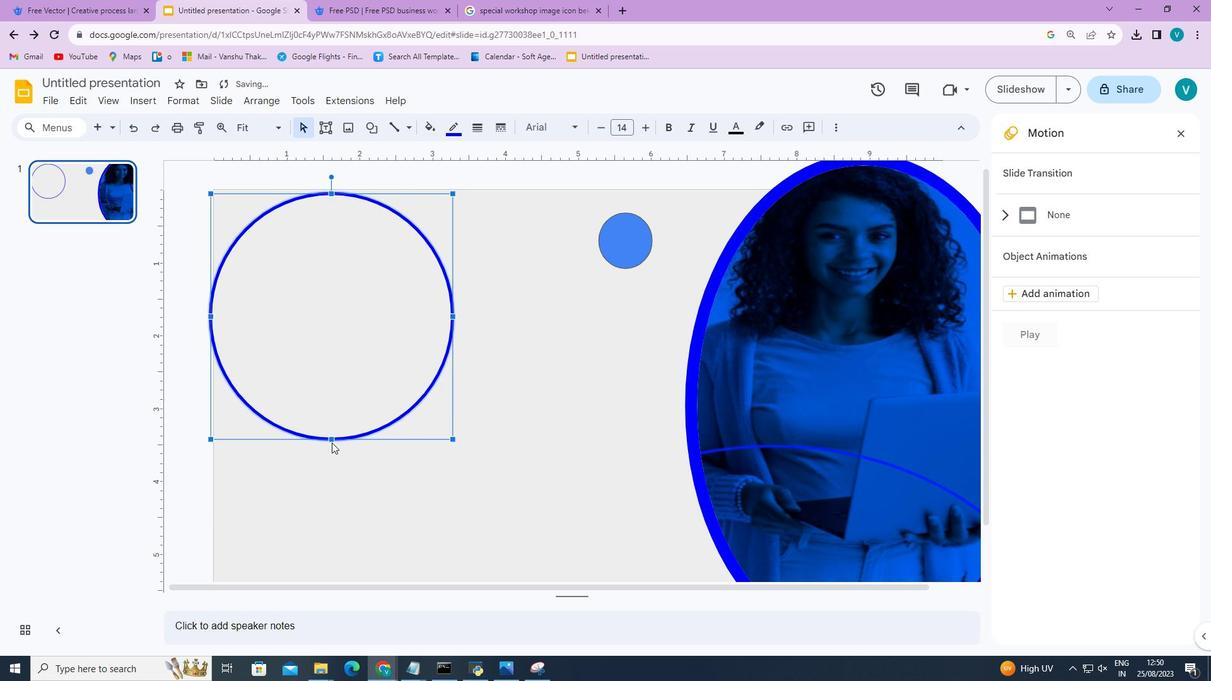 
Action: Mouse pressed left at (316, 315)
Screenshot: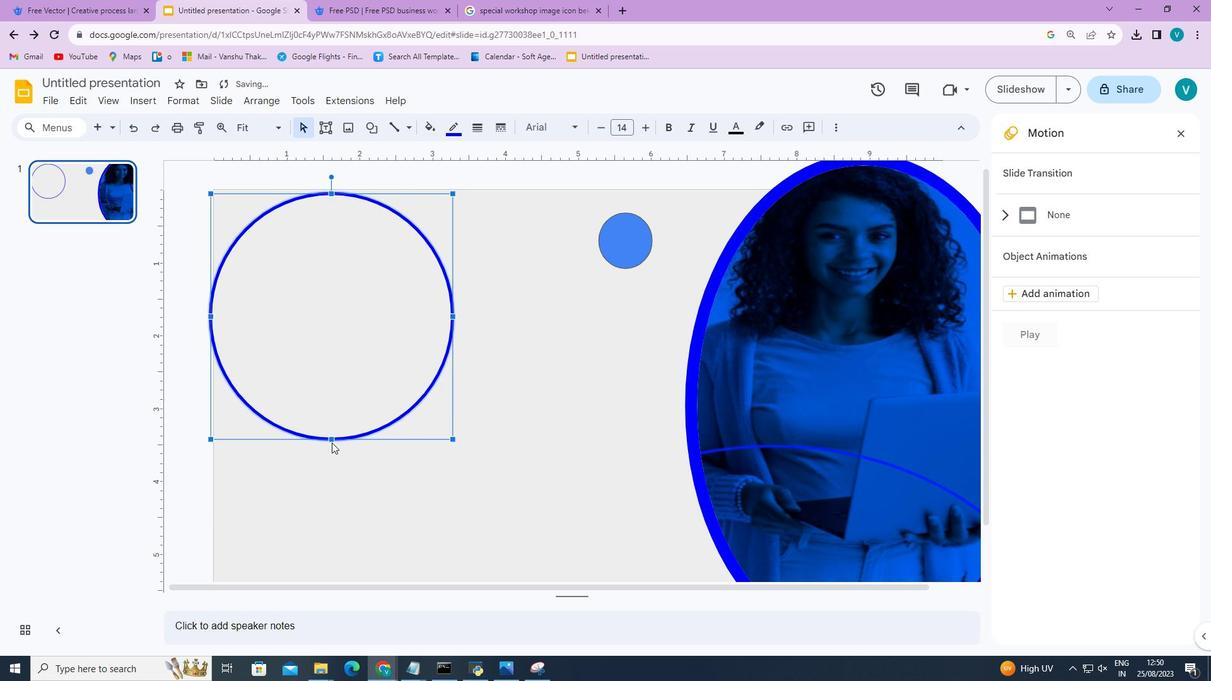 
Action: Mouse moved to (316, 312)
Screenshot: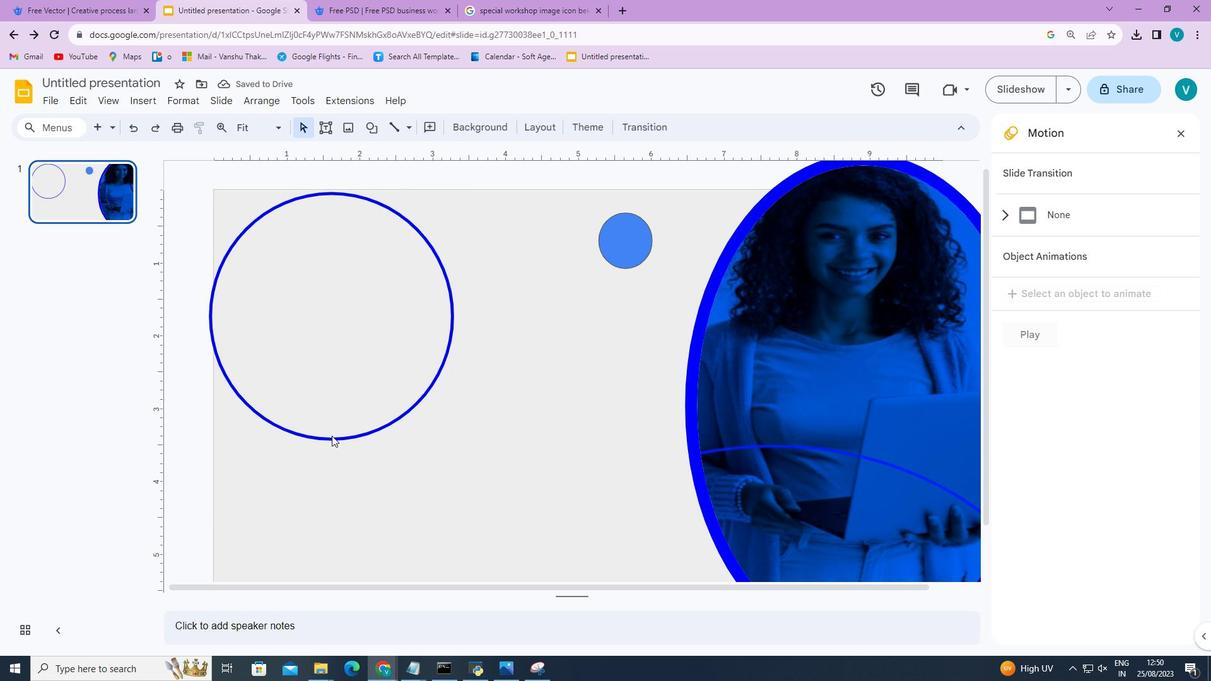 
Action: Mouse pressed left at (316, 312)
Screenshot: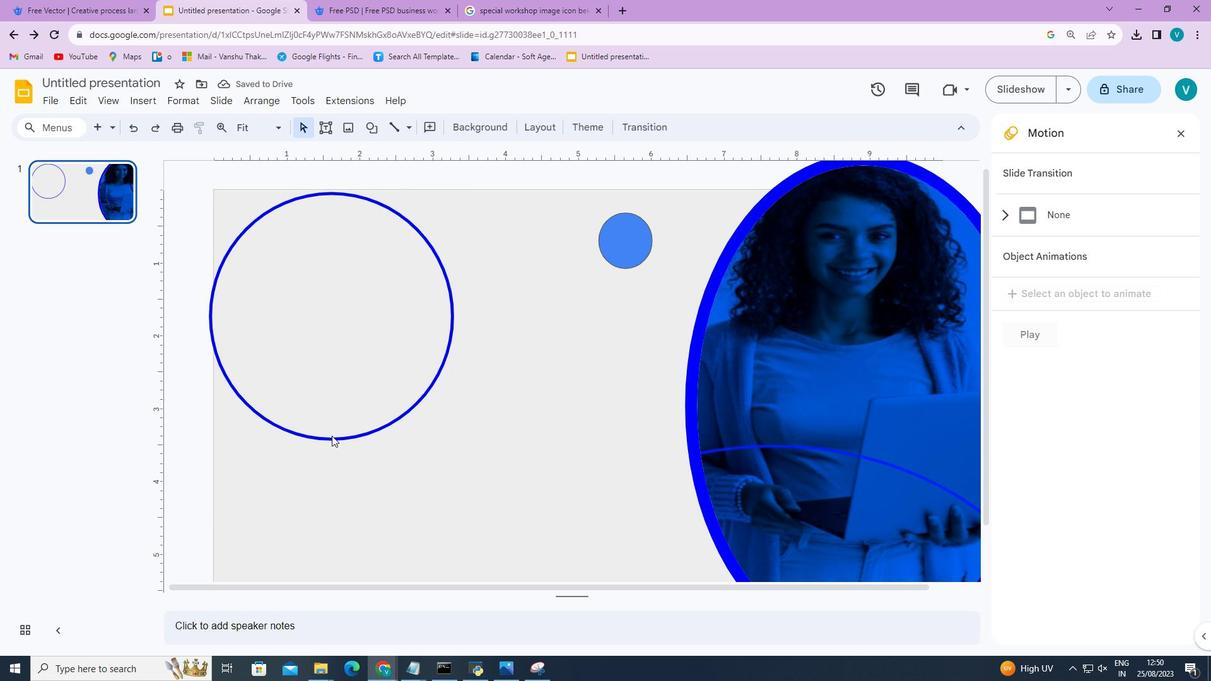 
Action: Mouse moved to (314, 313)
Screenshot: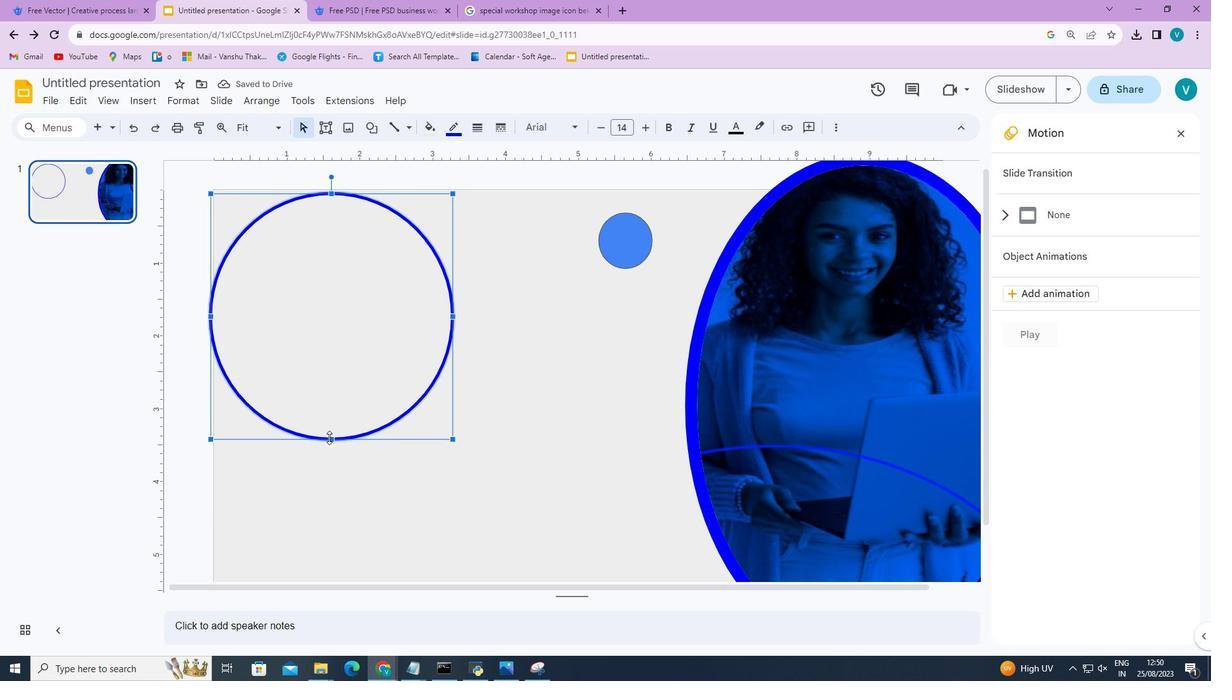 
Action: Mouse pressed left at (314, 313)
Screenshot: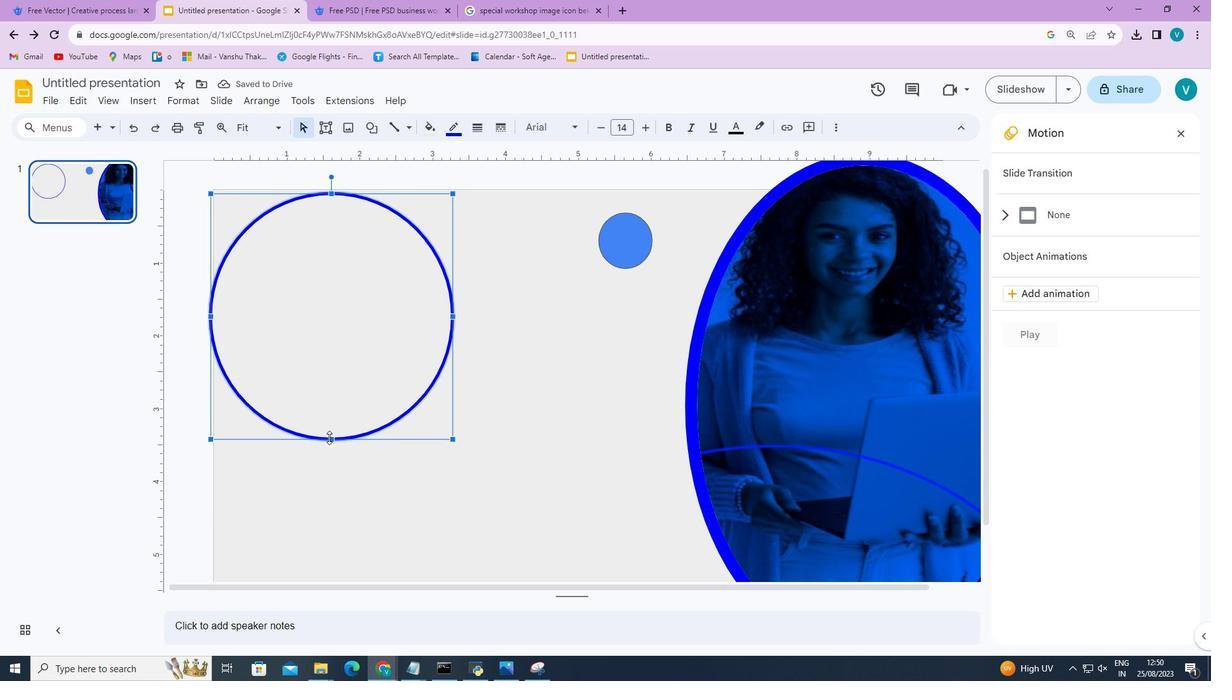 
Action: Mouse moved to (329, 287)
Screenshot: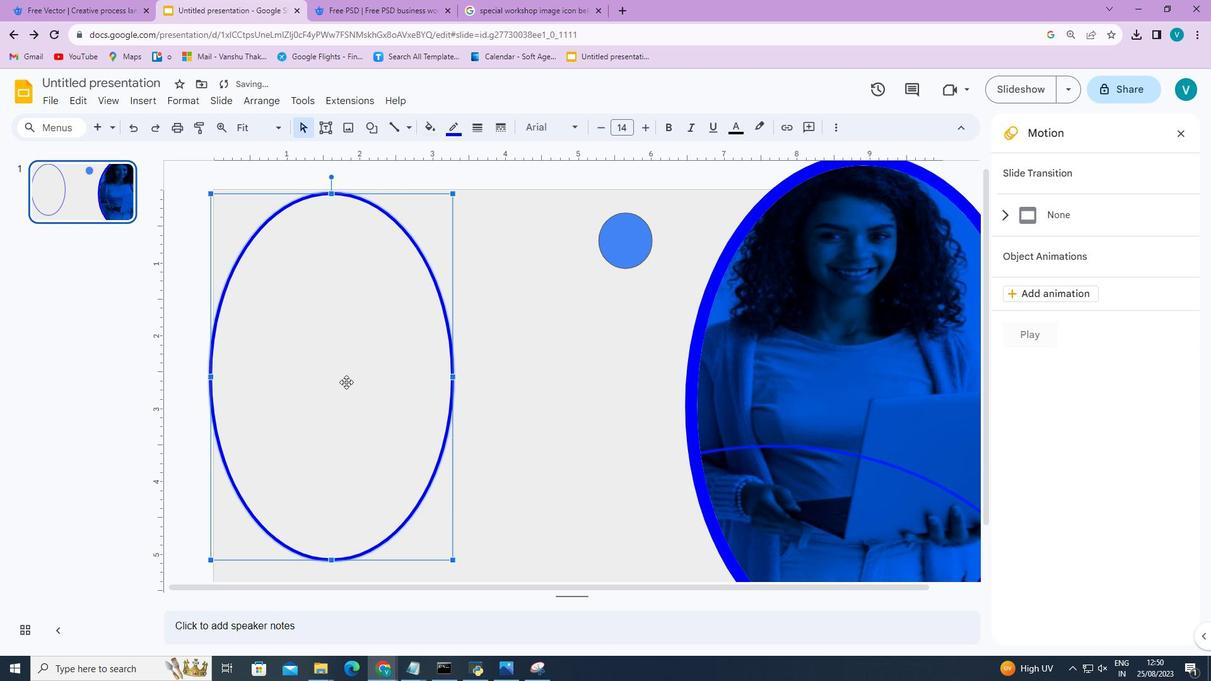 
Action: Mouse pressed left at (329, 287)
Screenshot: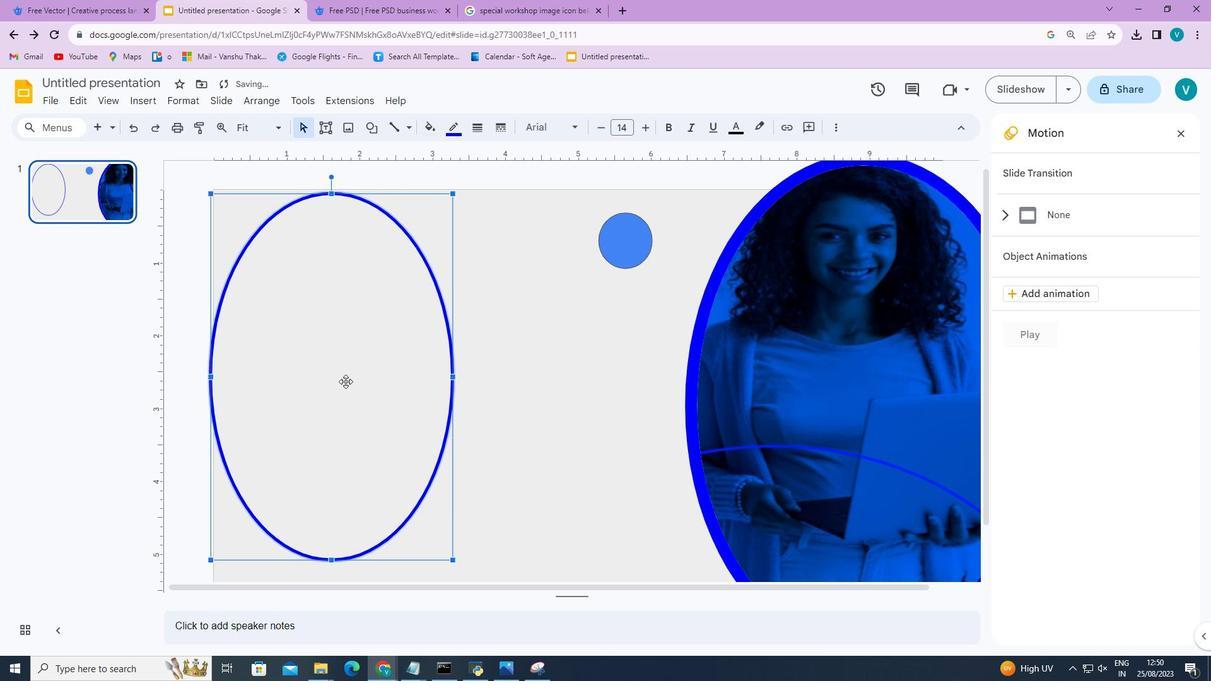 
Action: Mouse moved to (429, 265)
Screenshot: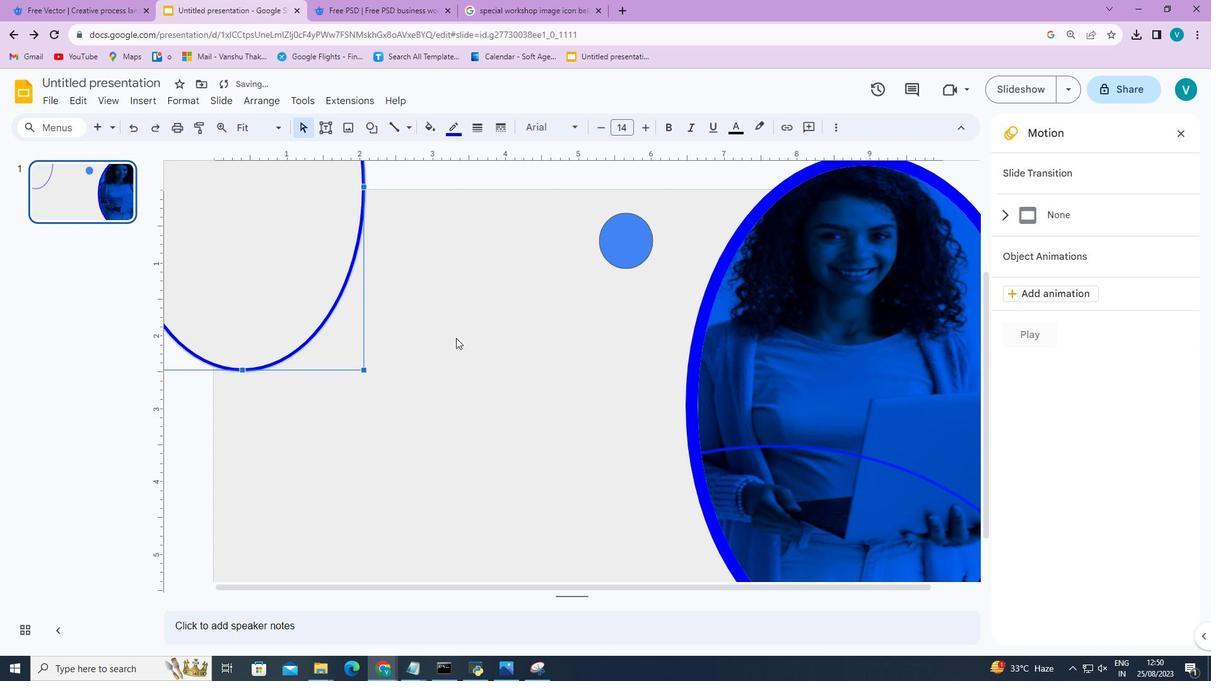 
Action: Mouse pressed left at (429, 265)
Screenshot: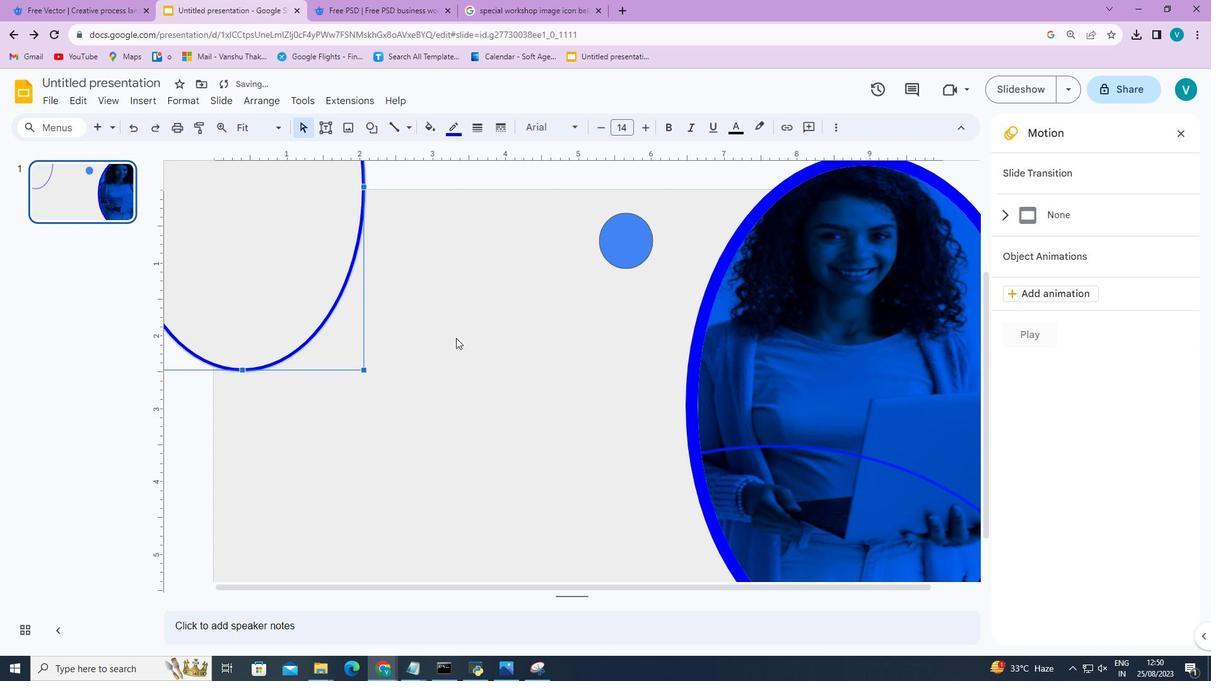 
Action: Mouse moved to (278, 223)
Screenshot: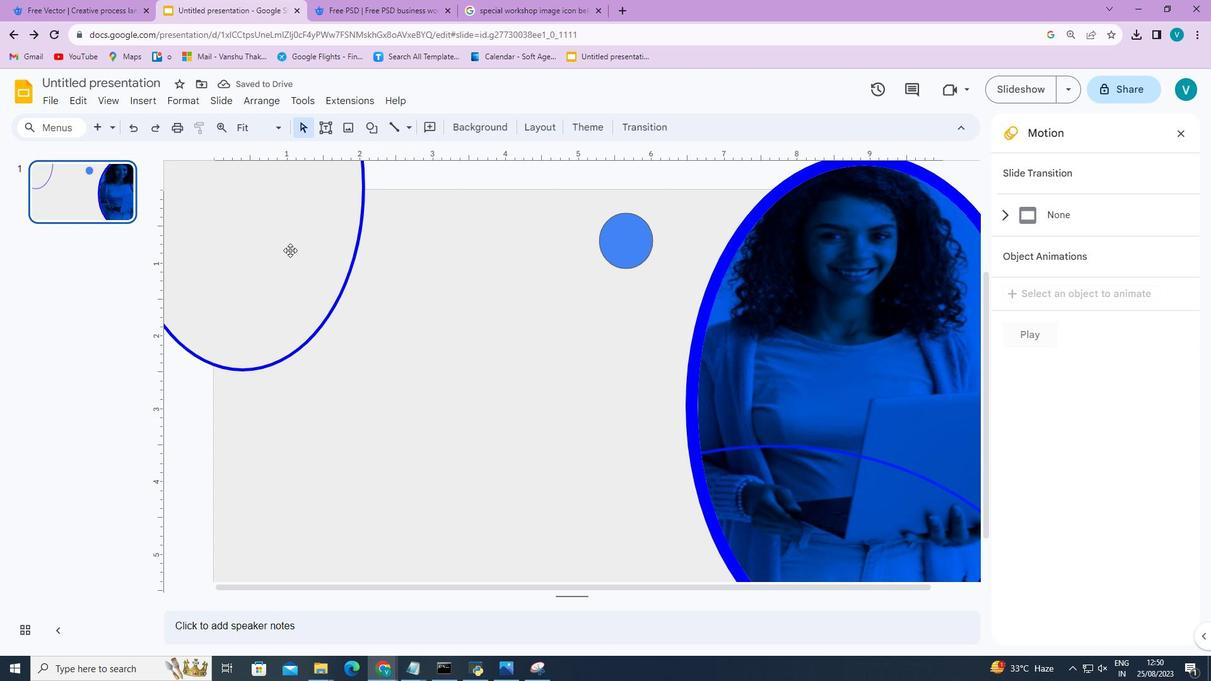
Action: Mouse pressed left at (278, 223)
Screenshot: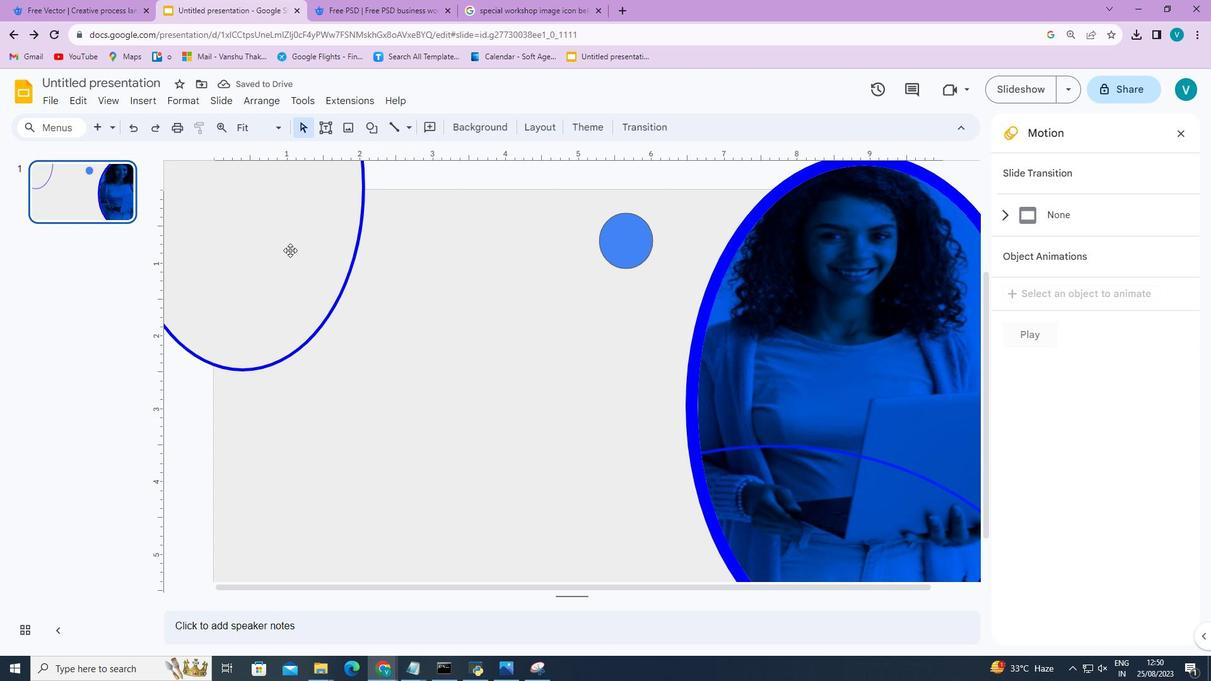 
Action: Mouse moved to (440, 249)
Screenshot: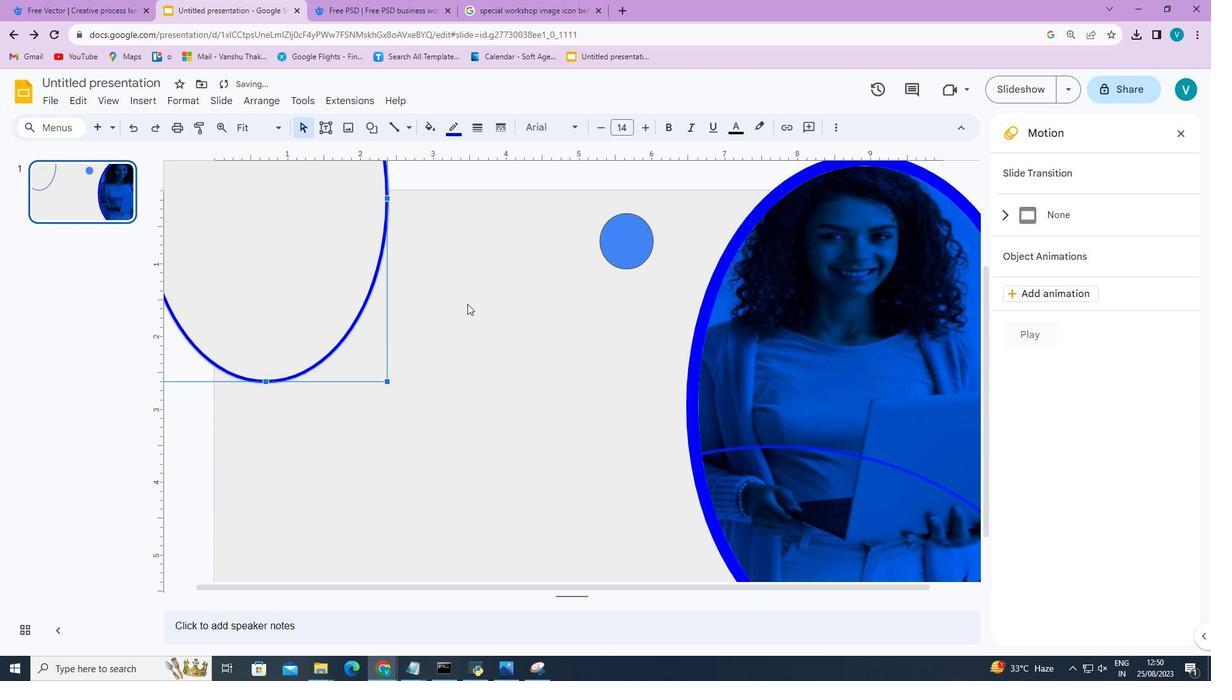 
Action: Mouse pressed left at (440, 249)
Screenshot: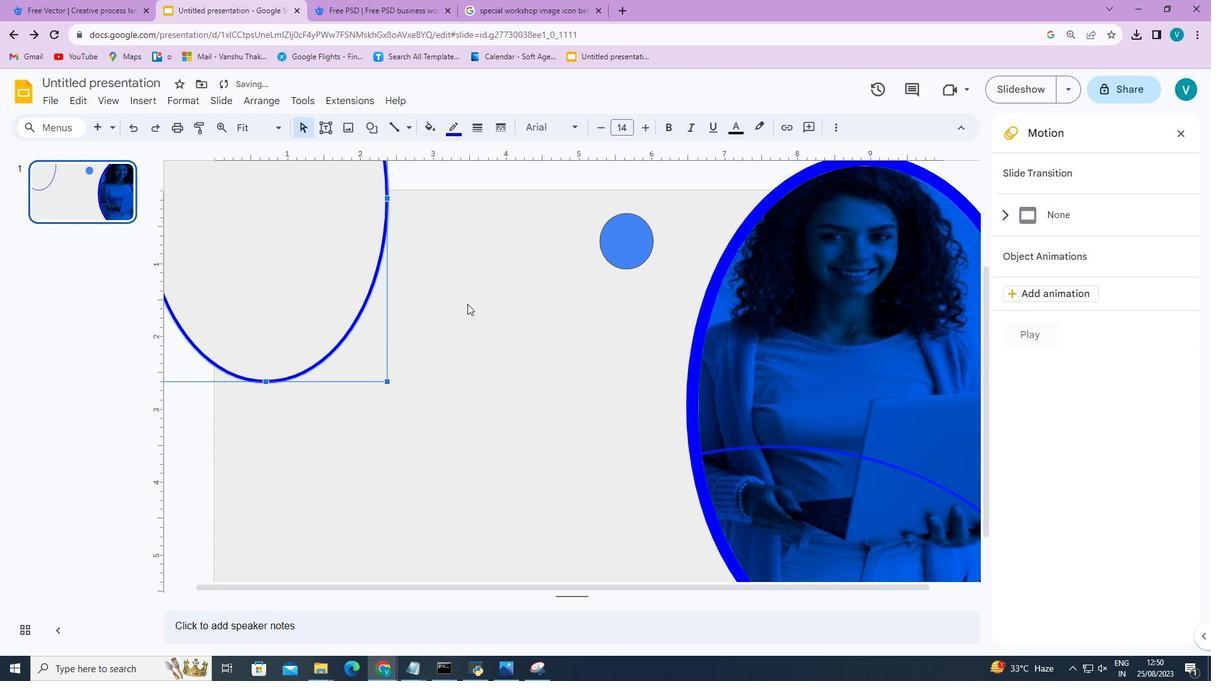 
Action: Mouse moved to (434, 261)
Screenshot: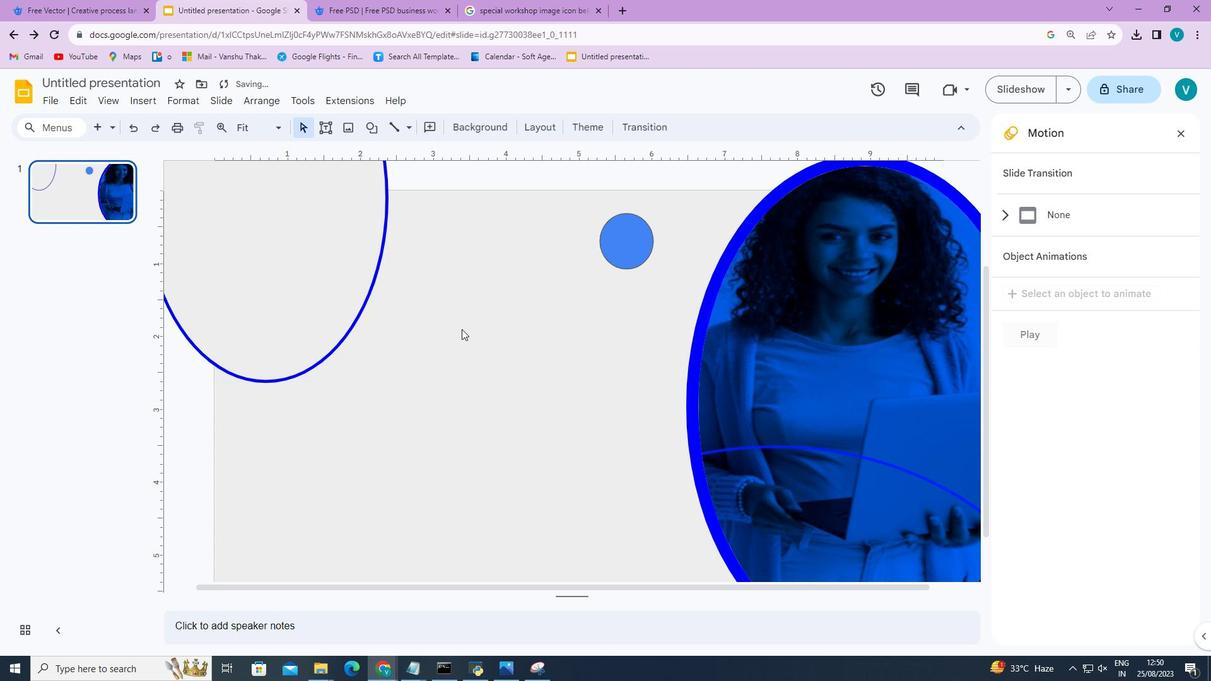 
Action: Mouse pressed left at (434, 261)
Screenshot: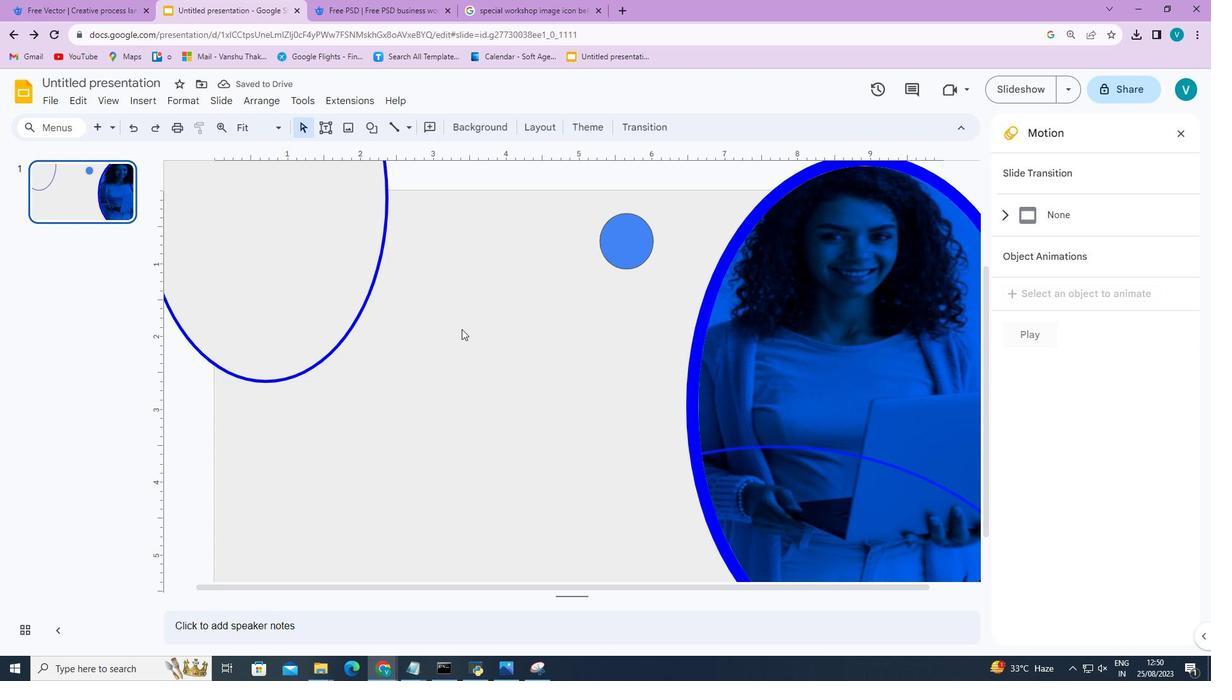 
Action: Mouse moved to (239, 205)
Screenshot: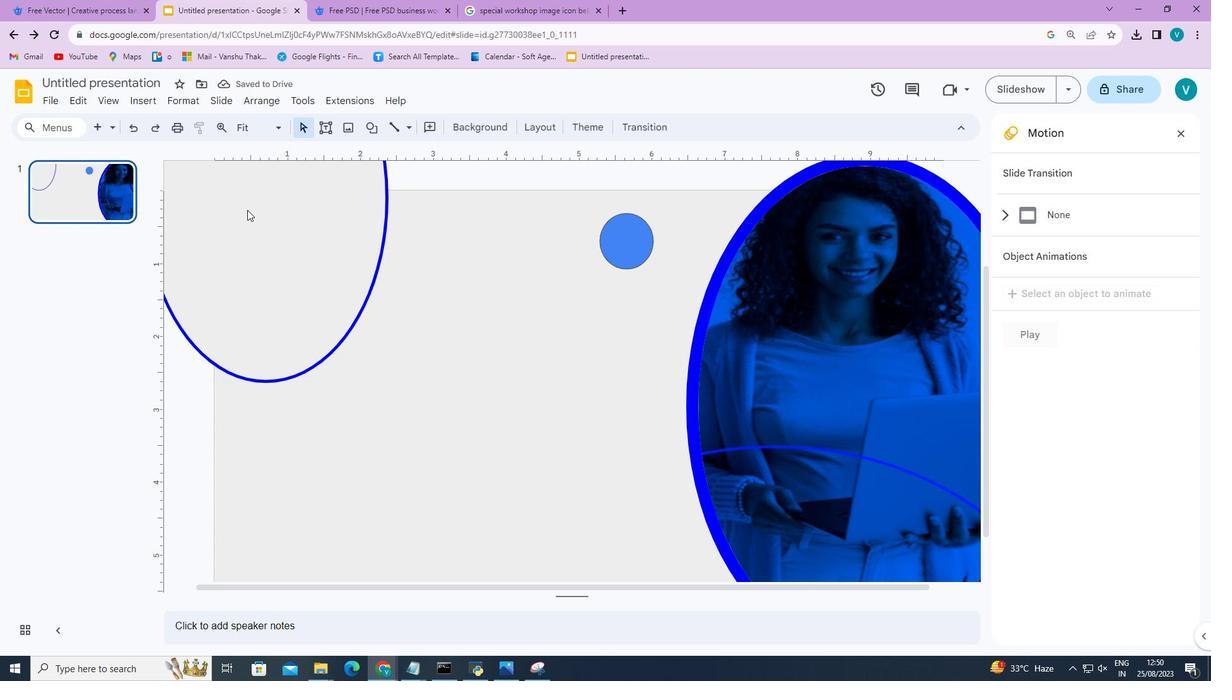 
Action: Mouse pressed left at (239, 205)
Screenshot: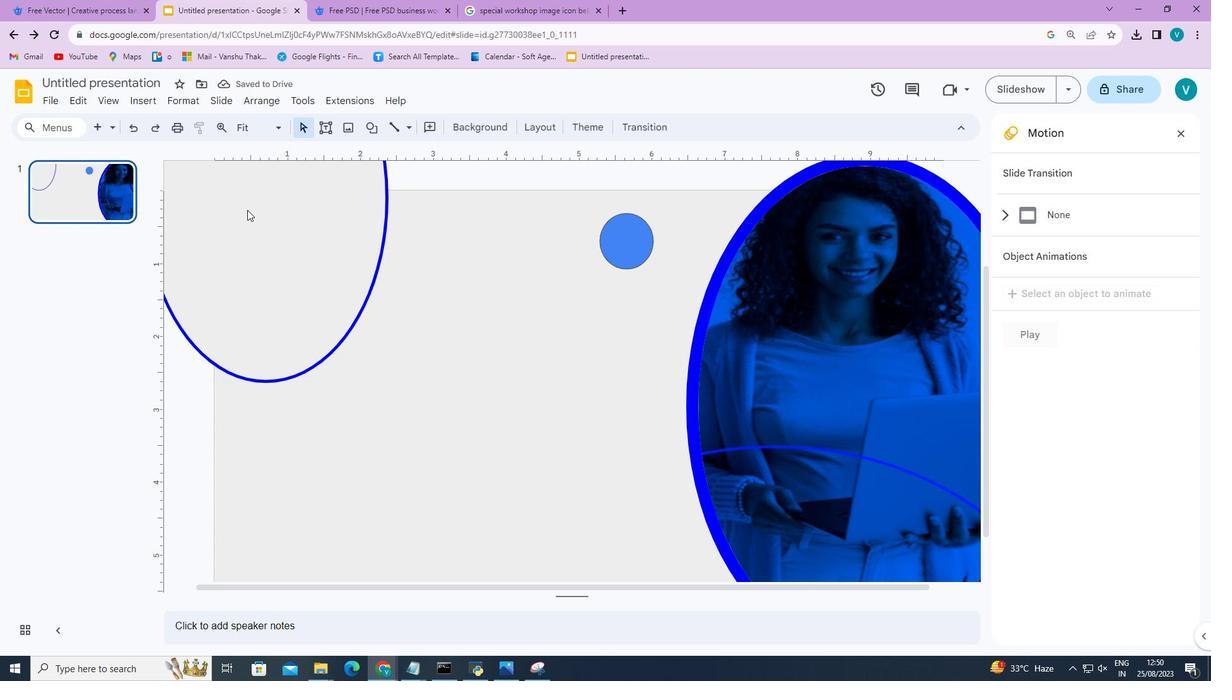
Action: Mouse moved to (265, 217)
Screenshot: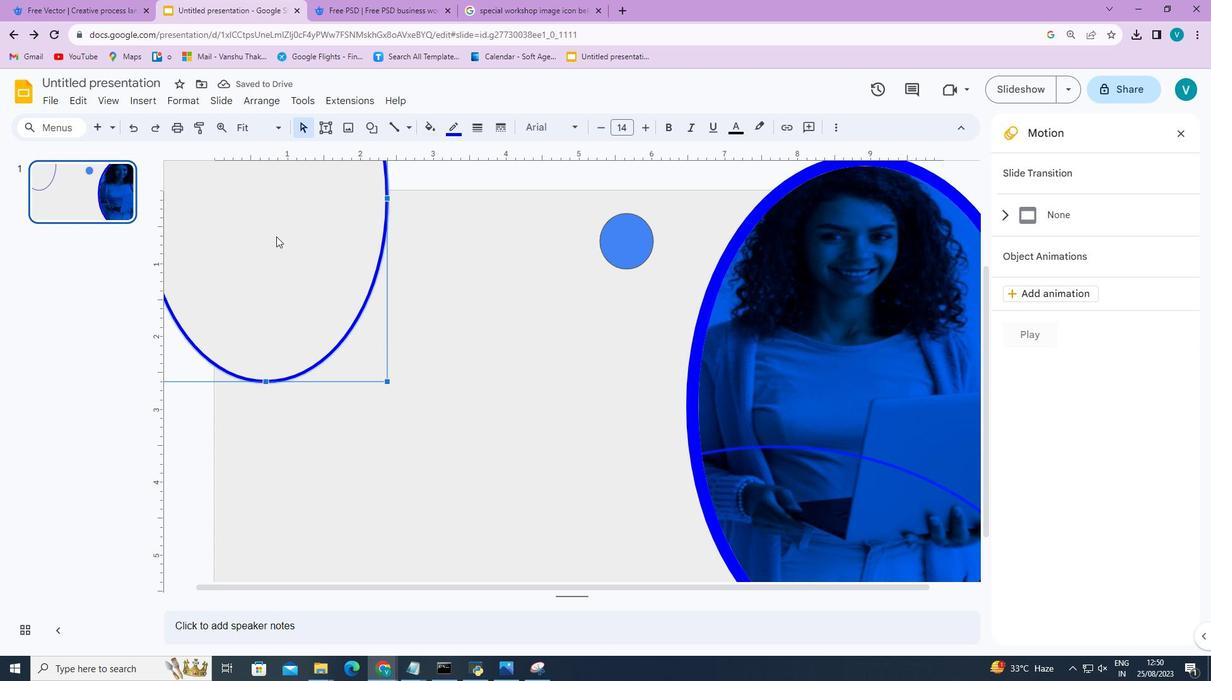 
Action: Mouse pressed left at (265, 217)
Screenshot: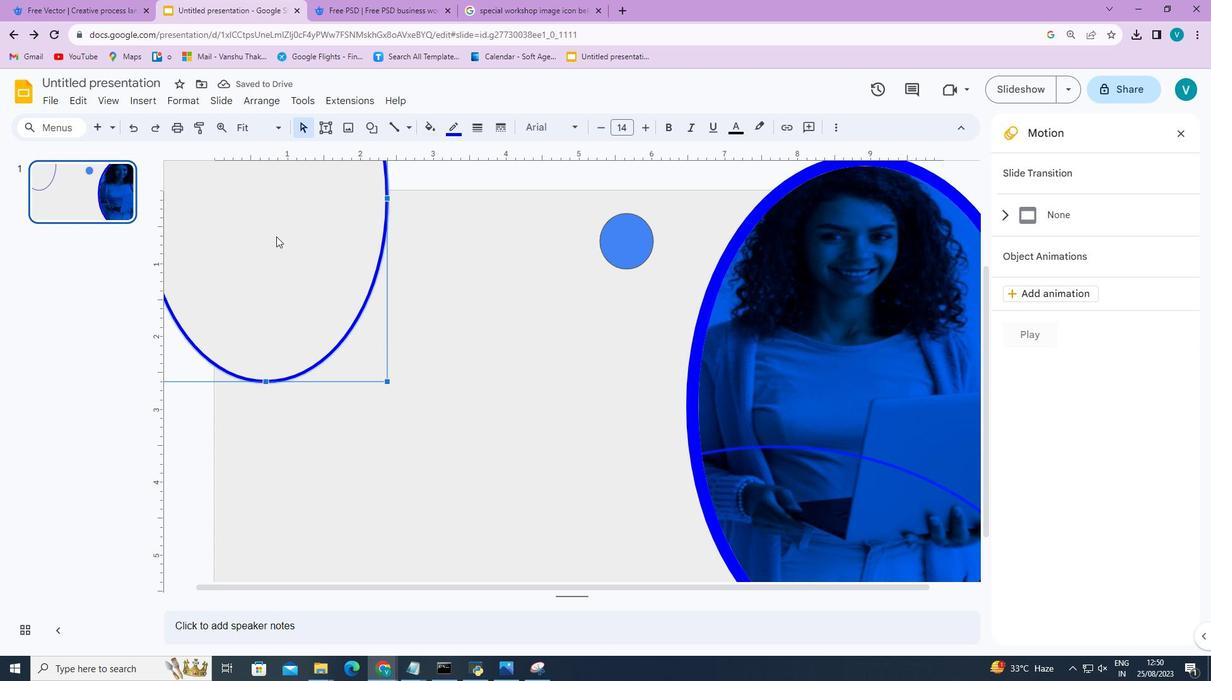 
Action: Mouse moved to (348, 164)
Screenshot: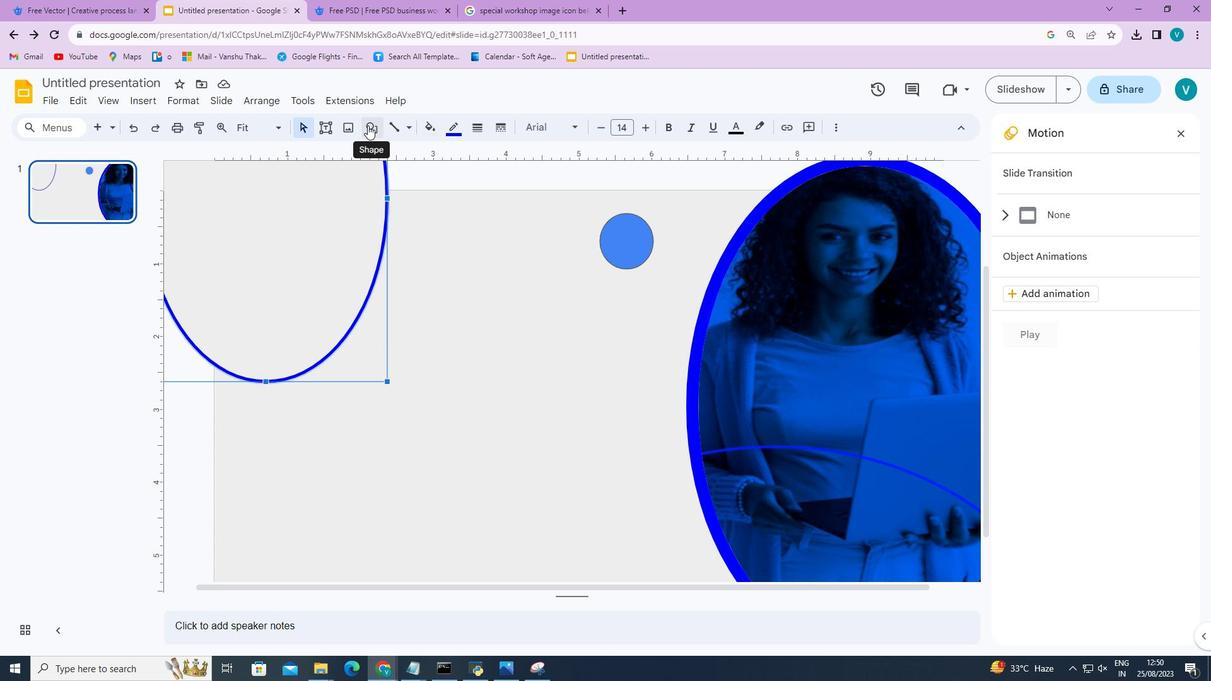 
Action: Mouse pressed left at (348, 164)
Screenshot: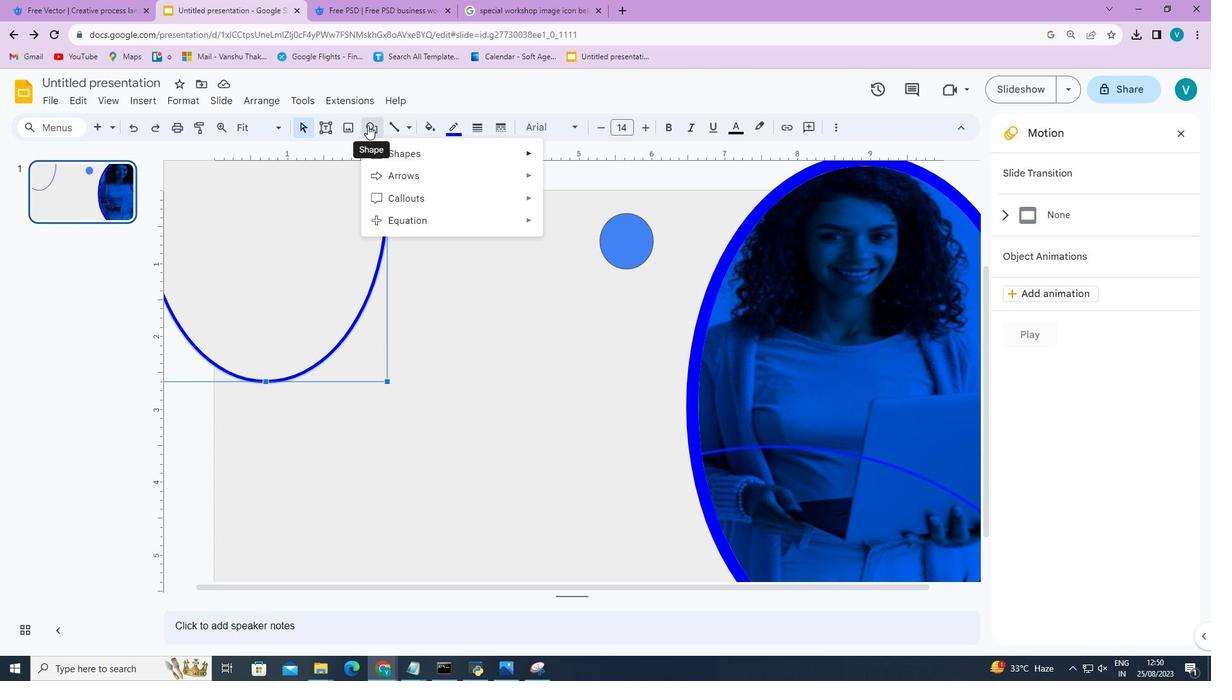 
Action: Mouse moved to (521, 227)
Screenshot: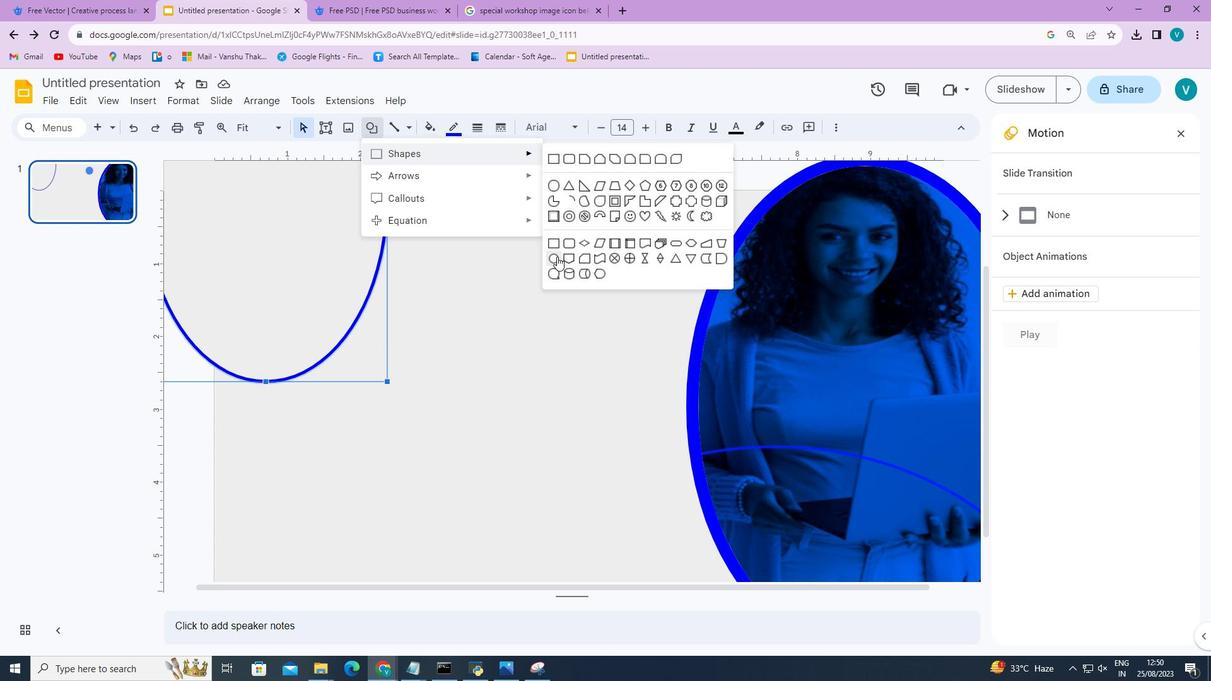 
Action: Mouse pressed left at (521, 227)
Screenshot: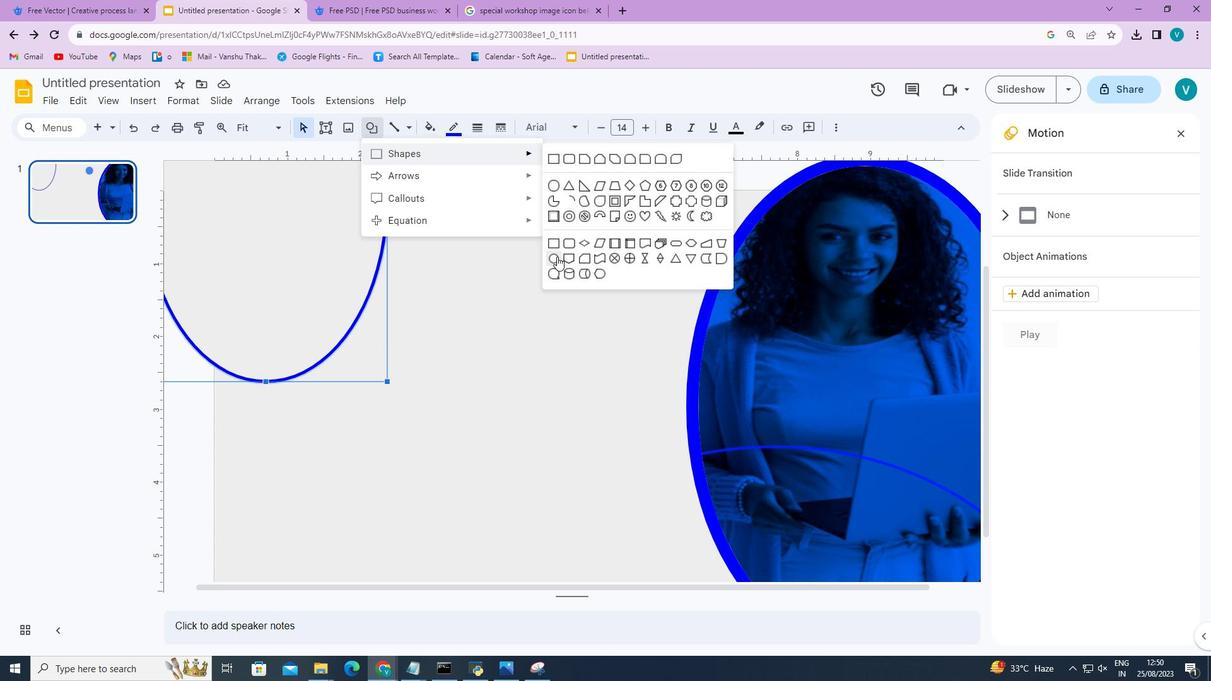 
Action: Mouse moved to (239, 203)
Screenshot: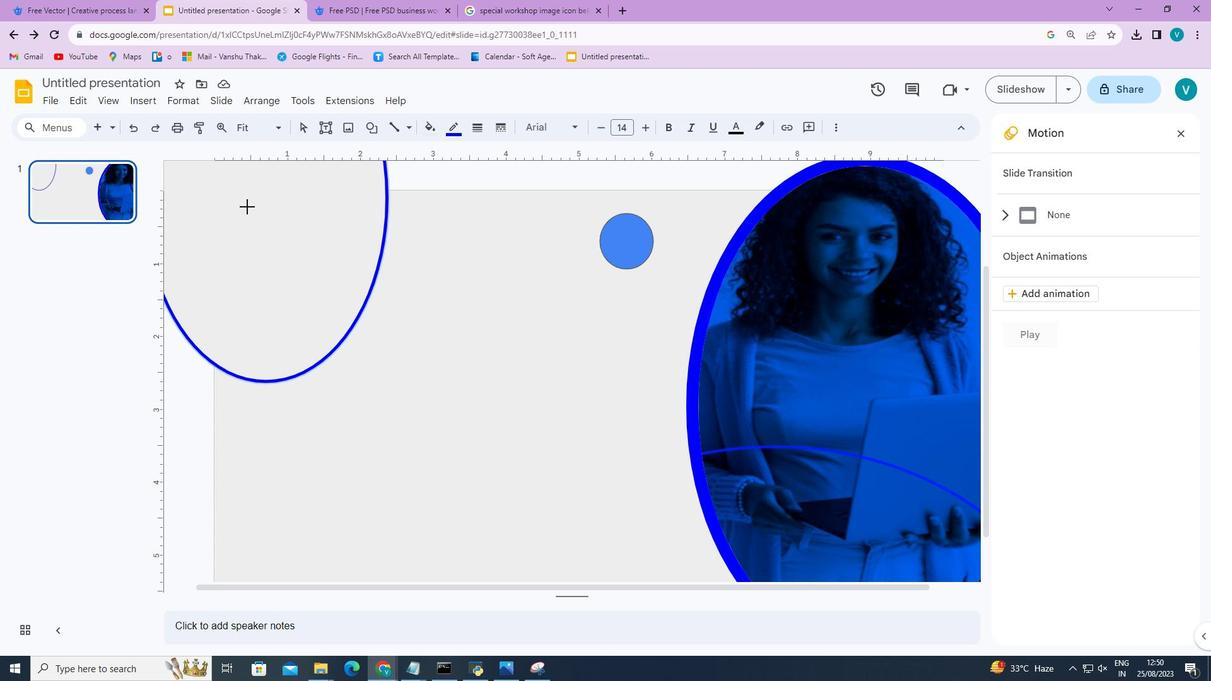 
Action: Mouse pressed left at (239, 203)
Screenshot: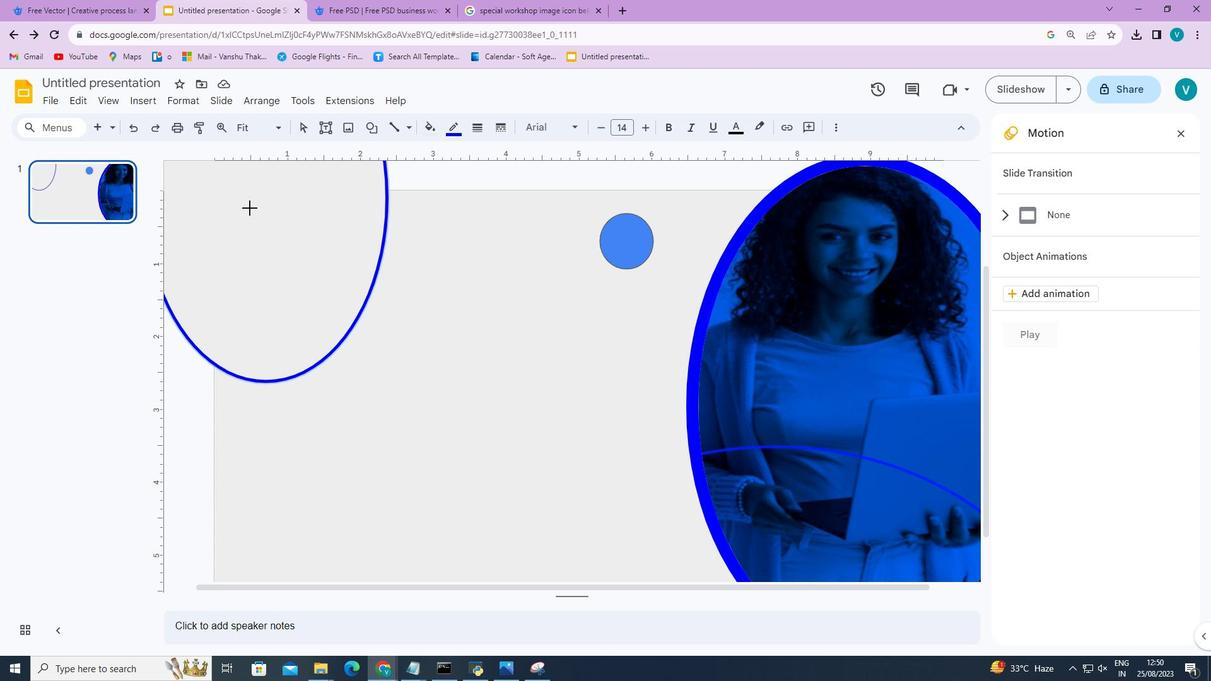 
Action: Mouse moved to (260, 215)
Screenshot: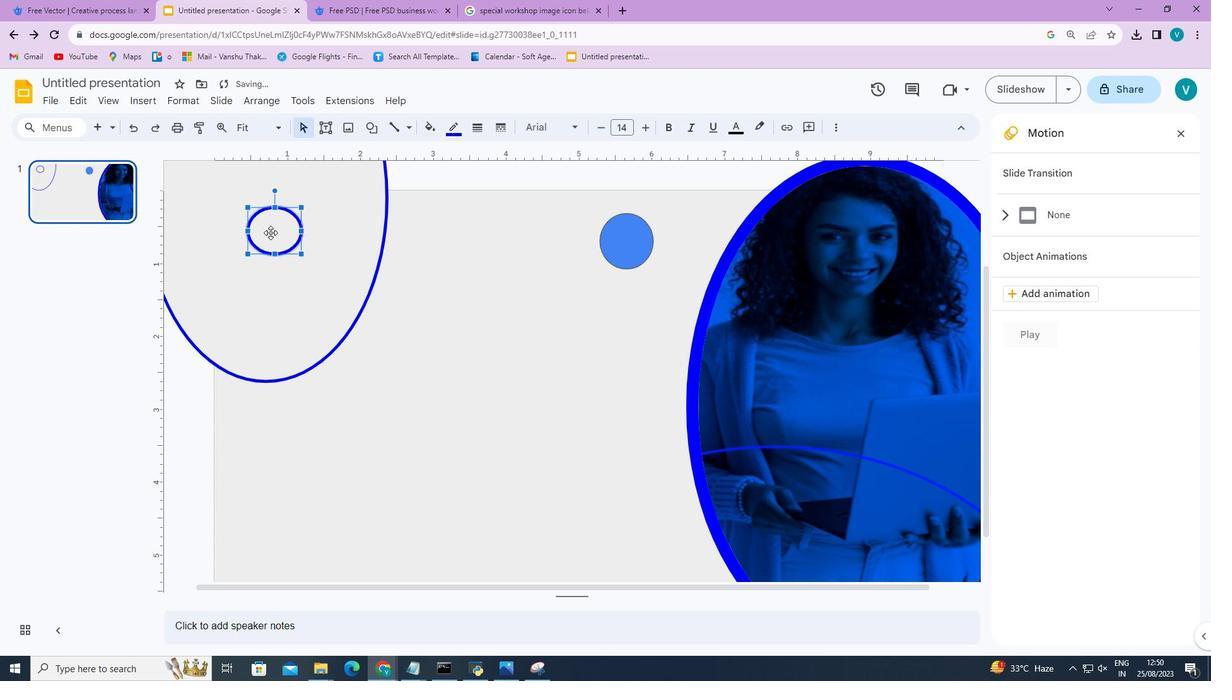 
Action: Mouse pressed left at (260, 215)
Screenshot: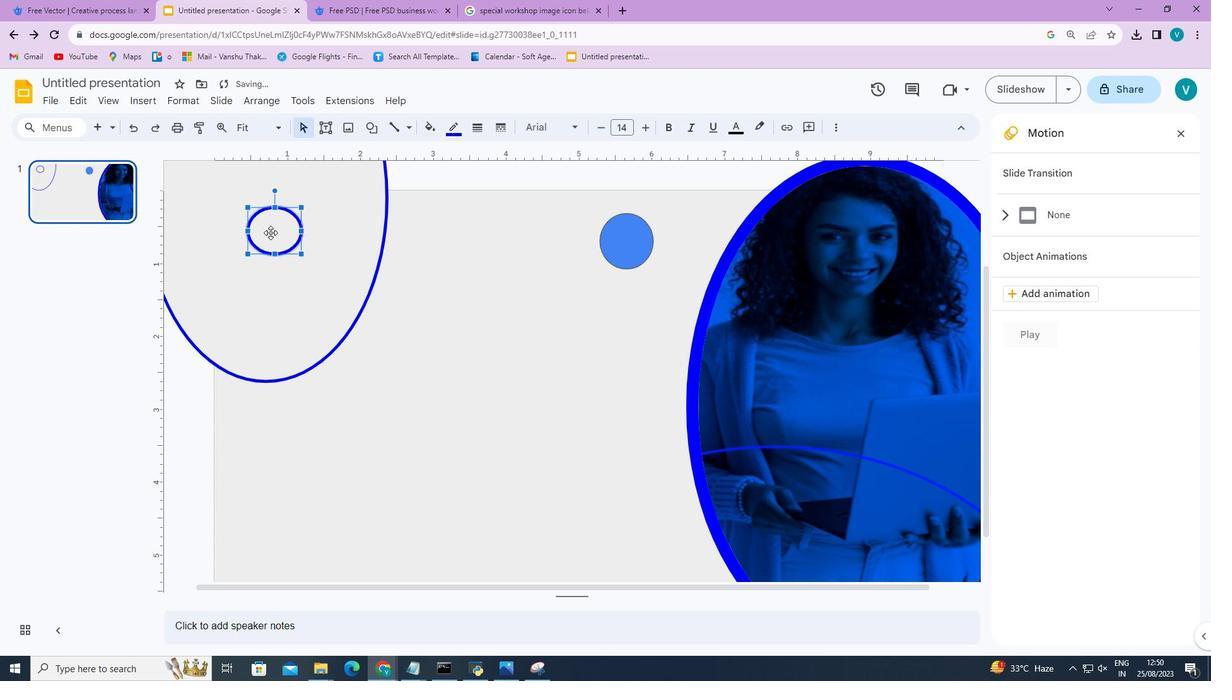 
Action: Mouse moved to (409, 165)
Screenshot: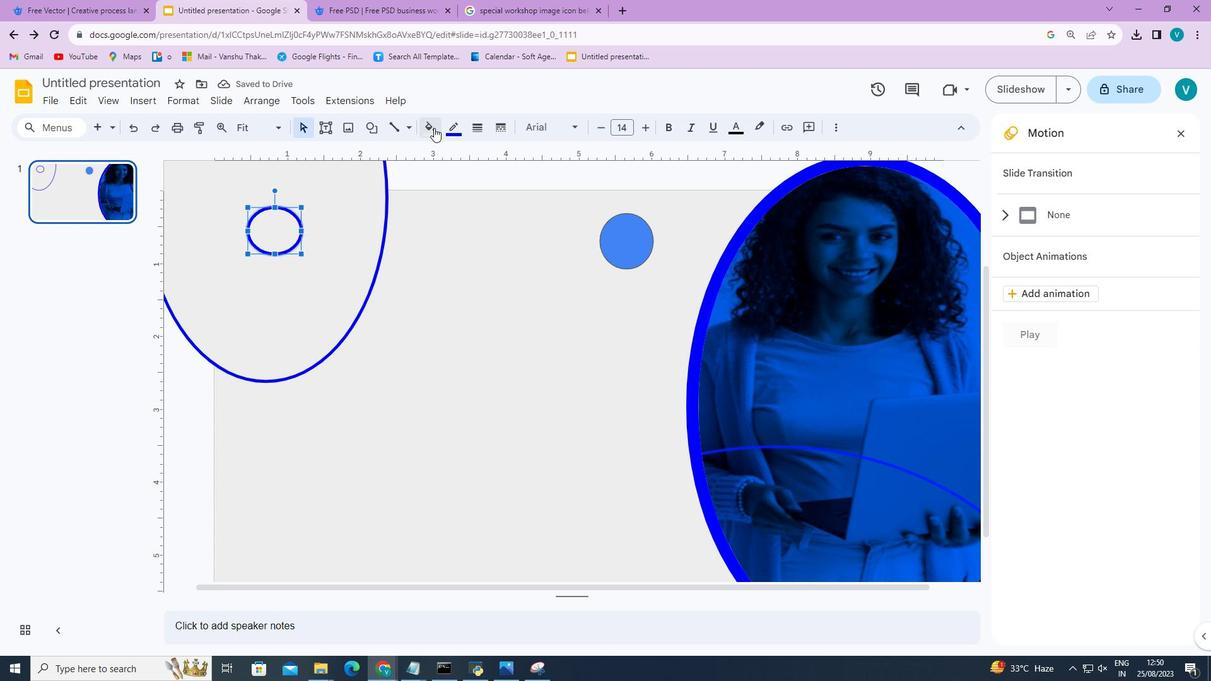 
Action: Mouse pressed left at (409, 165)
Screenshot: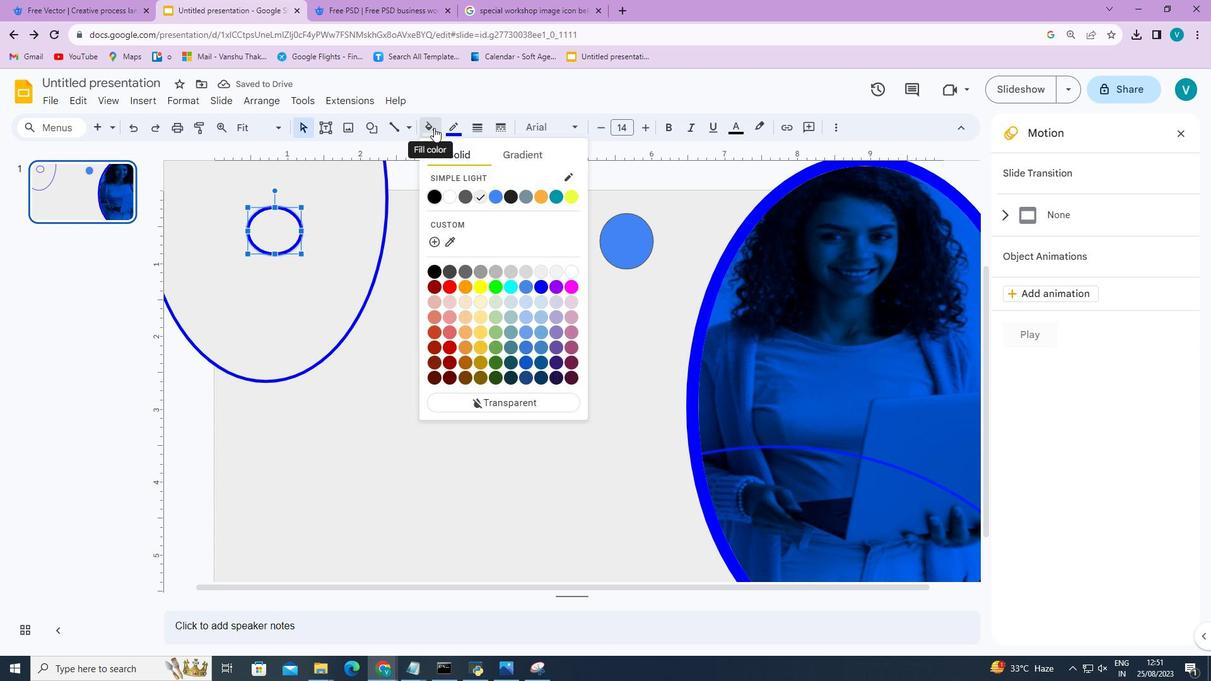 
Action: Mouse moved to (464, 198)
Screenshot: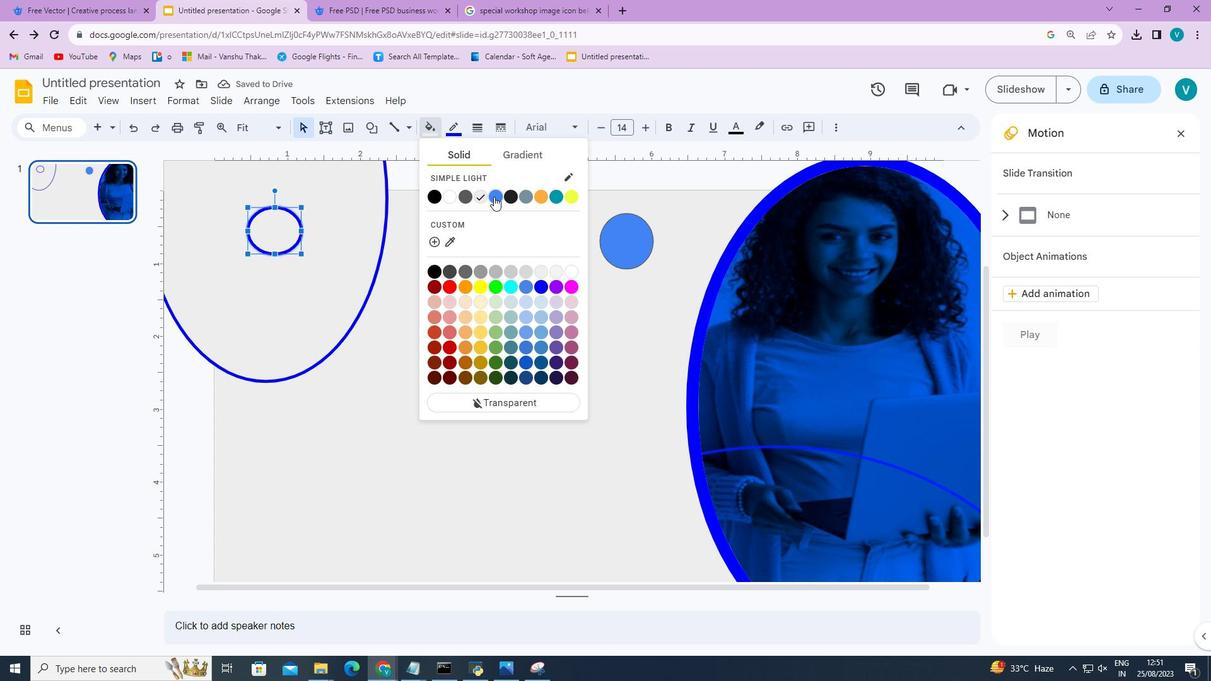 
Action: Mouse pressed left at (464, 198)
Screenshot: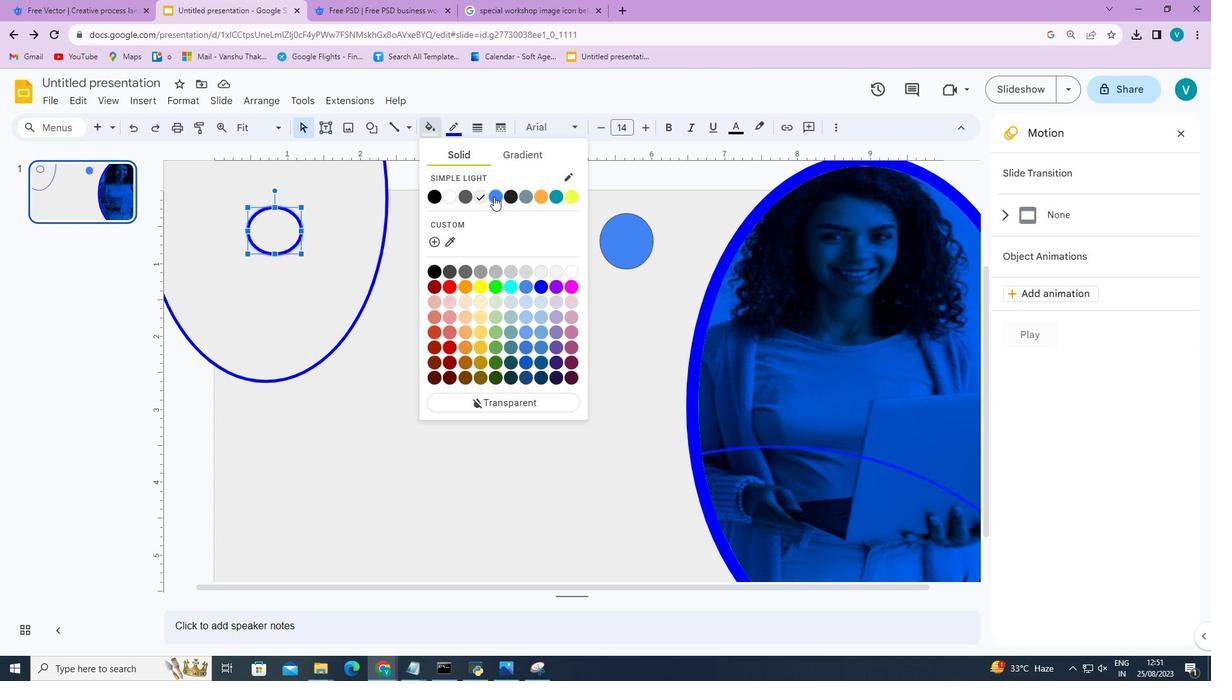 
Action: Mouse moved to (259, 217)
Screenshot: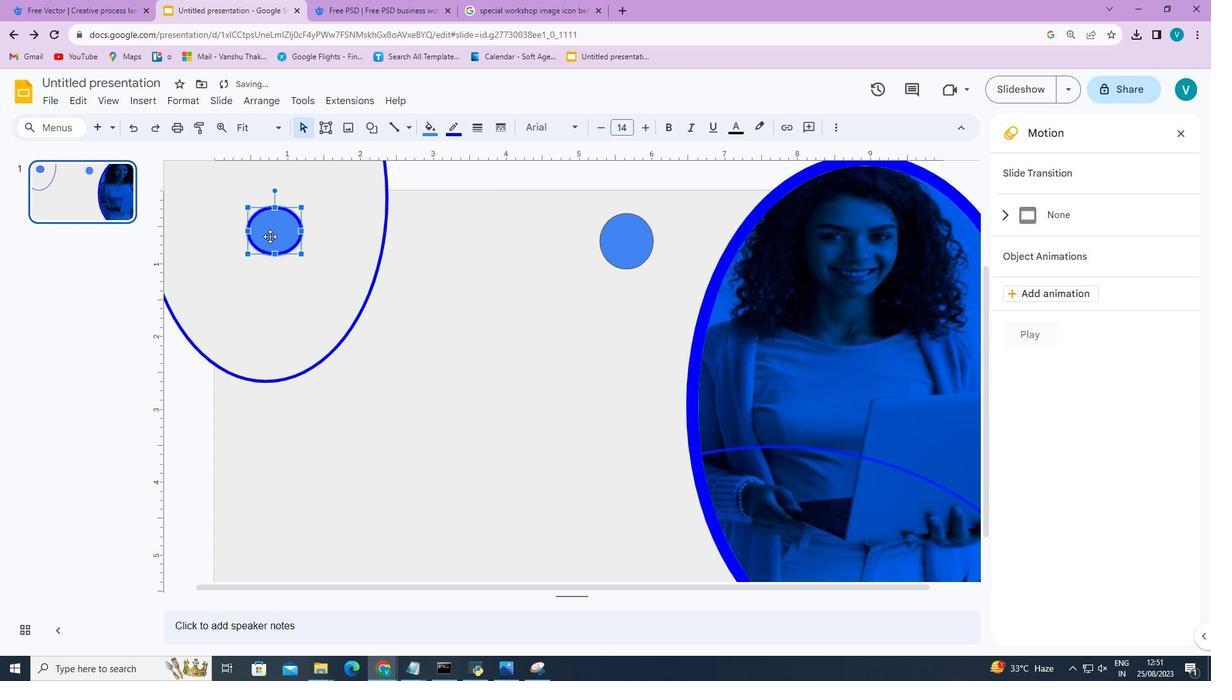 
Action: Mouse pressed left at (259, 217)
Screenshot: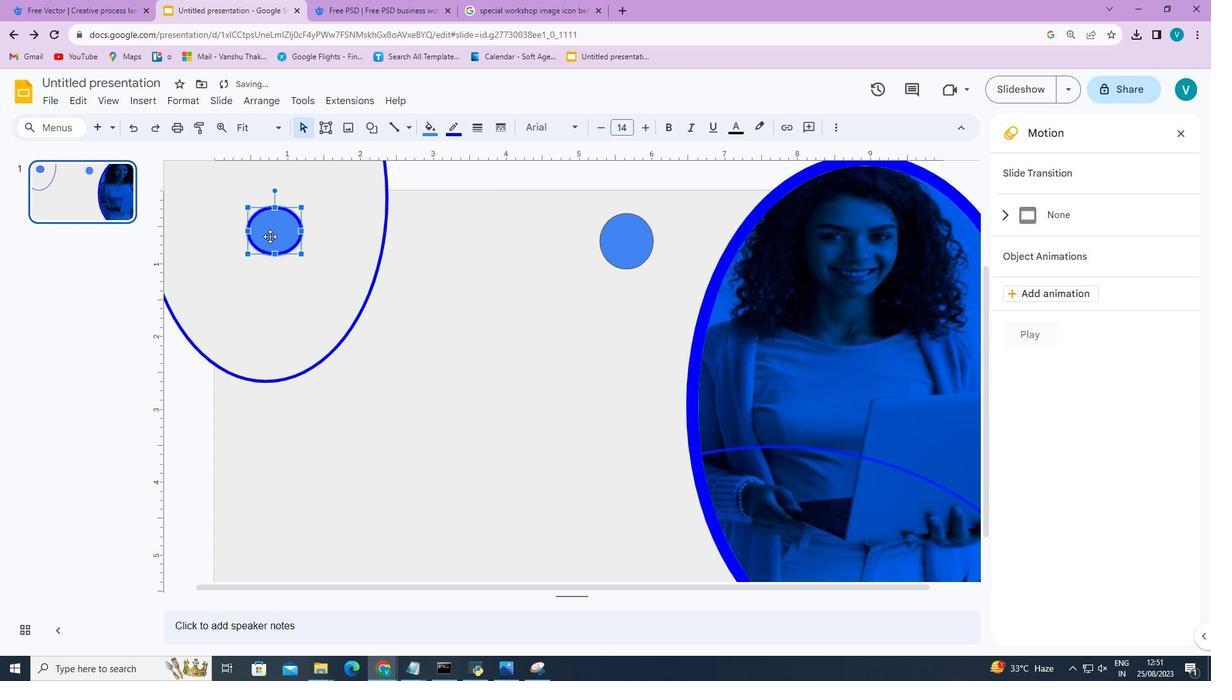 
Action: Mouse moved to (449, 163)
Screenshot: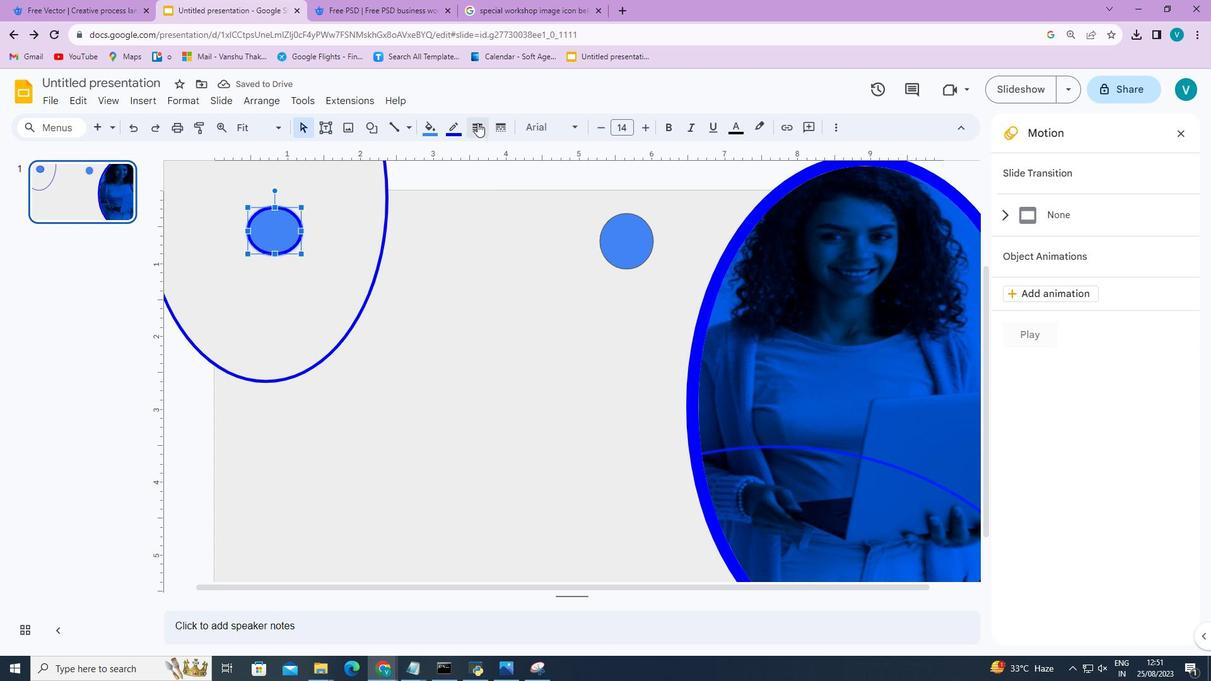 
Action: Mouse pressed left at (449, 163)
Screenshot: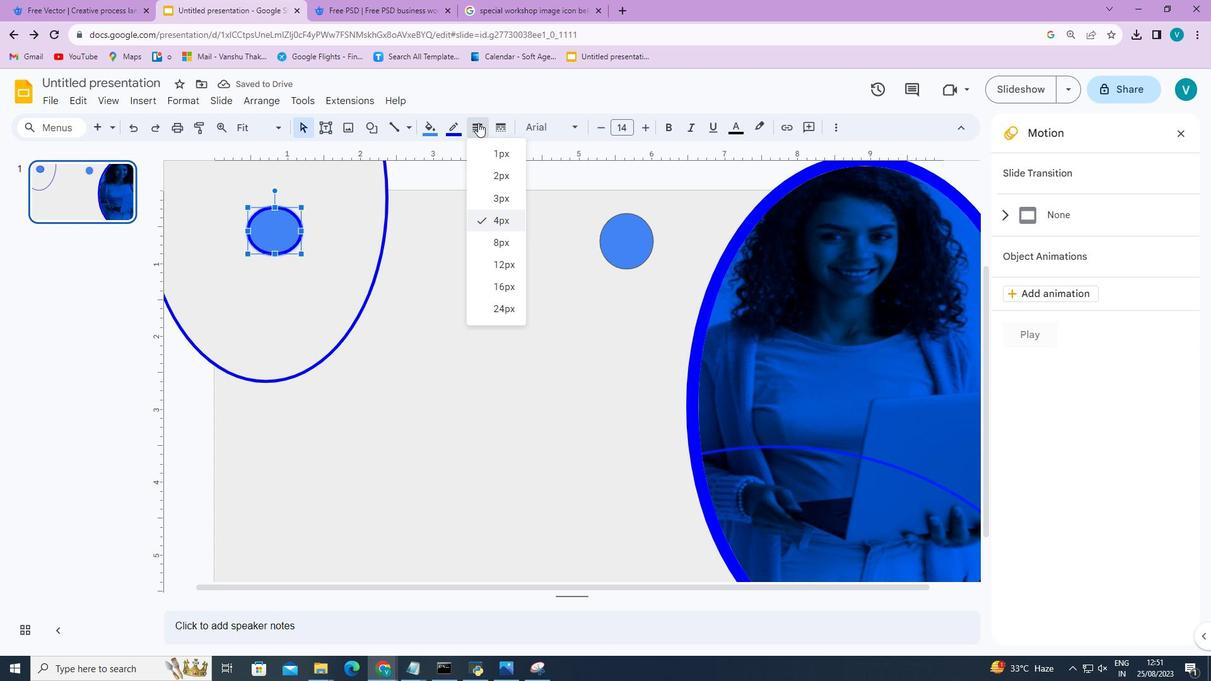 
Action: Mouse moved to (467, 179)
Screenshot: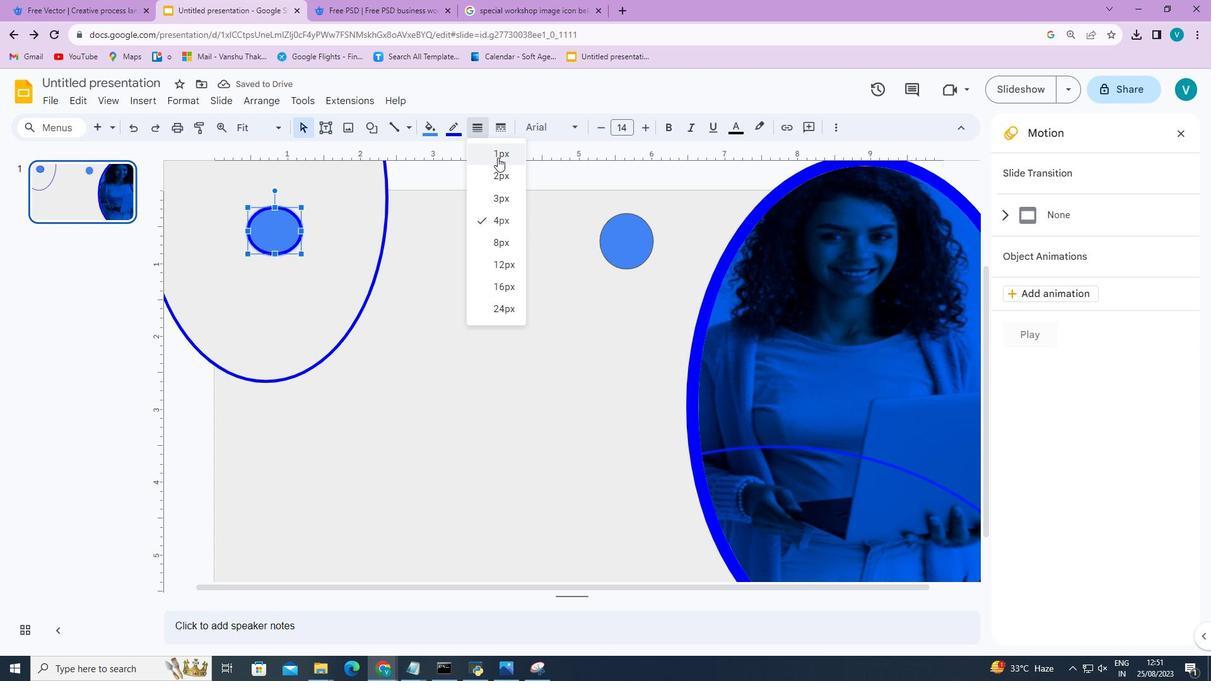 
Action: Mouse pressed left at (467, 179)
Screenshot: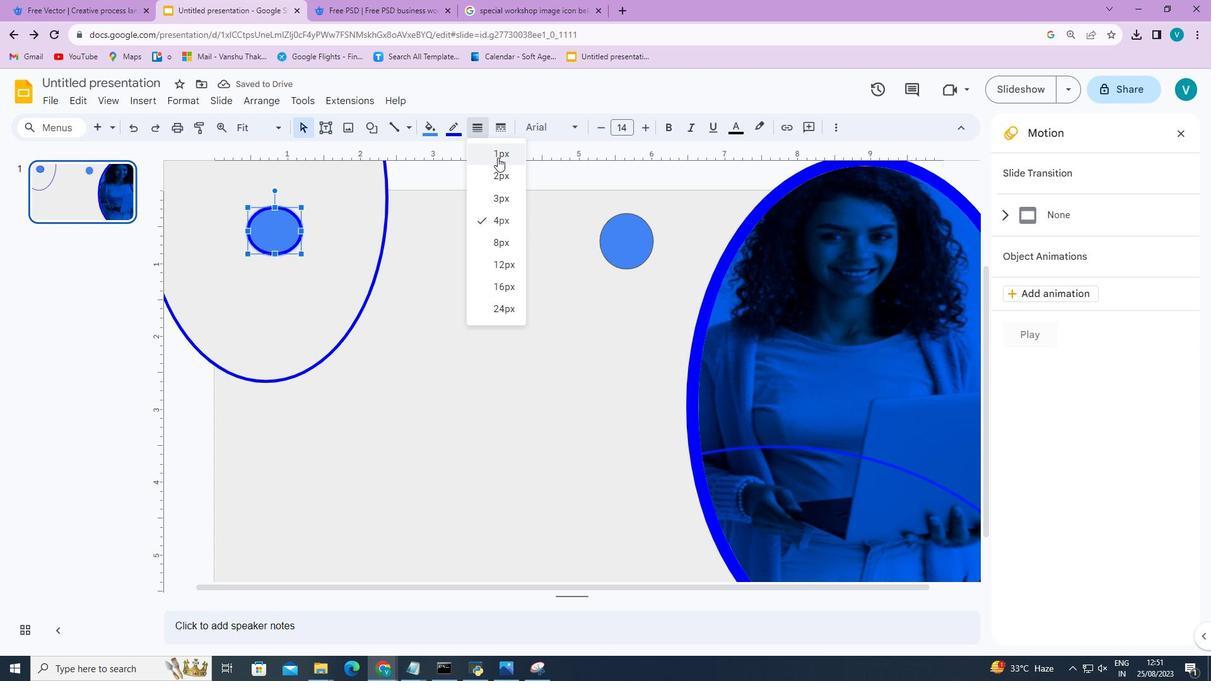 
Action: Mouse moved to (274, 218)
Screenshot: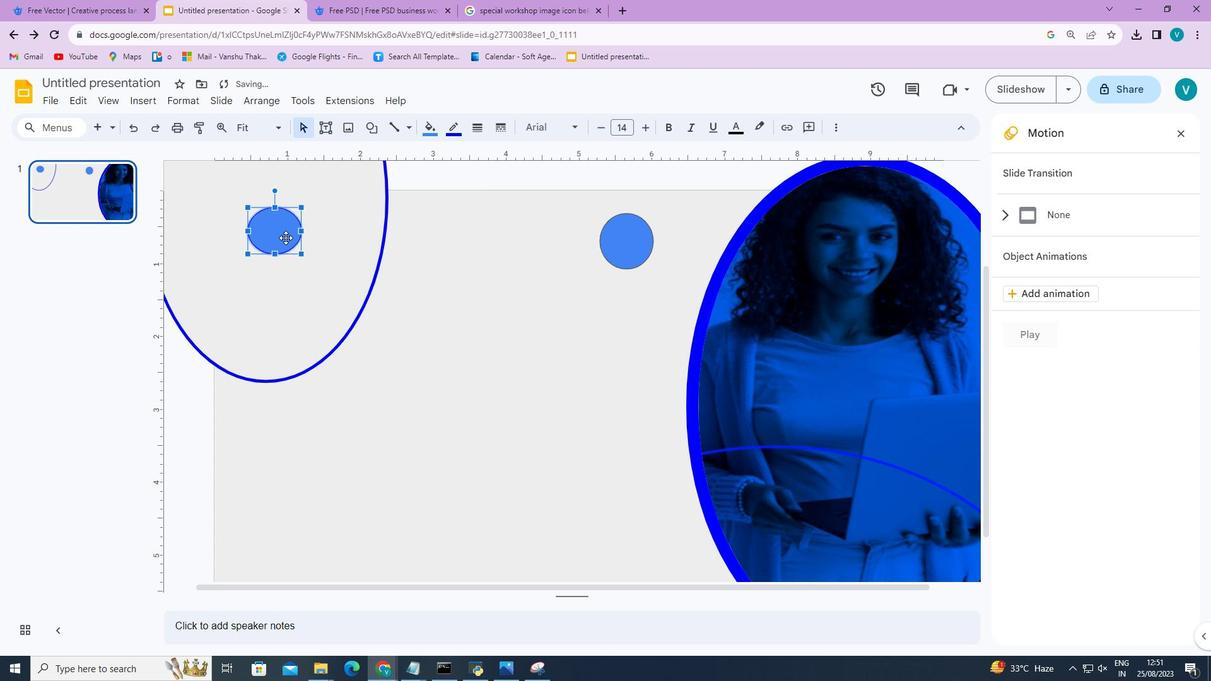 
Action: Mouse pressed left at (274, 218)
Screenshot: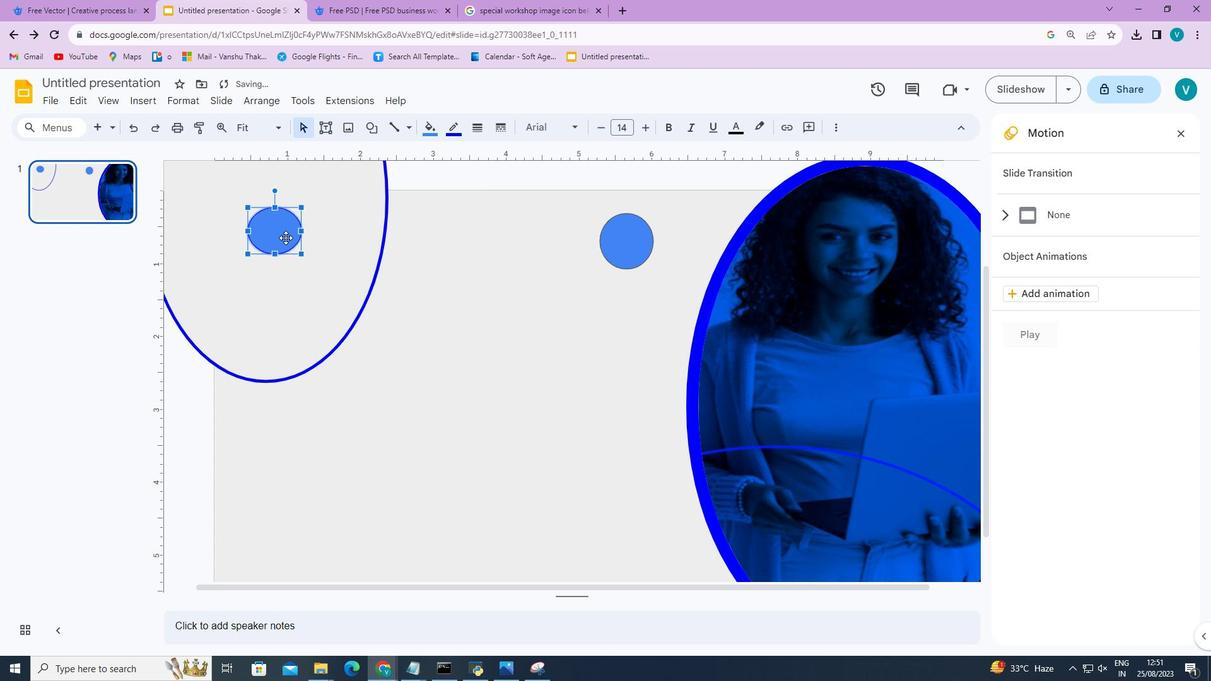 
Action: Mouse moved to (247, 213)
Screenshot: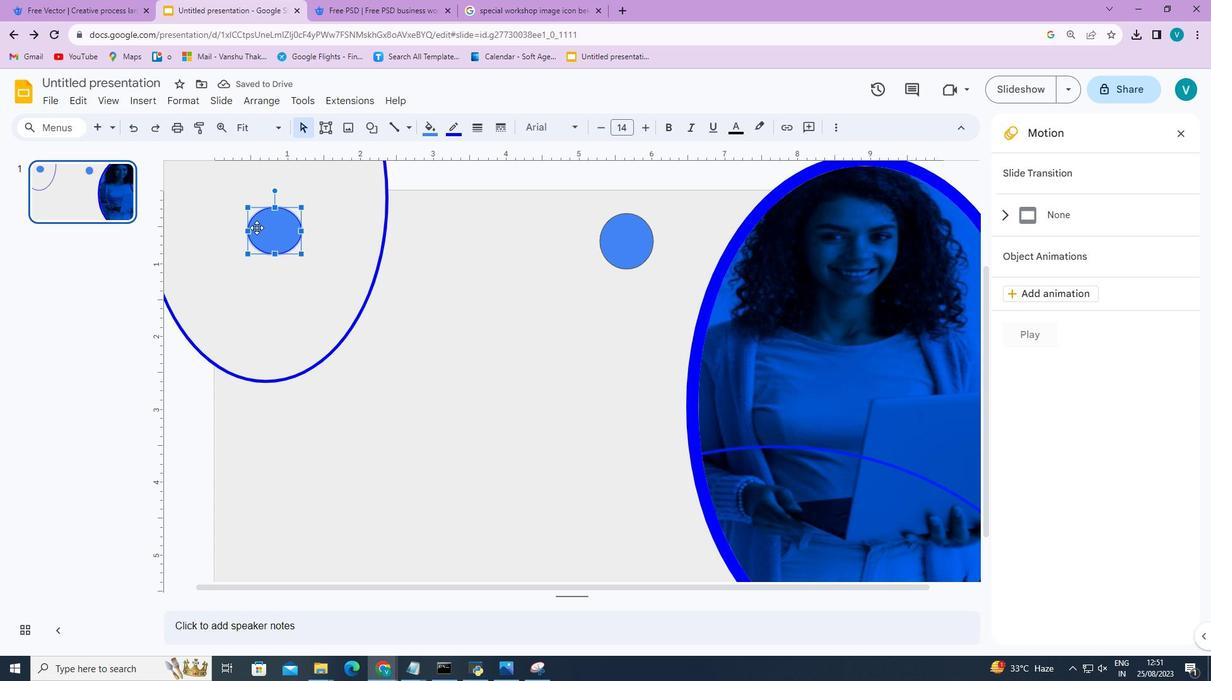 
Action: Key pressed <Key.shift>B
Screenshot: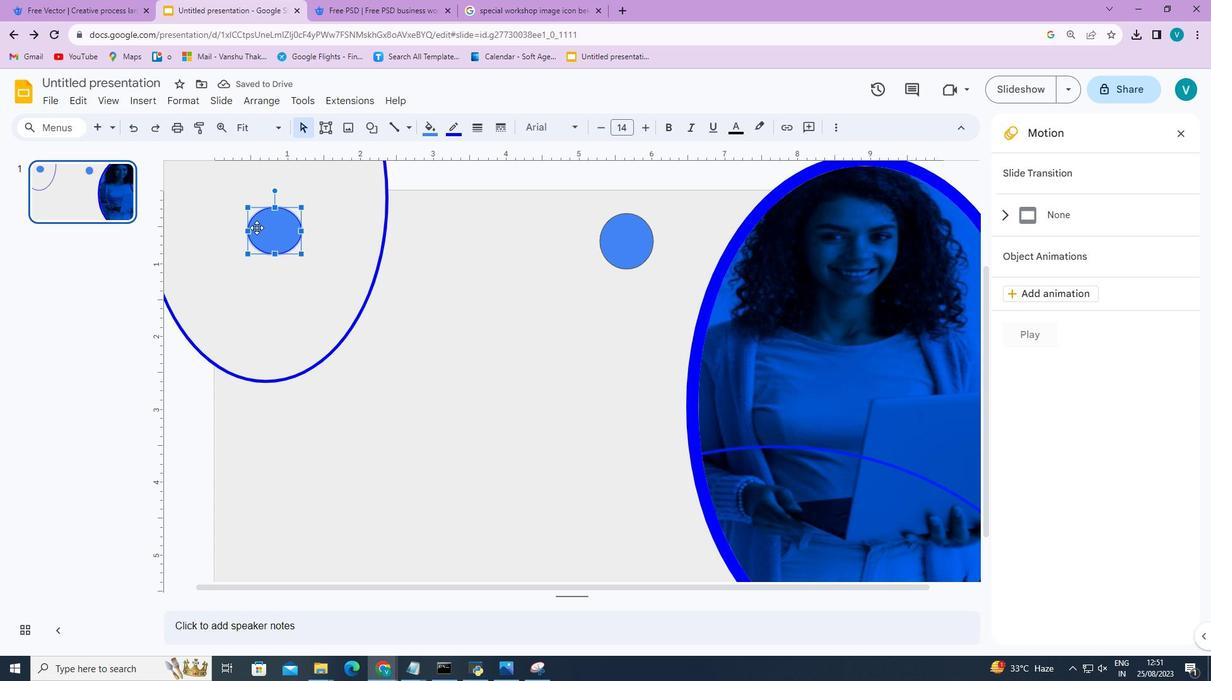 
Action: Mouse moved to (261, 215)
Screenshot: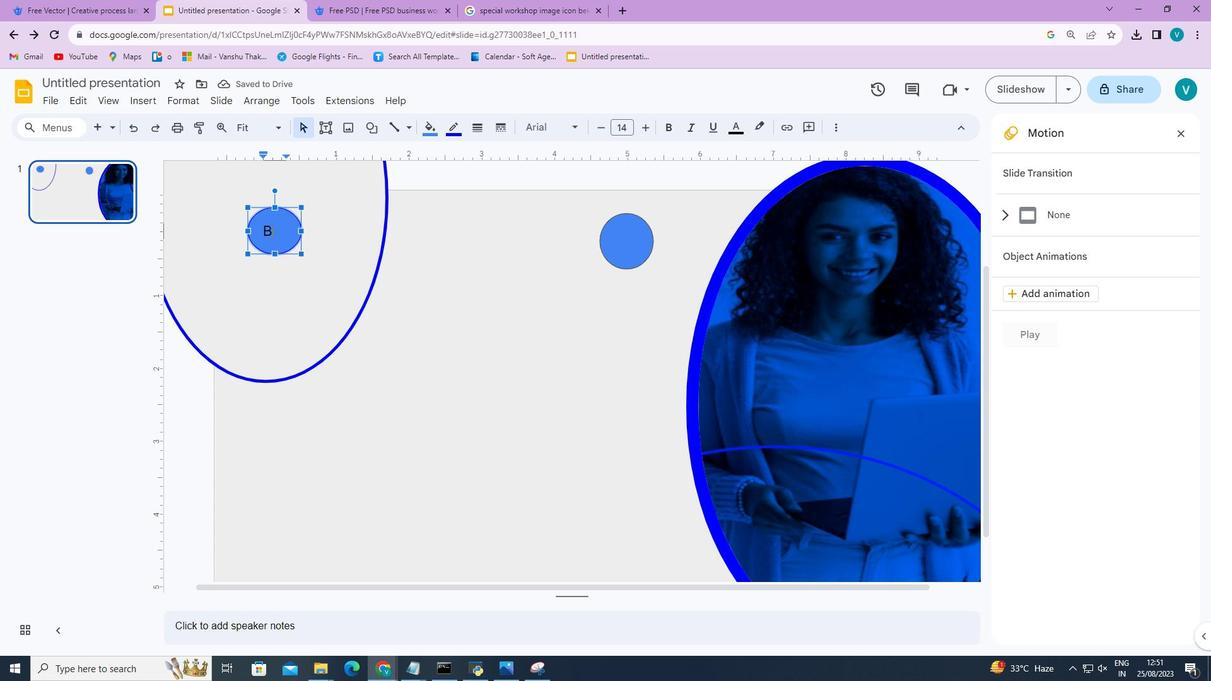 
Action: Mouse pressed left at (261, 215)
Screenshot: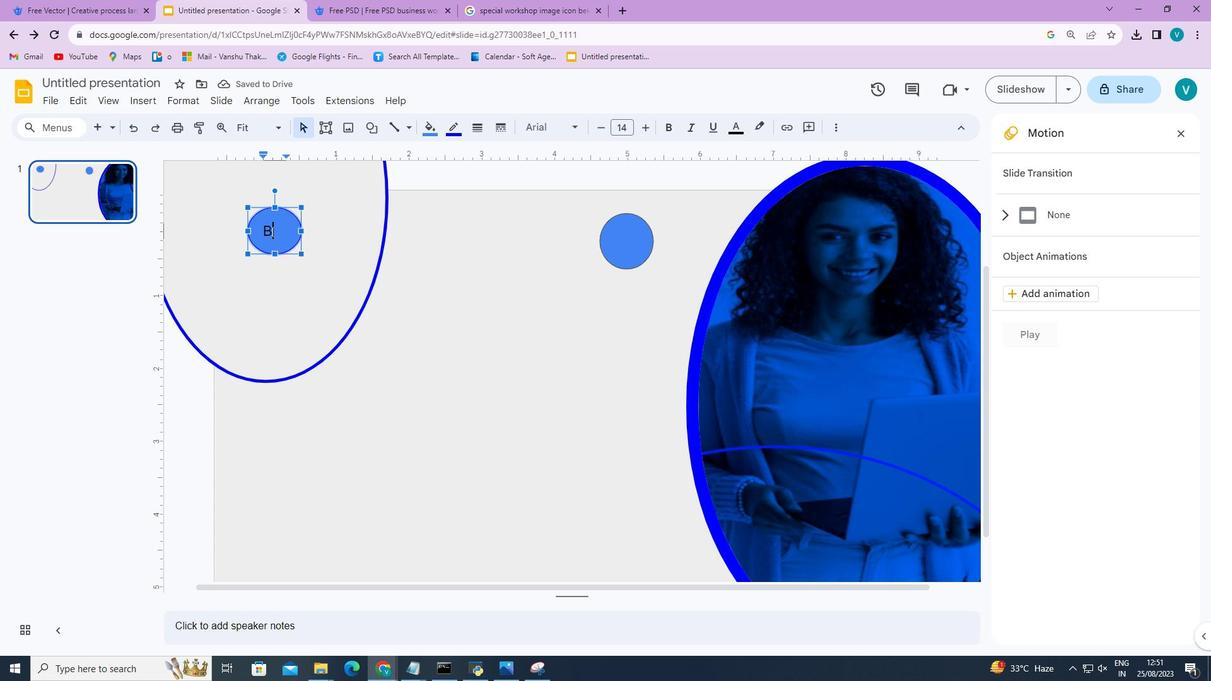 
Action: Mouse moved to (626, 165)
Screenshot: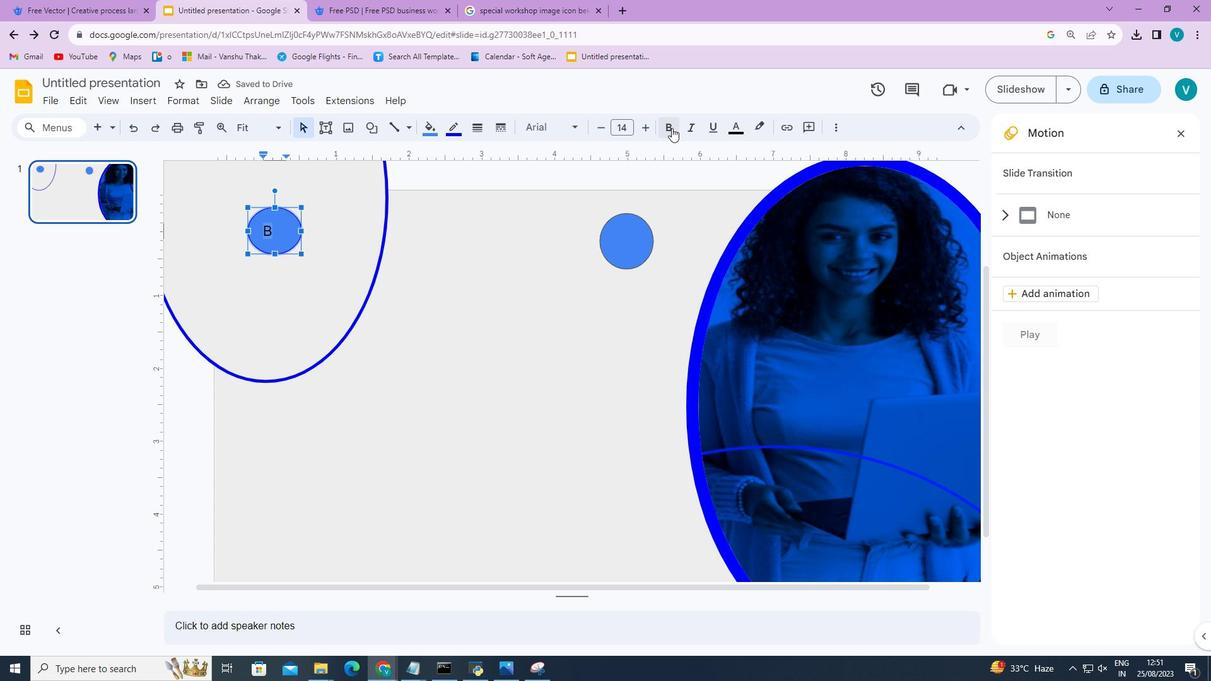 
Action: Mouse pressed left at (626, 165)
Screenshot: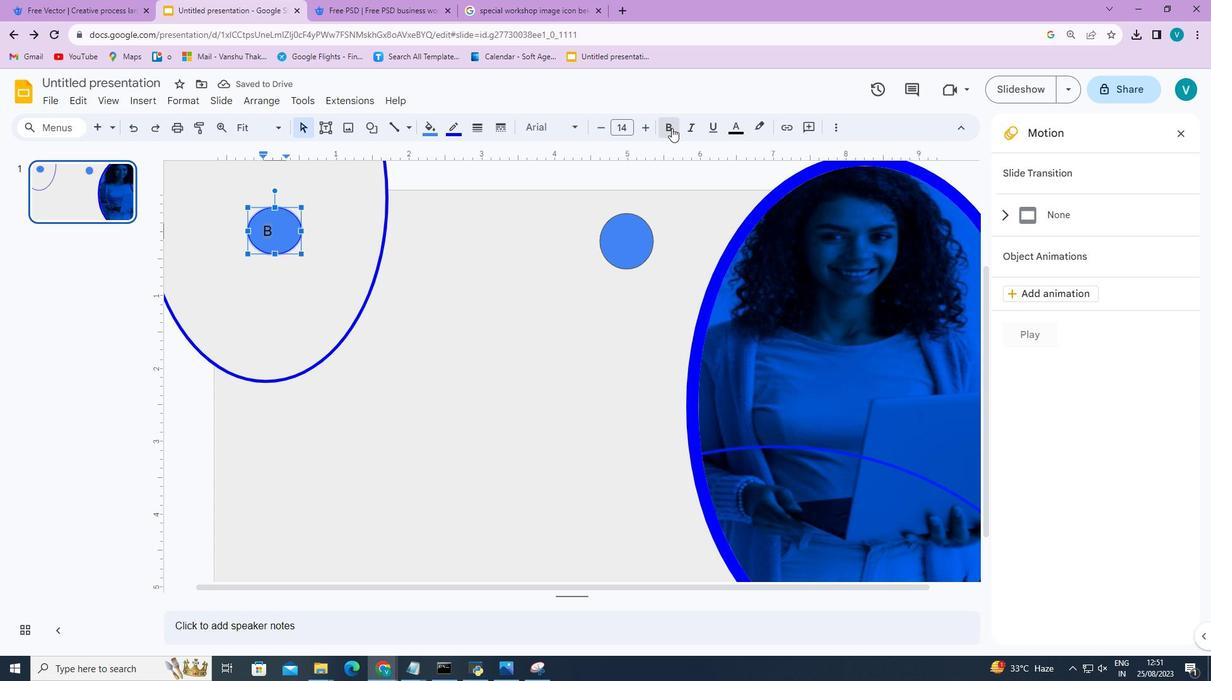 
Action: Mouse moved to (603, 166)
Screenshot: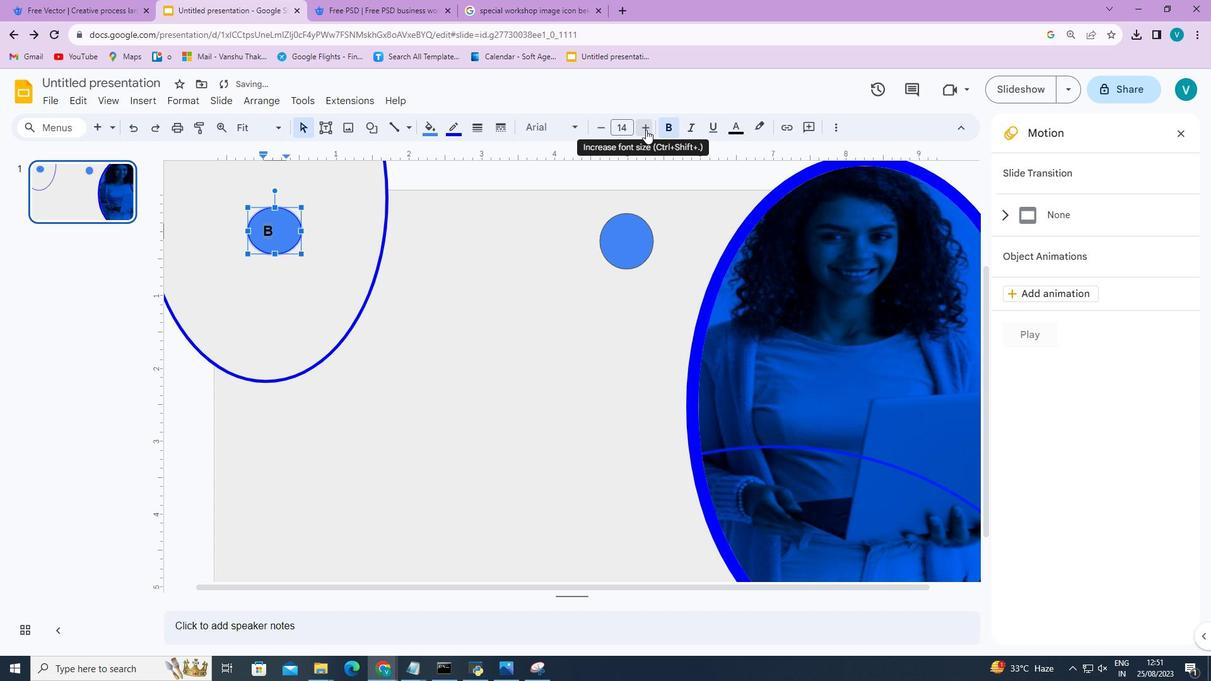 
Action: Mouse pressed left at (603, 166)
Screenshot: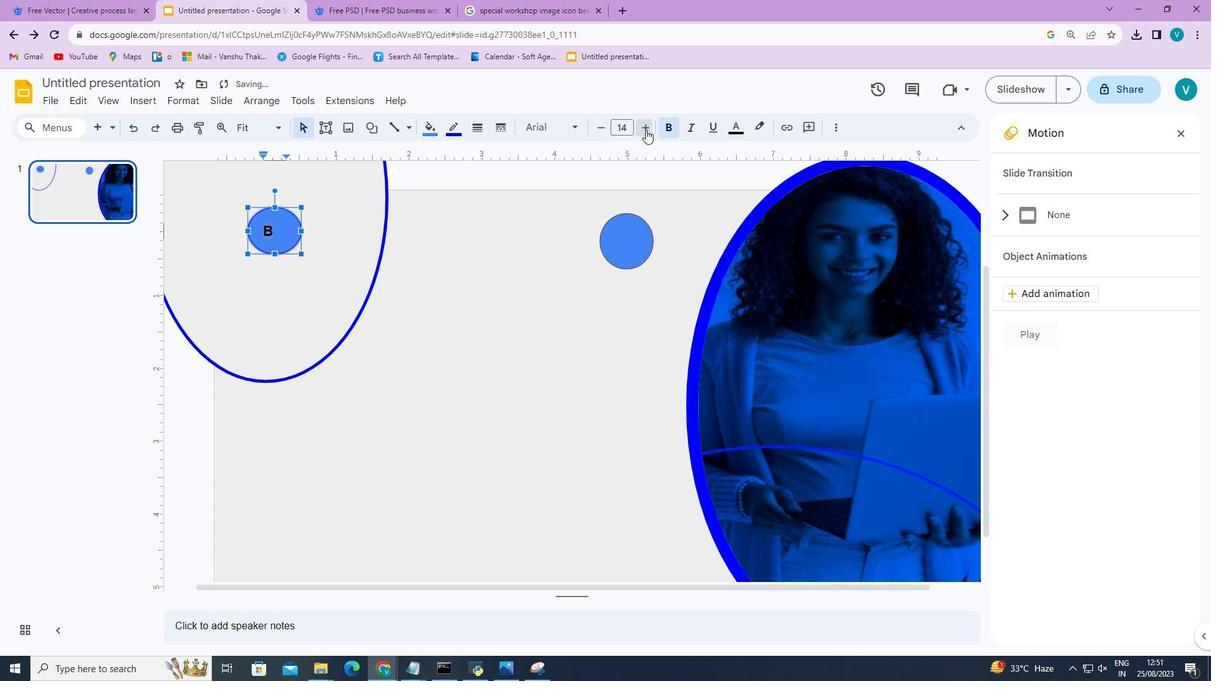 
Action: Mouse pressed left at (603, 166)
Screenshot: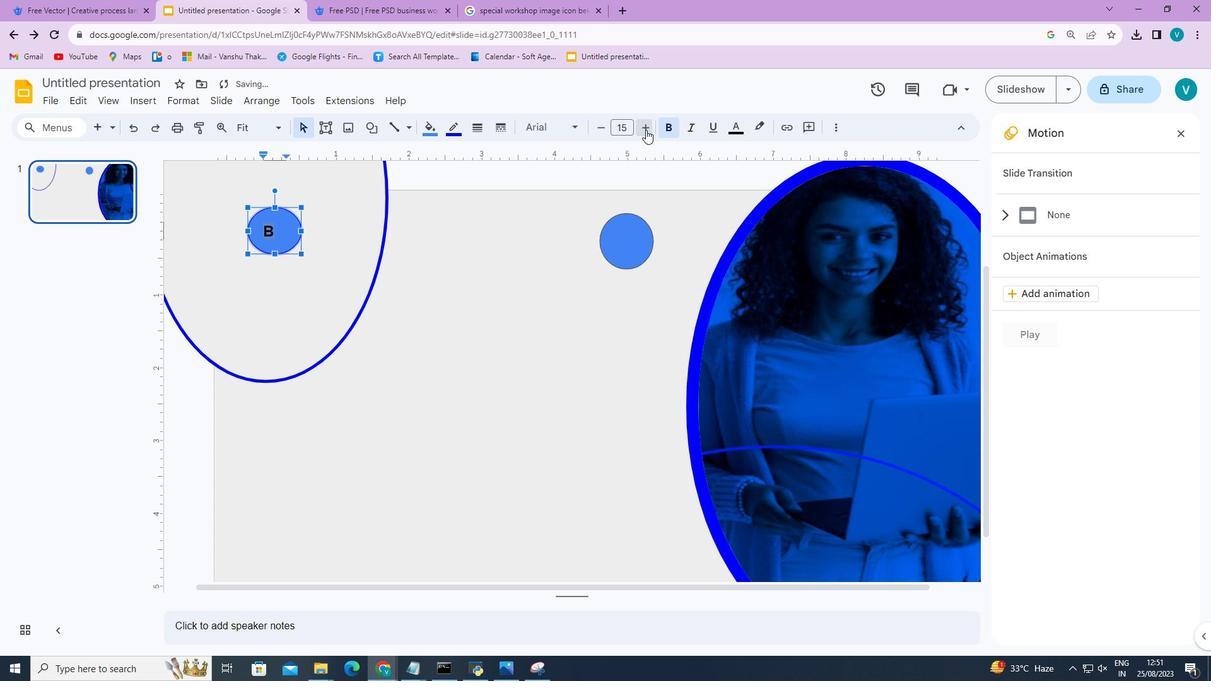 
Action: Mouse pressed left at (603, 166)
Screenshot: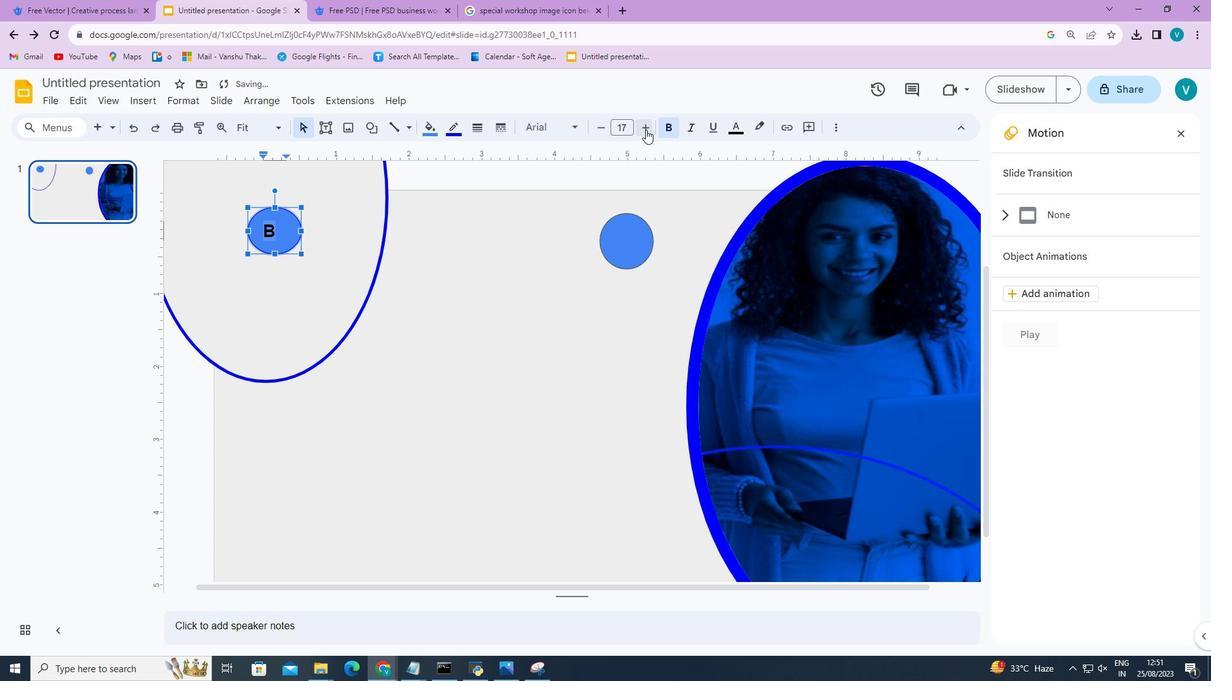 
Action: Mouse pressed left at (603, 166)
Screenshot: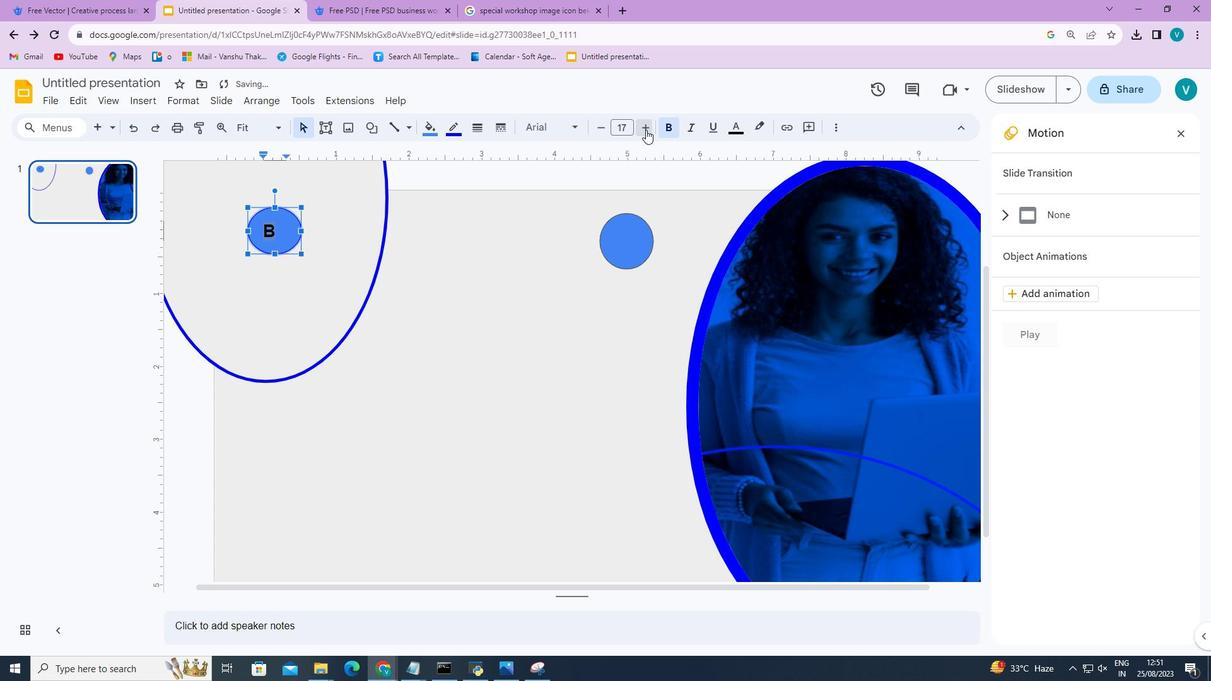 
Action: Mouse pressed left at (603, 166)
Screenshot: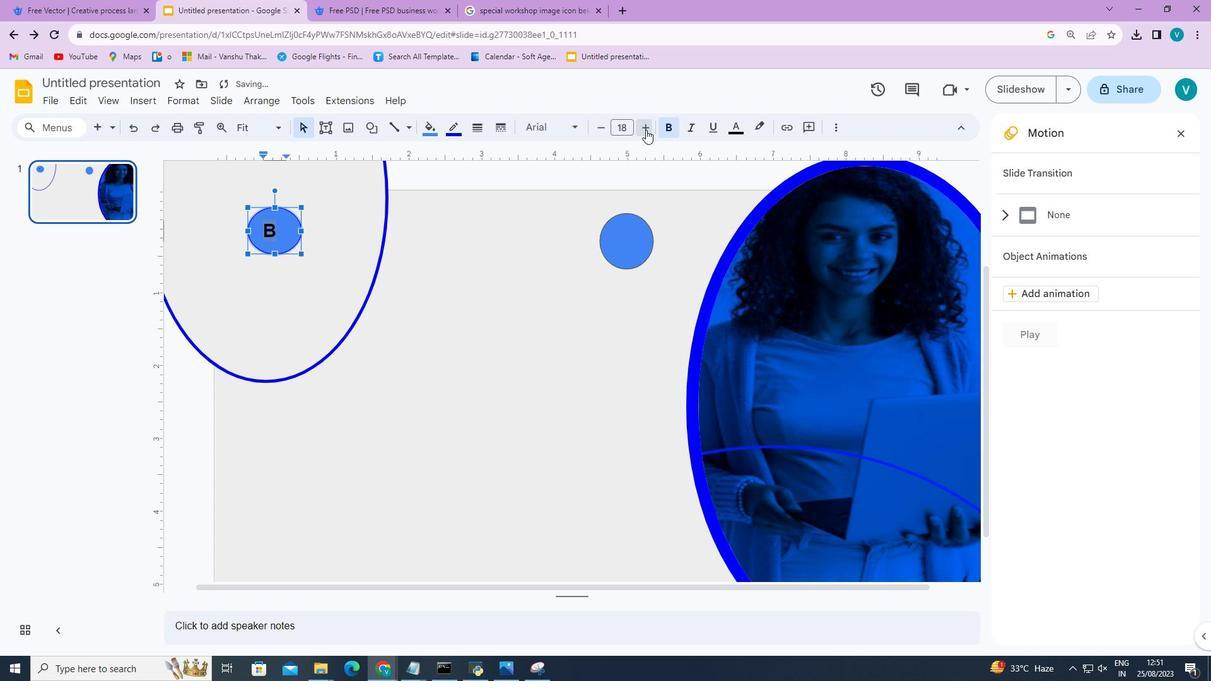 
Action: Mouse moved to (287, 226)
Screenshot: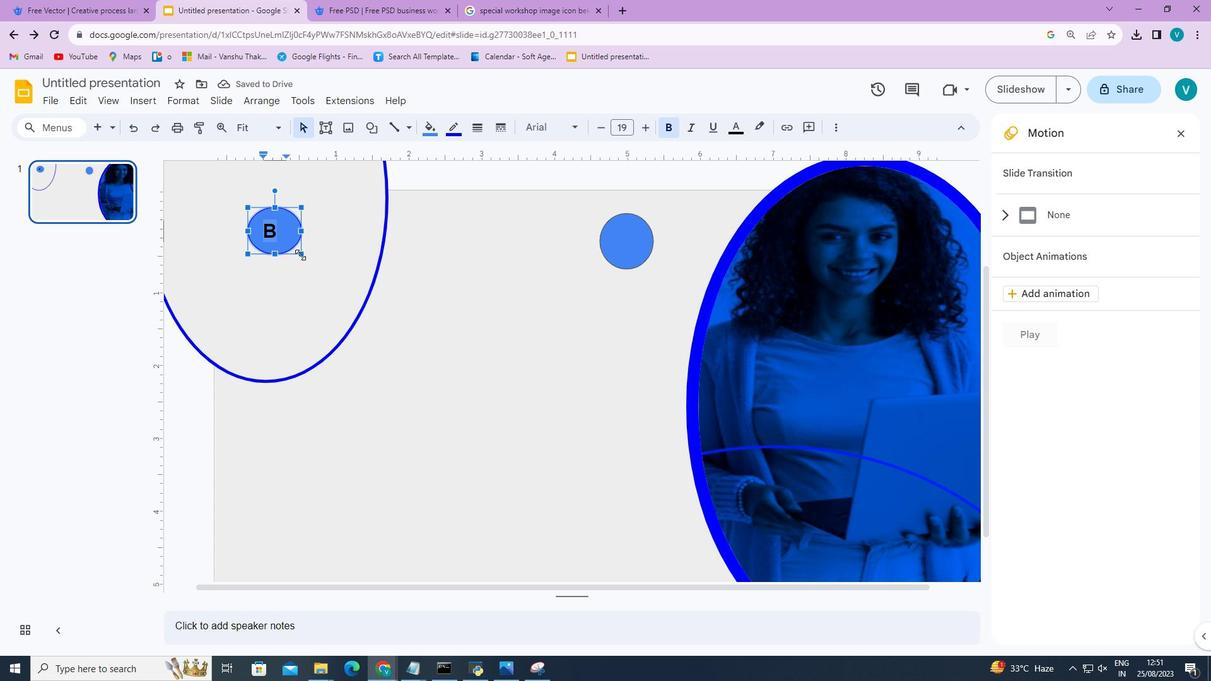 
Action: Mouse pressed left at (287, 226)
Screenshot: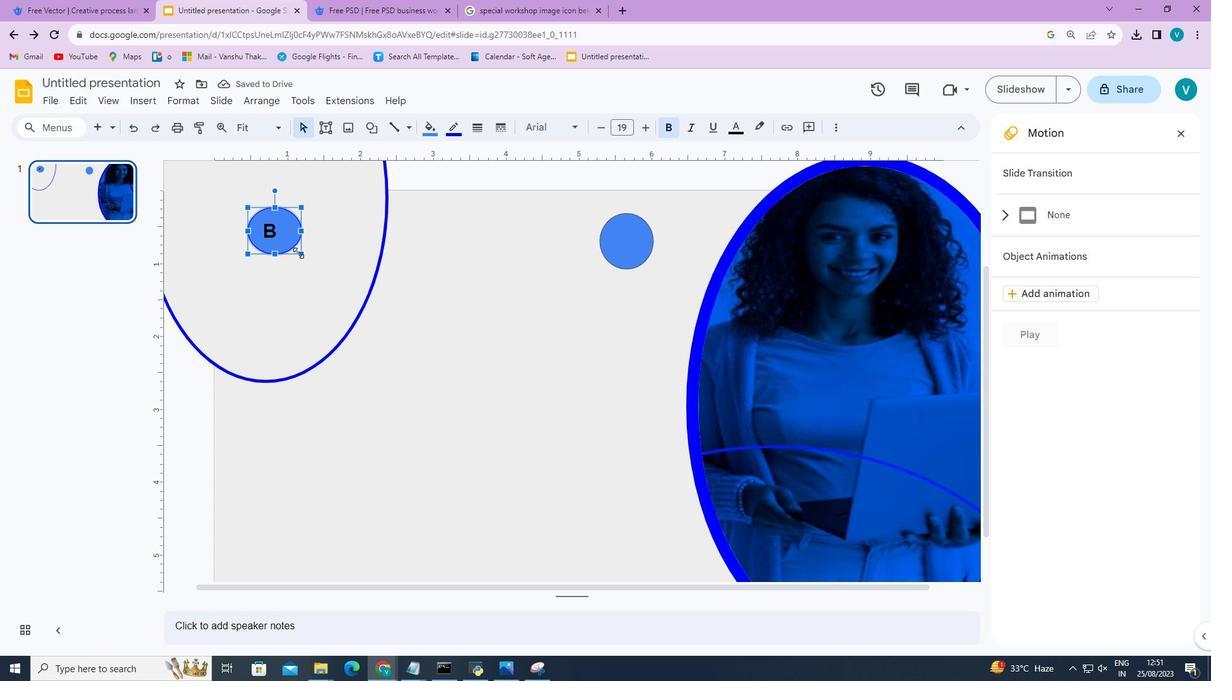 
Action: Mouse moved to (302, 228)
Screenshot: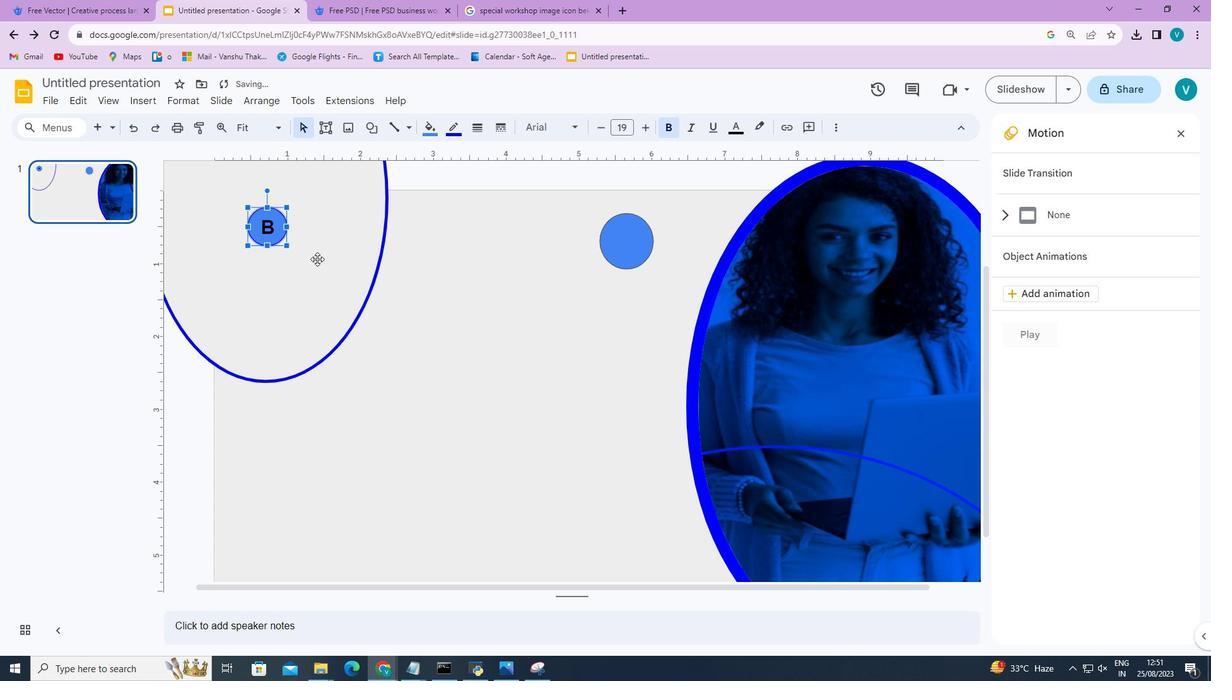 
Action: Mouse pressed left at (302, 228)
Screenshot: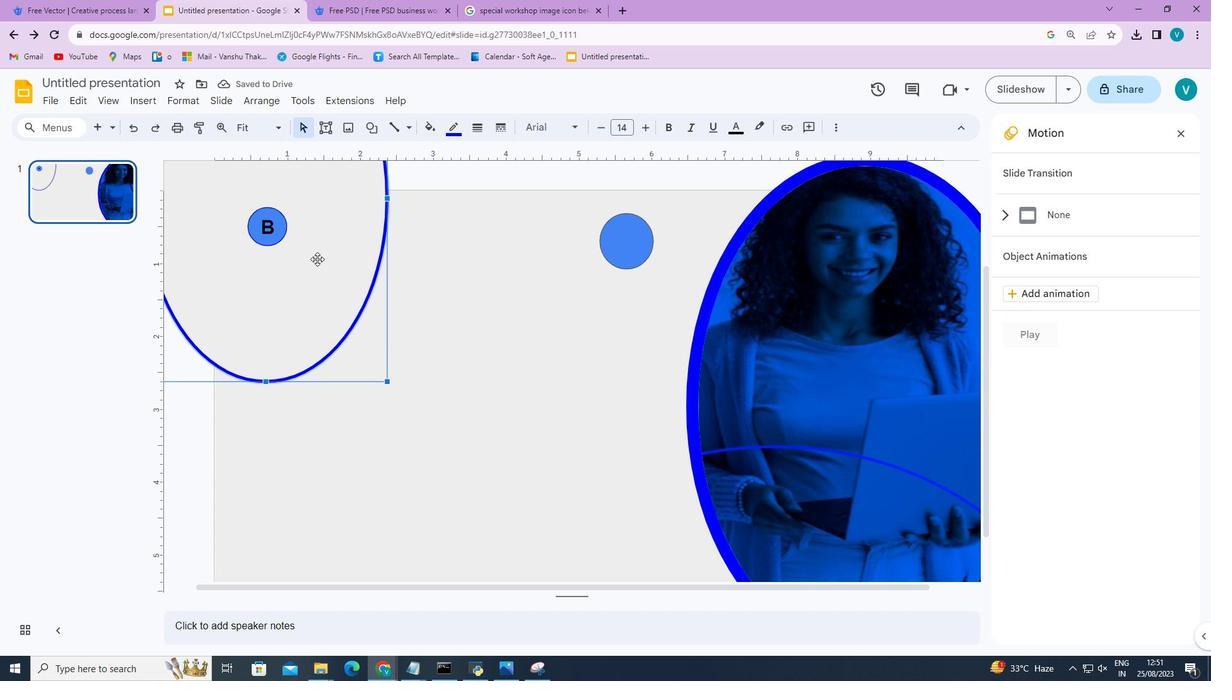 
Action: Mouse moved to (276, 224)
Screenshot: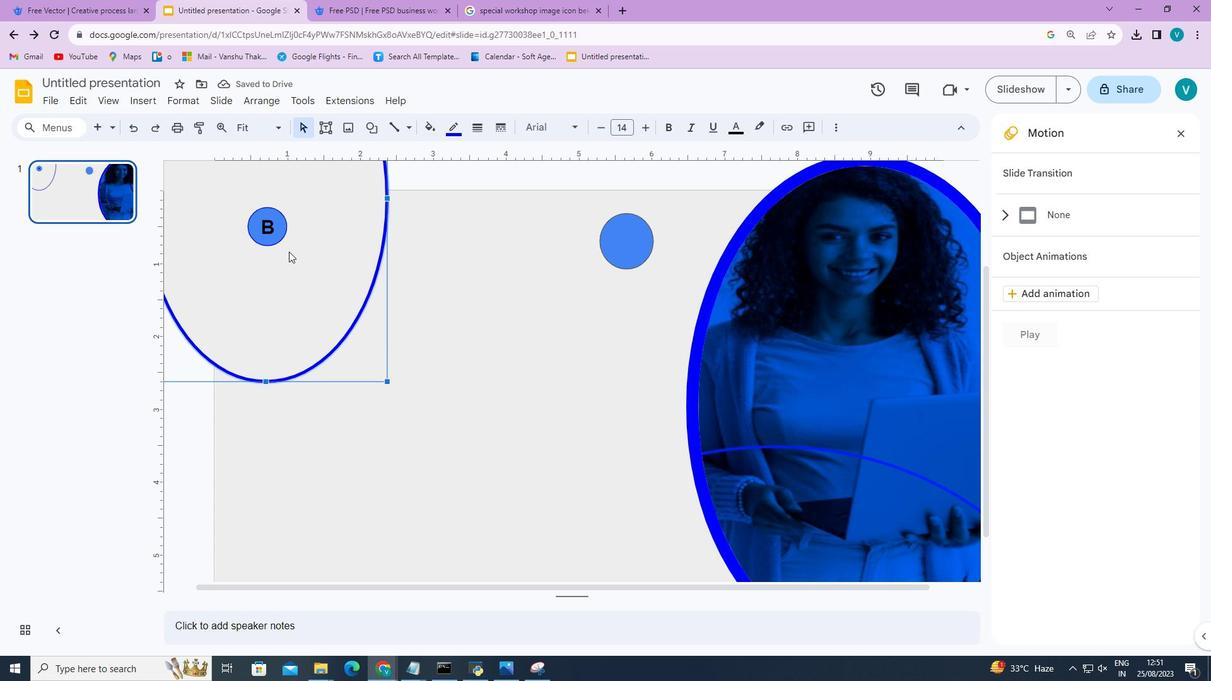 
Action: Mouse pressed left at (276, 224)
Screenshot: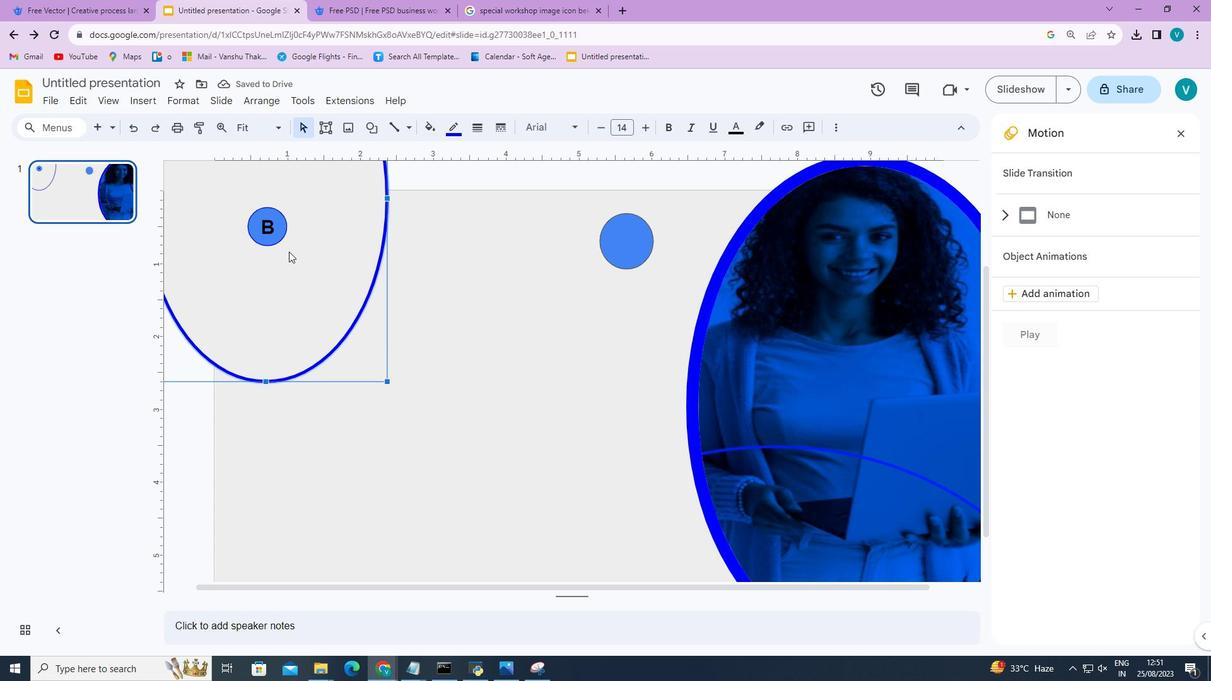 
Action: Mouse moved to (350, 166)
Screenshot: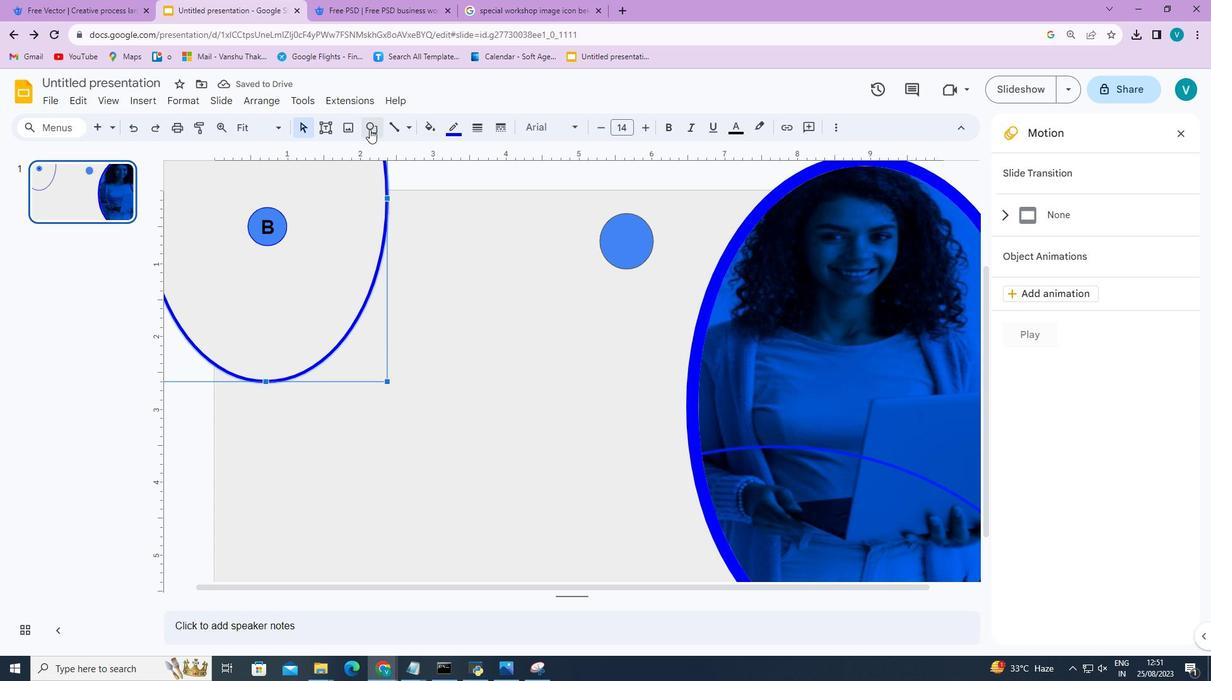 
Action: Mouse pressed left at (350, 166)
Screenshot: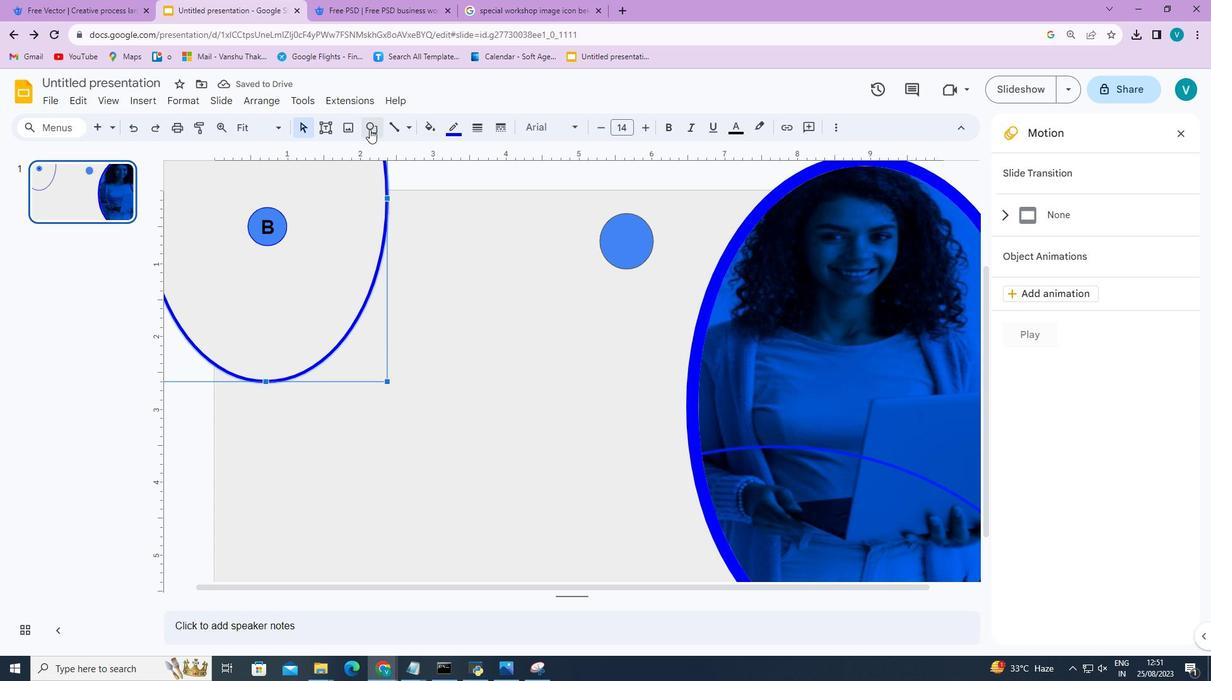 
Action: Mouse moved to (521, 226)
Screenshot: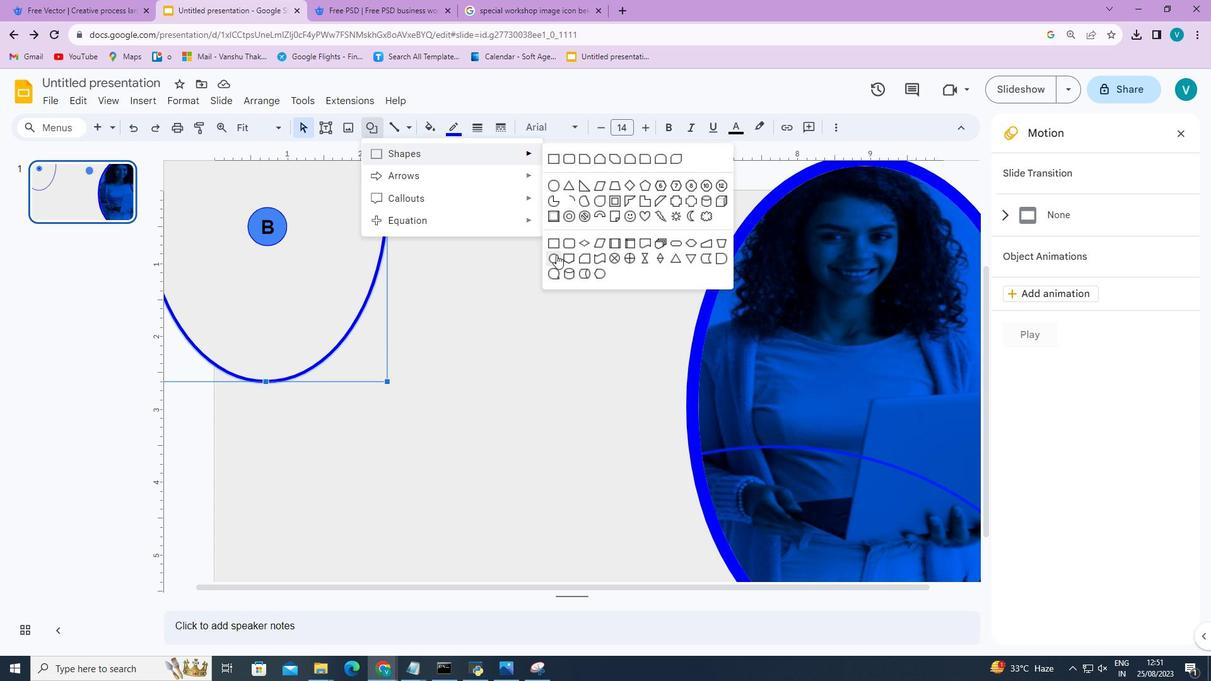 
Action: Mouse pressed left at (521, 226)
Screenshot: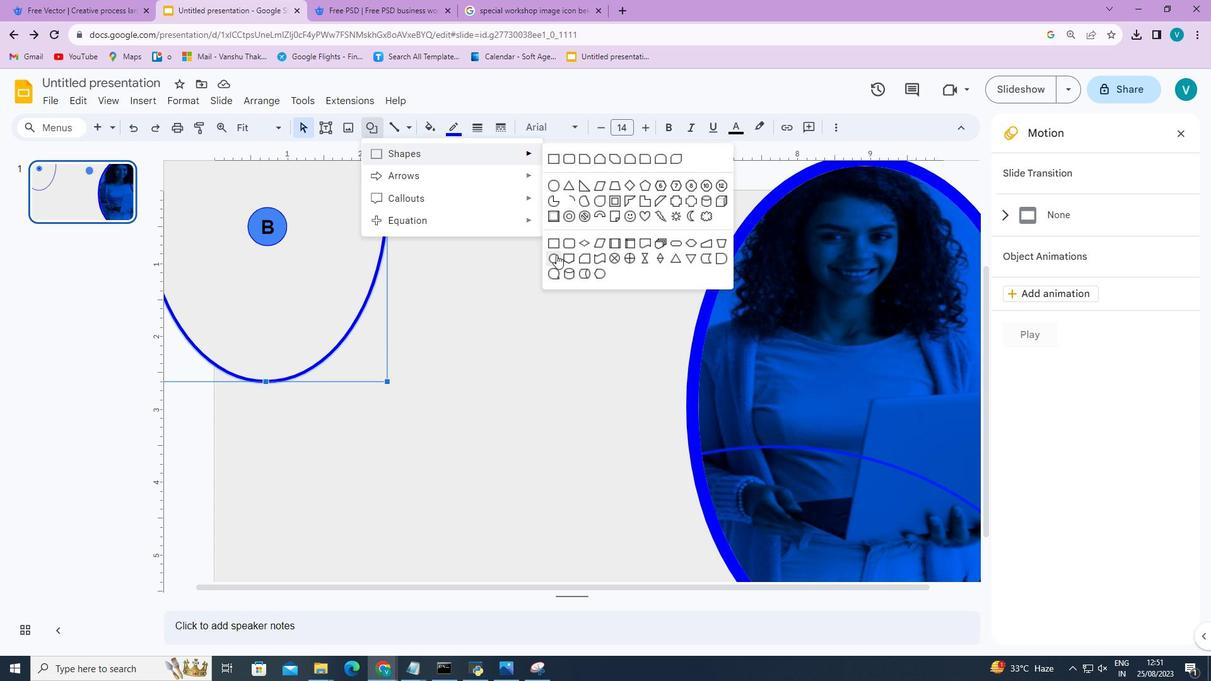 
Action: Mouse moved to (273, 219)
Screenshot: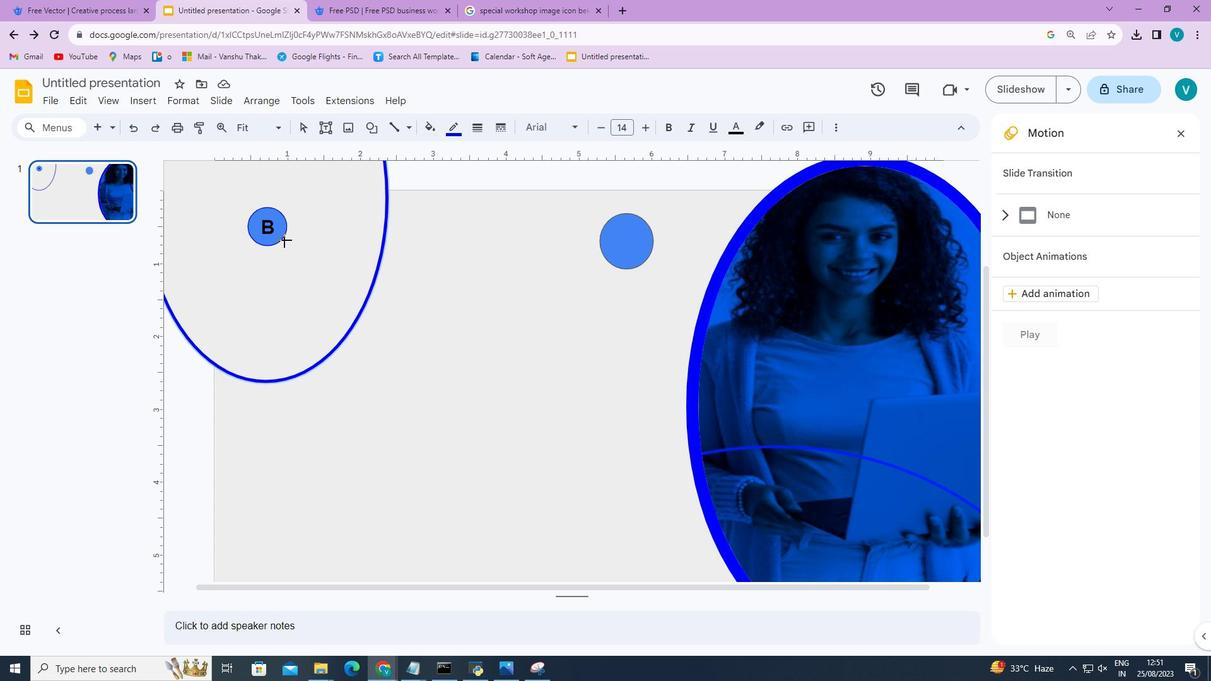 
Action: Mouse pressed left at (273, 219)
Screenshot: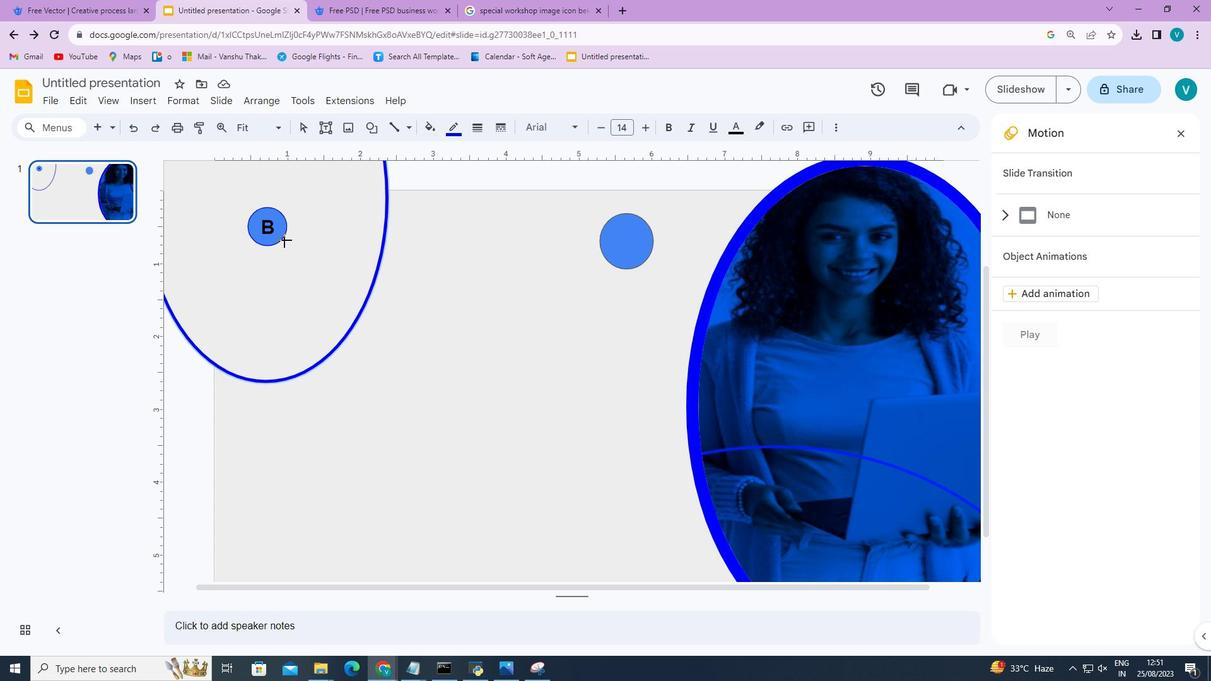 
Action: Mouse moved to (411, 168)
Screenshot: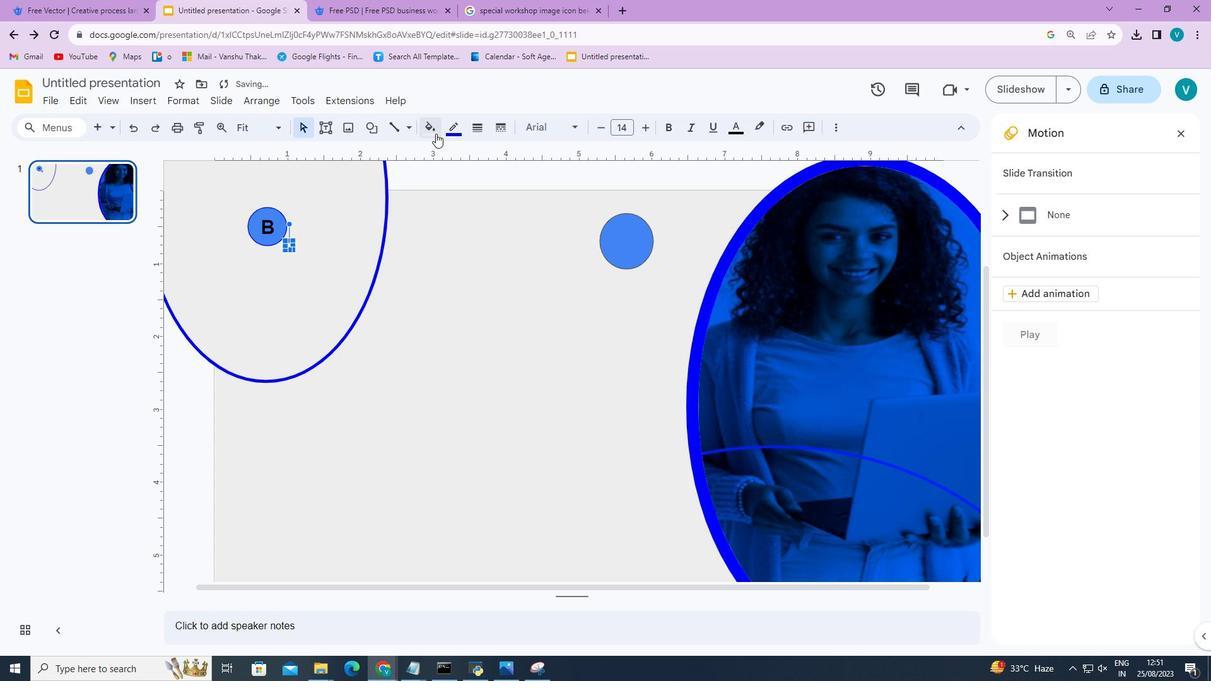 
Action: Mouse pressed left at (411, 168)
Screenshot: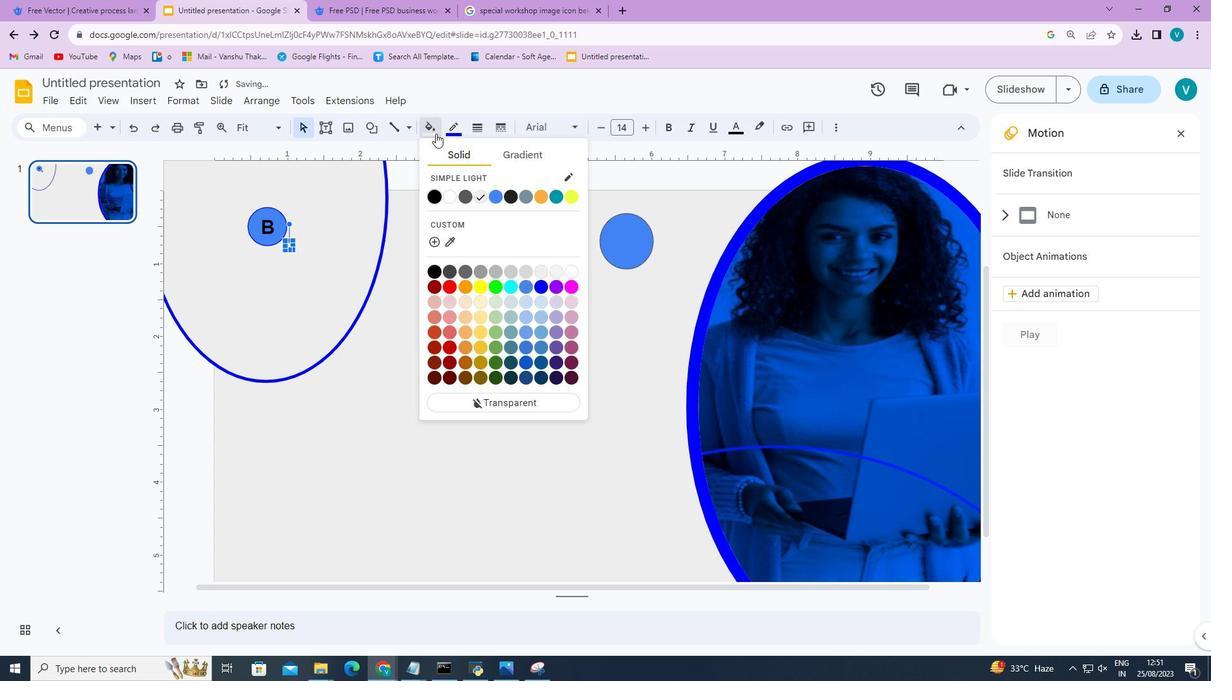 
Action: Mouse moved to (466, 198)
Screenshot: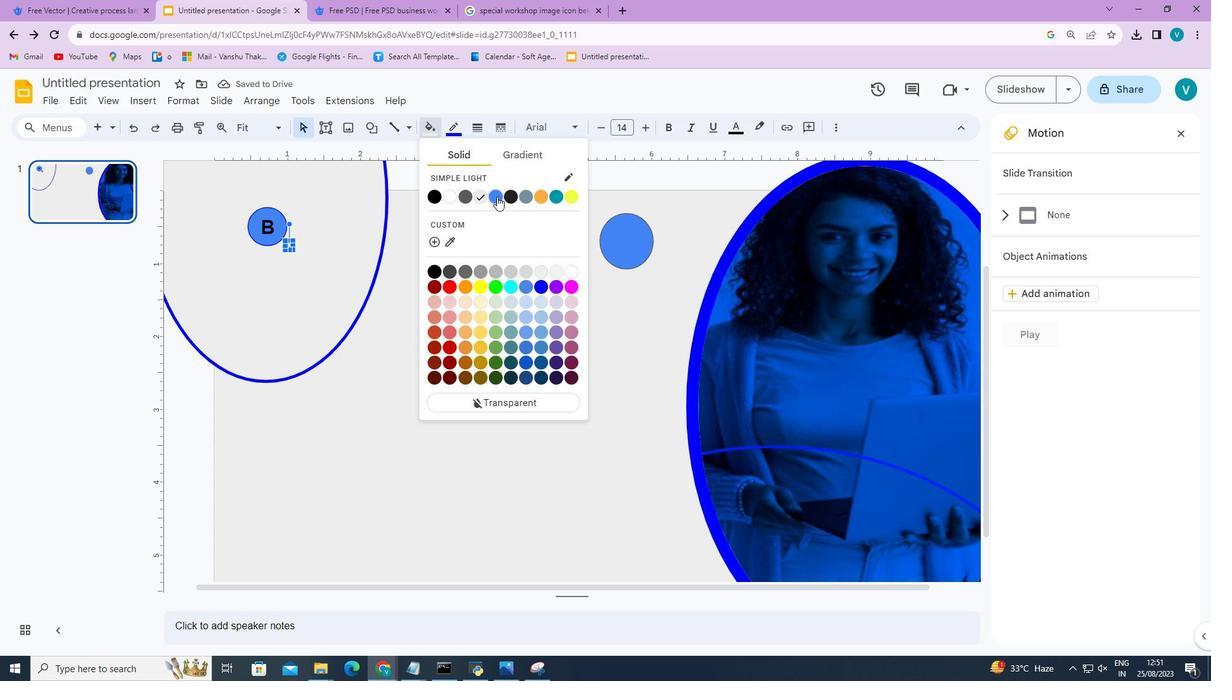 
Action: Mouse pressed left at (466, 198)
Screenshot: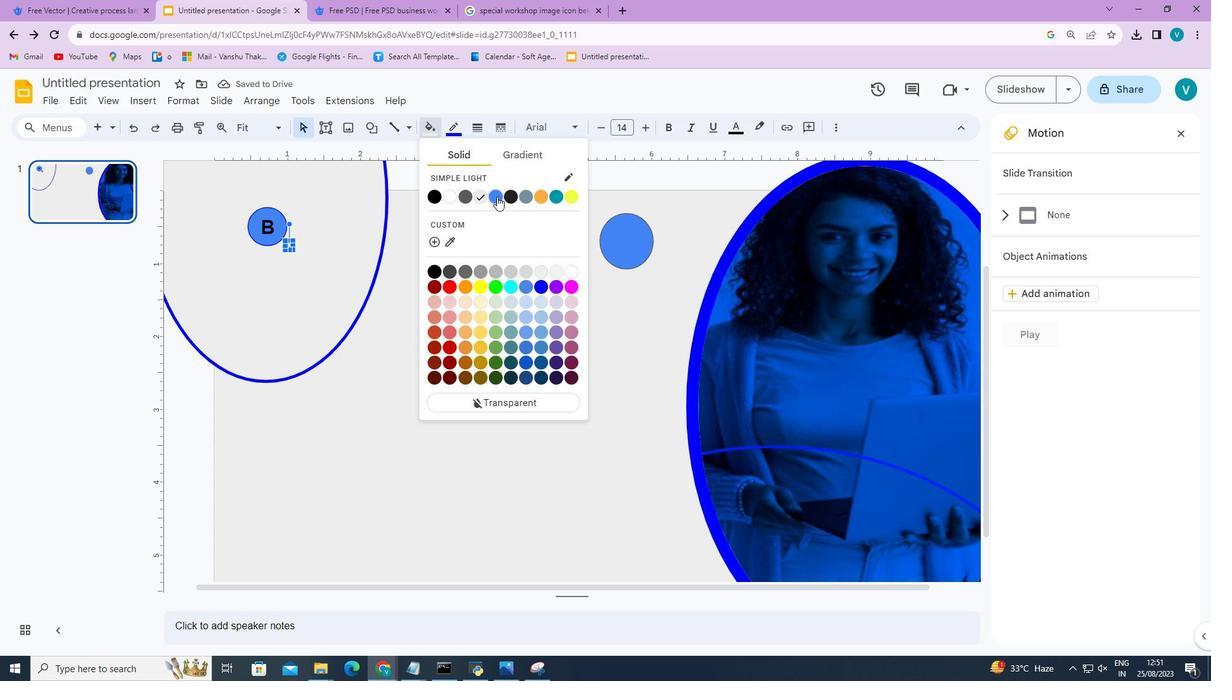 
Action: Mouse moved to (305, 217)
Screenshot: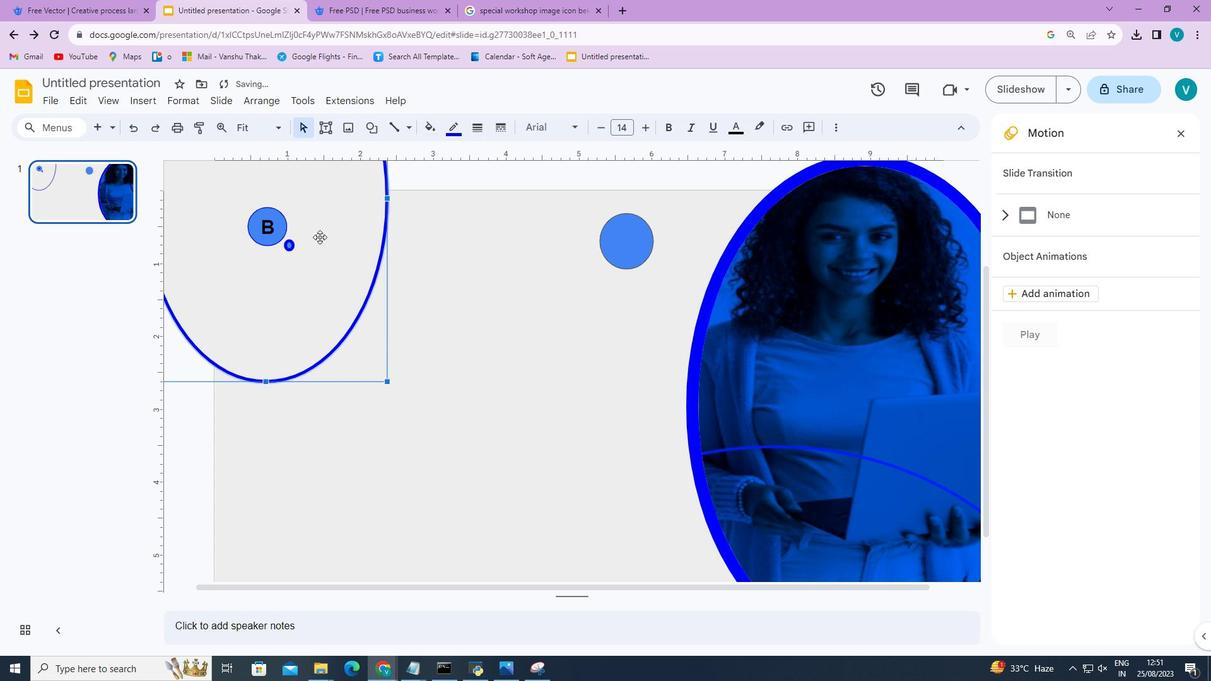 
Action: Mouse pressed left at (305, 217)
Screenshot: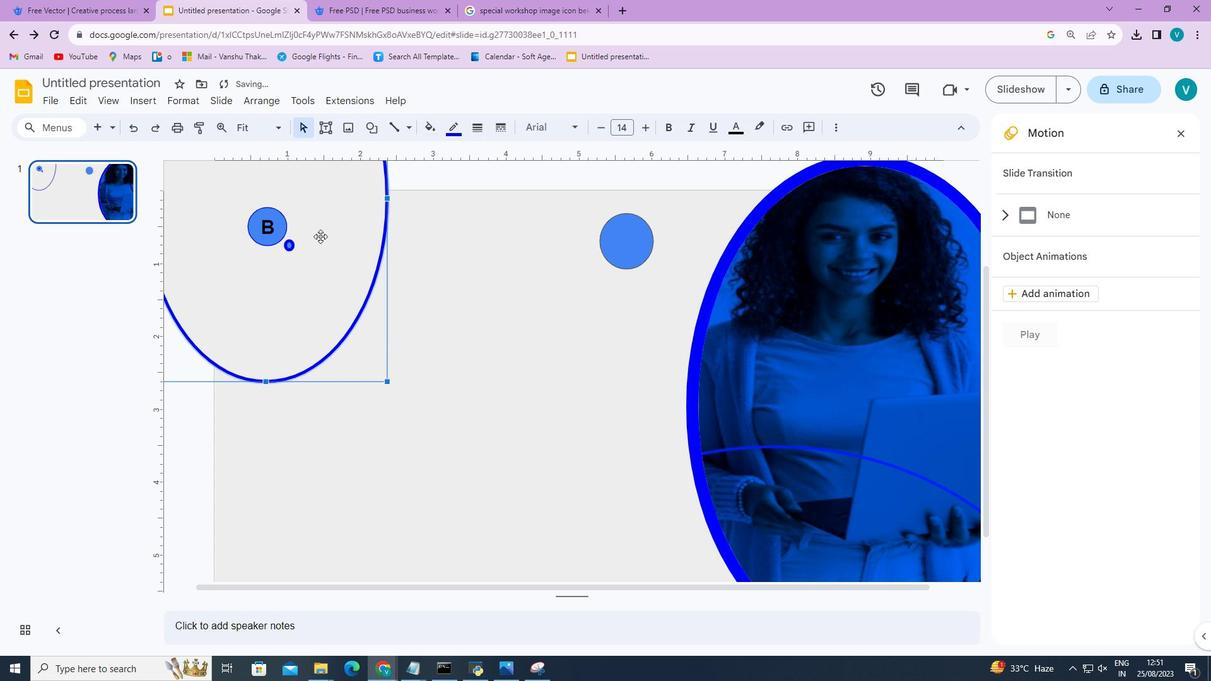 
Action: Mouse moved to (276, 223)
Screenshot: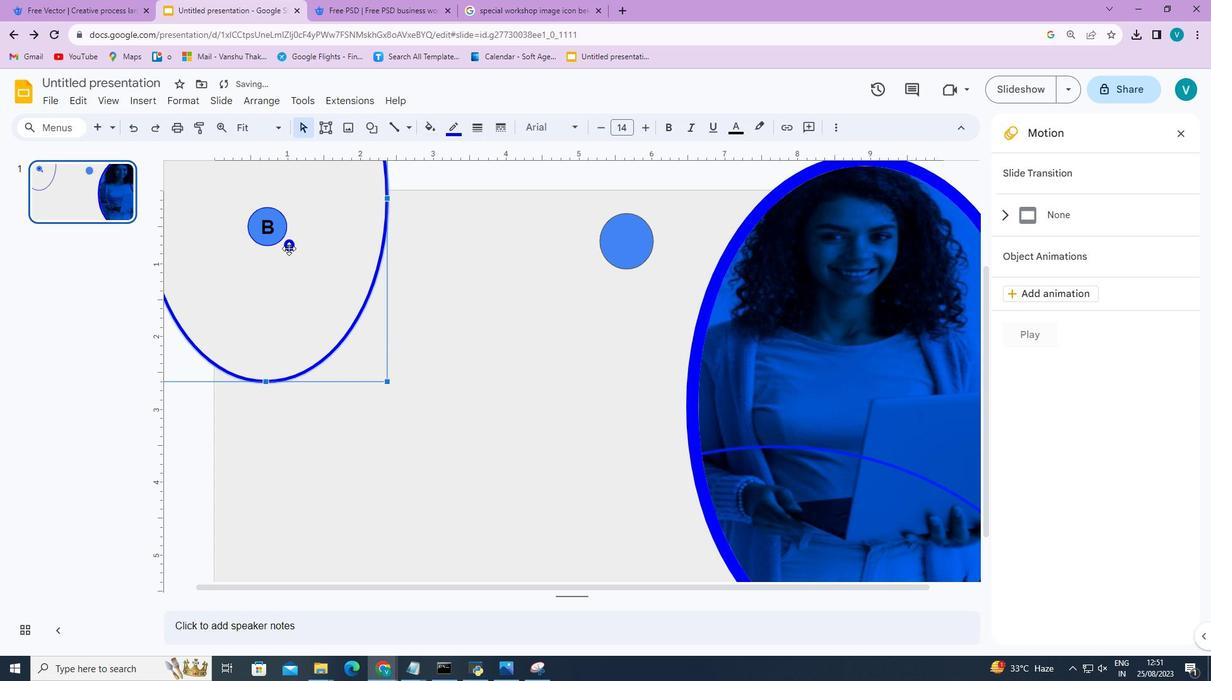 
Action: Mouse pressed left at (276, 223)
Screenshot: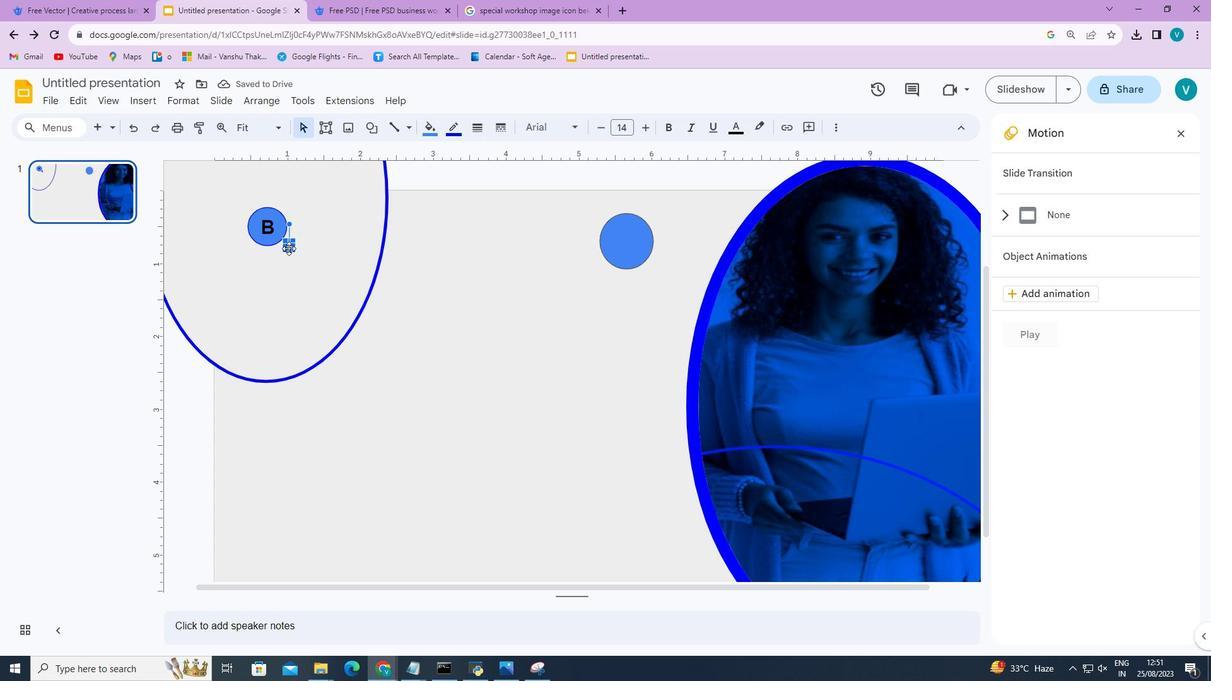 
Action: Mouse moved to (449, 165)
Screenshot: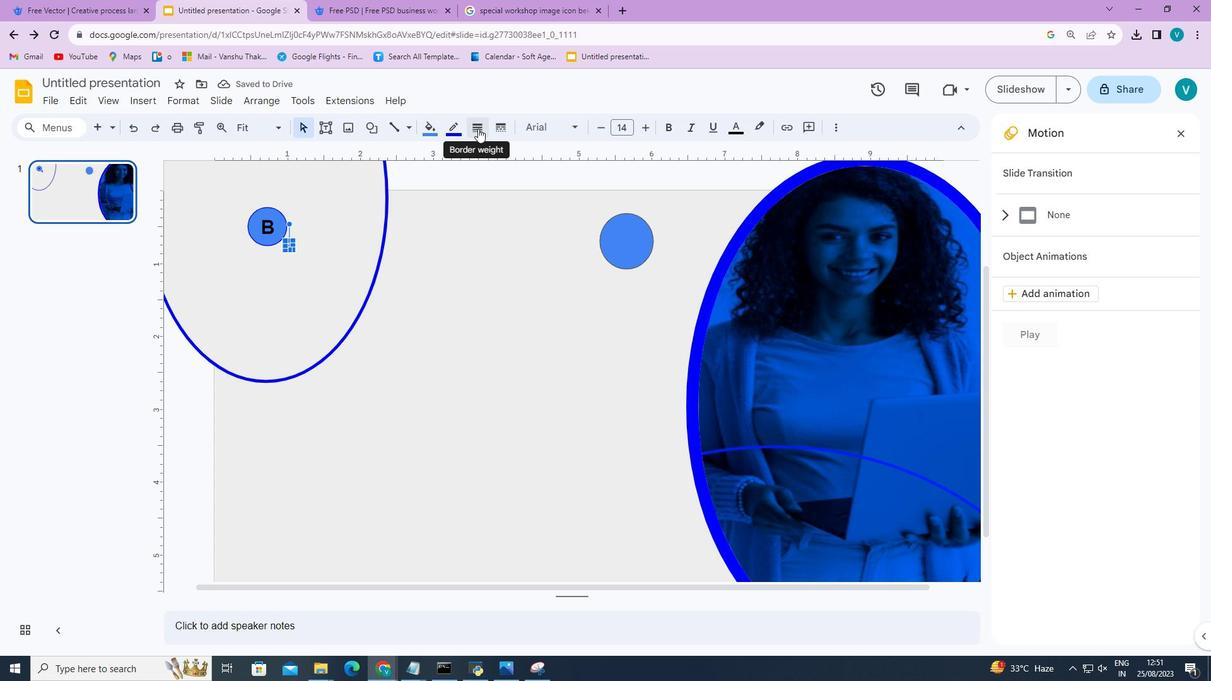 
Action: Mouse pressed left at (449, 165)
Screenshot: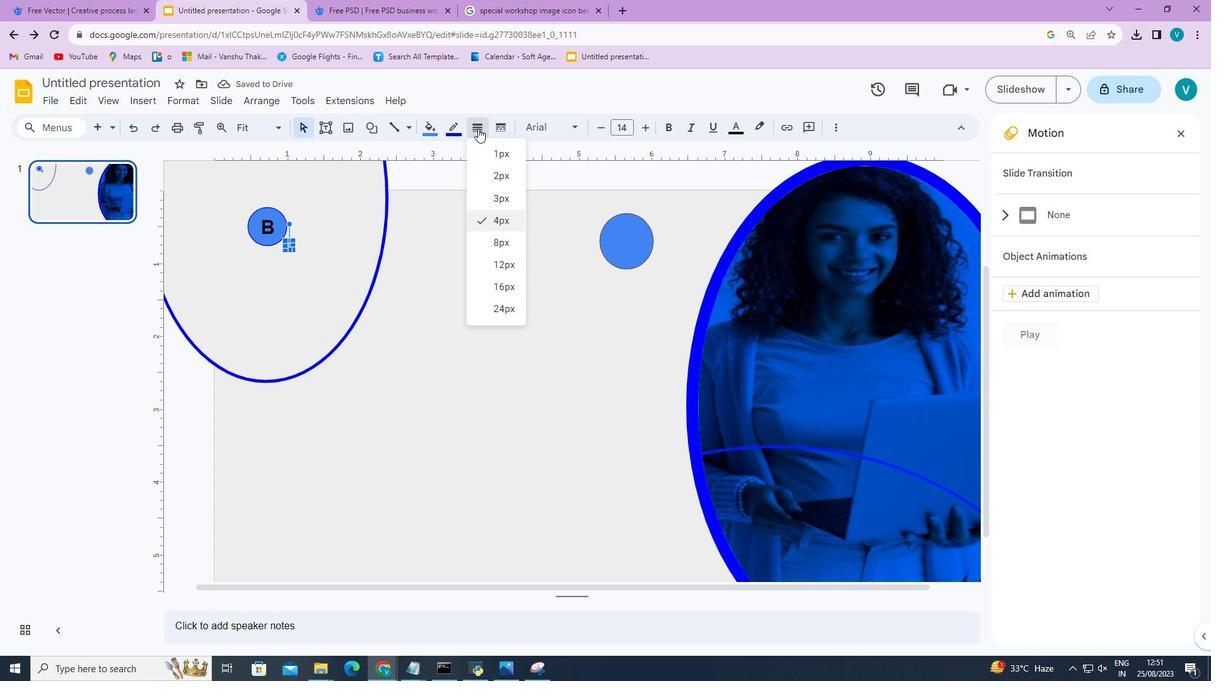 
Action: Mouse moved to (461, 181)
Screenshot: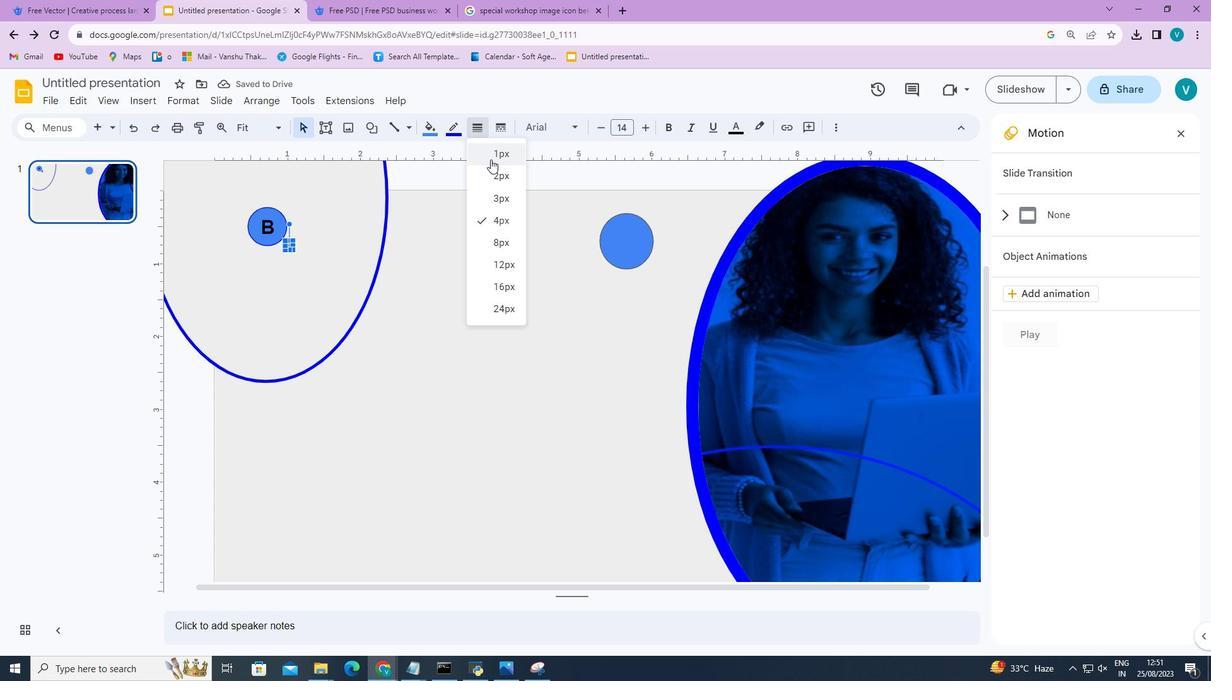 
Action: Mouse pressed left at (461, 181)
Screenshot: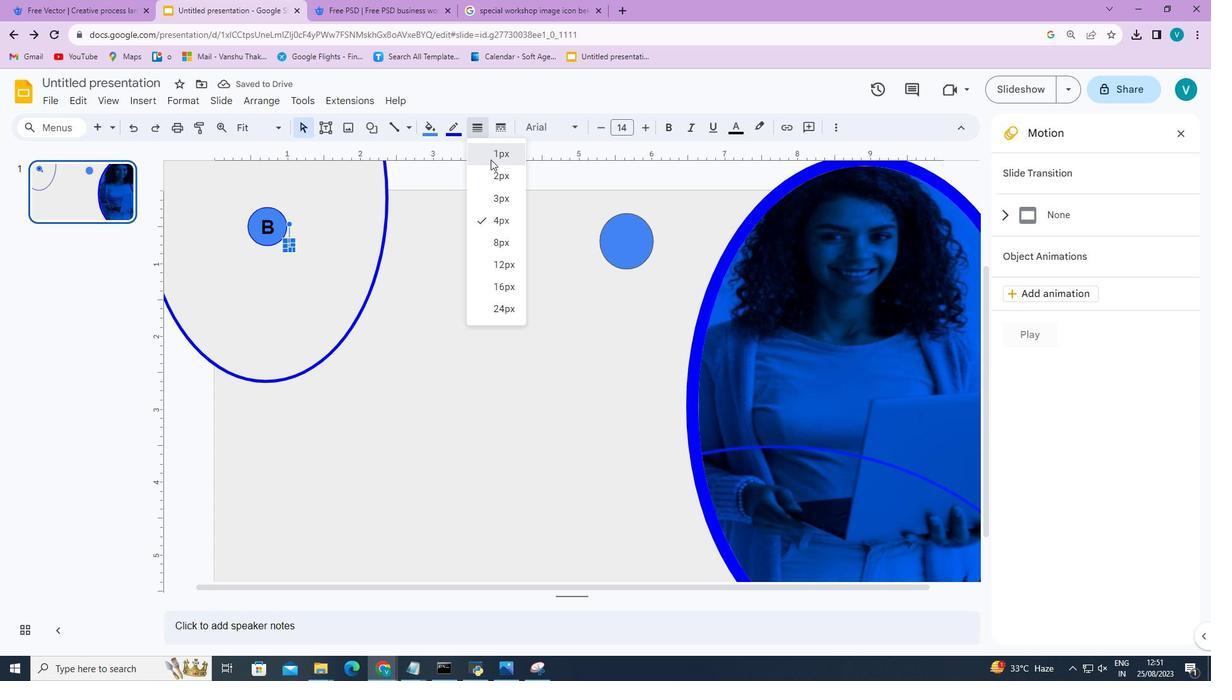 
Action: Mouse moved to (292, 218)
Screenshot: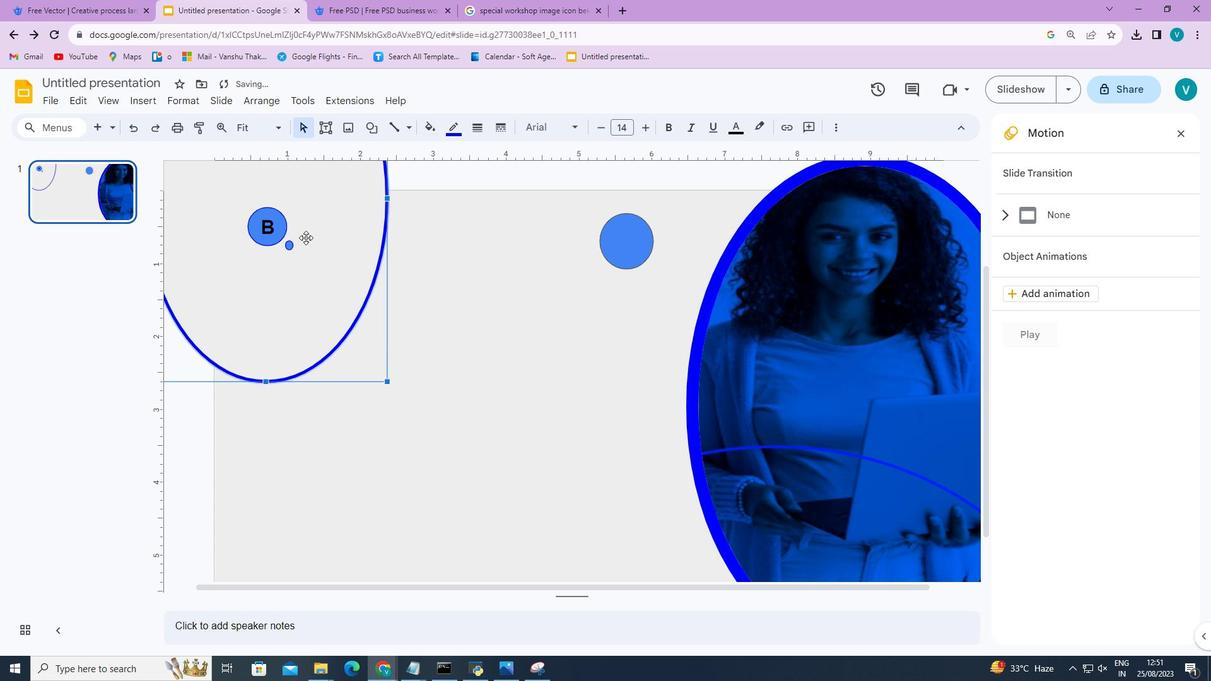 
Action: Mouse pressed left at (292, 218)
Screenshot: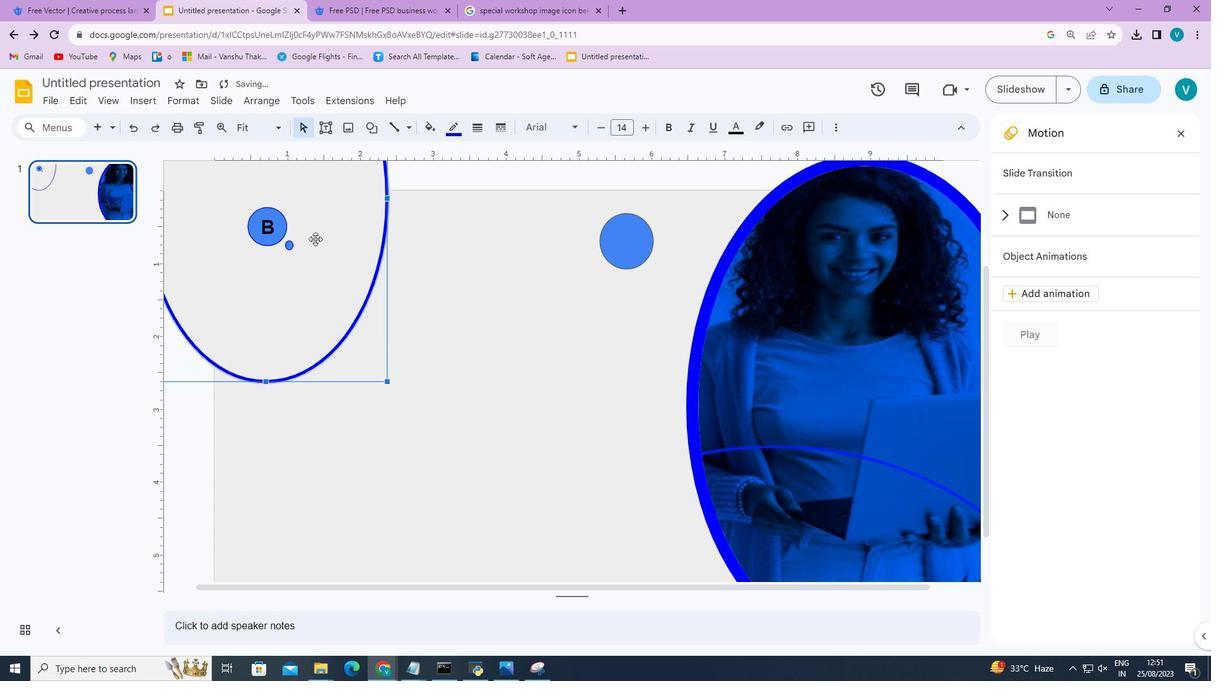 
Action: Mouse moved to (277, 221)
Screenshot: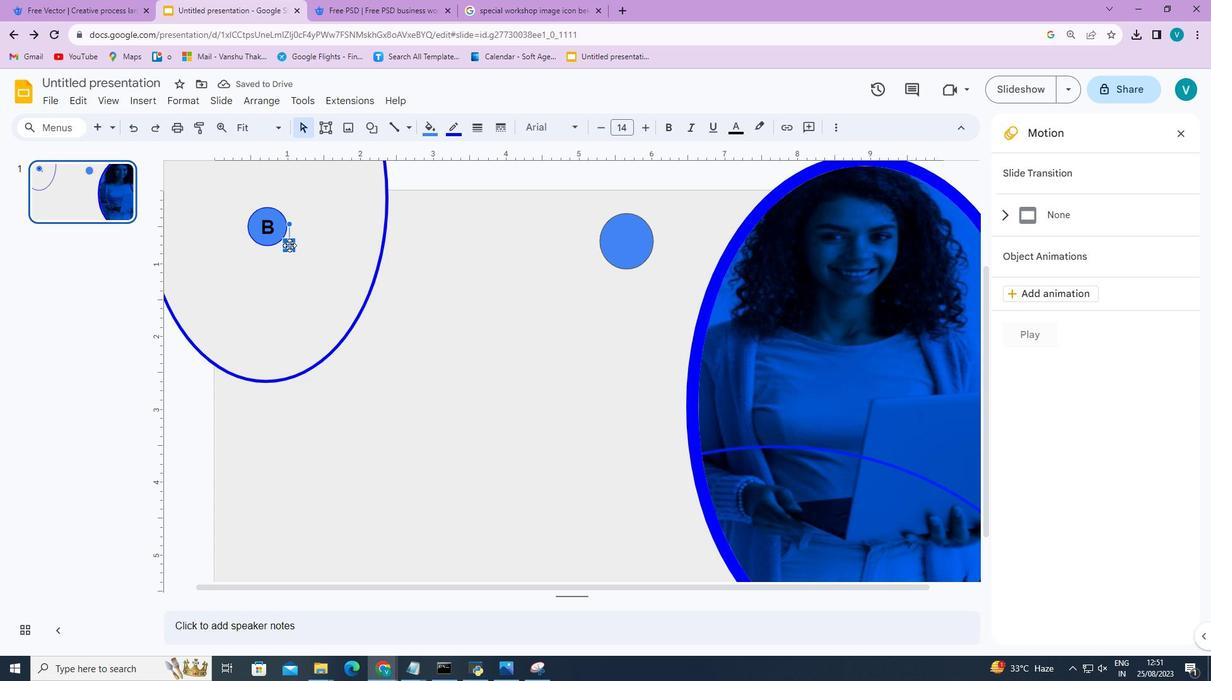 
Action: Mouse pressed left at (277, 221)
Screenshot: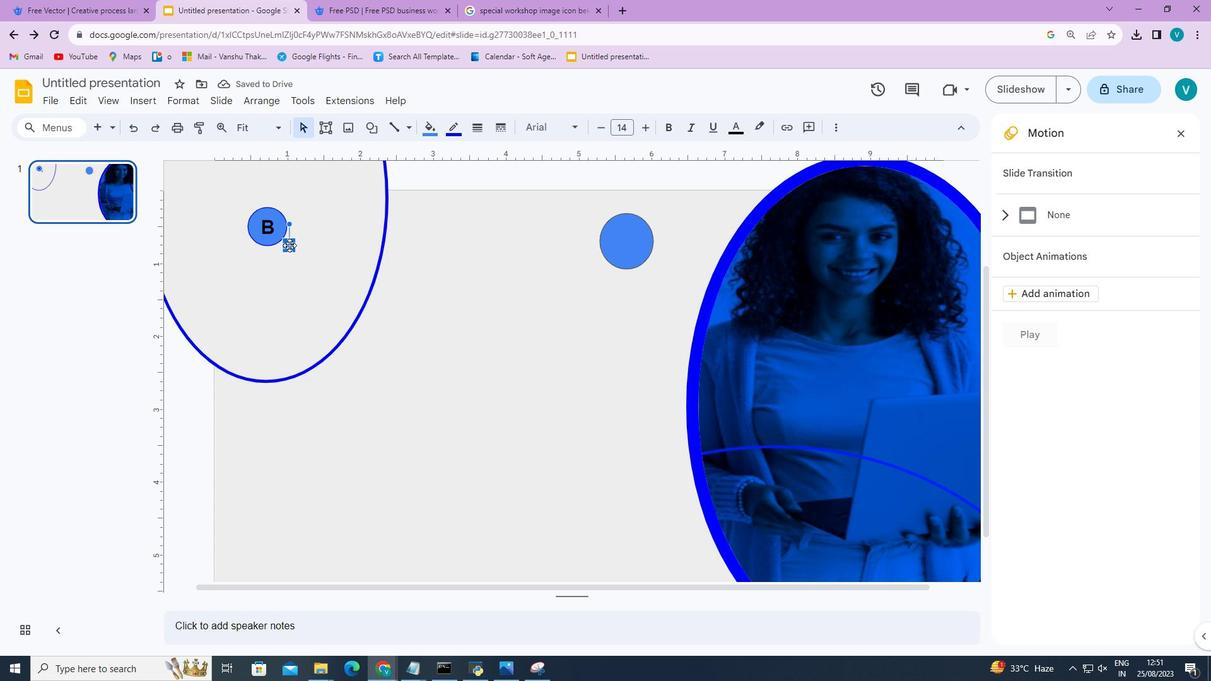 
Action: Mouse moved to (282, 222)
Screenshot: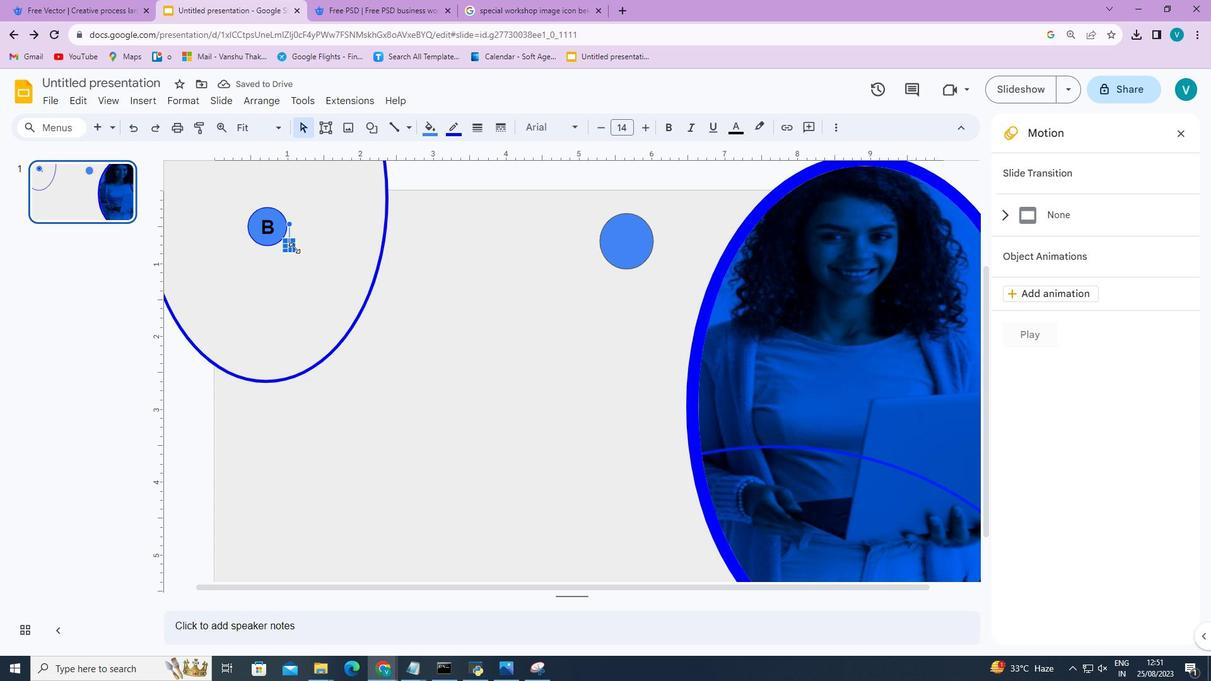 
Action: Mouse pressed left at (282, 222)
Screenshot: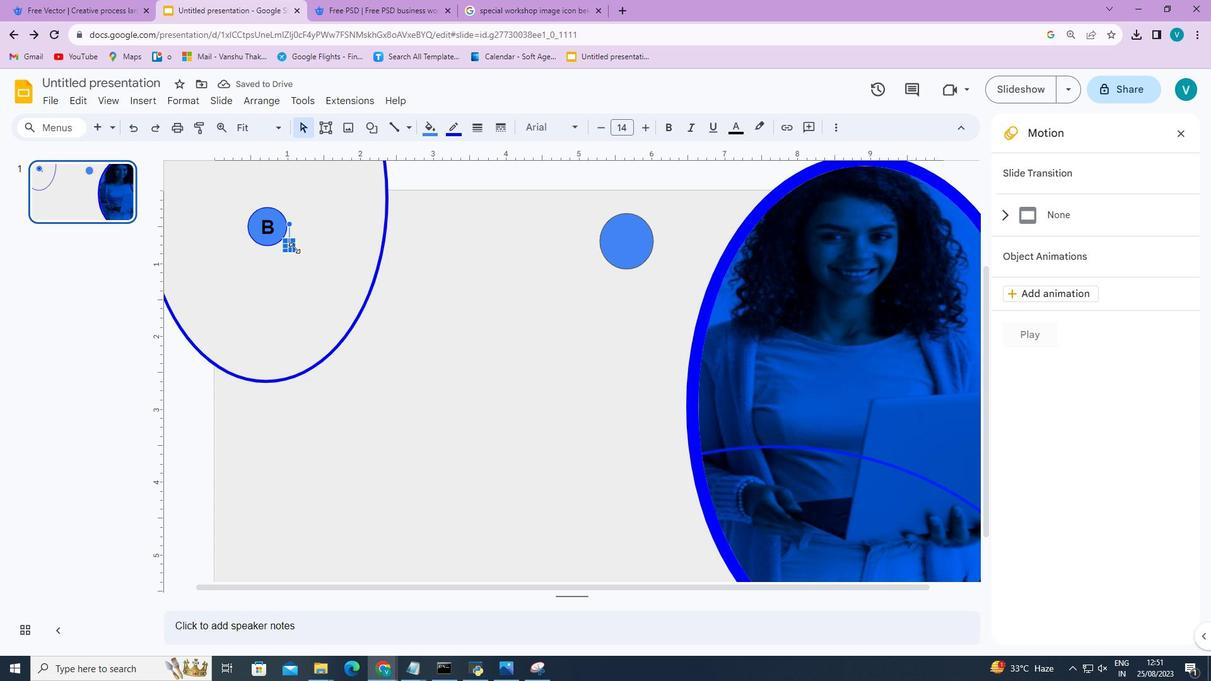 
Action: Mouse moved to (314, 210)
Screenshot: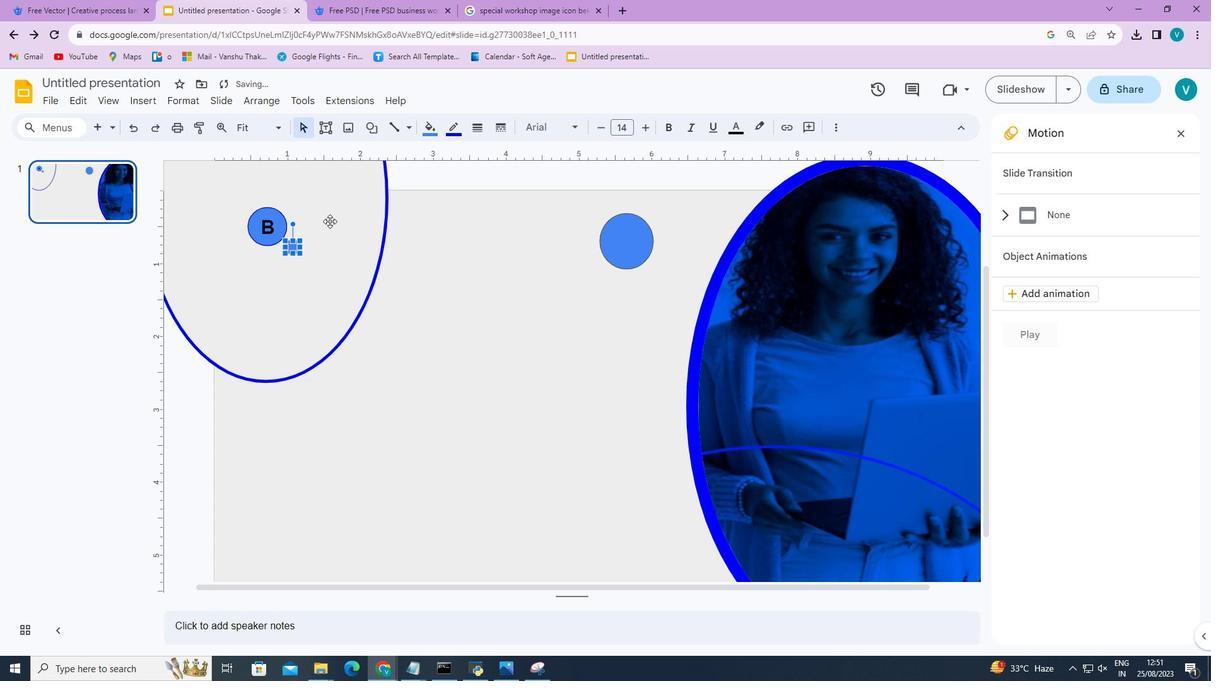 
Action: Mouse pressed left at (314, 210)
